 Task: Format the document text by changing fonts, sizes, colors, and applying text effects.
Action: Mouse moved to (394, 292)
Screenshot: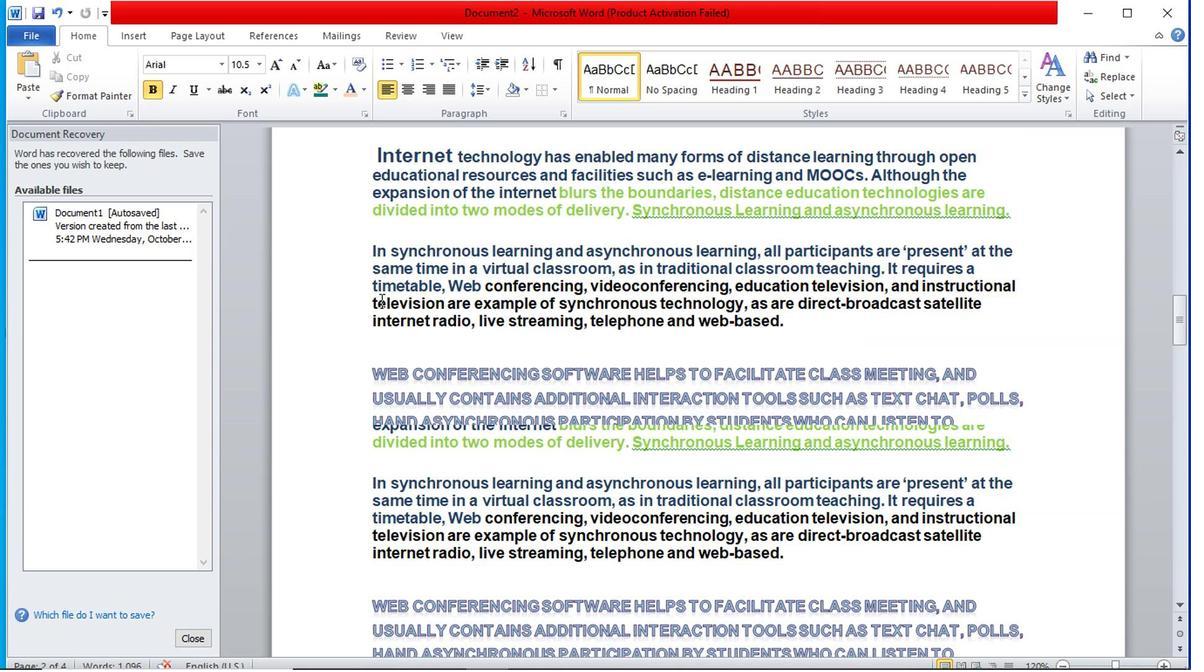 
Action: Mouse scrolled (394, 293) with delta (0, 0)
Screenshot: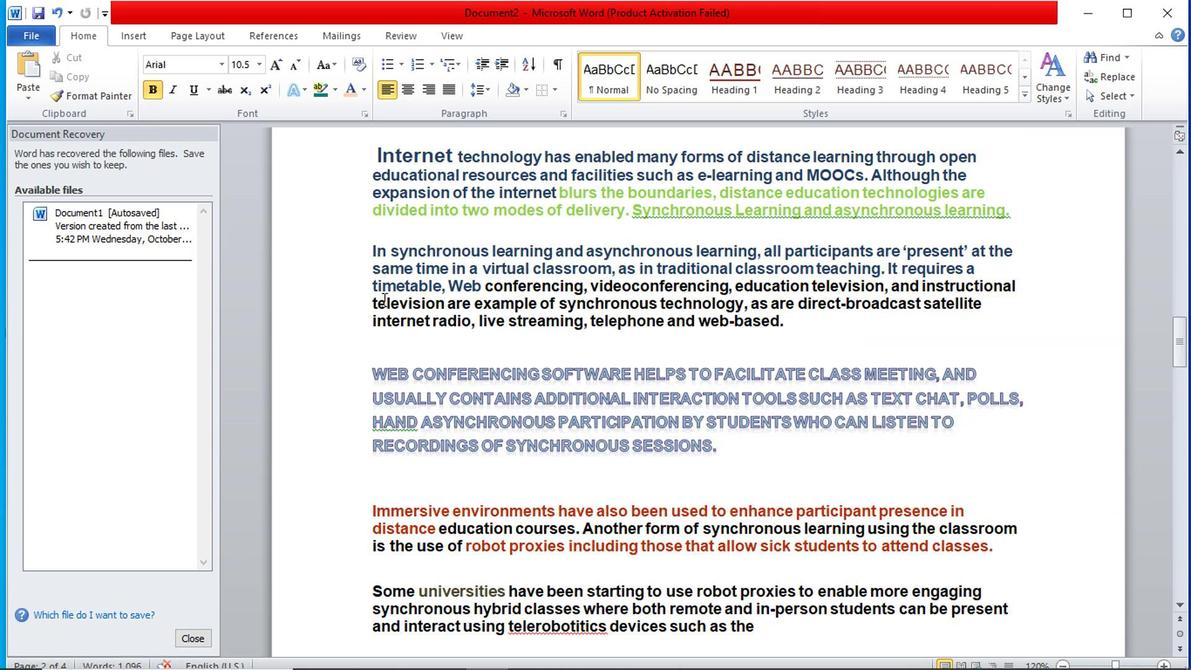 
Action: Mouse scrolled (394, 293) with delta (0, 0)
Screenshot: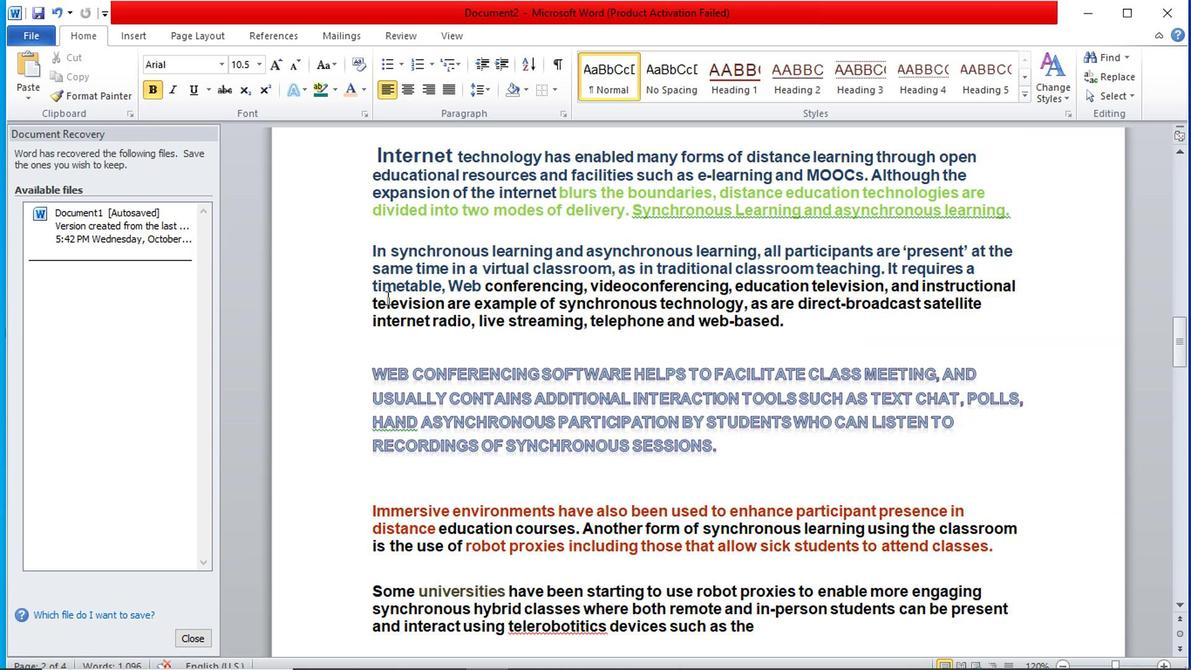 
Action: Mouse moved to (427, 275)
Screenshot: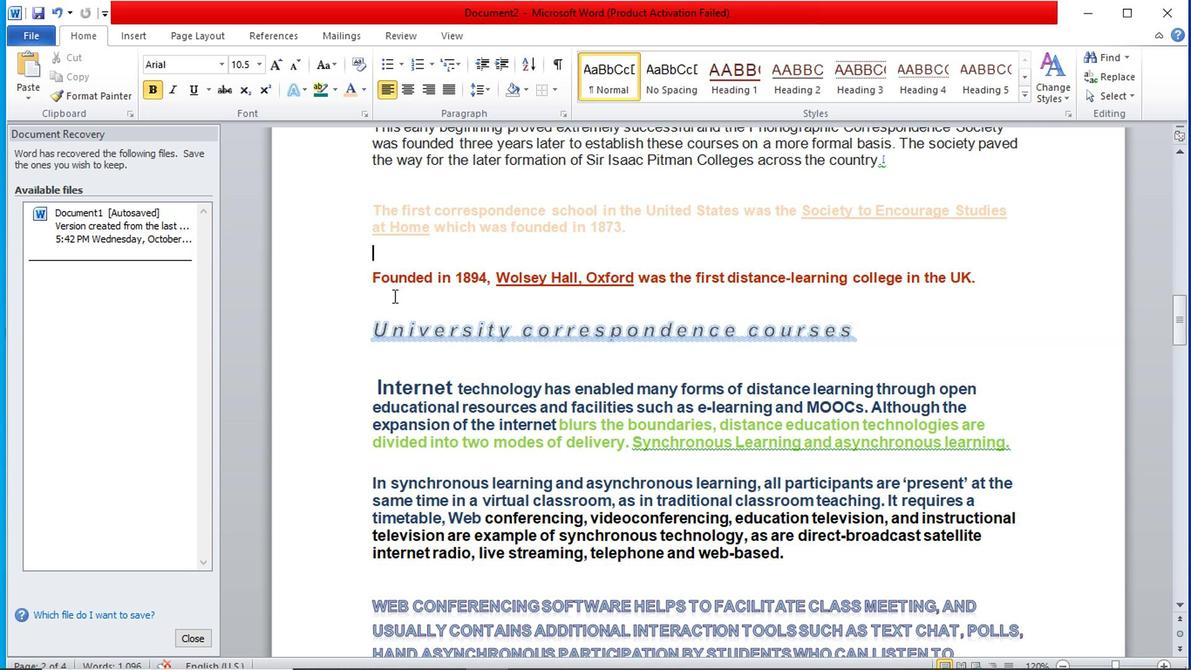 
Action: Mouse scrolled (427, 276) with delta (0, 0)
Screenshot: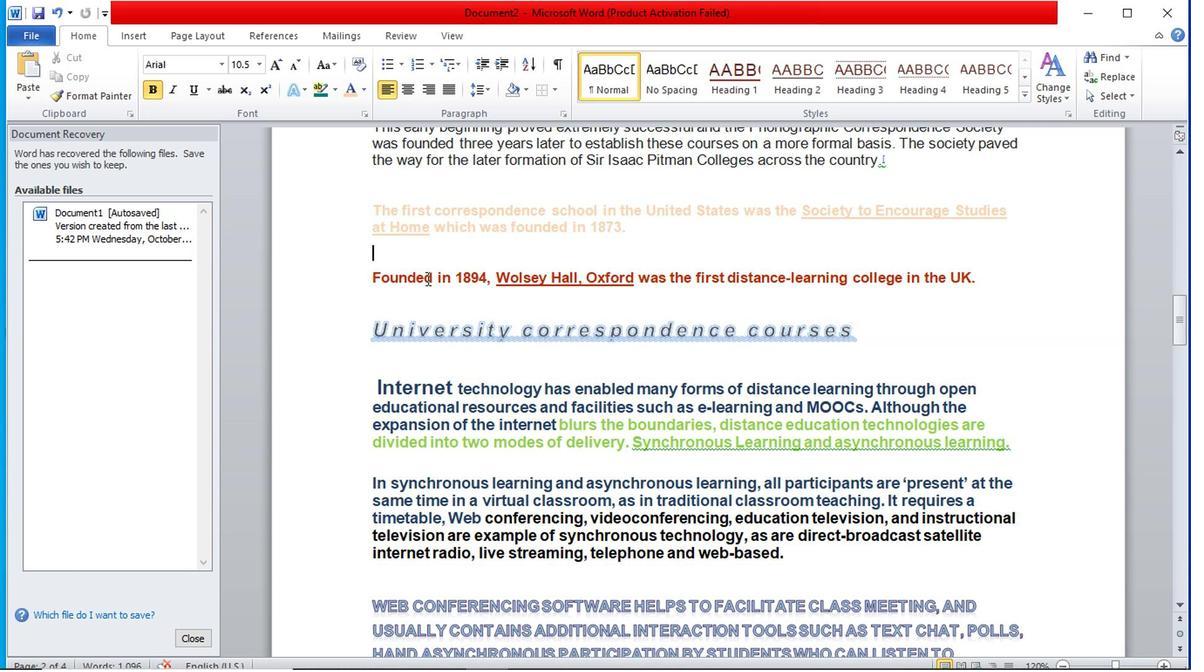 
Action: Mouse moved to (365, 317)
Screenshot: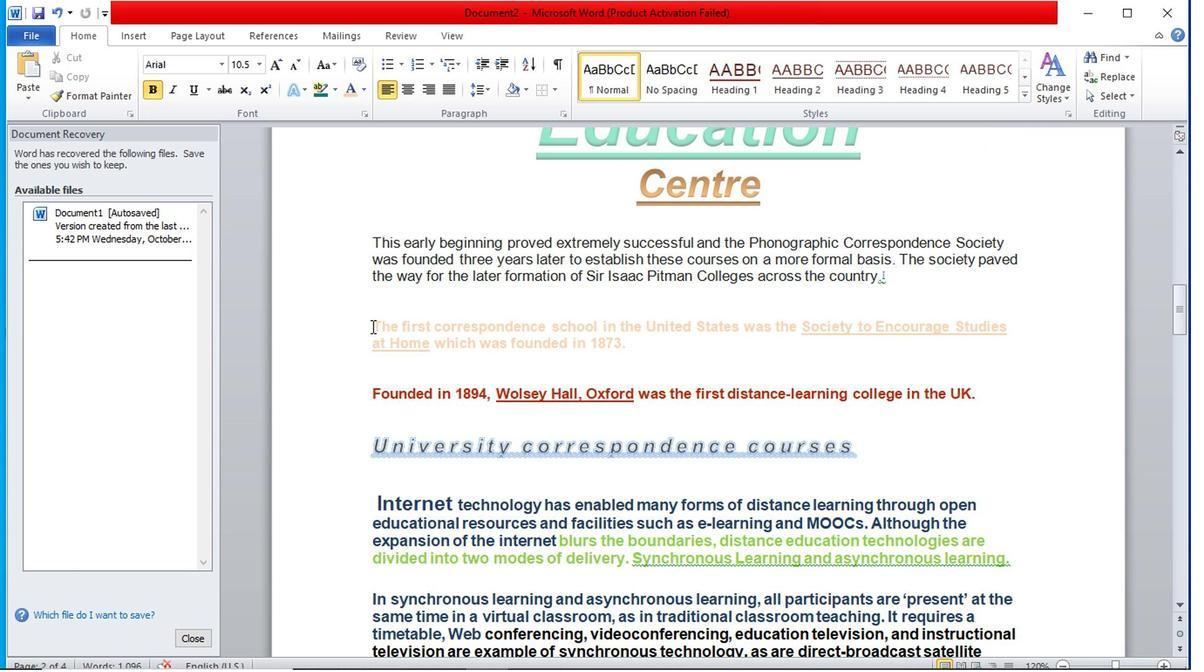 
Action: Mouse pressed left at (365, 317)
Screenshot: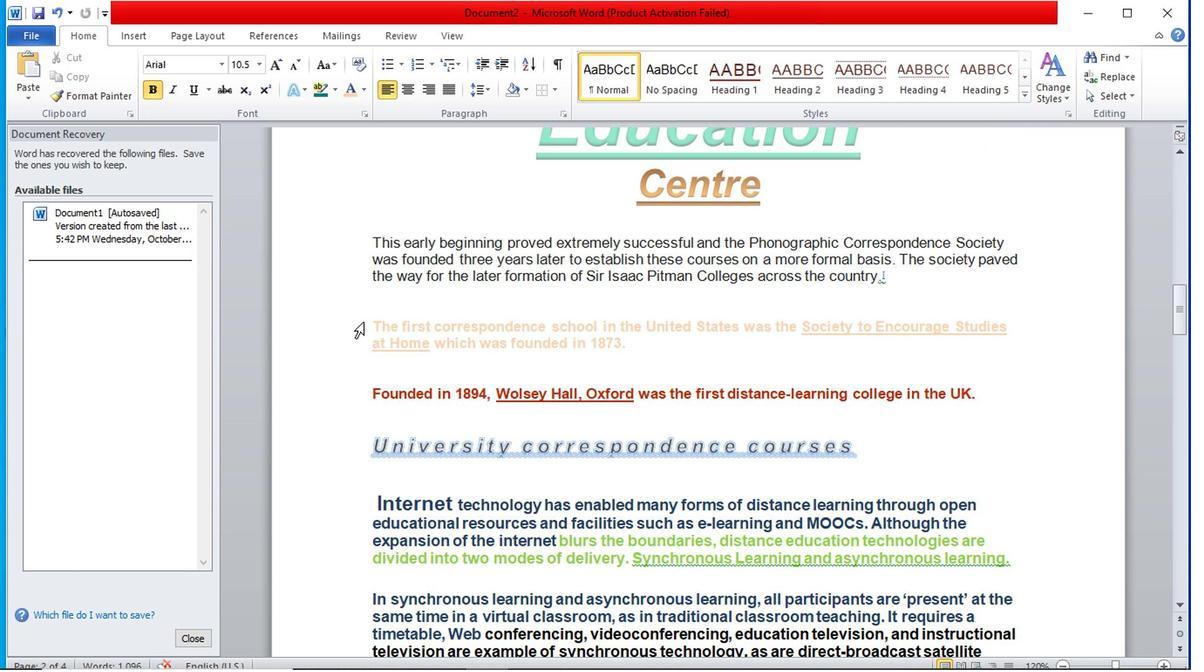 
Action: Mouse moved to (362, 96)
Screenshot: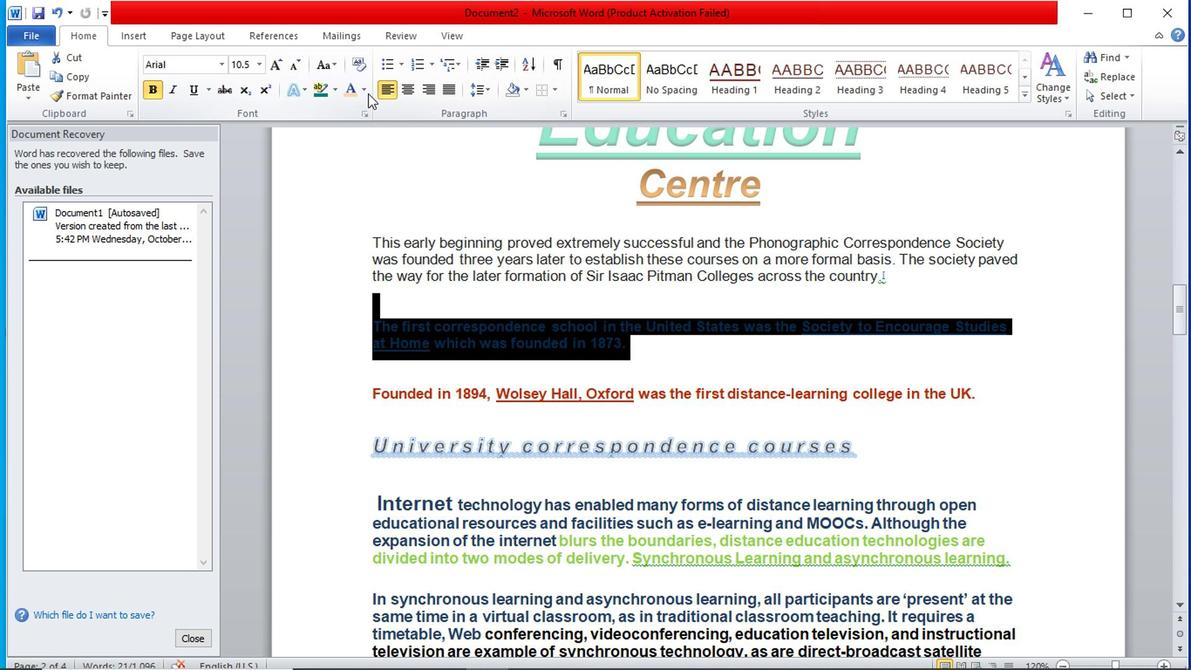 
Action: Mouse pressed left at (362, 96)
Screenshot: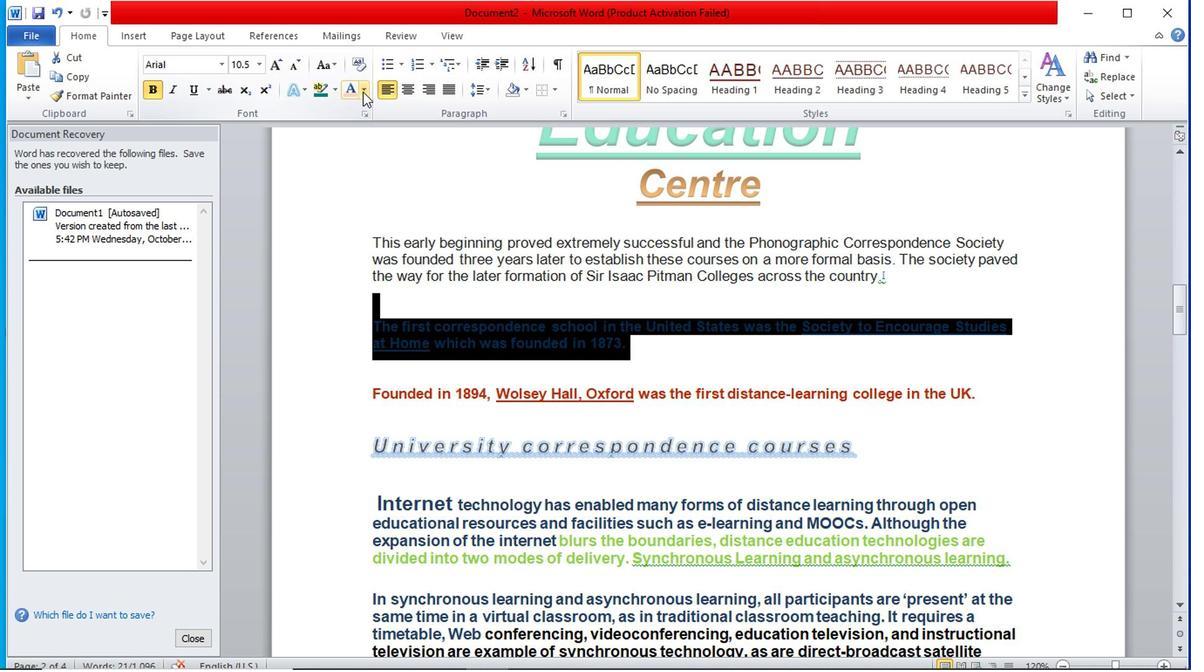 
Action: Mouse moved to (474, 238)
Screenshot: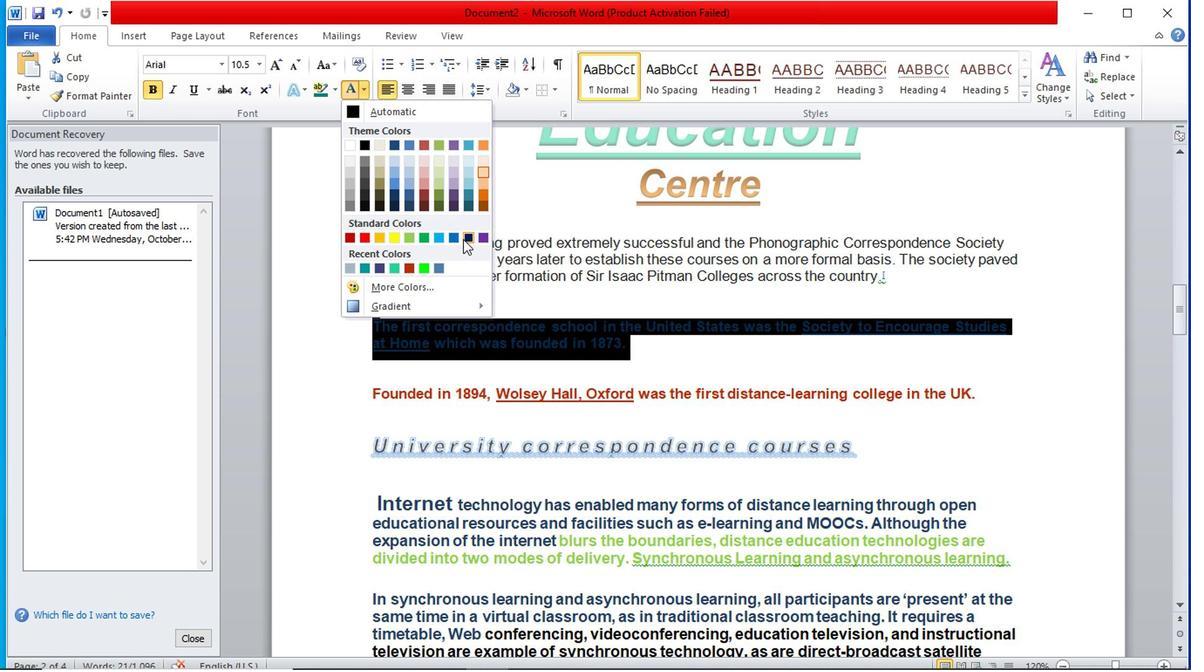 
Action: Mouse pressed left at (474, 238)
Screenshot: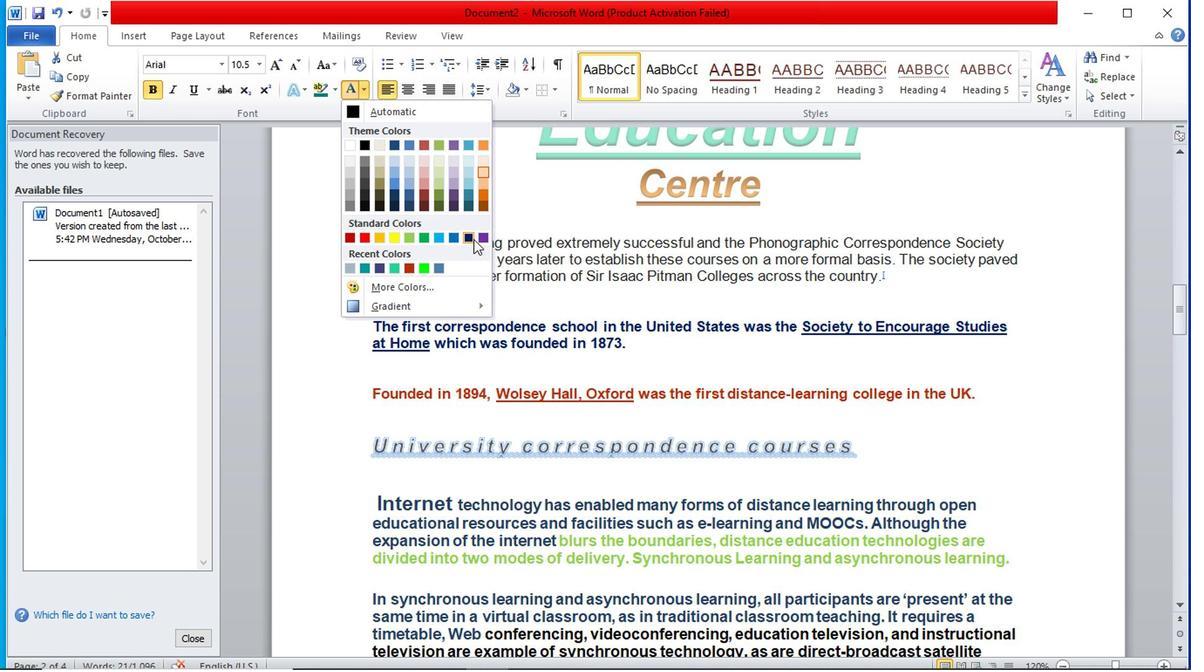 
Action: Mouse moved to (361, 340)
Screenshot: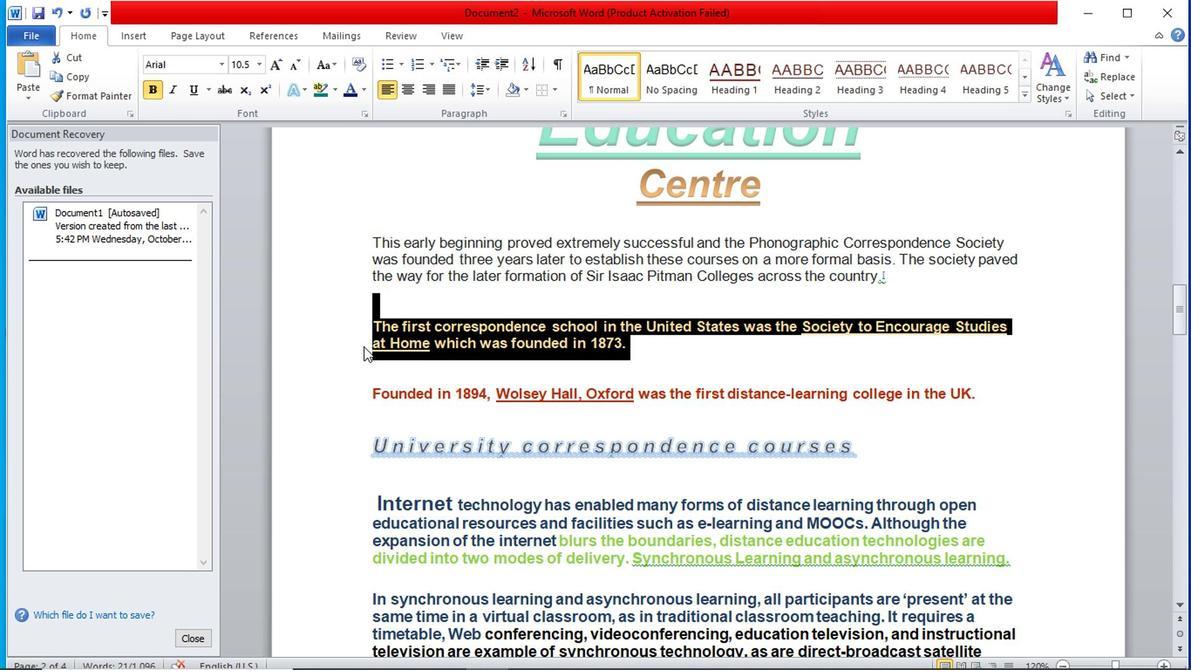 
Action: Mouse pressed left at (361, 340)
Screenshot: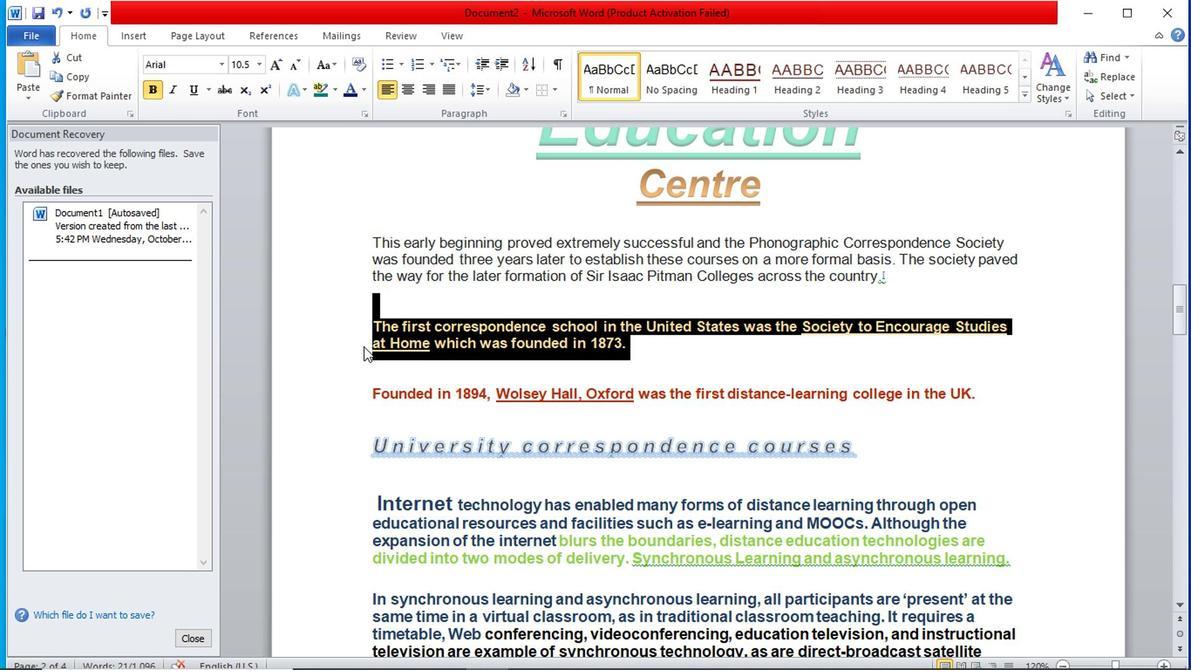 
Action: Mouse moved to (655, 357)
Screenshot: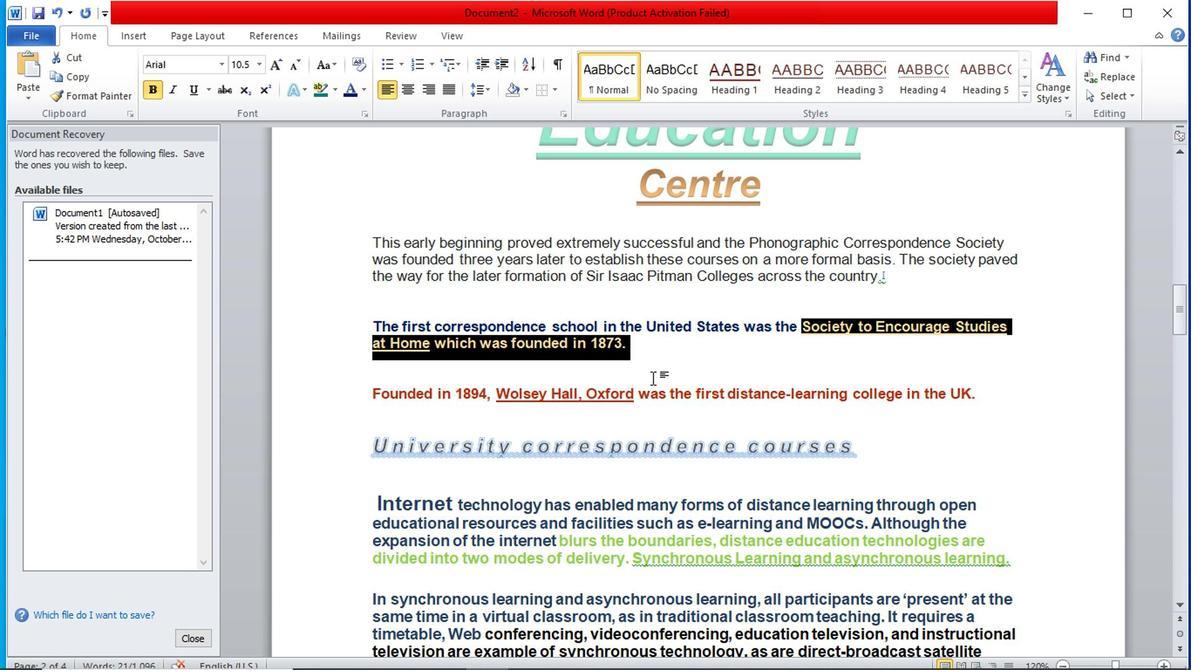 
Action: Mouse pressed left at (655, 357)
Screenshot: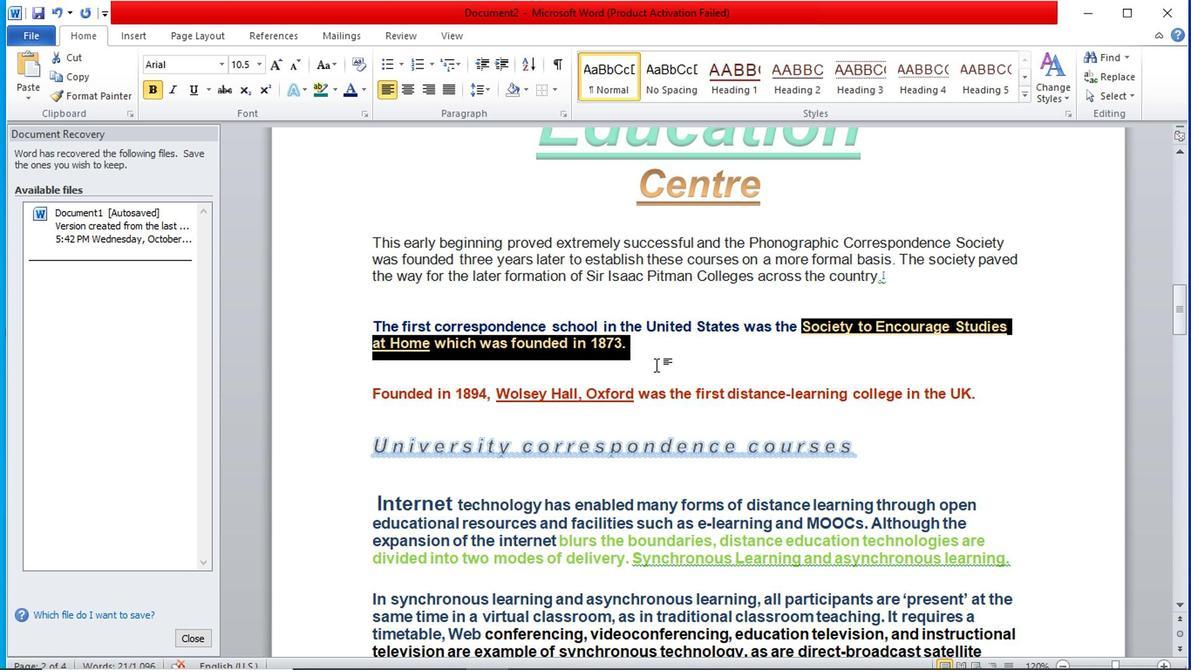 
Action: Mouse moved to (714, 361)
Screenshot: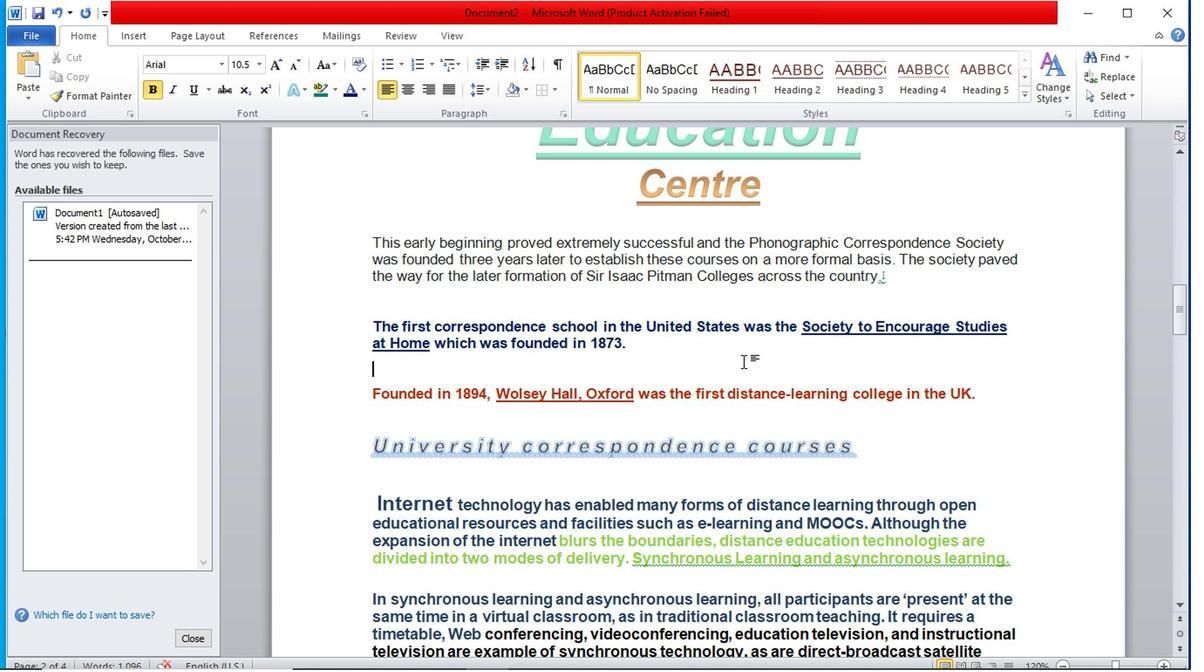 
Action: Mouse scrolled (714, 361) with delta (0, 0)
Screenshot: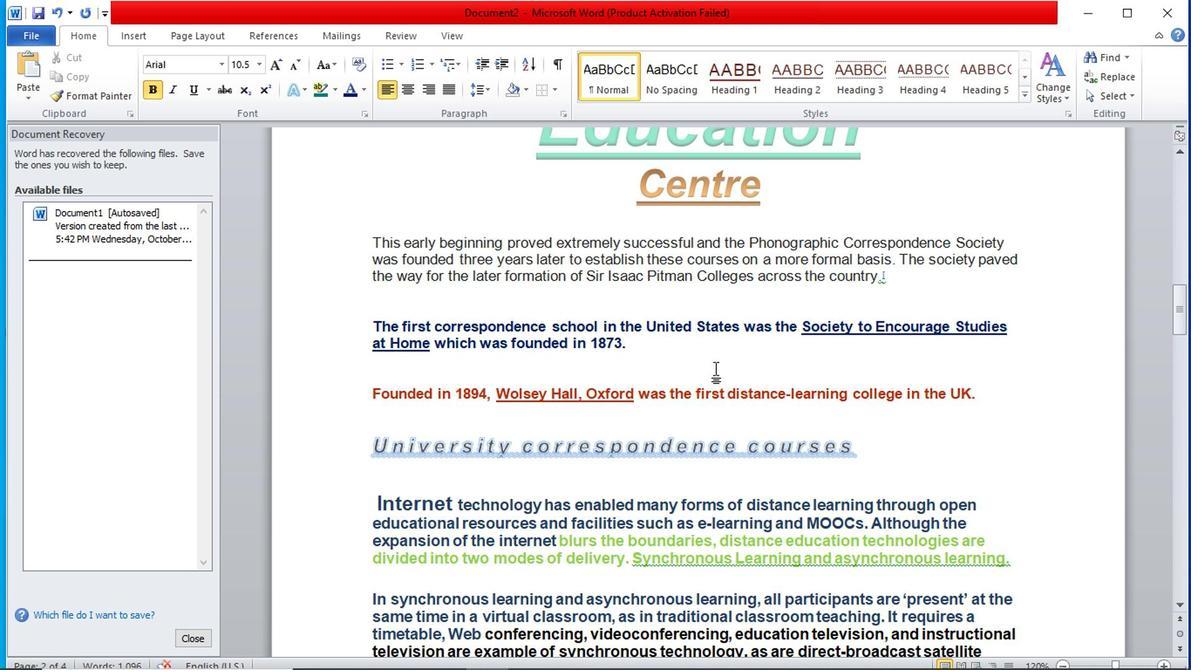
Action: Mouse scrolled (714, 362) with delta (0, 0)
Screenshot: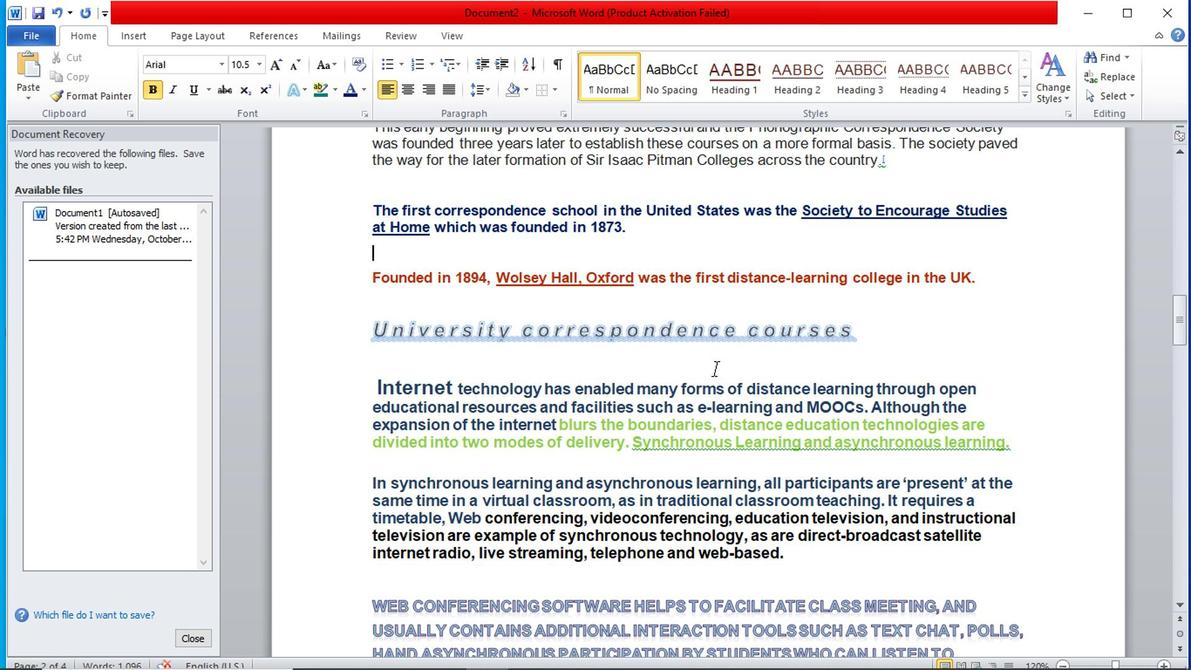 
Action: Mouse scrolled (714, 362) with delta (0, 0)
Screenshot: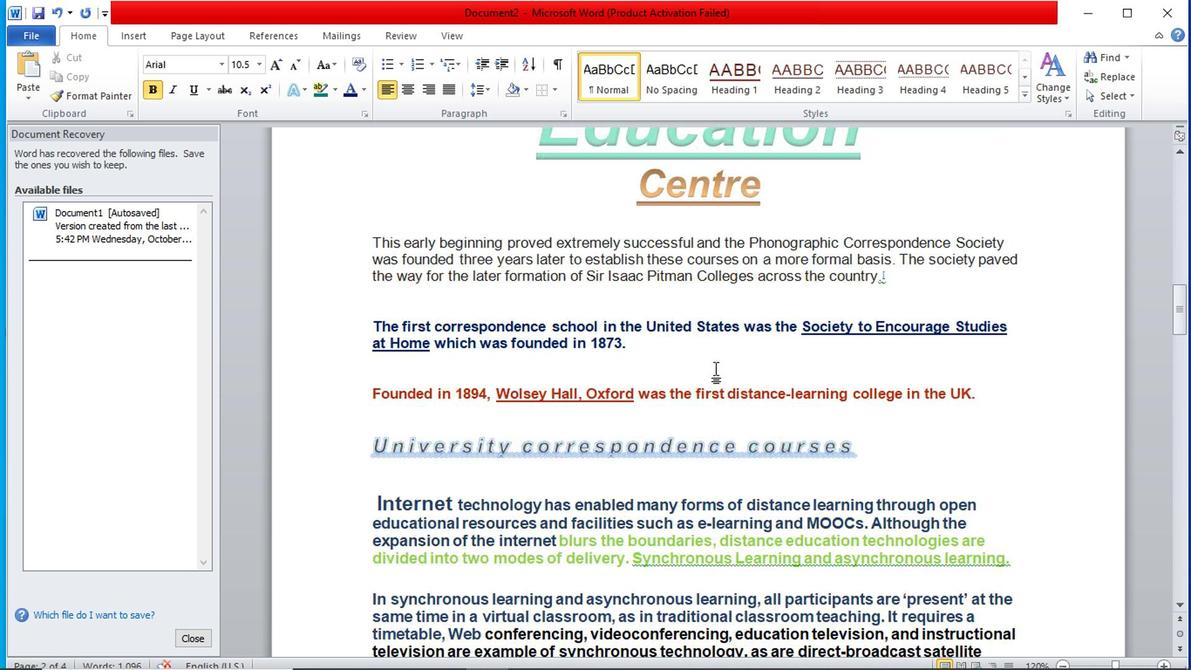 
Action: Mouse moved to (815, 246)
Screenshot: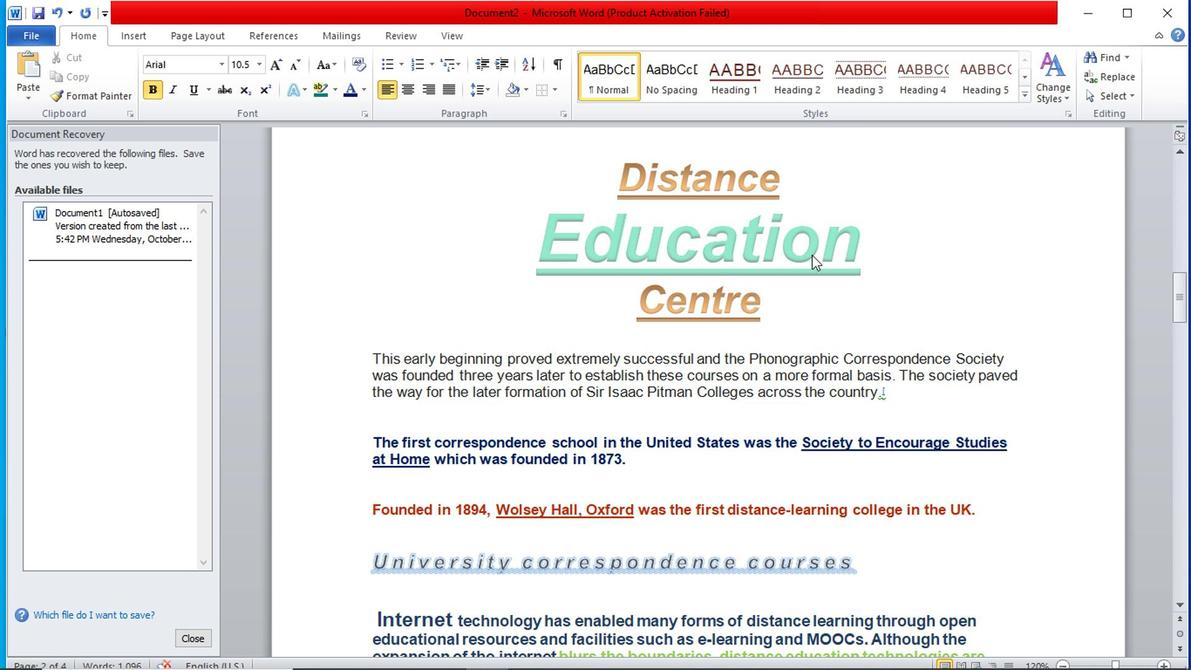 
Action: Mouse scrolled (815, 245) with delta (0, 0)
Screenshot: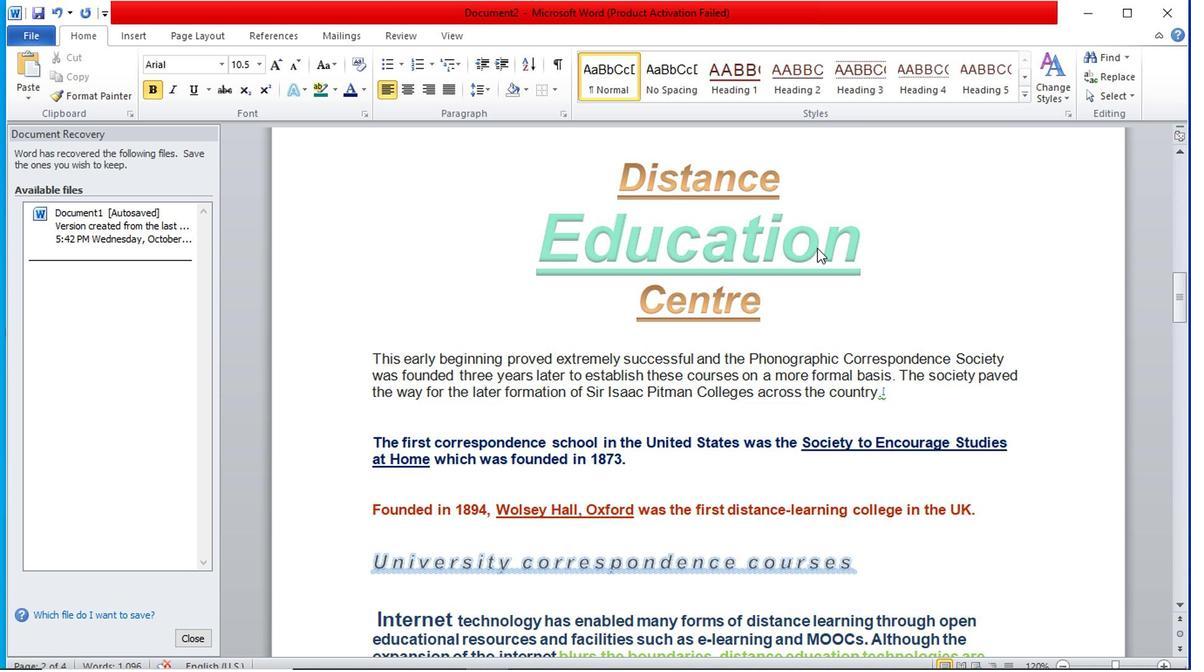
Action: Mouse scrolled (815, 245) with delta (0, 0)
Screenshot: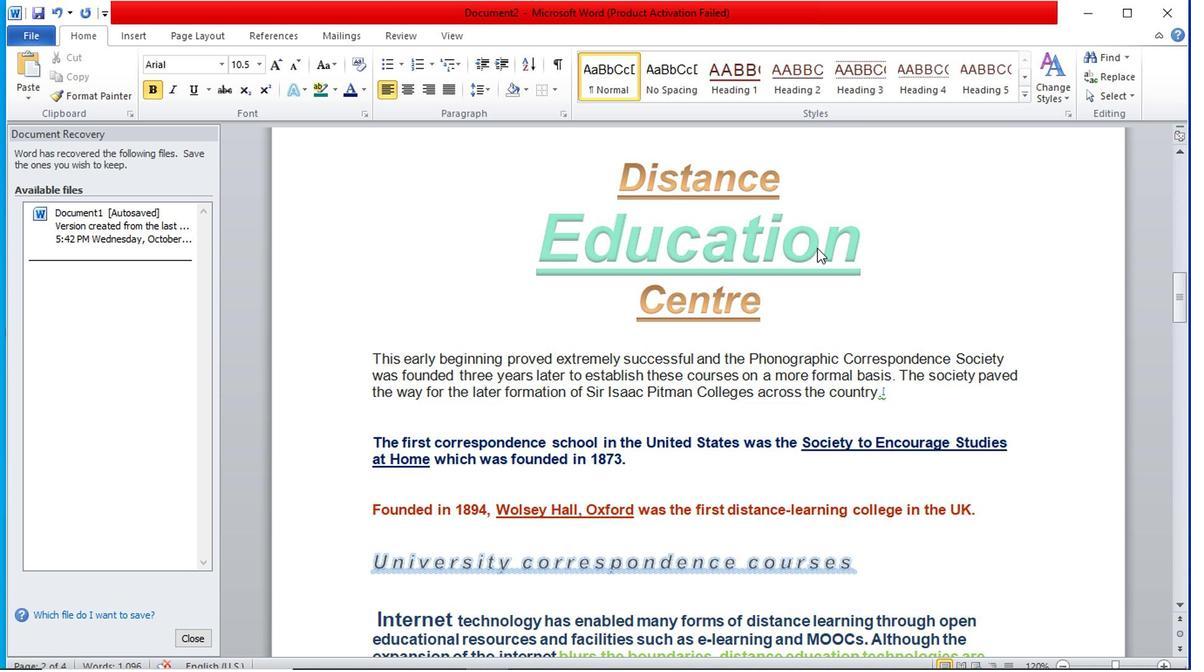 
Action: Mouse scrolled (815, 245) with delta (0, 0)
Screenshot: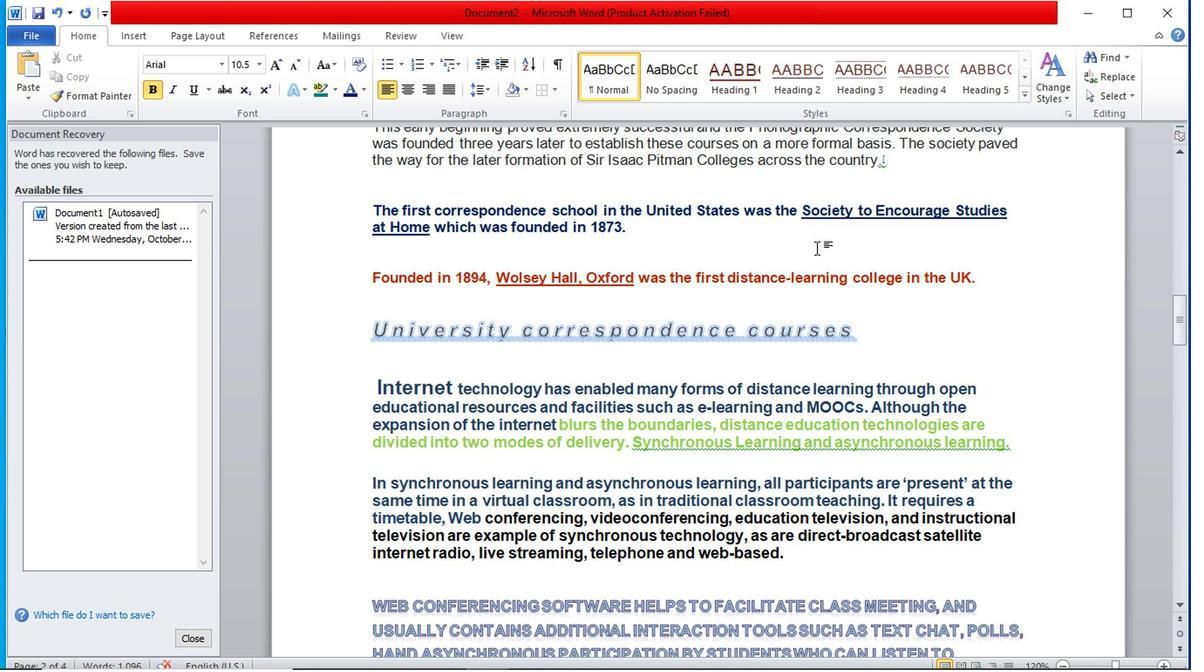 
Action: Mouse moved to (774, 242)
Screenshot: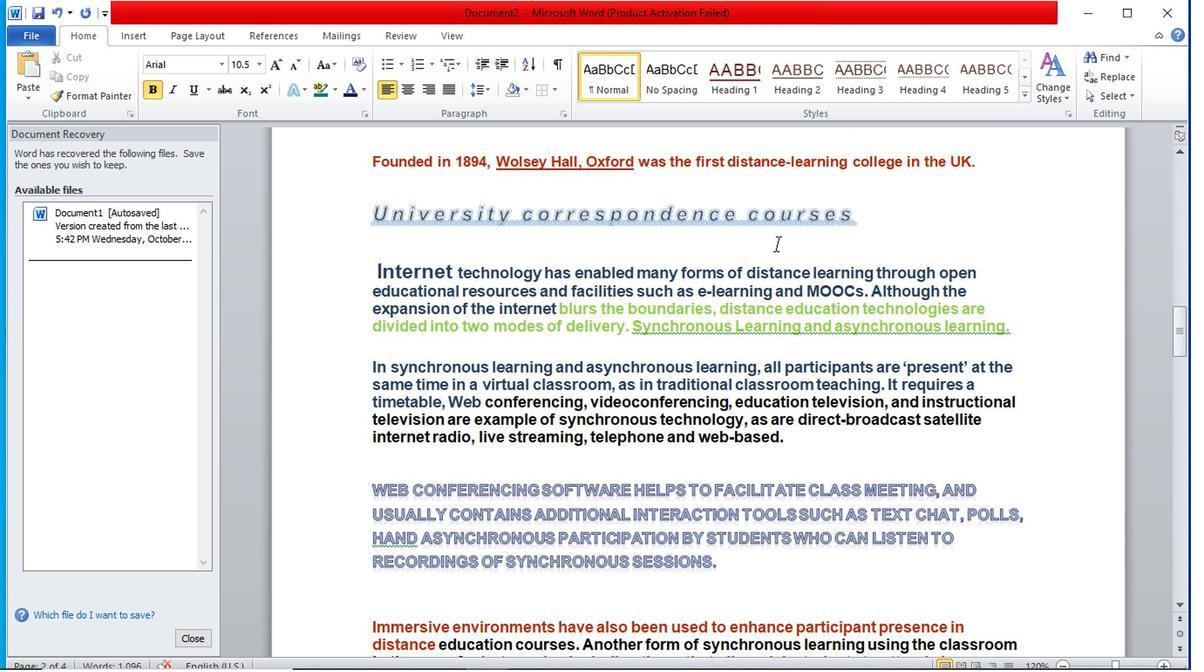 
Action: Mouse scrolled (774, 241) with delta (0, 0)
Screenshot: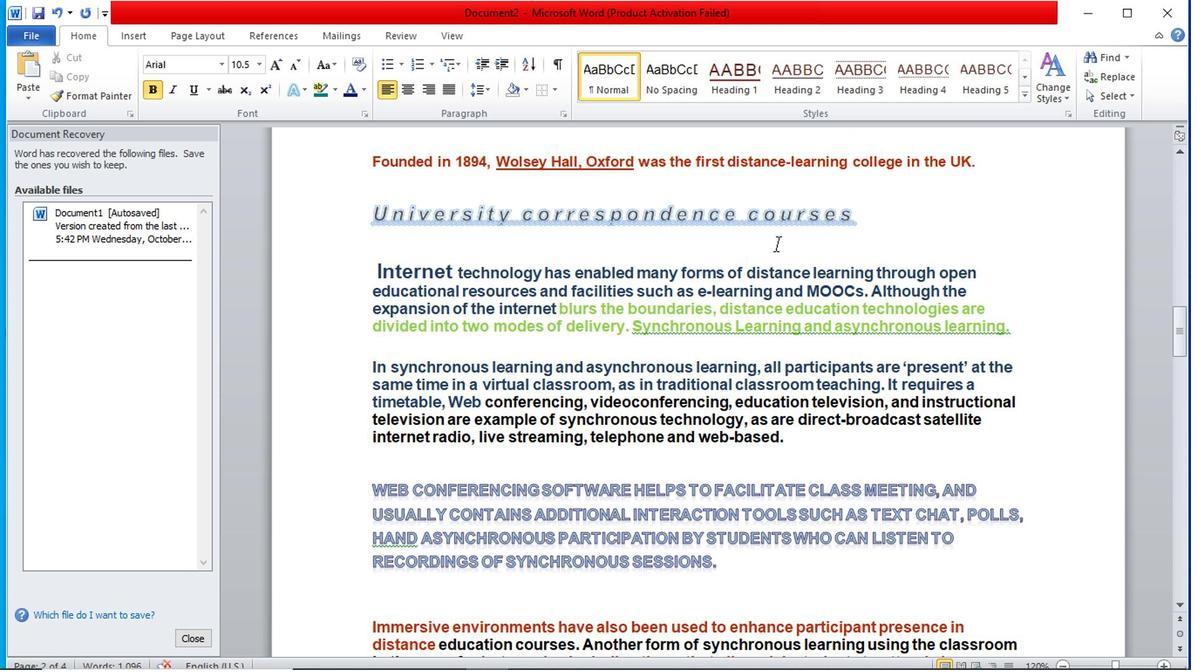 
Action: Mouse moved to (766, 254)
Screenshot: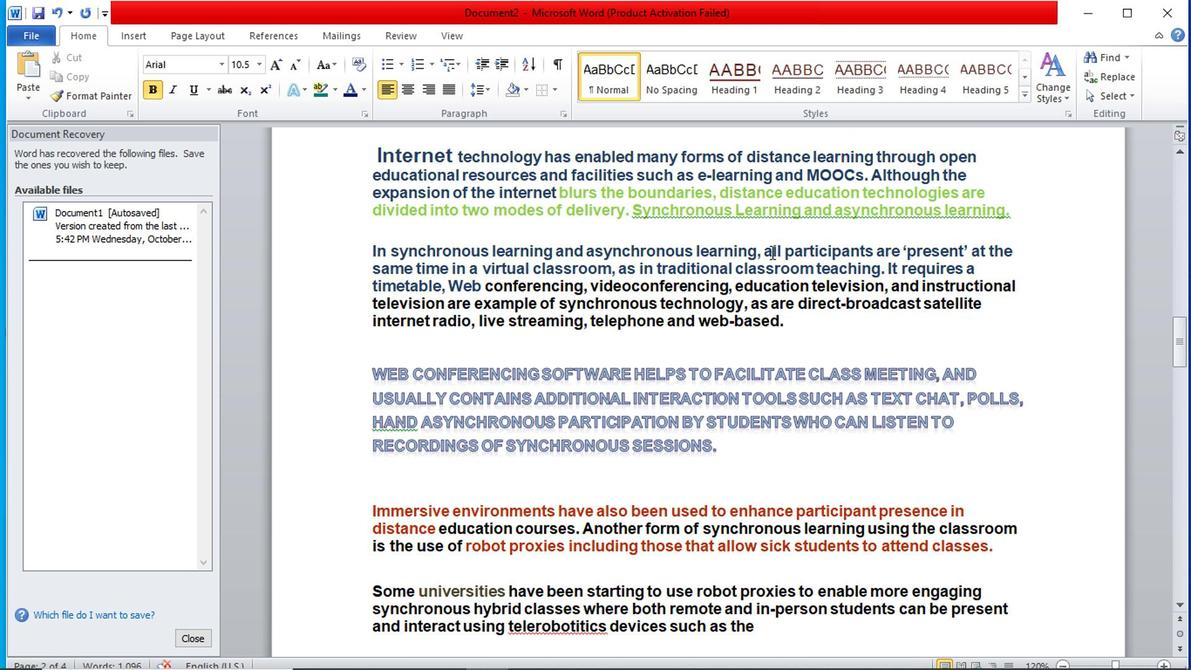 
Action: Mouse scrolled (766, 253) with delta (0, 0)
Screenshot: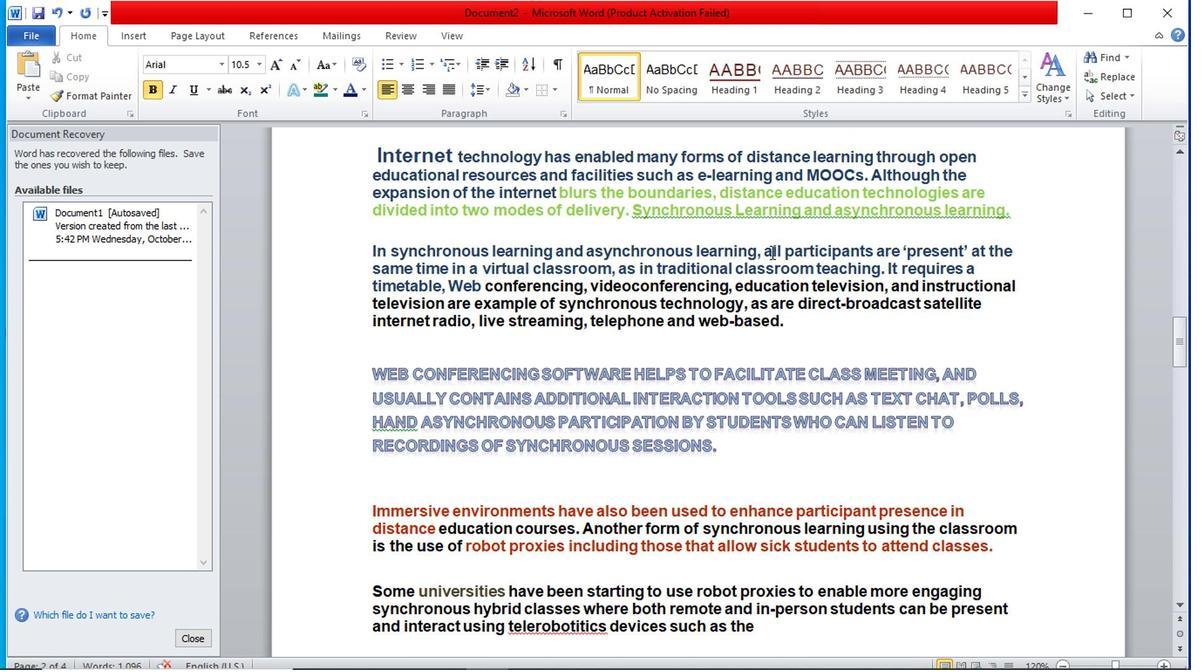 
Action: Mouse scrolled (766, 255) with delta (0, 1)
Screenshot: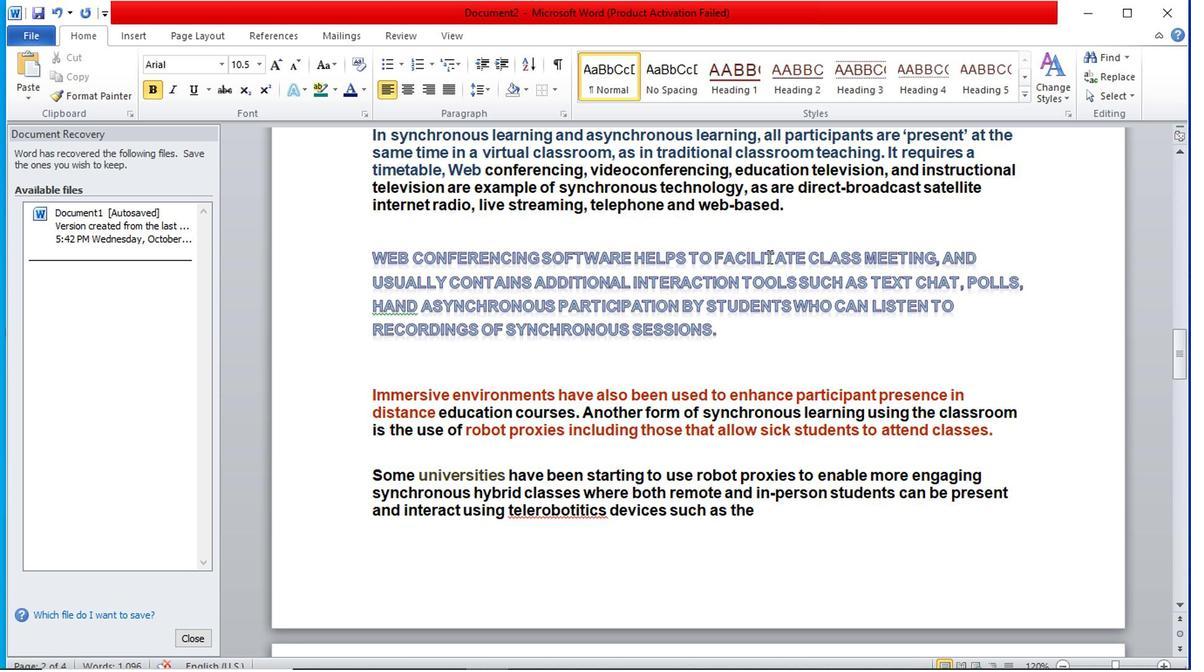 
Action: Mouse scrolled (766, 255) with delta (0, 1)
Screenshot: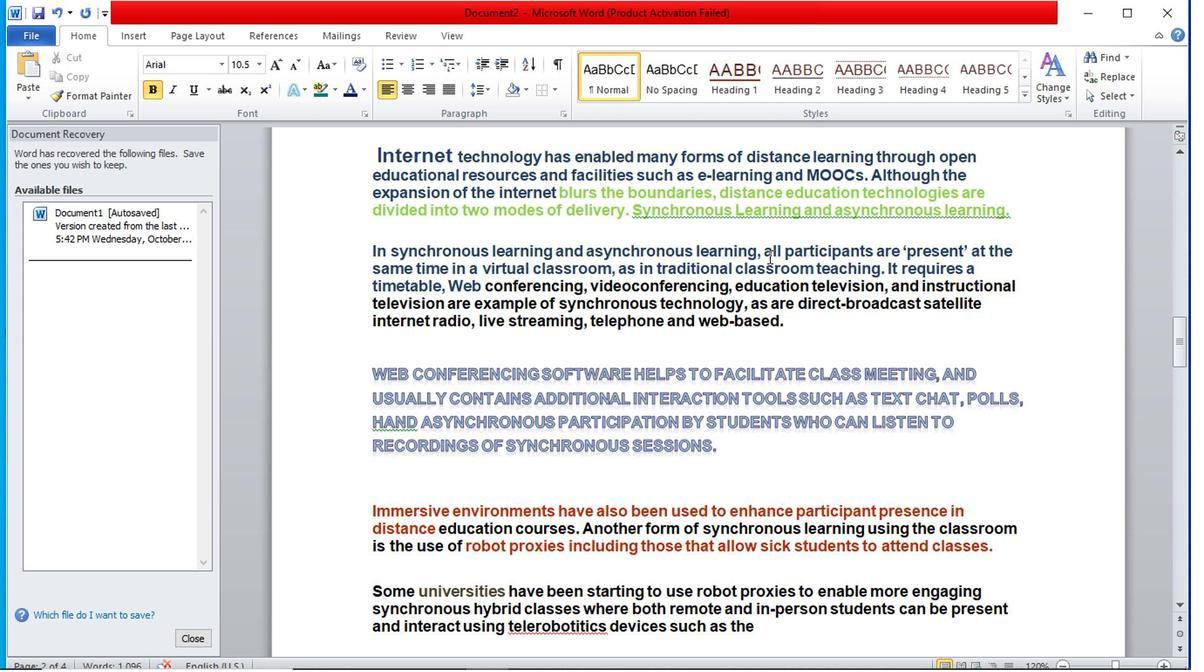 
Action: Mouse scrolled (766, 255) with delta (0, 1)
Screenshot: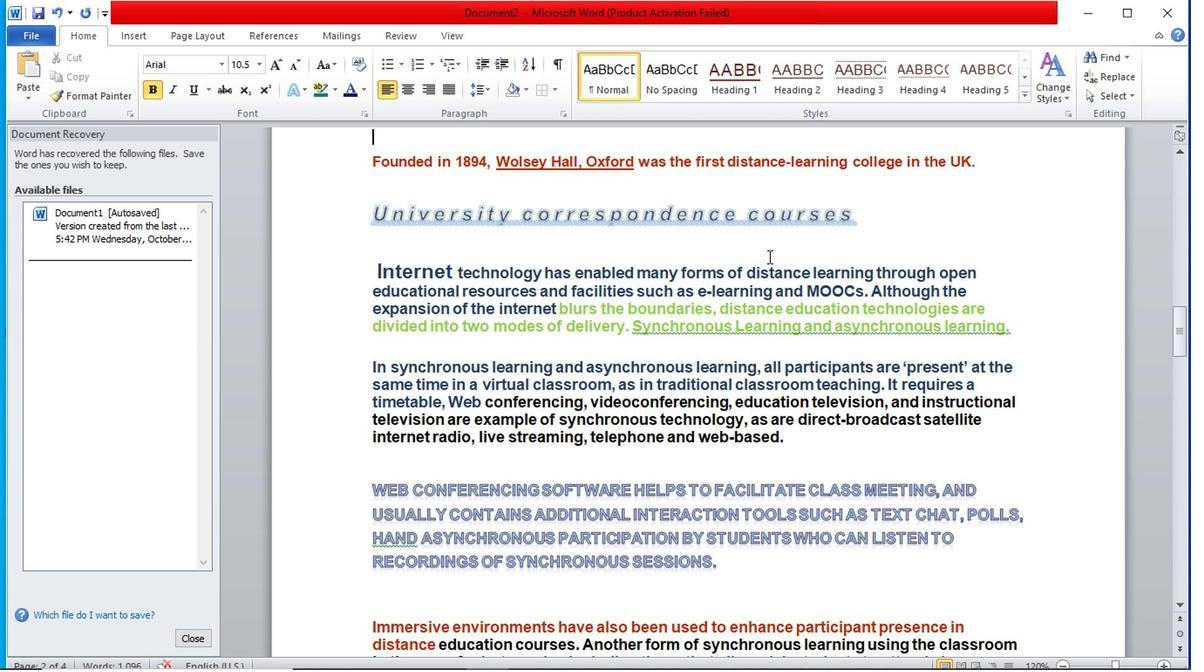 
Action: Mouse moved to (752, 271)
Screenshot: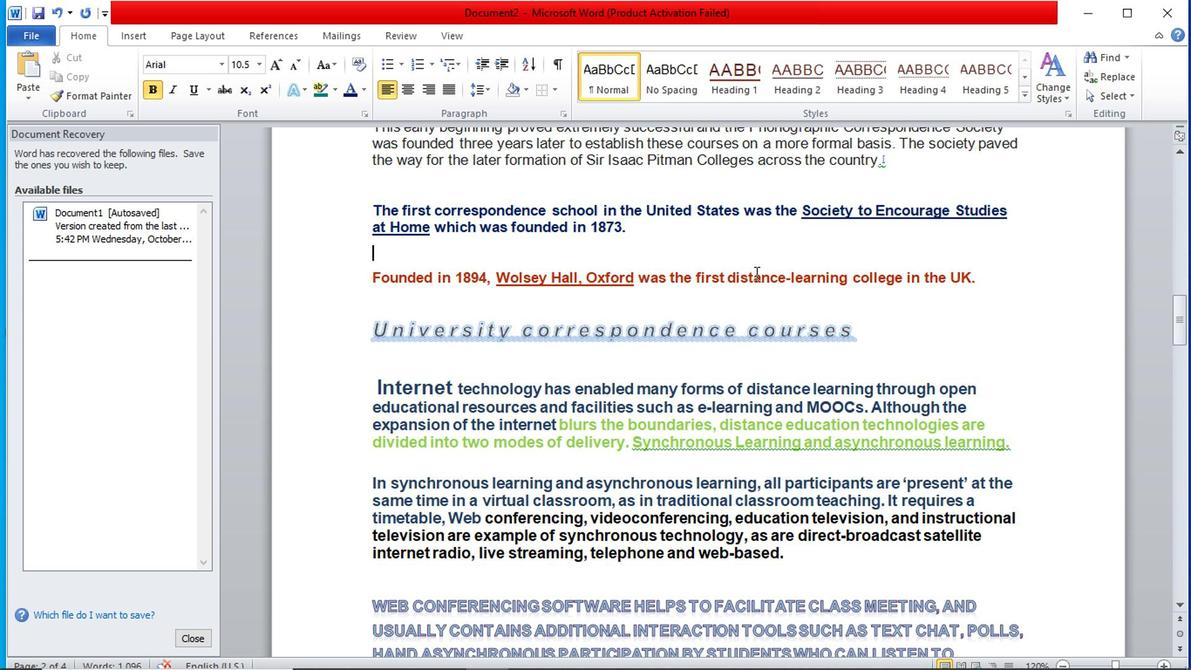 
Action: Mouse scrolled (752, 270) with delta (0, 0)
Screenshot: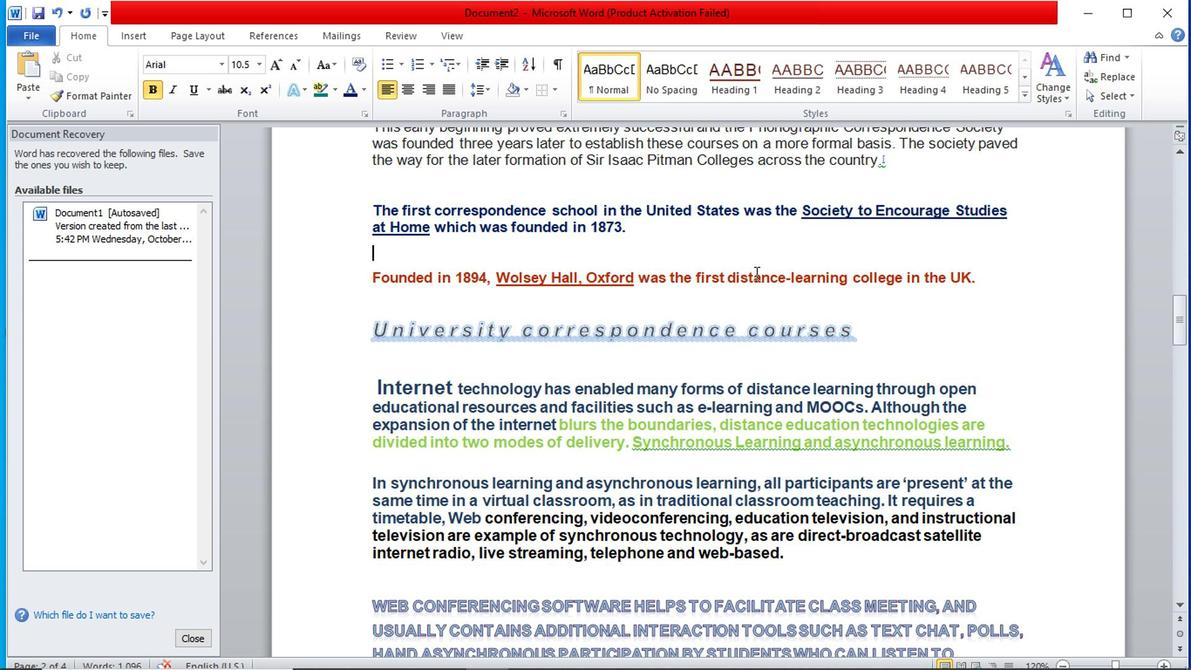 
Action: Mouse moved to (750, 272)
Screenshot: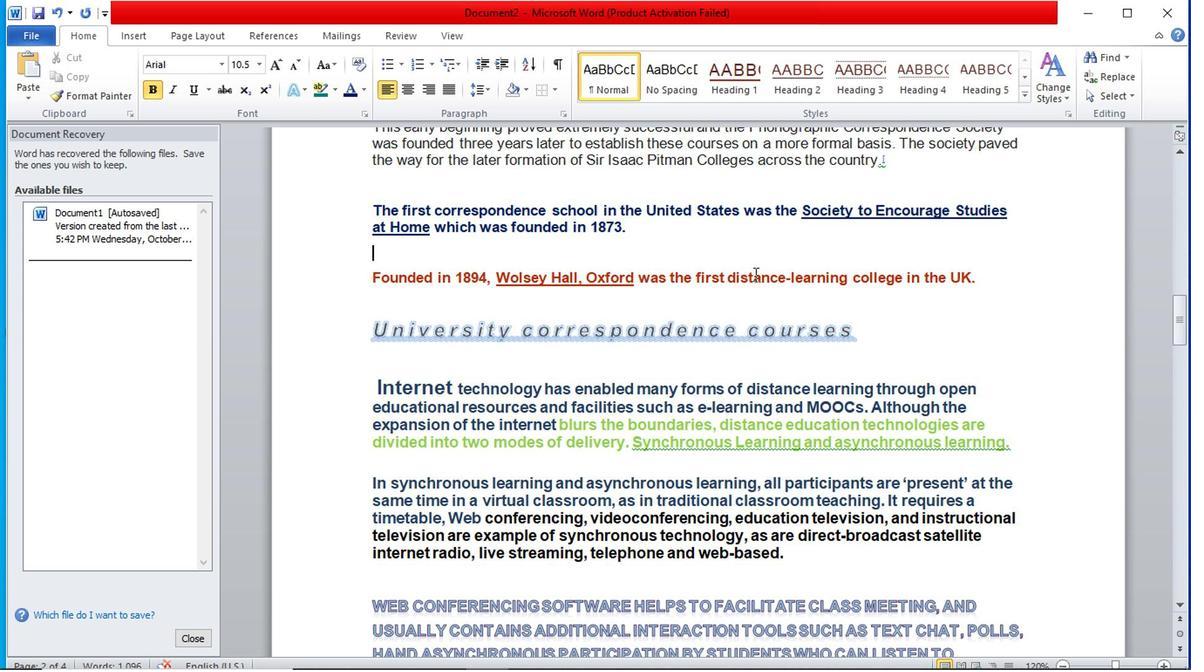 
Action: Mouse scrolled (750, 271) with delta (0, -1)
Screenshot: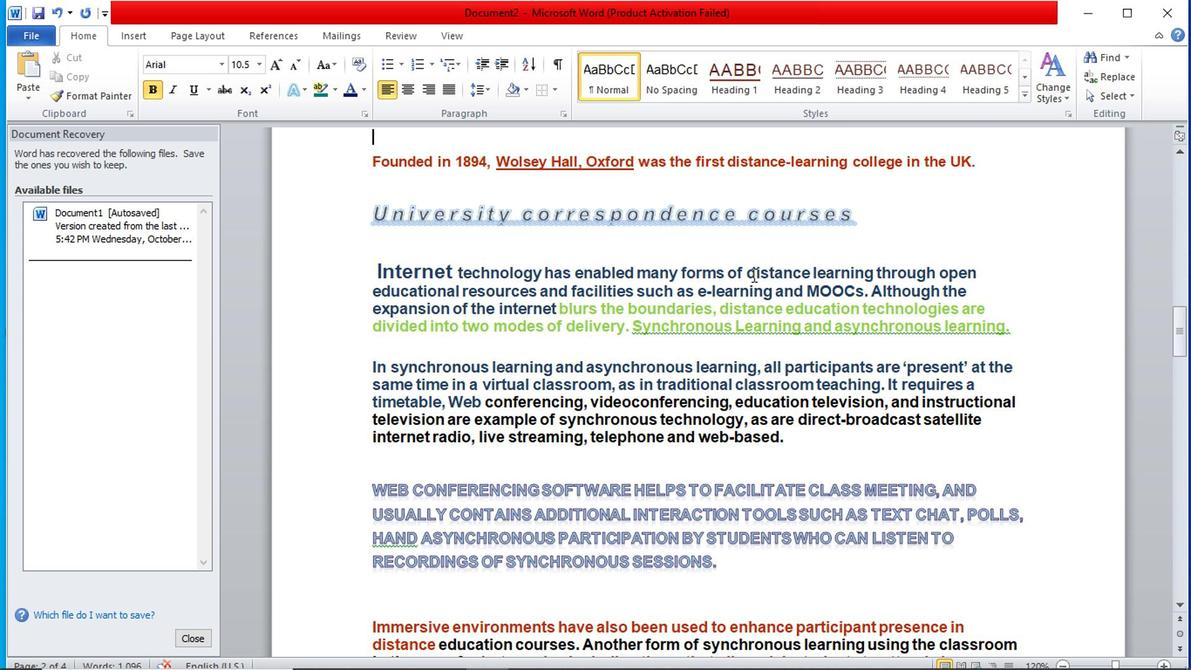 
Action: Mouse moved to (749, 279)
Screenshot: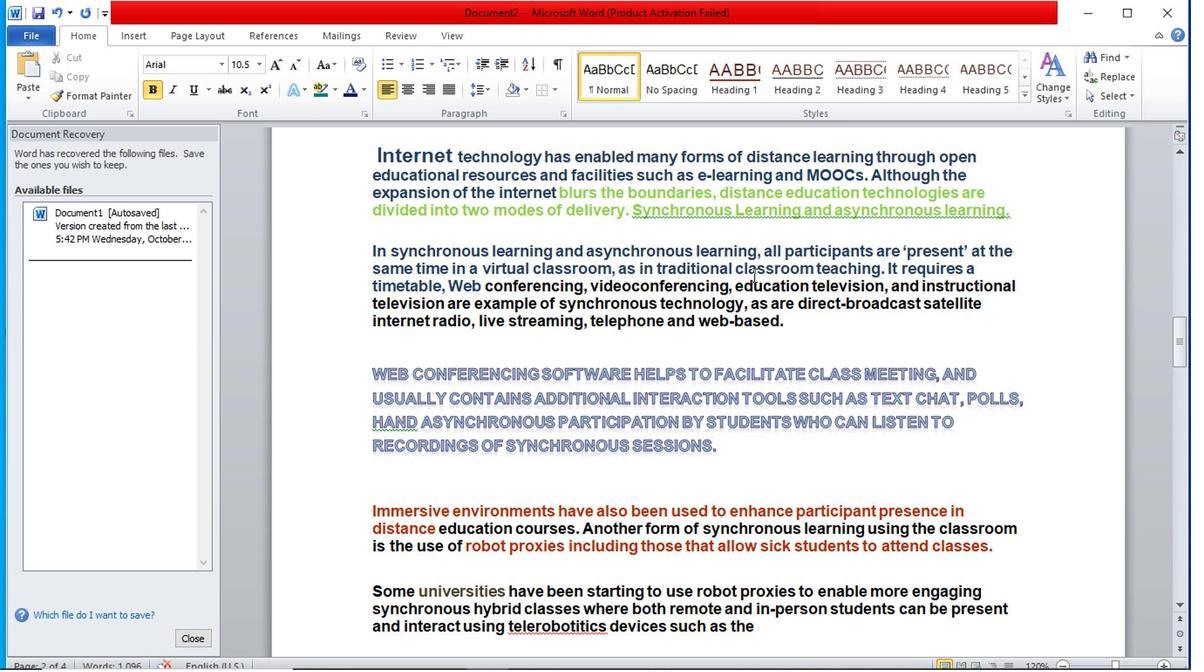 
Action: Mouse scrolled (749, 279) with delta (0, 0)
Screenshot: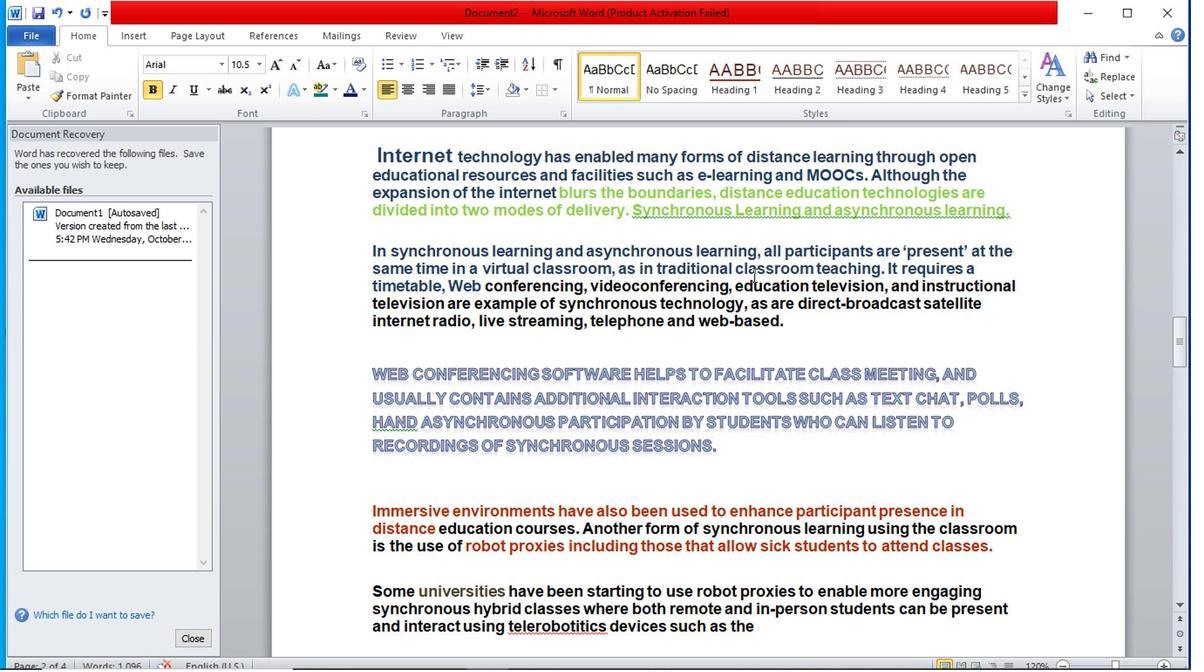 
Action: Mouse moved to (368, 253)
Screenshot: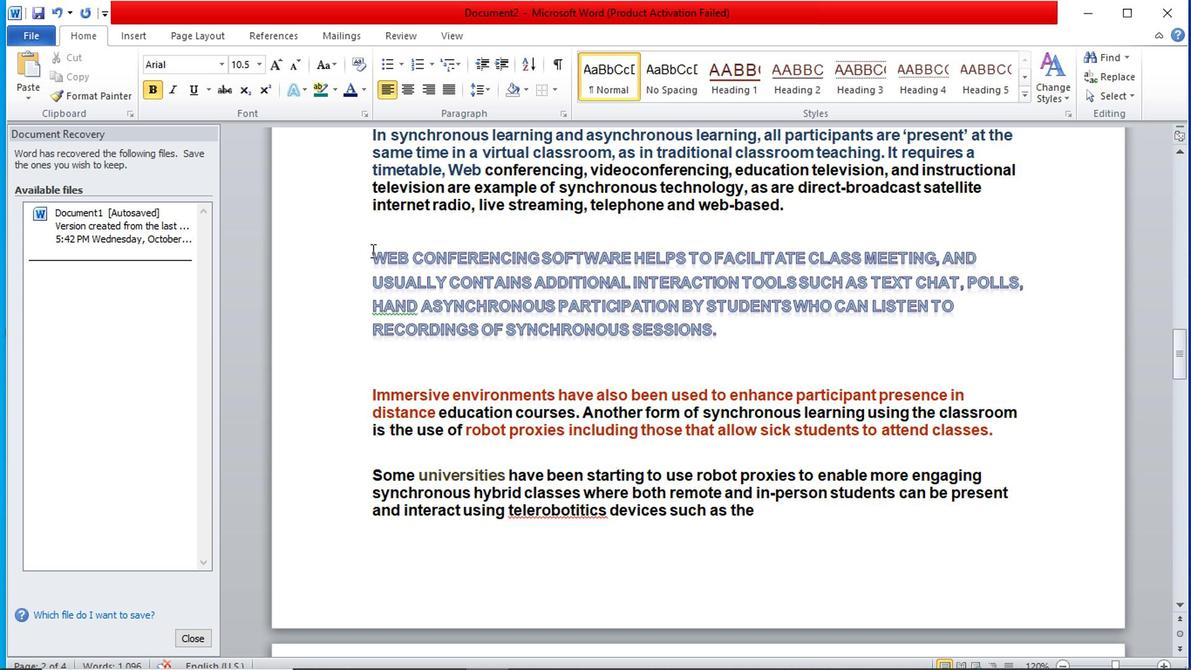 
Action: Mouse pressed left at (368, 253)
Screenshot: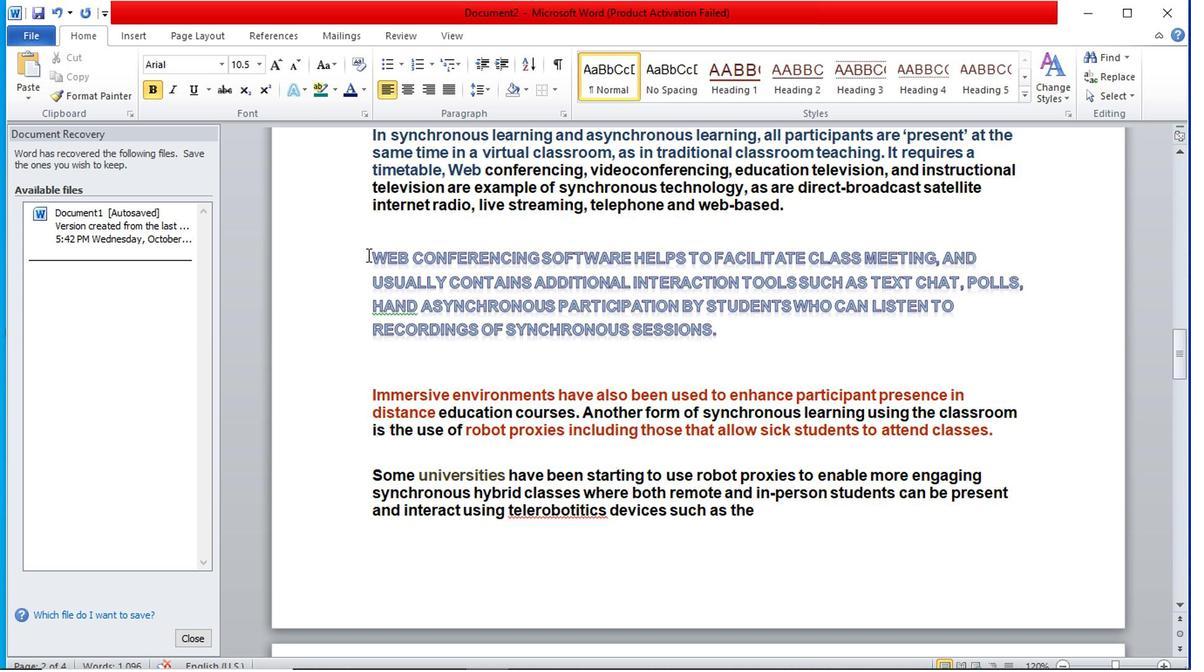 
Action: Mouse moved to (366, 93)
Screenshot: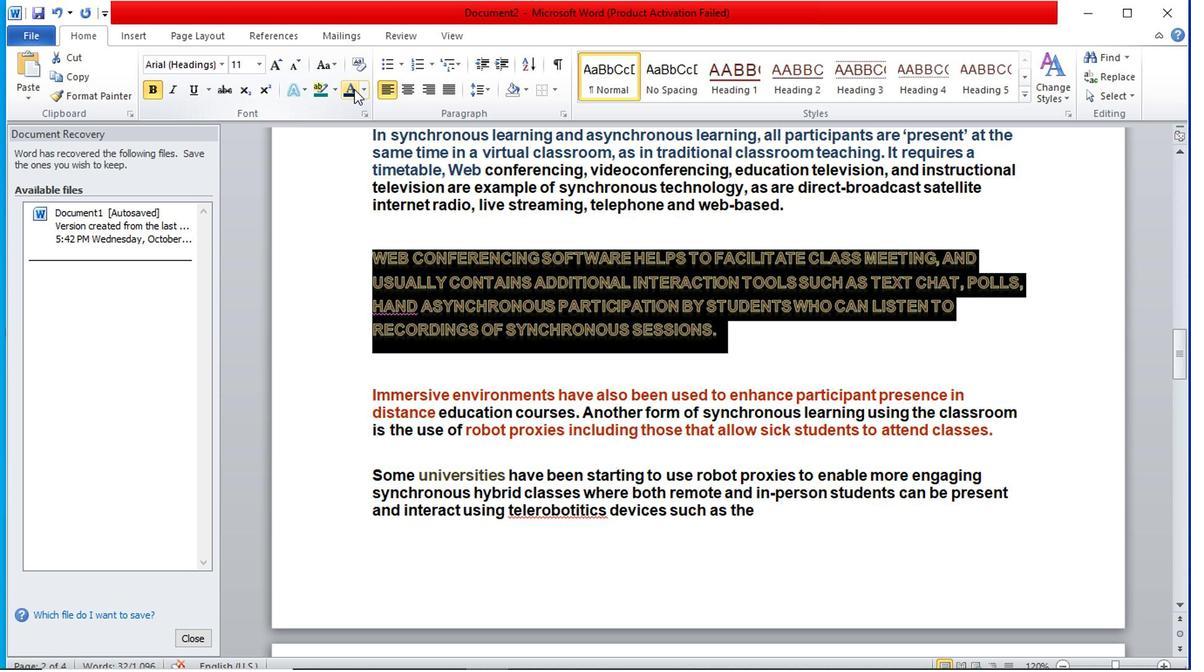 
Action: Mouse pressed left at (366, 93)
Screenshot: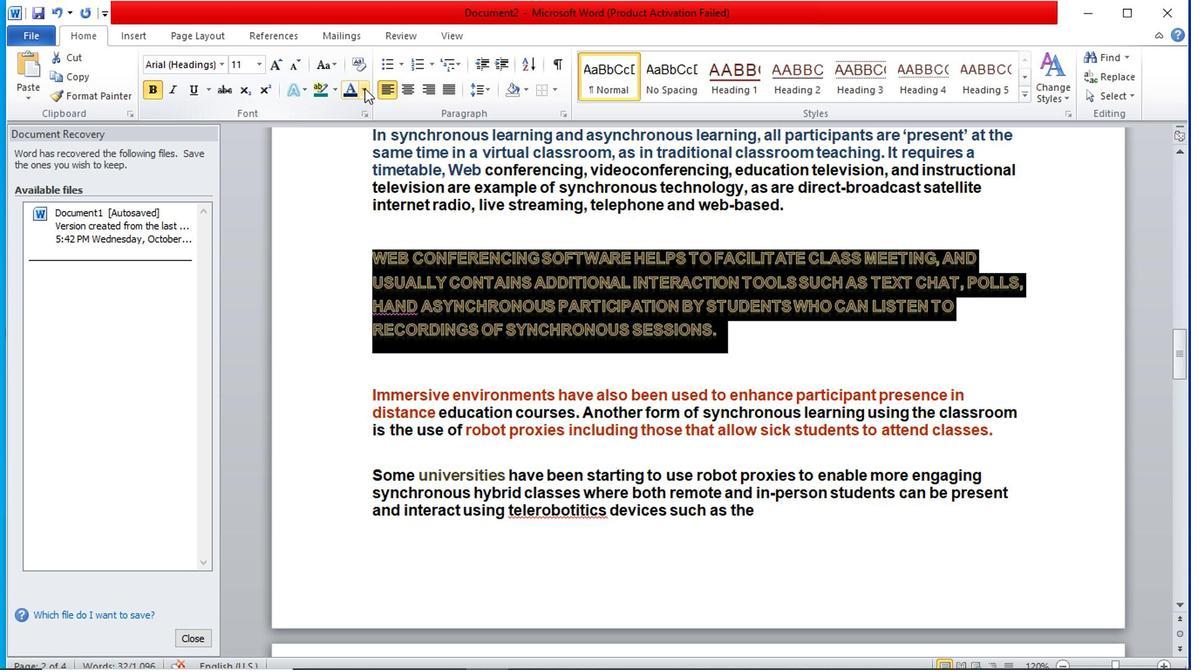 
Action: Mouse moved to (487, 197)
Screenshot: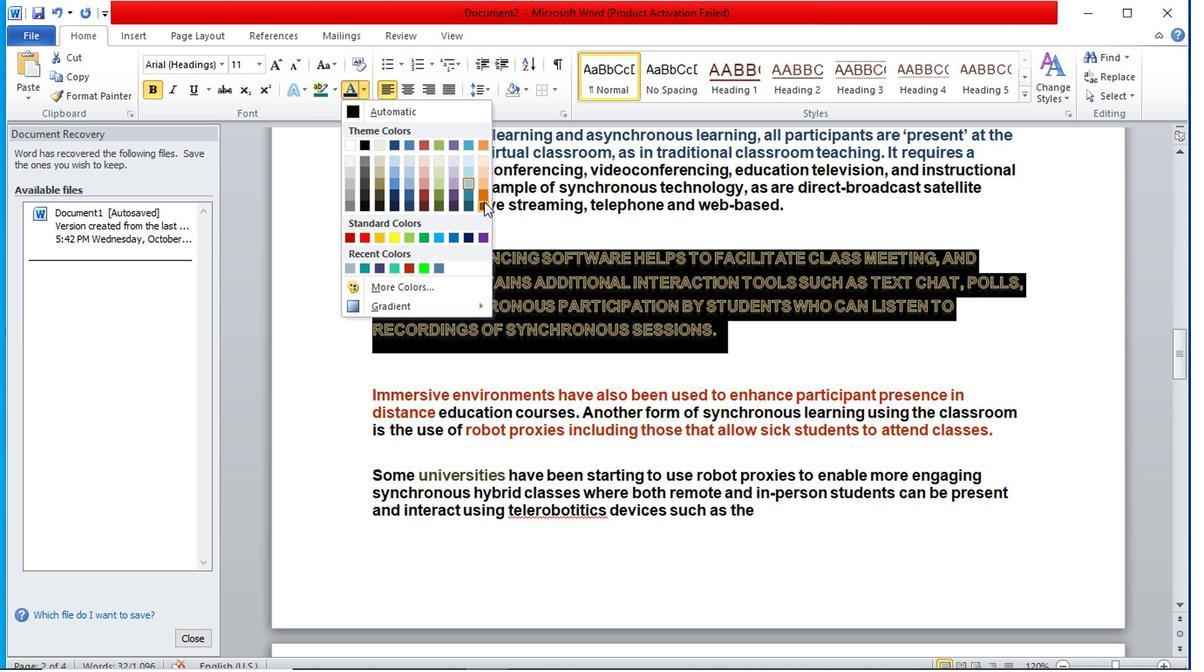 
Action: Mouse pressed left at (487, 197)
Screenshot: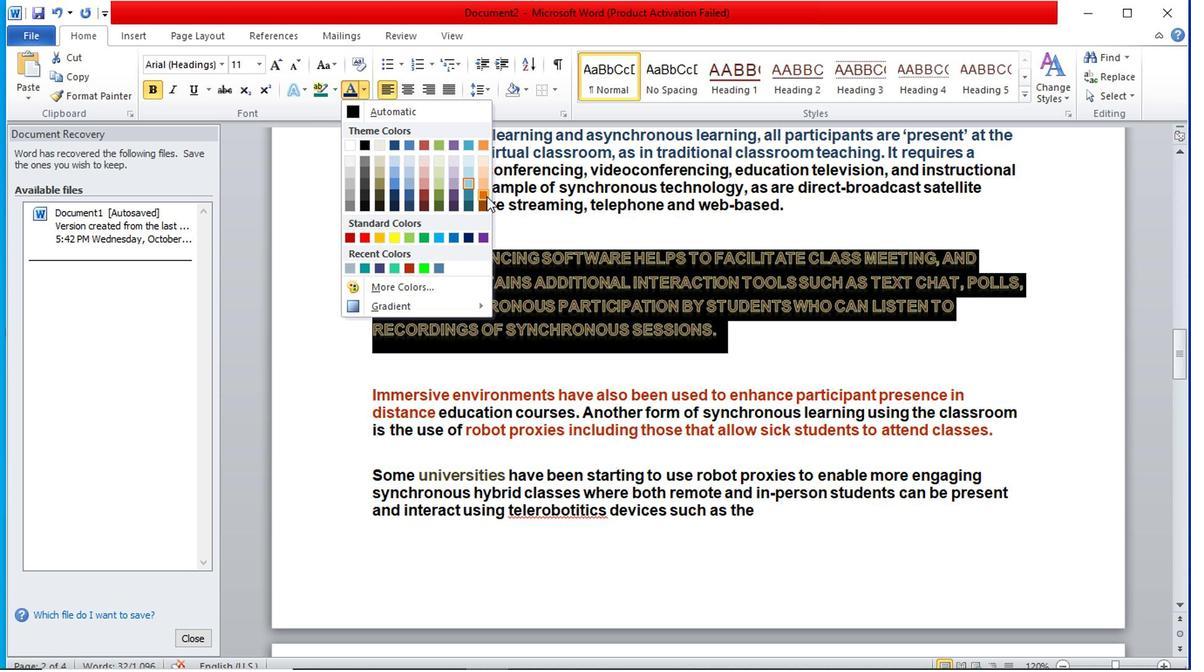 
Action: Mouse moved to (785, 364)
Screenshot: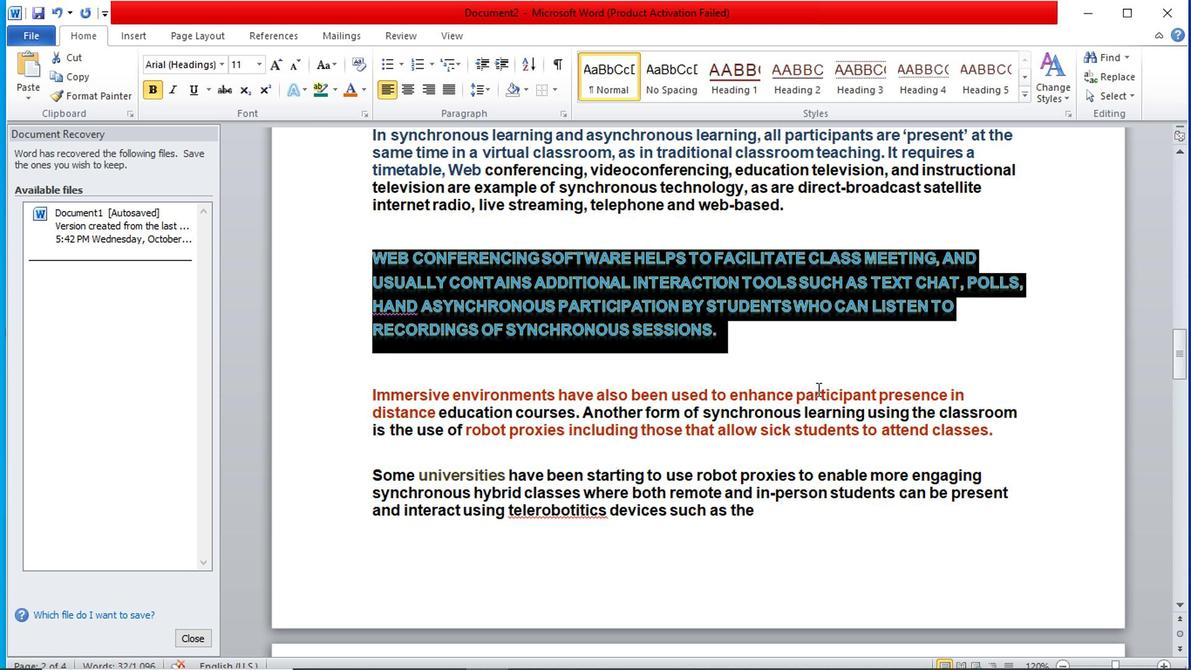 
Action: Mouse pressed left at (785, 364)
Screenshot: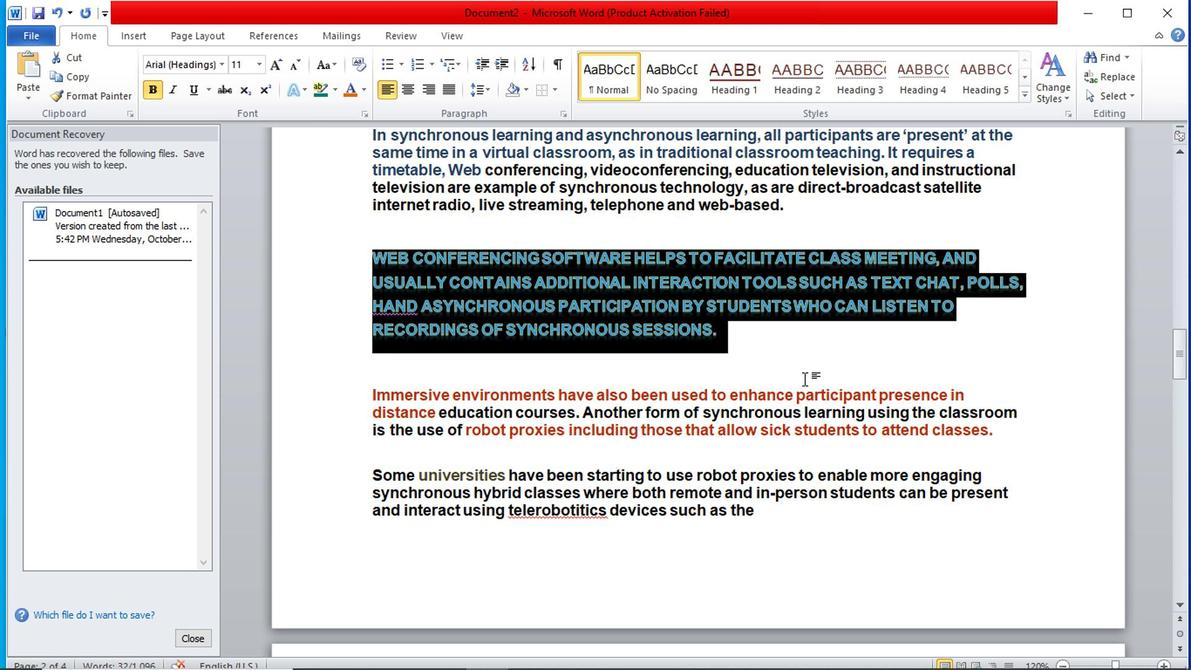 
Action: Mouse moved to (664, 343)
Screenshot: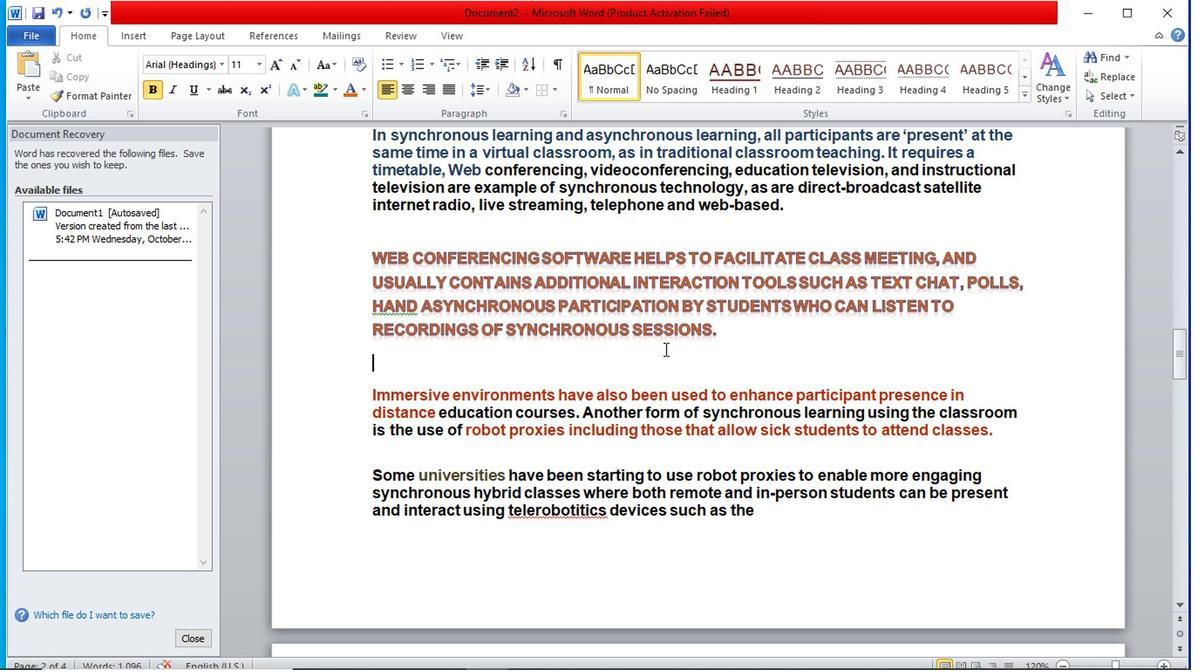 
Action: Mouse scrolled (664, 342) with delta (0, 0)
Screenshot: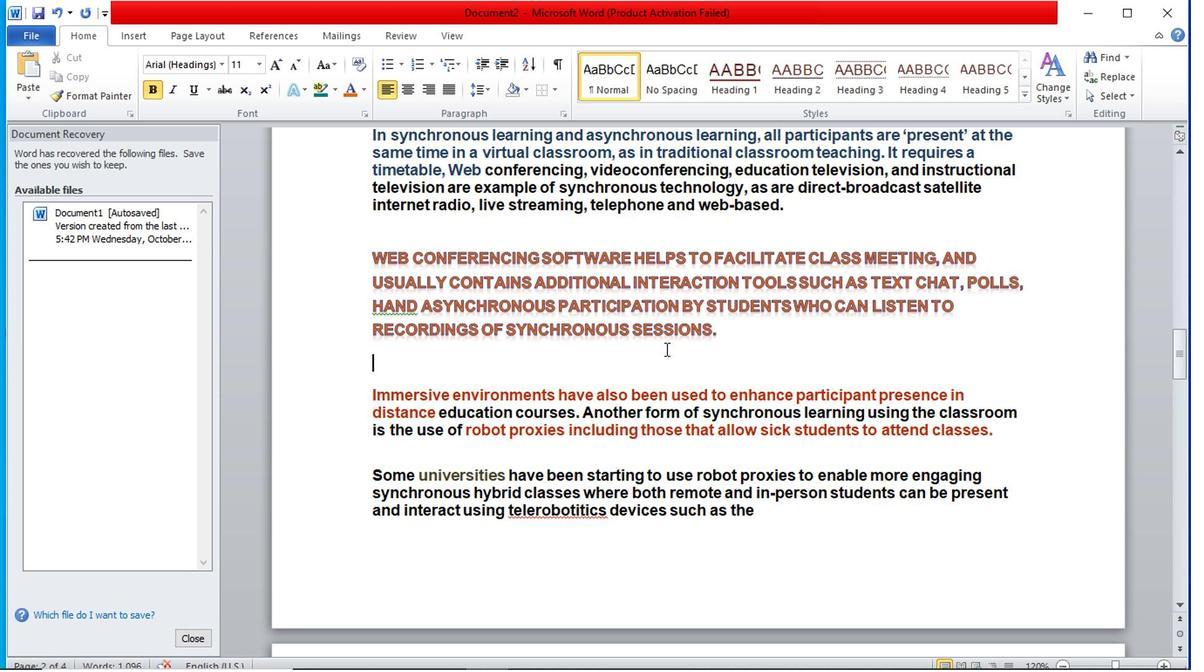 
Action: Mouse scrolled (664, 342) with delta (0, 0)
Screenshot: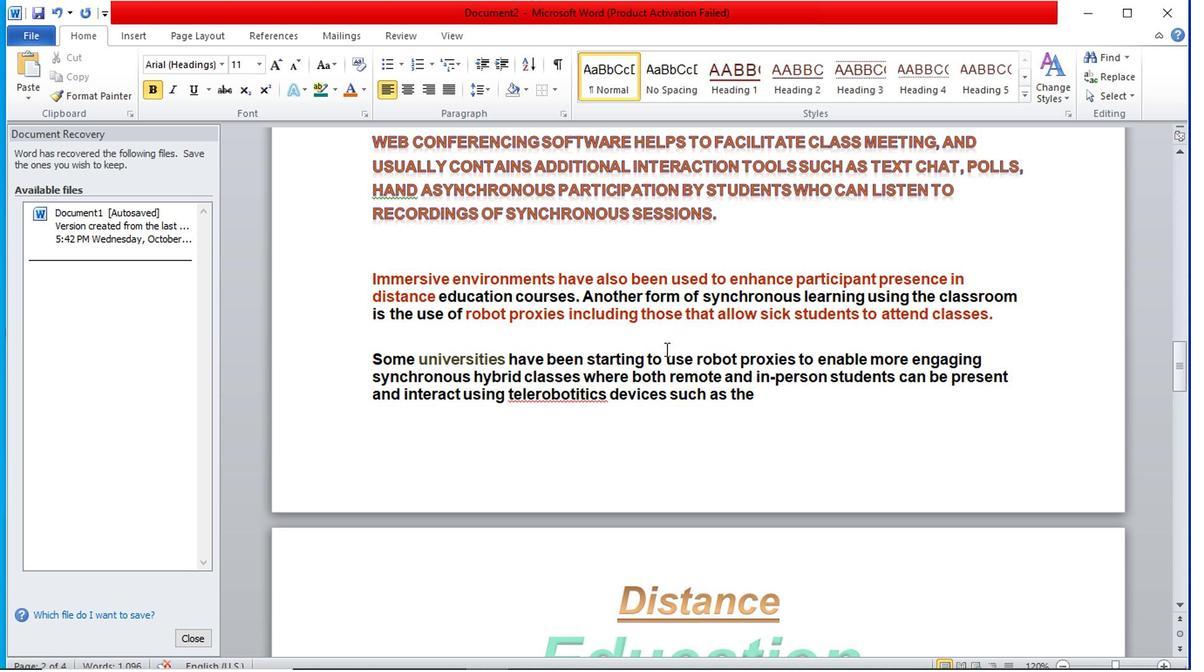 
Action: Mouse scrolled (664, 342) with delta (0, 0)
Screenshot: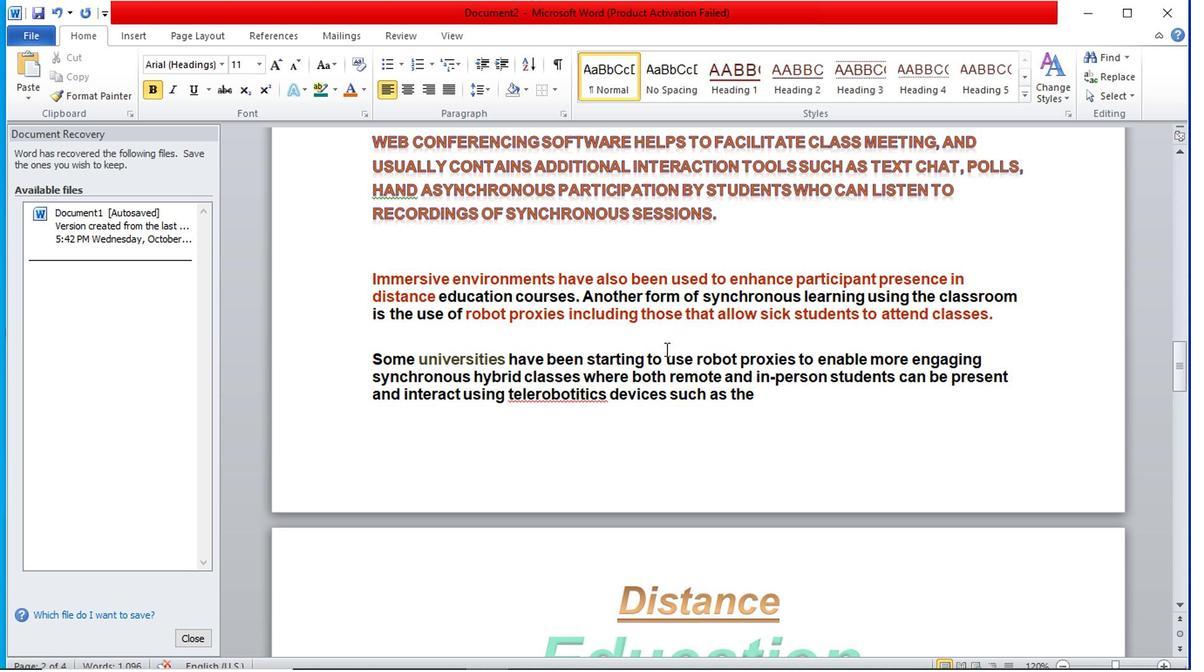 
Action: Mouse scrolled (664, 342) with delta (0, 0)
Screenshot: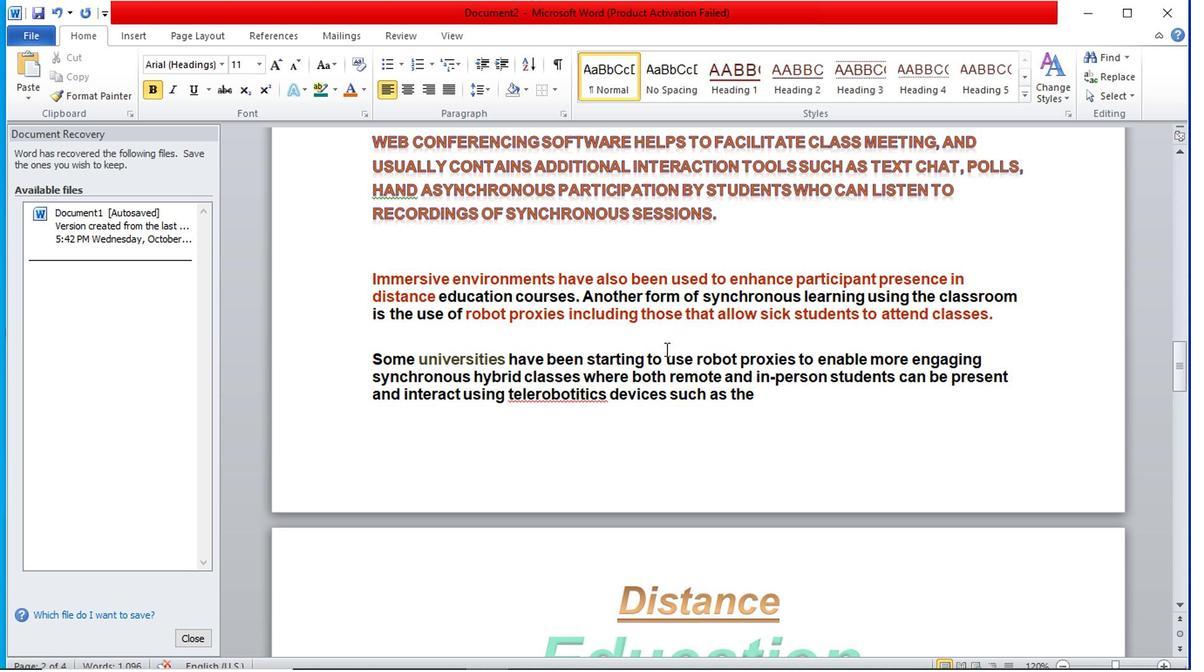 
Action: Mouse scrolled (664, 342) with delta (0, 0)
Screenshot: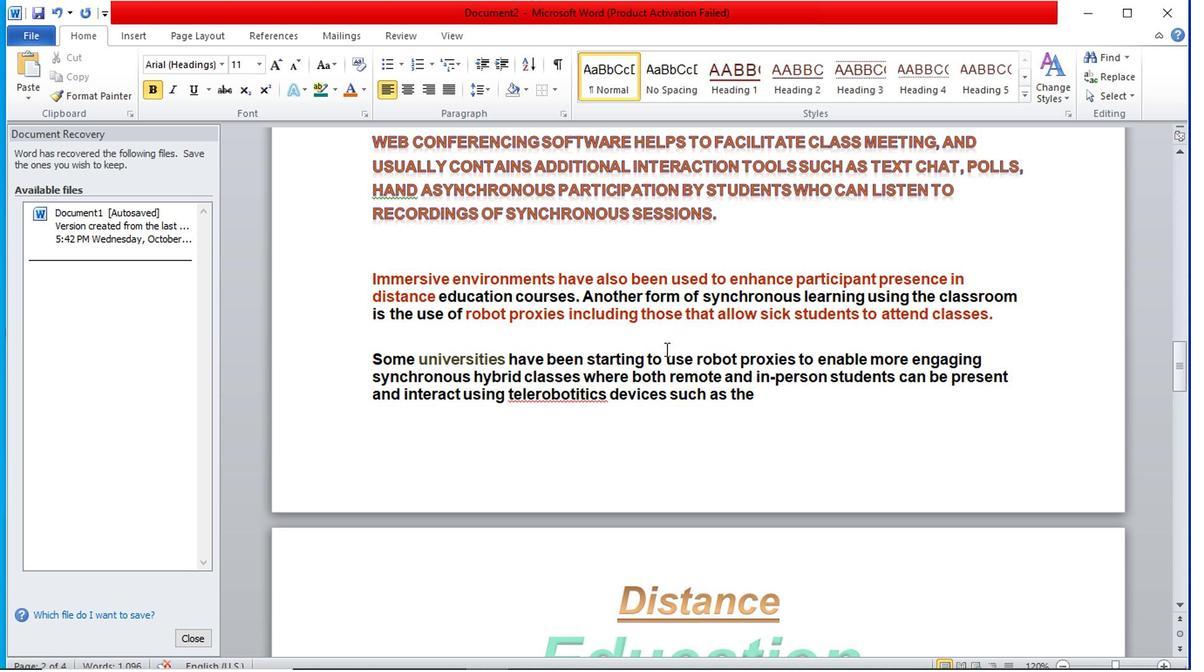 
Action: Mouse scrolled (664, 342) with delta (0, 0)
Screenshot: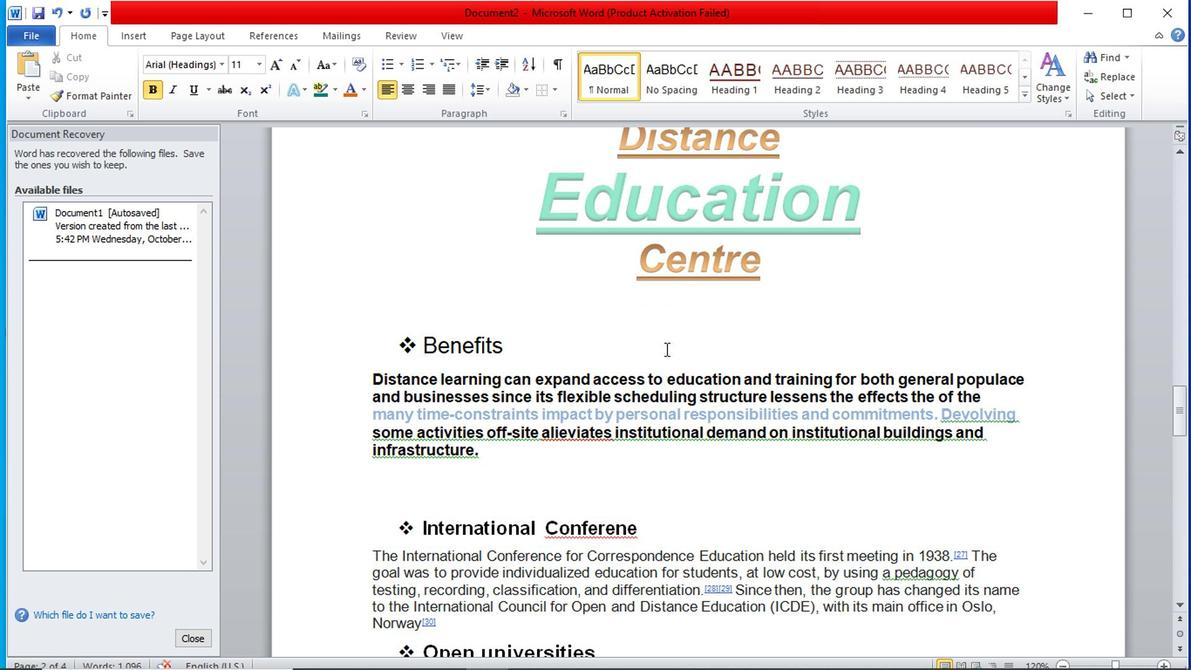 
Action: Mouse scrolled (664, 342) with delta (0, 0)
Screenshot: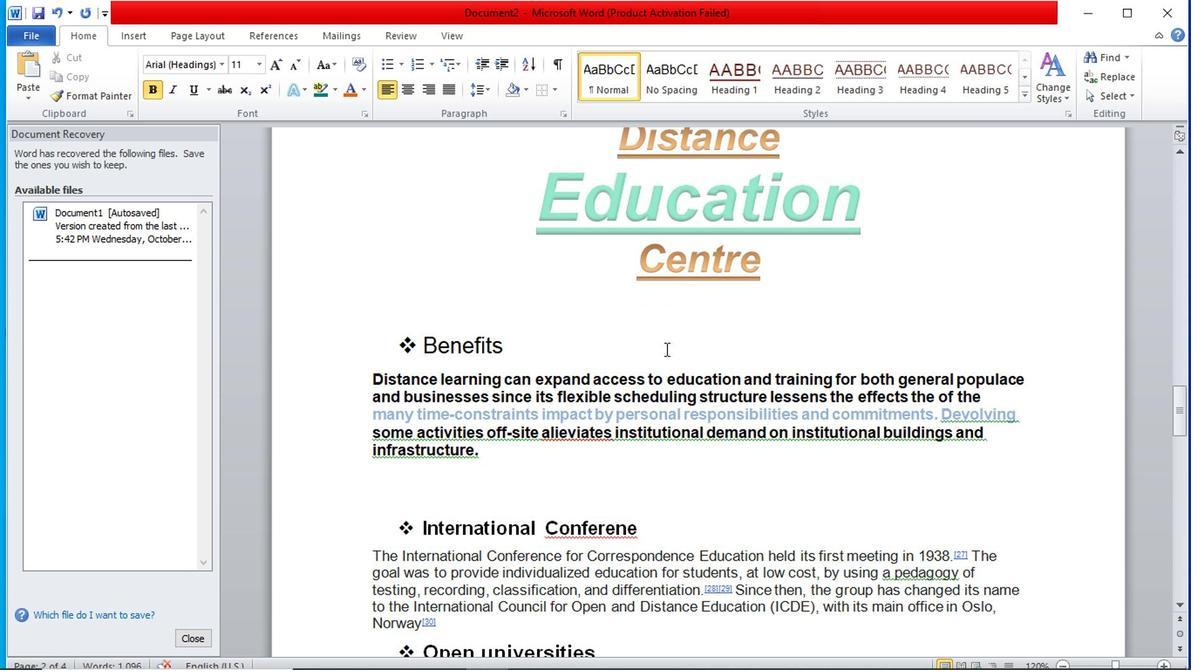 
Action: Mouse moved to (664, 344)
Screenshot: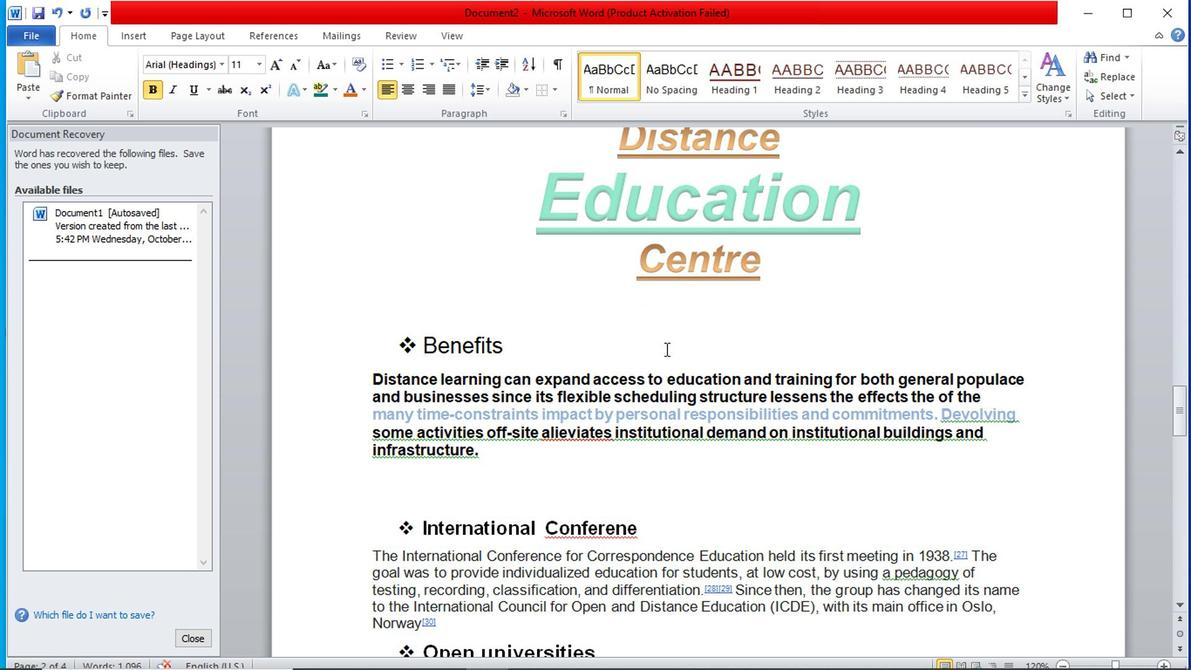 
Action: Mouse scrolled (664, 343) with delta (0, -1)
Screenshot: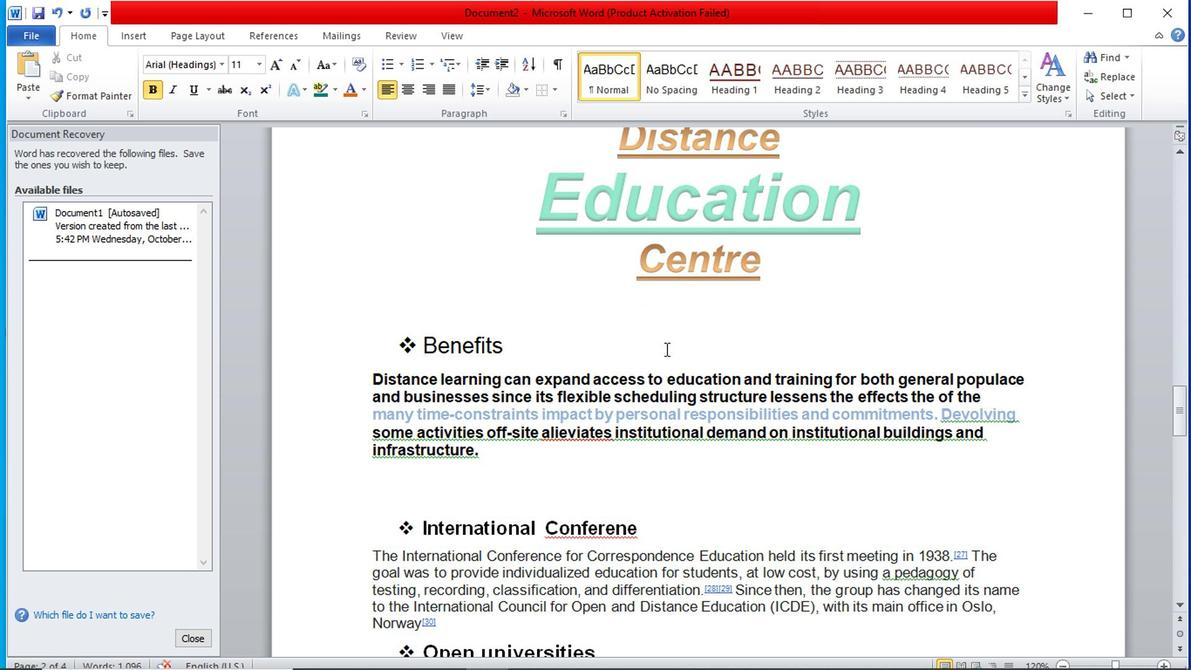 
Action: Mouse moved to (423, 181)
Screenshot: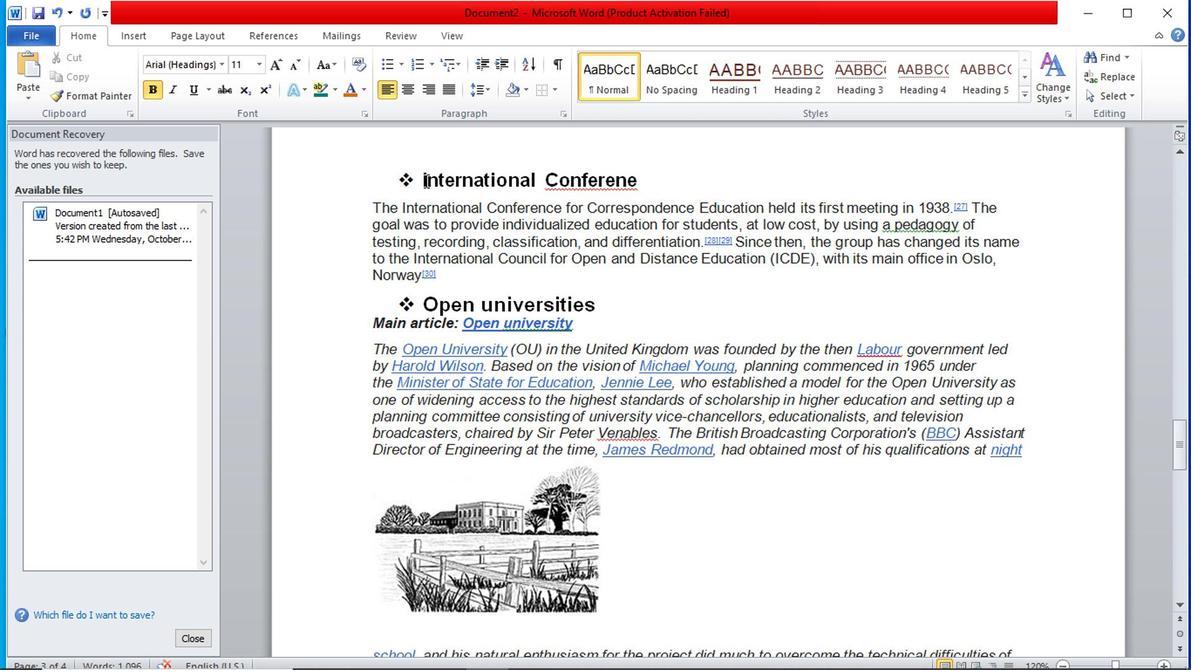
Action: Mouse pressed left at (423, 181)
Screenshot: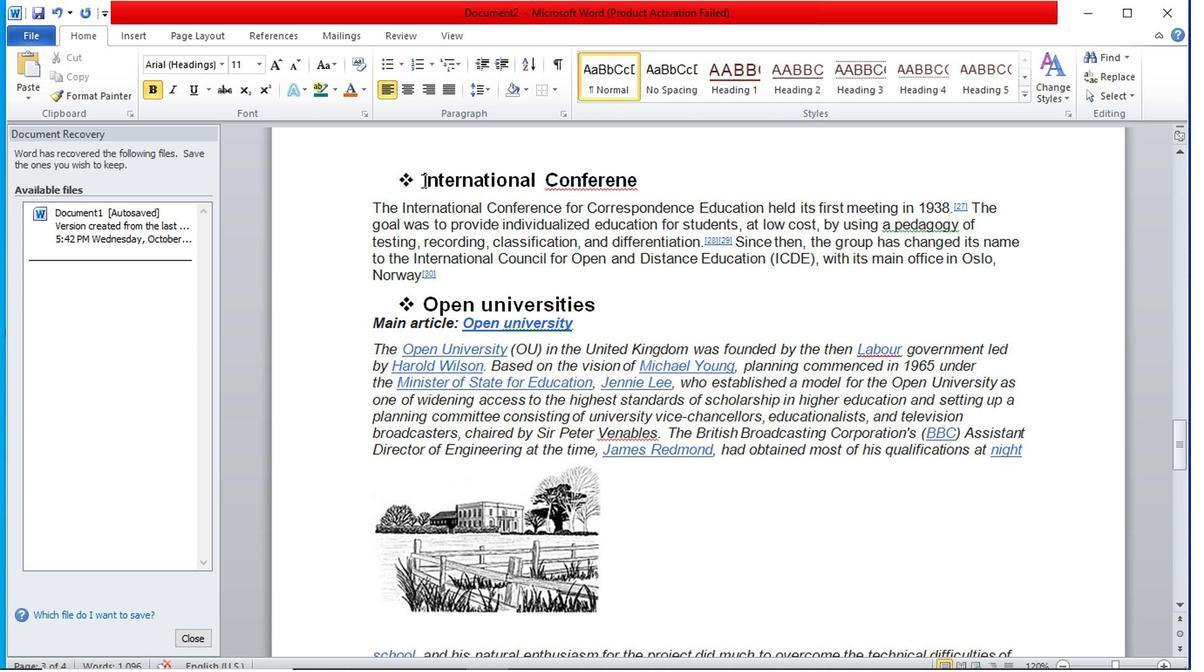 
Action: Mouse moved to (333, 97)
Screenshot: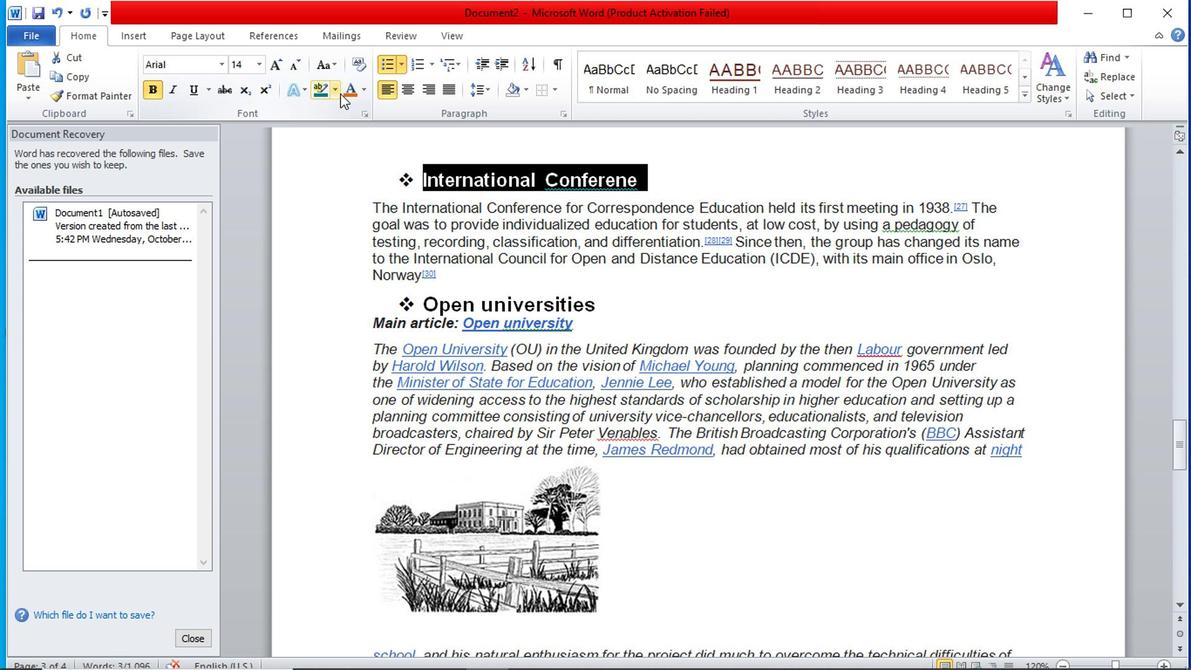 
Action: Mouse pressed left at (333, 97)
Screenshot: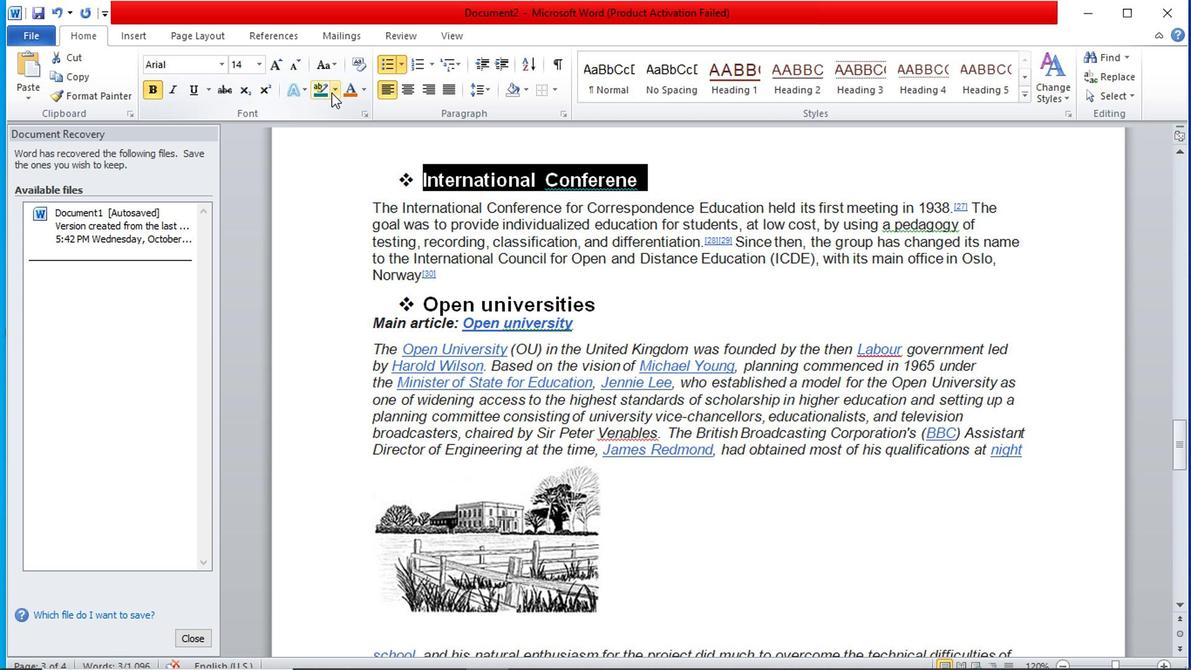 
Action: Mouse moved to (407, 166)
Screenshot: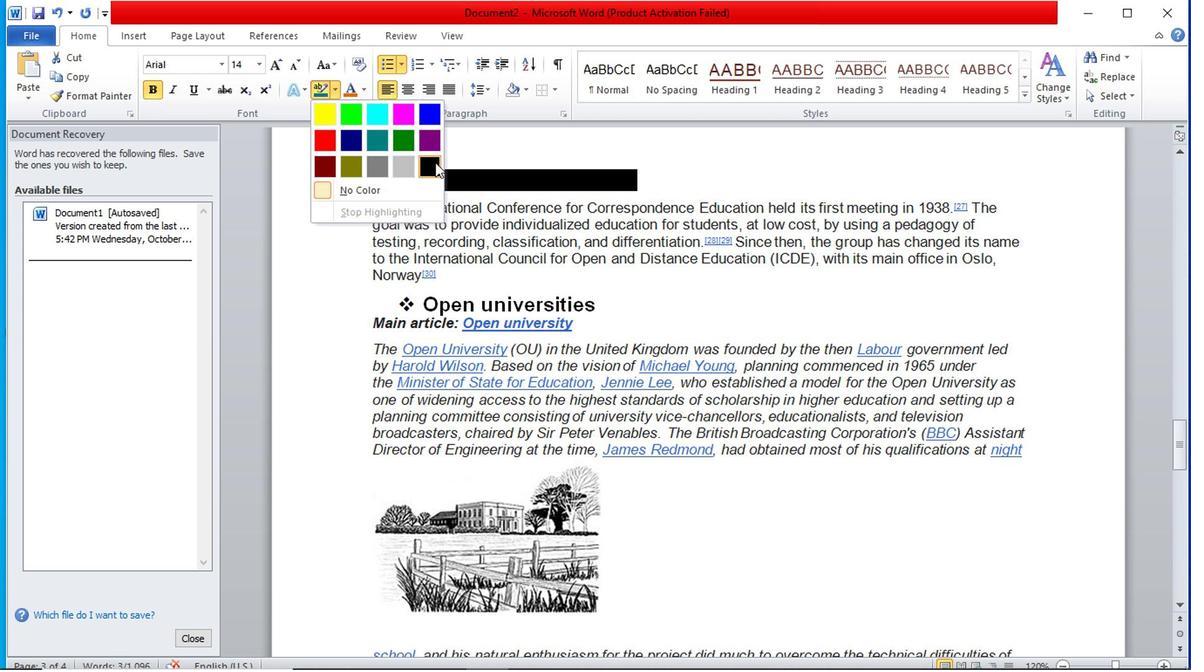 
Action: Mouse pressed left at (407, 166)
Screenshot: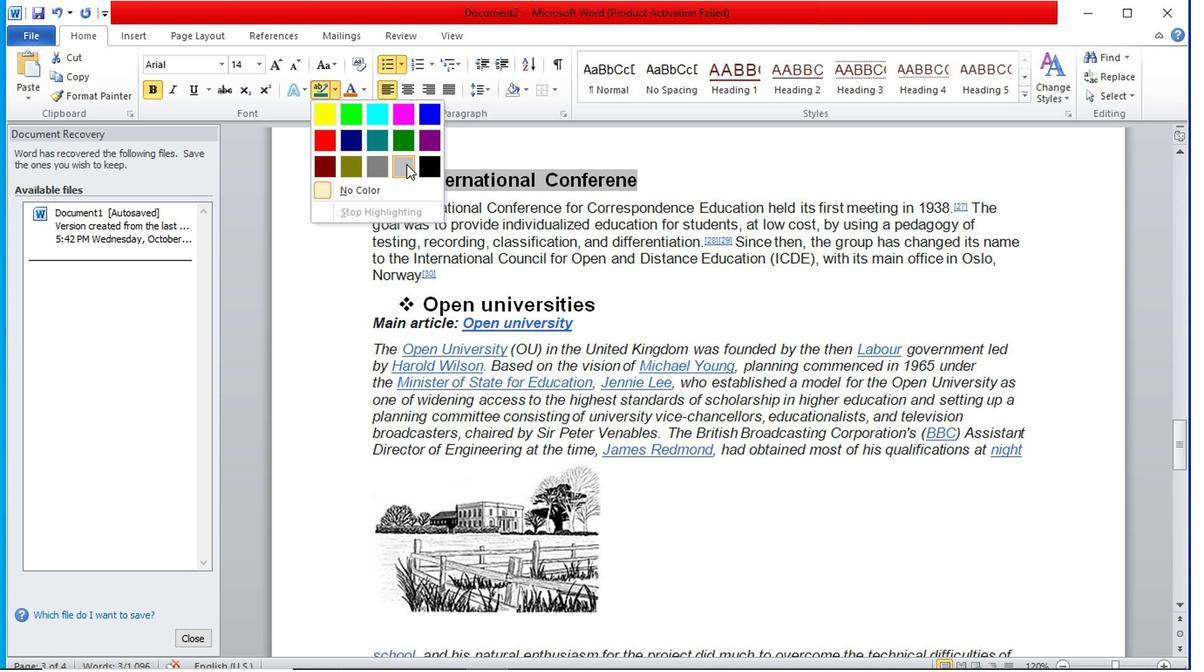 
Action: Mouse moved to (633, 301)
Screenshot: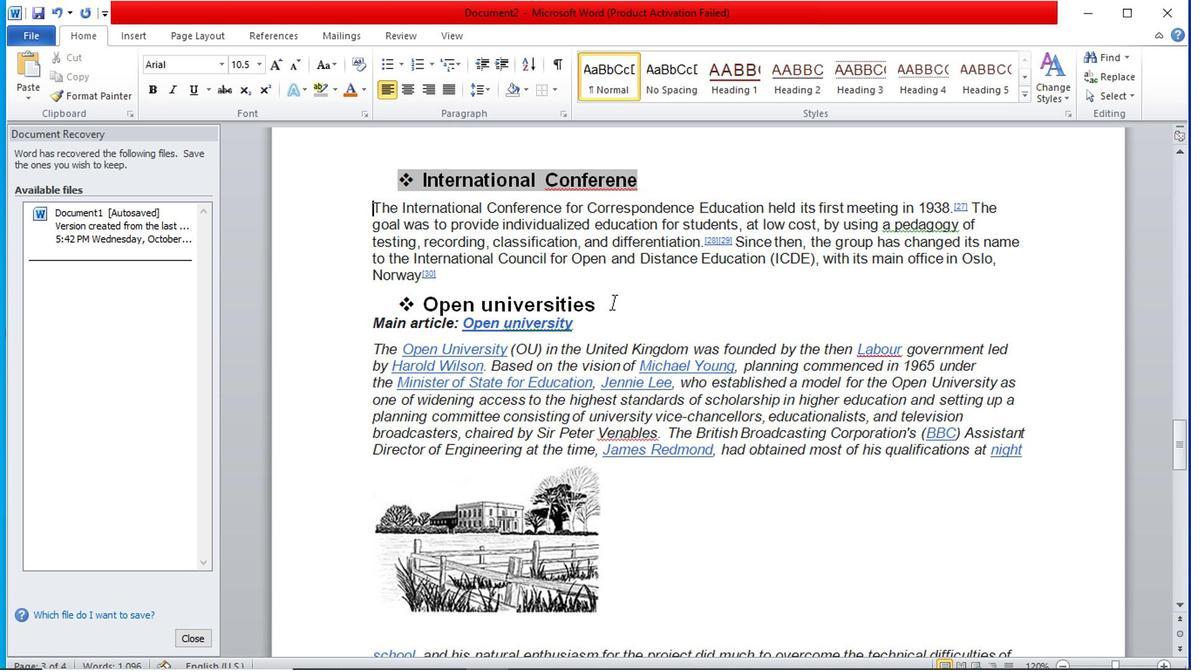 
Action: Mouse pressed left at (633, 301)
Screenshot: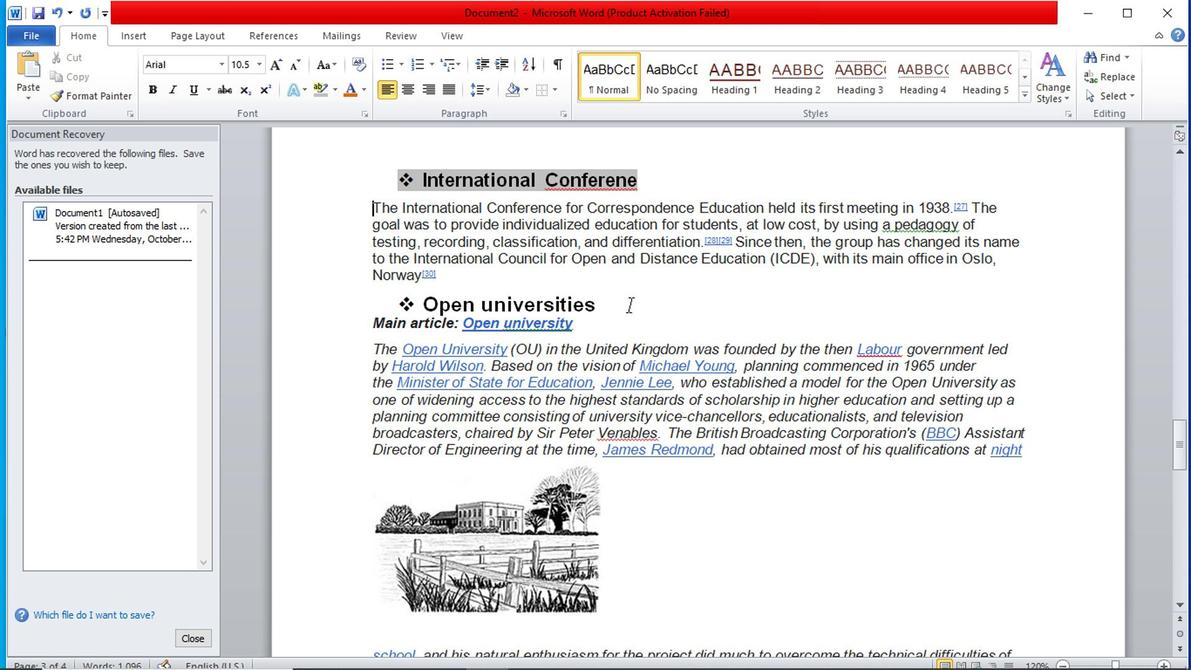 
Action: Mouse moved to (419, 299)
Screenshot: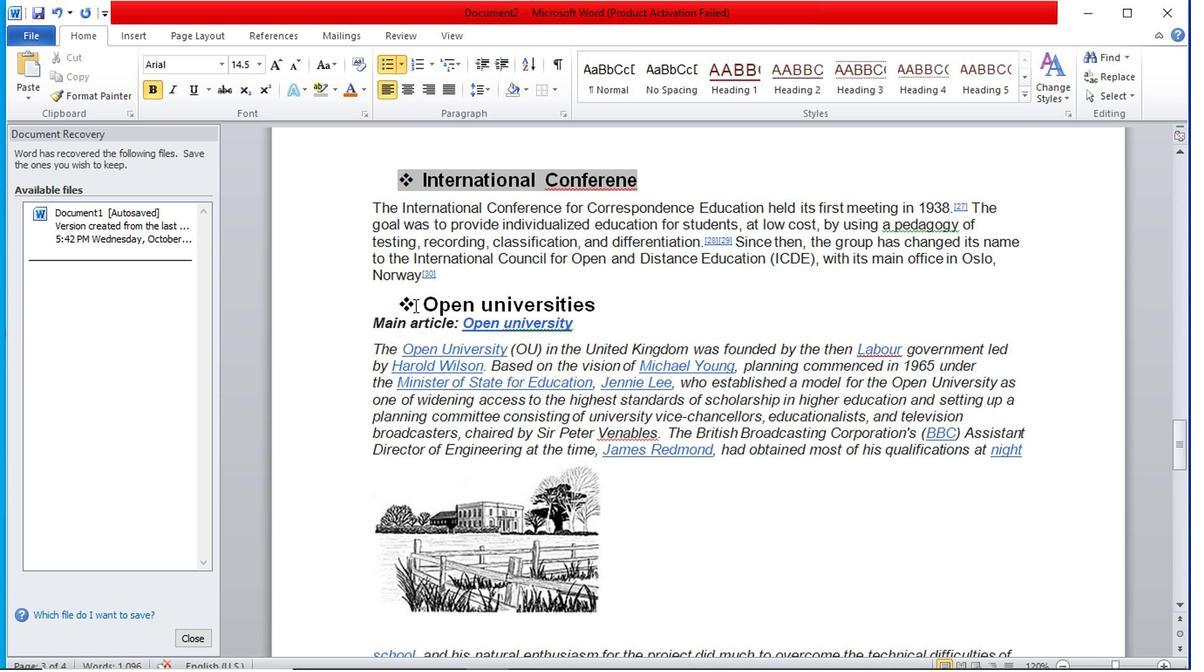 
Action: Mouse pressed left at (419, 299)
Screenshot: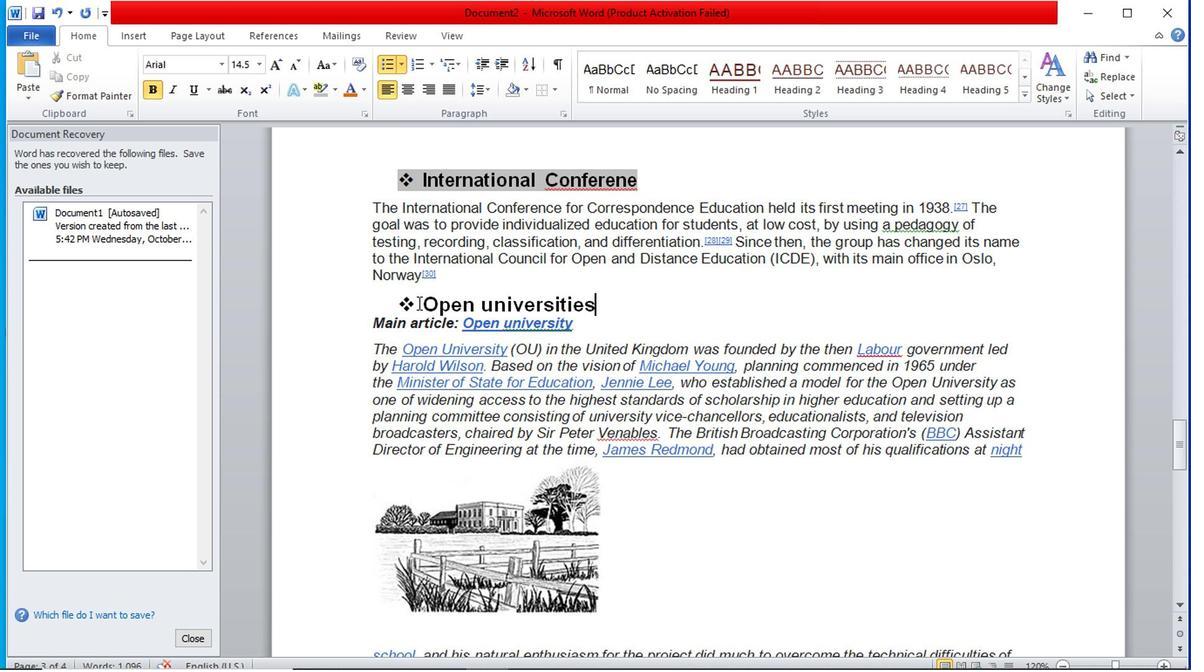
Action: Mouse moved to (624, 296)
Screenshot: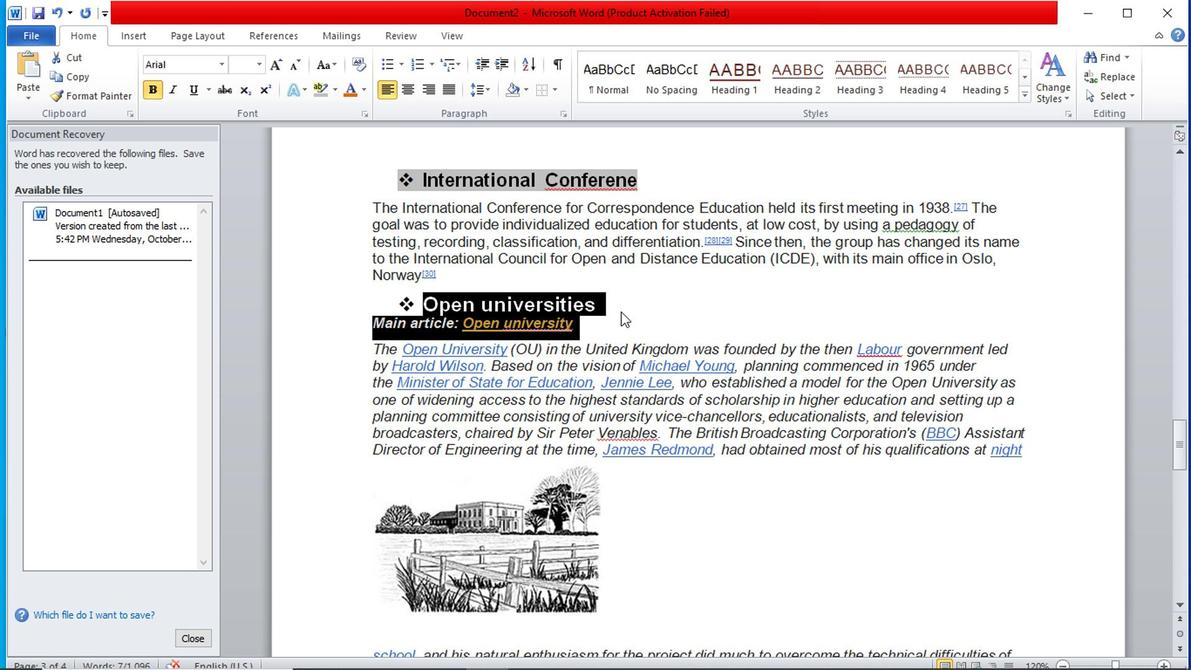 
Action: Mouse pressed left at (624, 296)
Screenshot: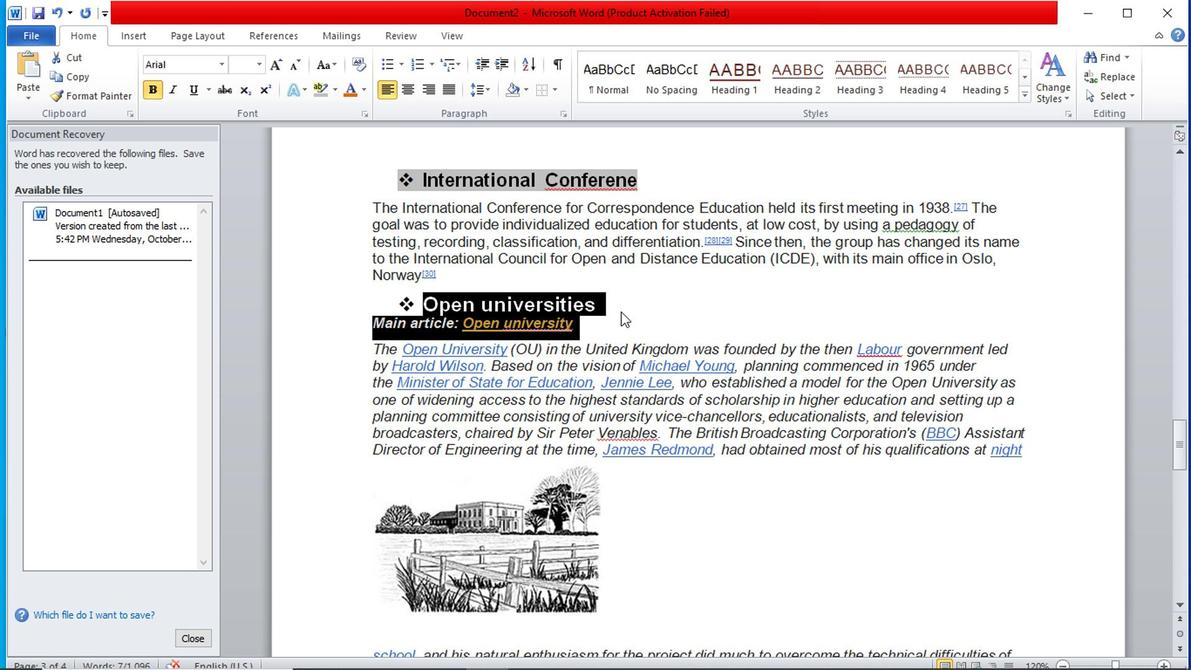 
Action: Mouse moved to (417, 294)
Screenshot: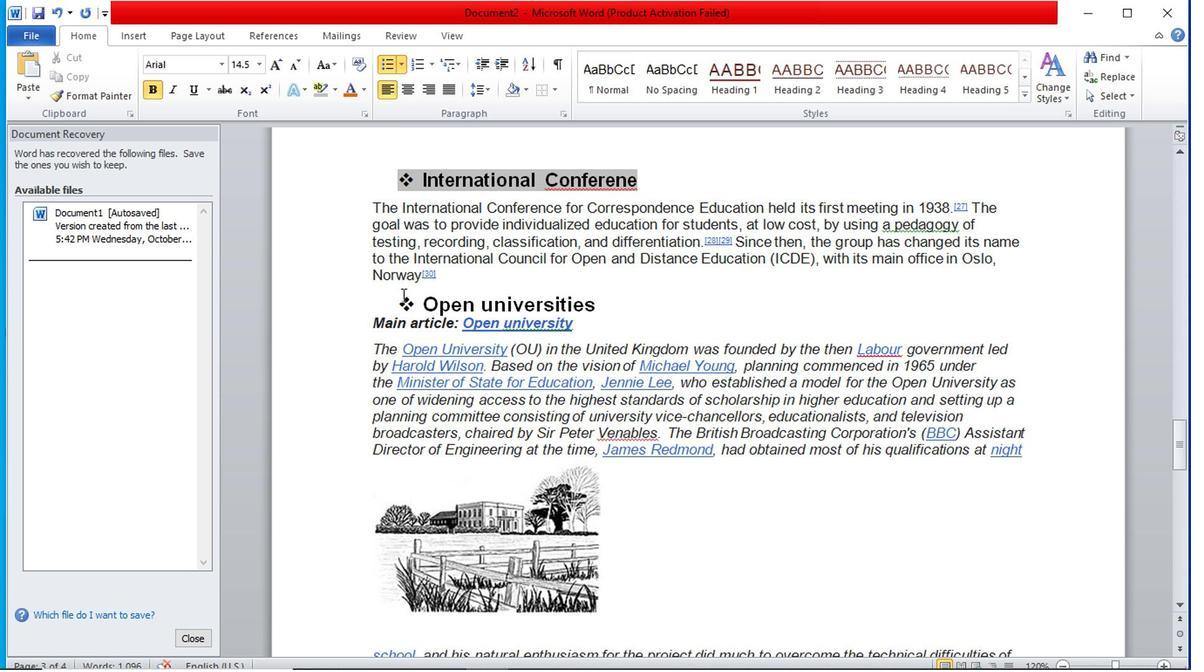 
Action: Mouse pressed left at (417, 294)
Screenshot: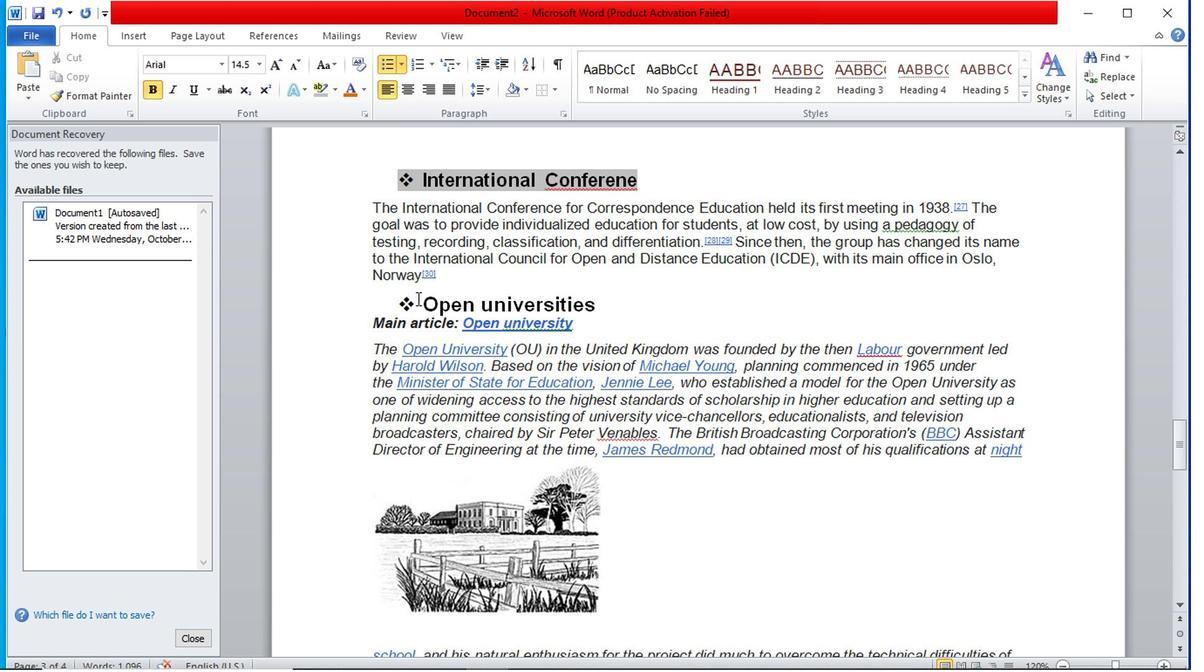 
Action: Mouse moved to (363, 88)
Screenshot: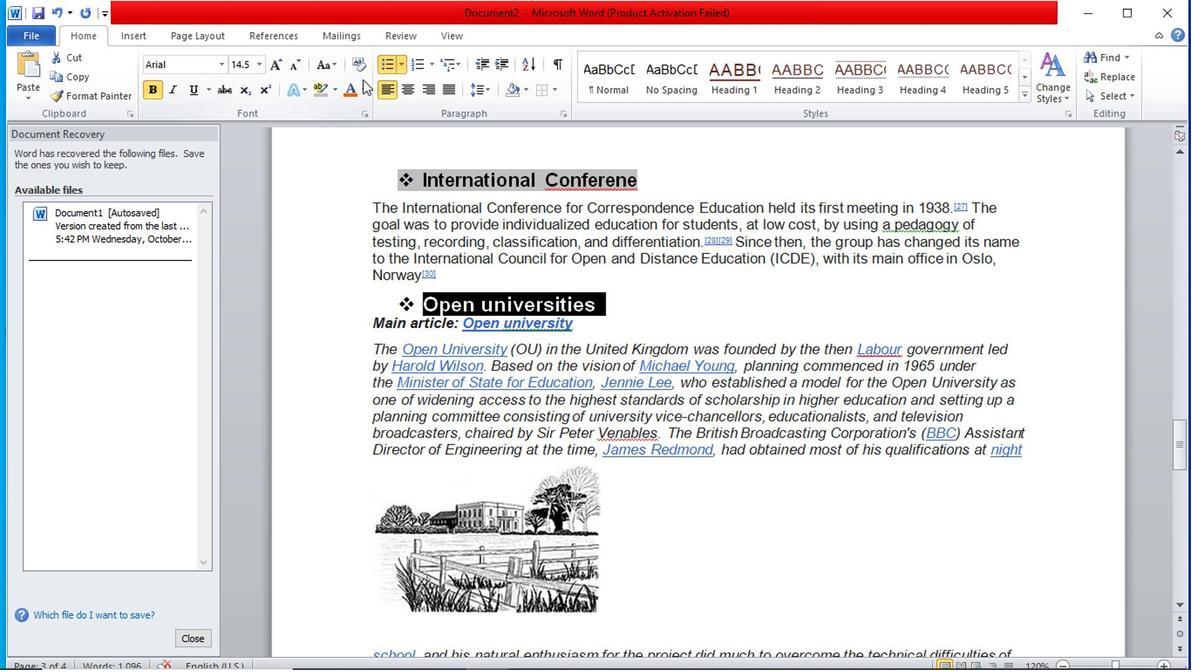 
Action: Mouse pressed left at (363, 88)
Screenshot: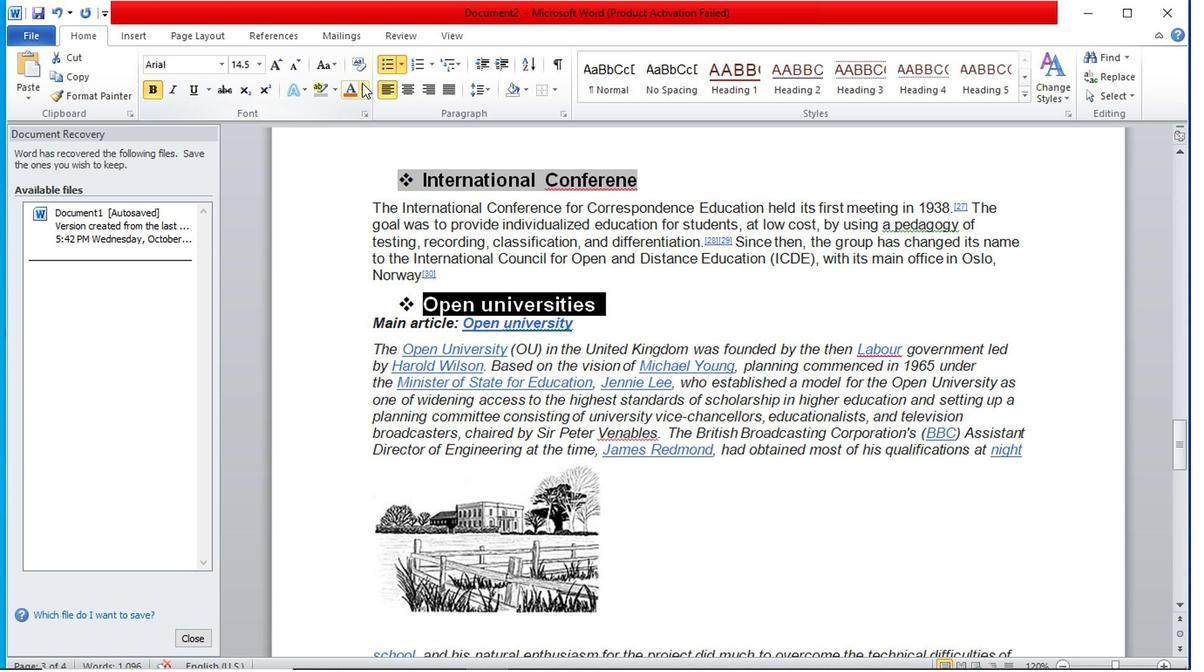 
Action: Mouse moved to (329, 92)
Screenshot: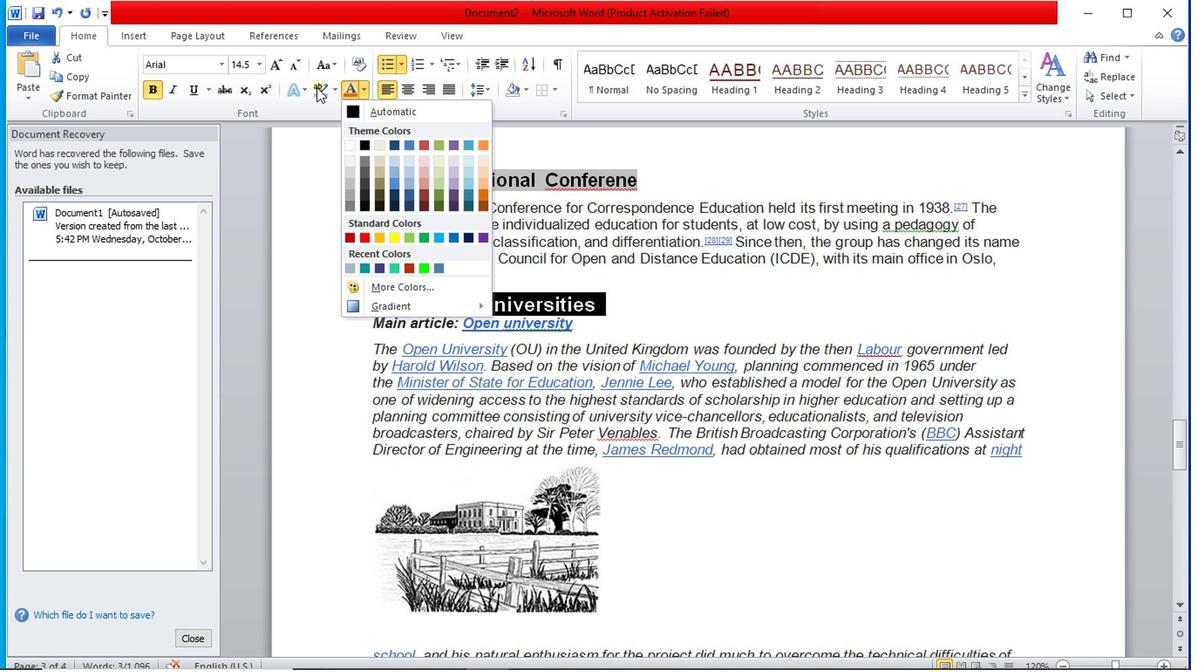 
Action: Mouse pressed left at (329, 92)
Screenshot: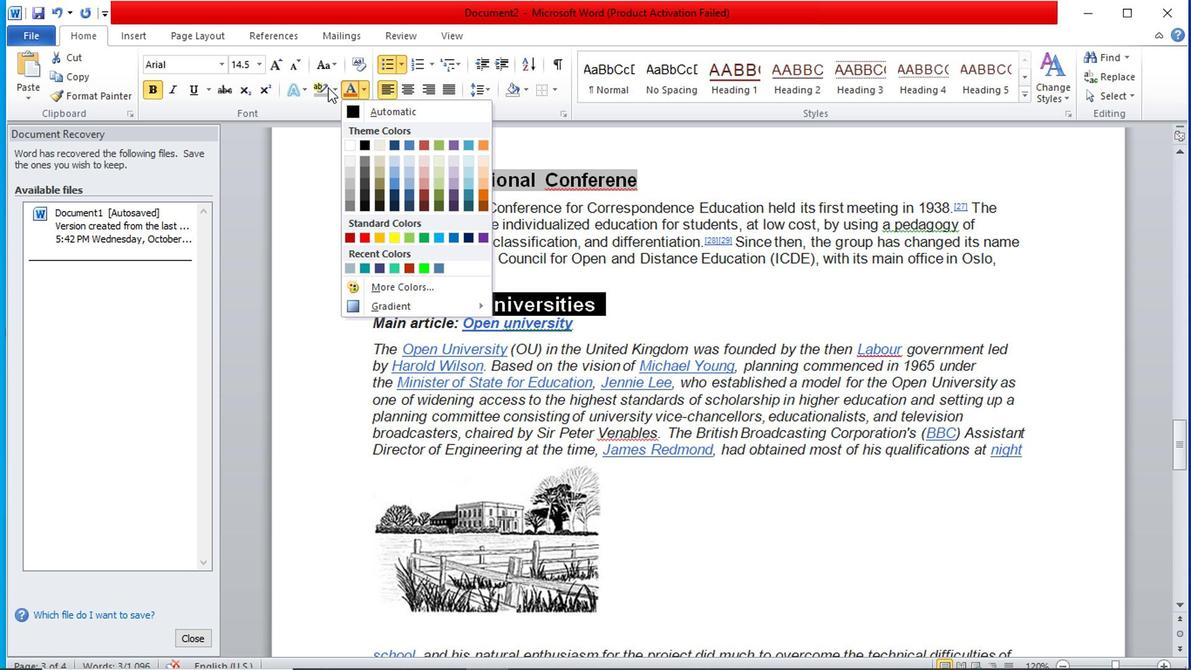 
Action: Mouse moved to (338, 97)
Screenshot: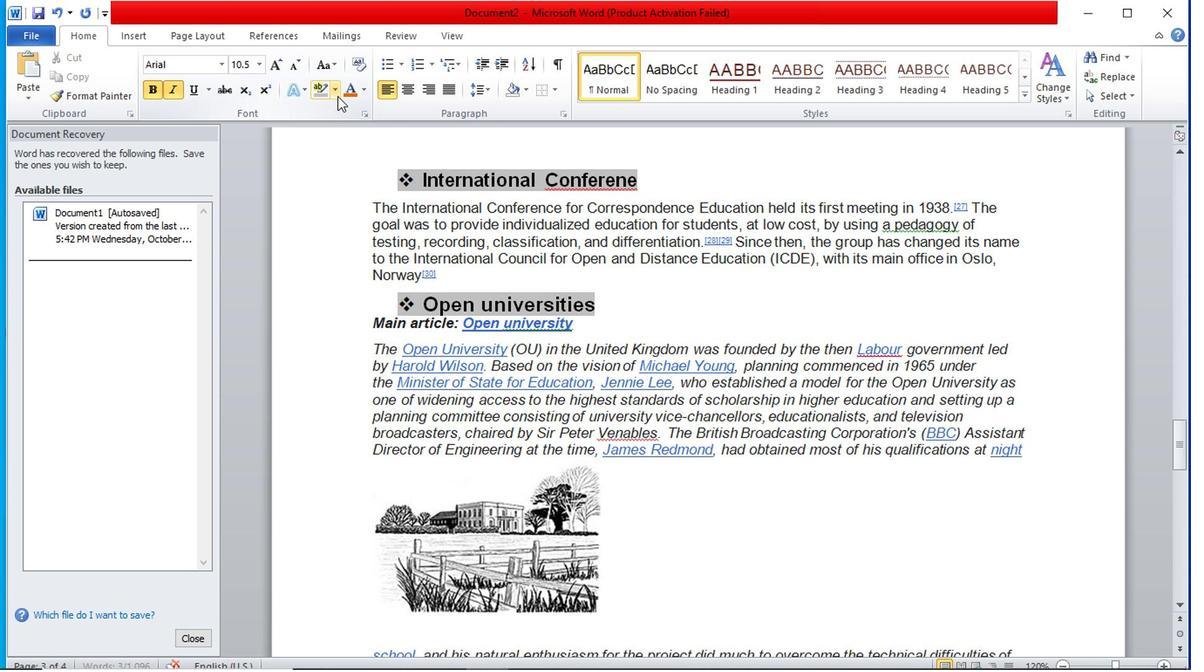 
Action: Mouse pressed left at (338, 97)
Screenshot: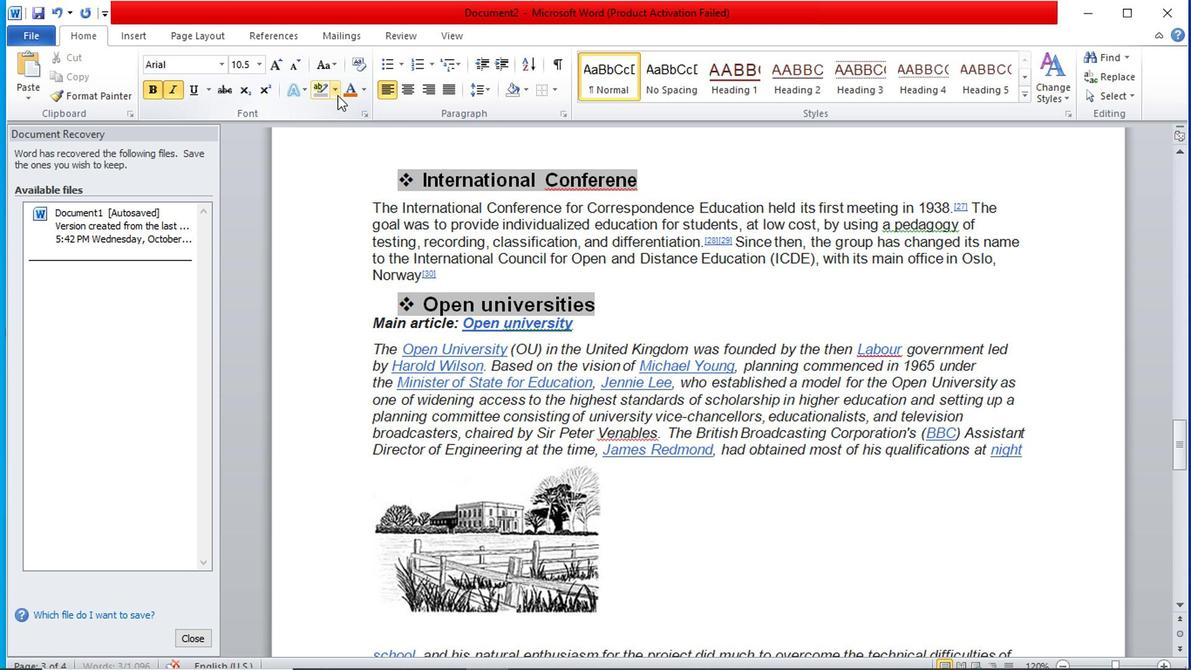 
Action: Mouse moved to (401, 162)
Screenshot: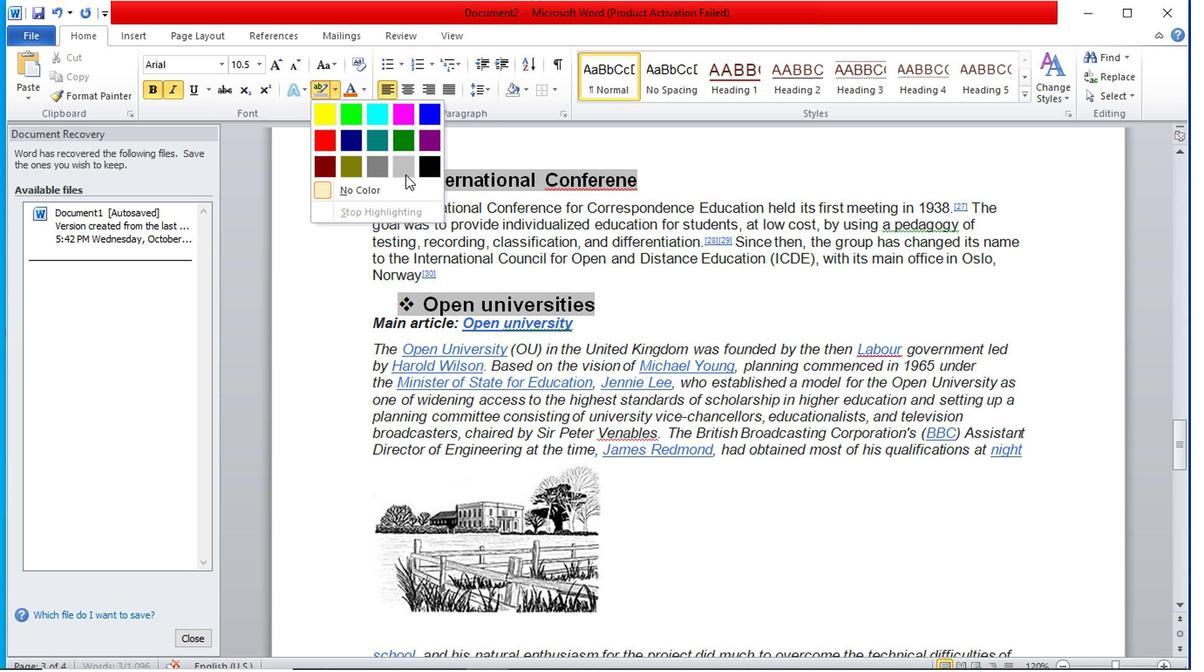 
Action: Mouse pressed left at (401, 162)
Screenshot: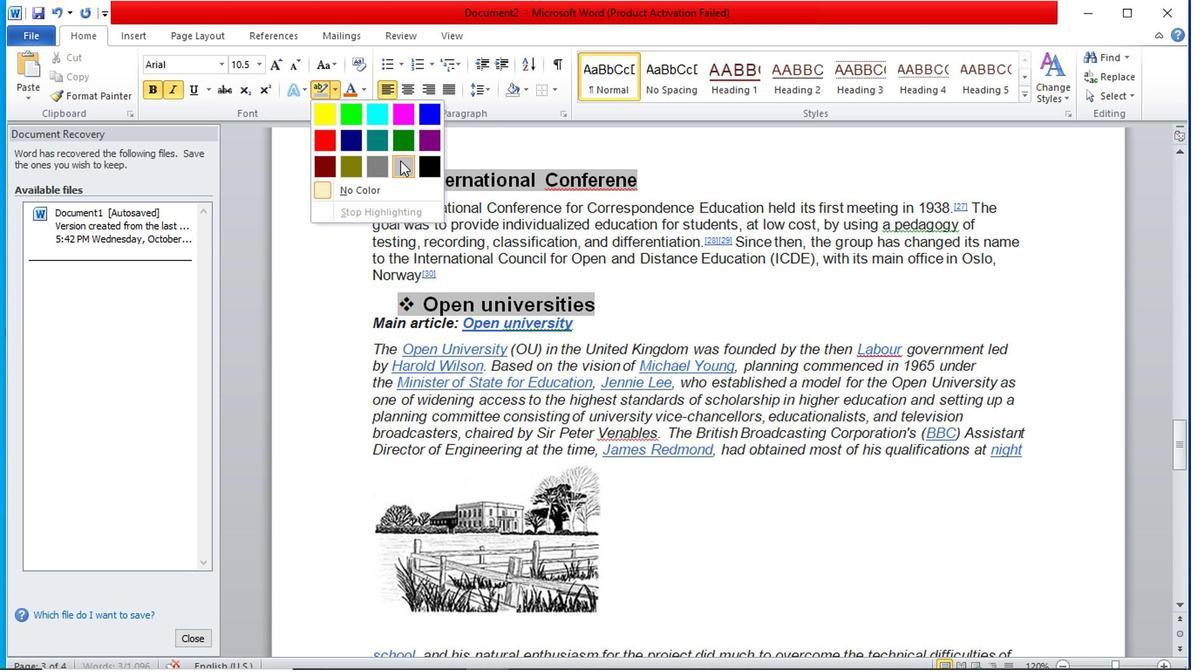 
Action: Mouse moved to (637, 299)
Screenshot: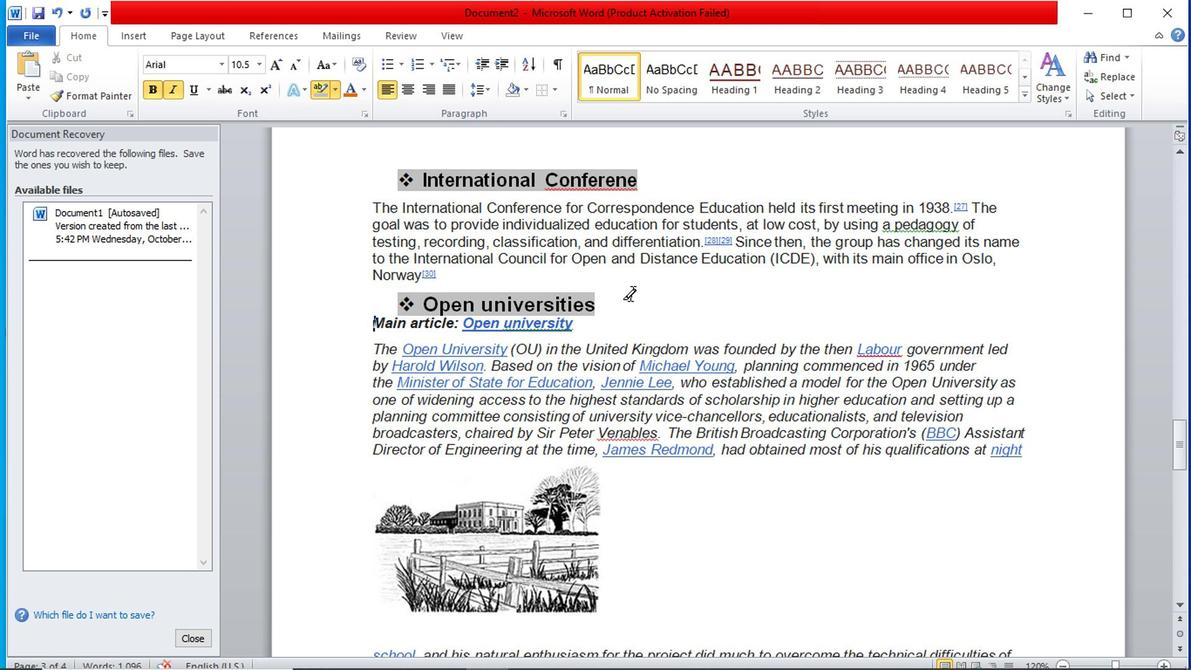 
Action: Mouse pressed left at (637, 299)
Screenshot: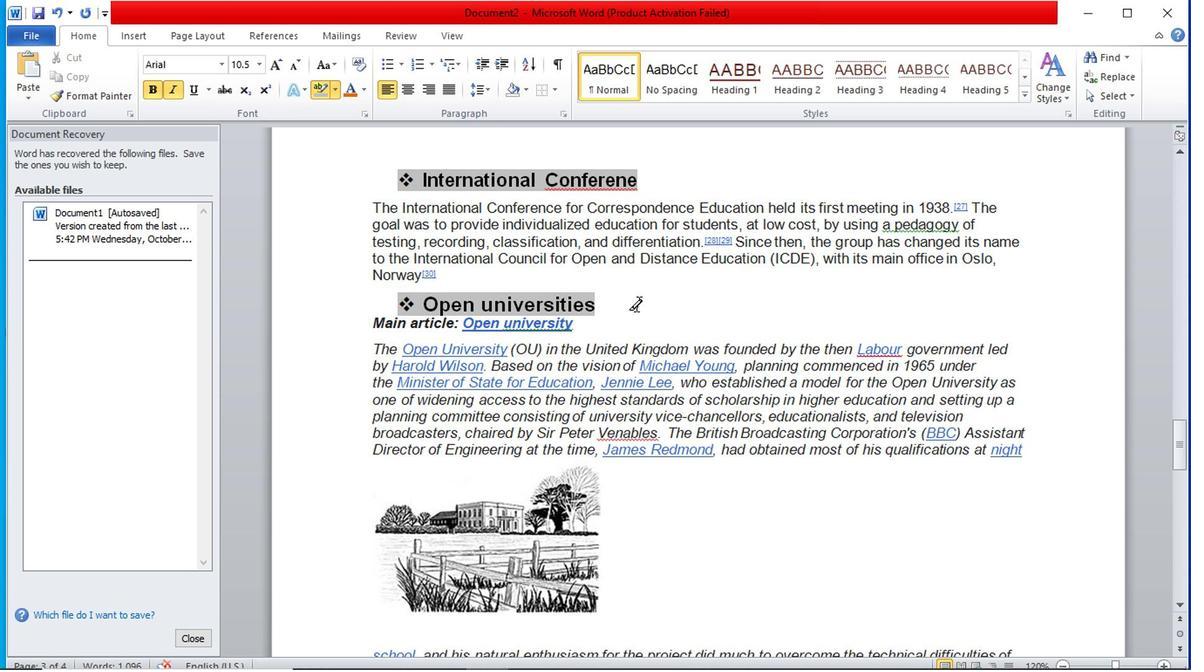 
Action: Mouse moved to (487, 292)
Screenshot: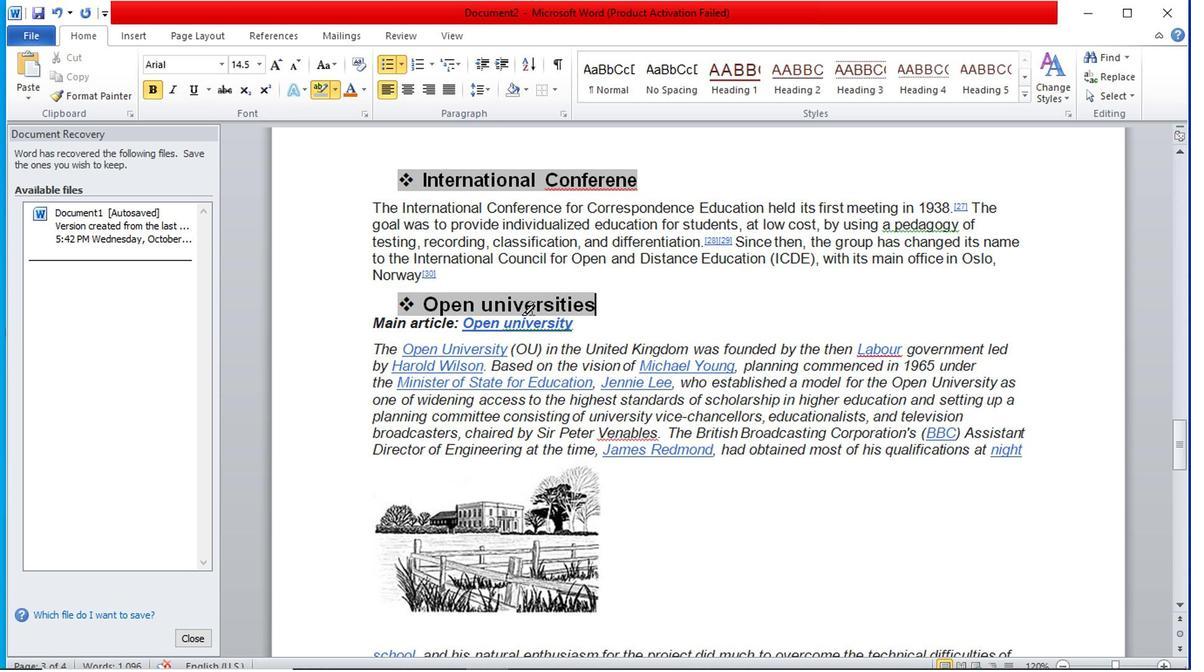
Action: Mouse scrolled (487, 291) with delta (0, 0)
Screenshot: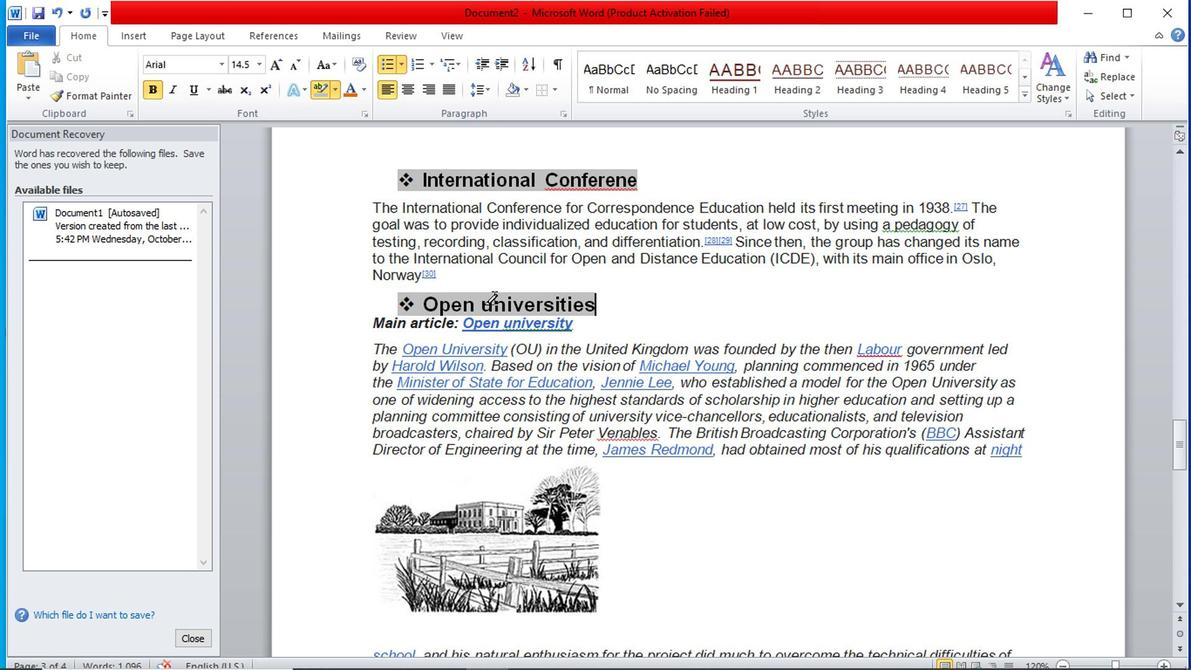 
Action: Mouse scrolled (487, 291) with delta (0, 0)
Screenshot: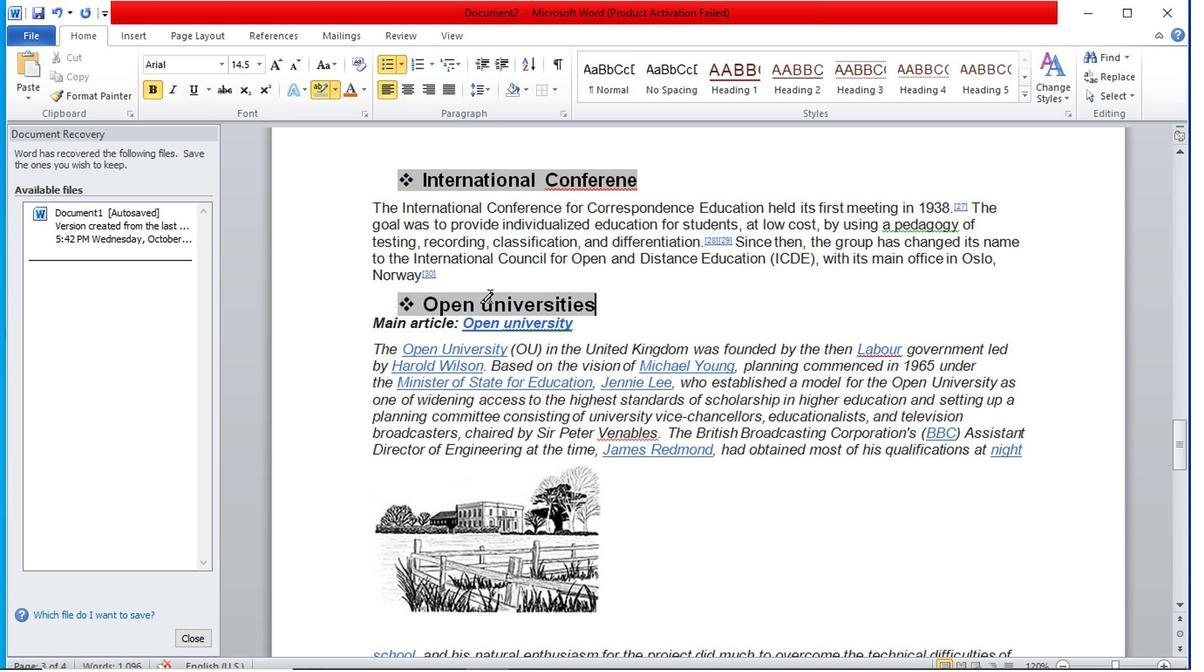 
Action: Mouse scrolled (487, 291) with delta (0, 0)
Screenshot: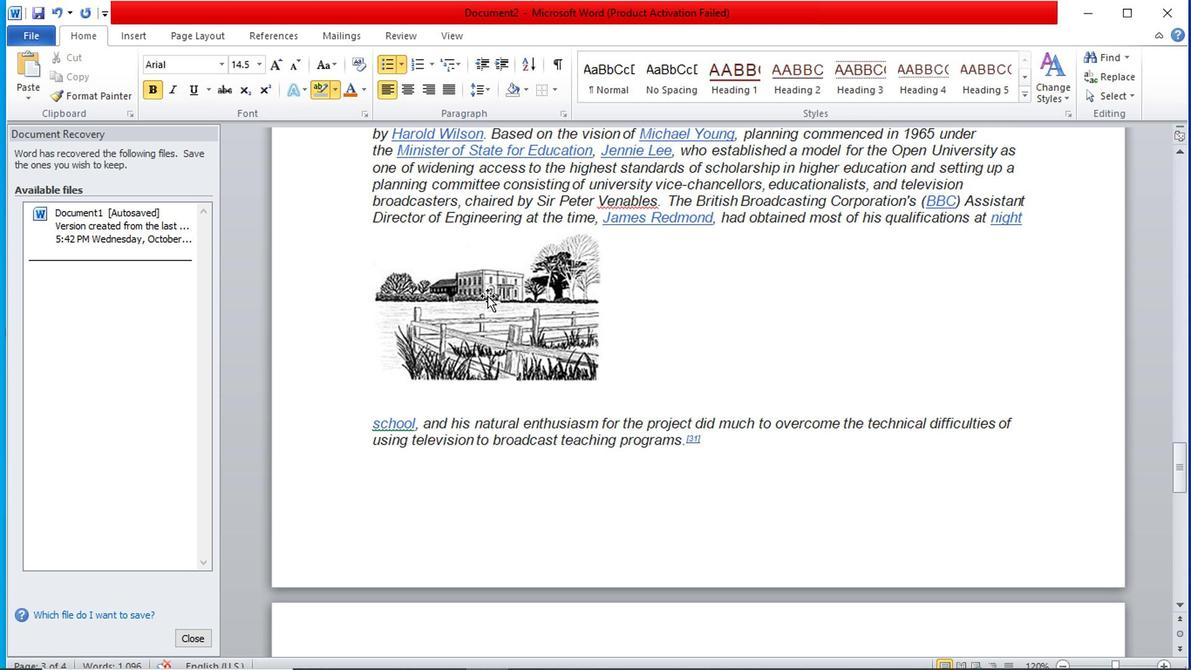 
Action: Mouse scrolled (487, 291) with delta (0, 0)
Screenshot: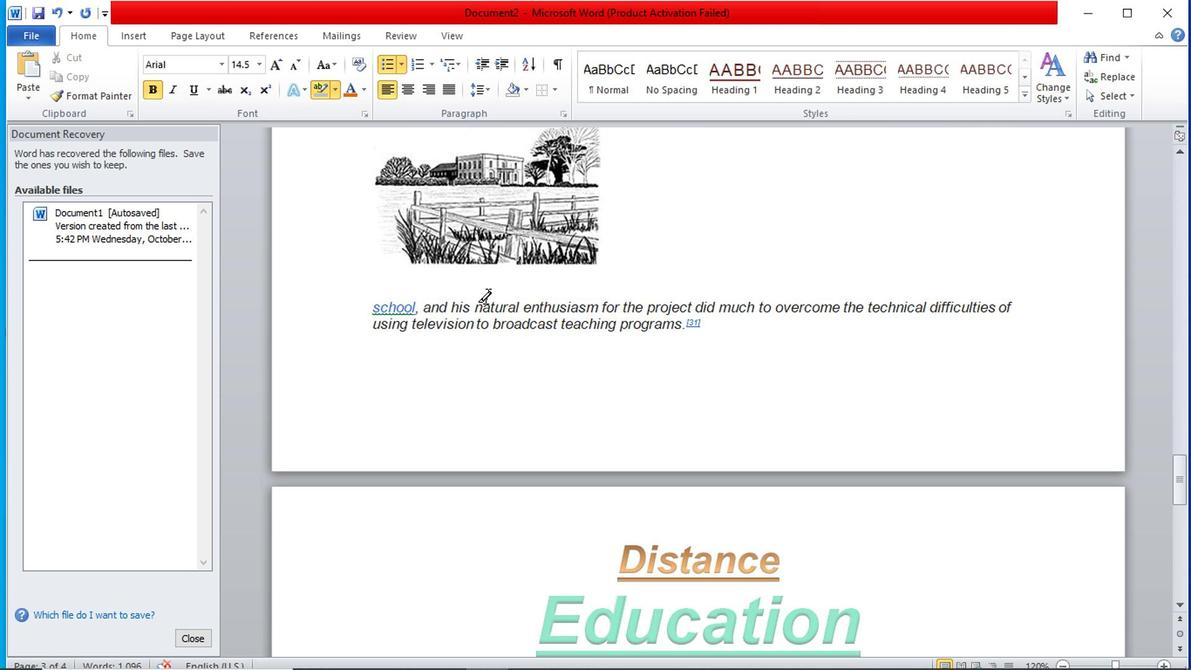 
Action: Mouse scrolled (487, 291) with delta (0, 0)
Screenshot: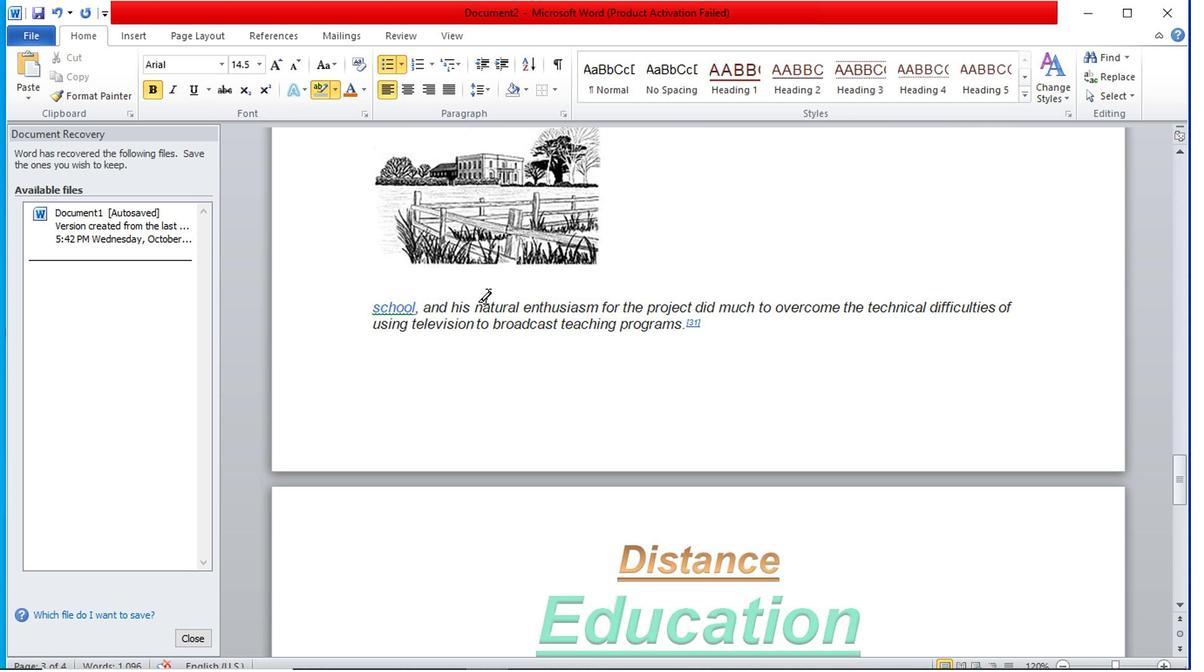 
Action: Mouse scrolled (487, 291) with delta (0, 0)
Screenshot: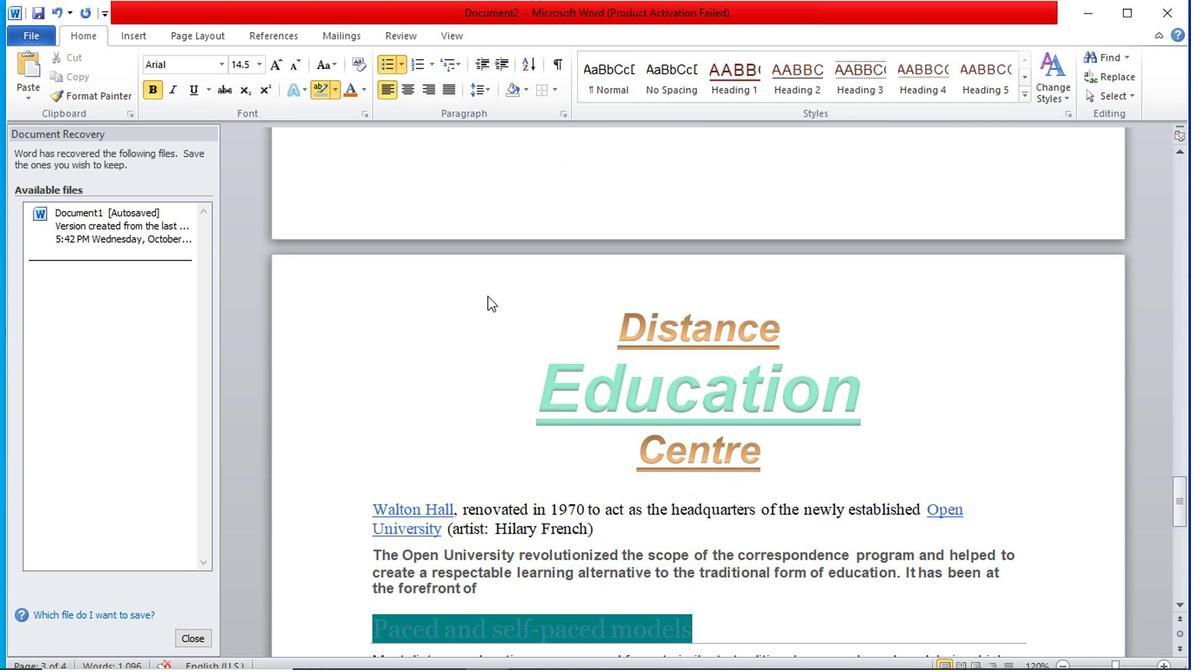 
Action: Mouse scrolled (487, 291) with delta (0, 0)
Screenshot: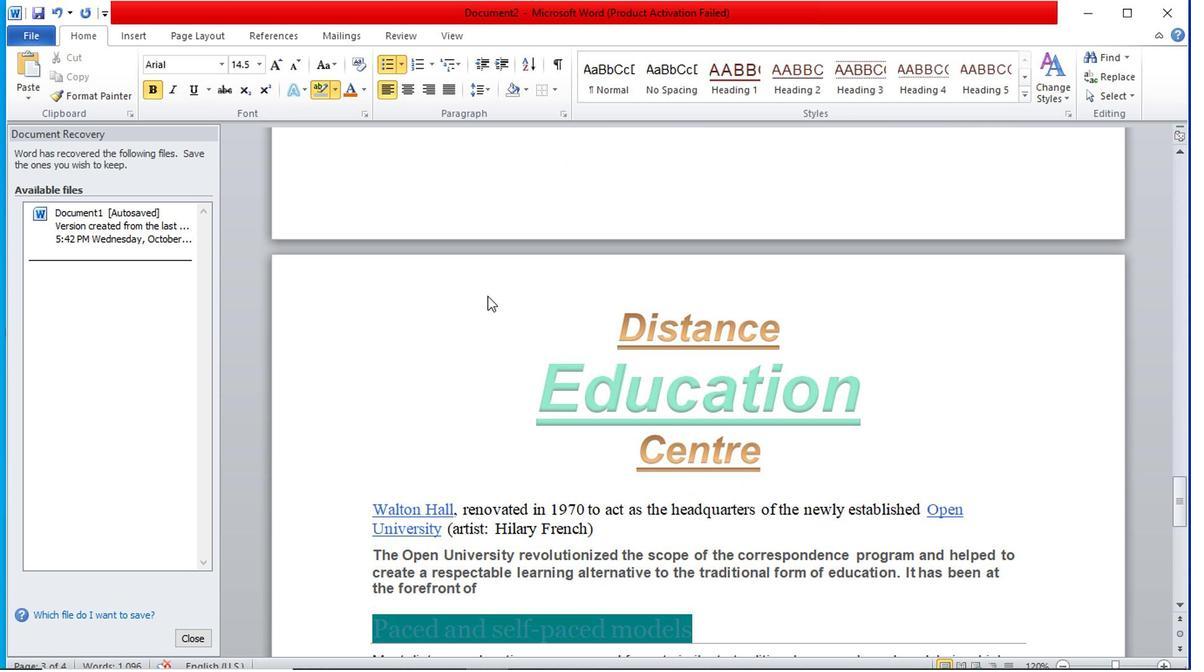 
Action: Mouse moved to (455, 302)
Screenshot: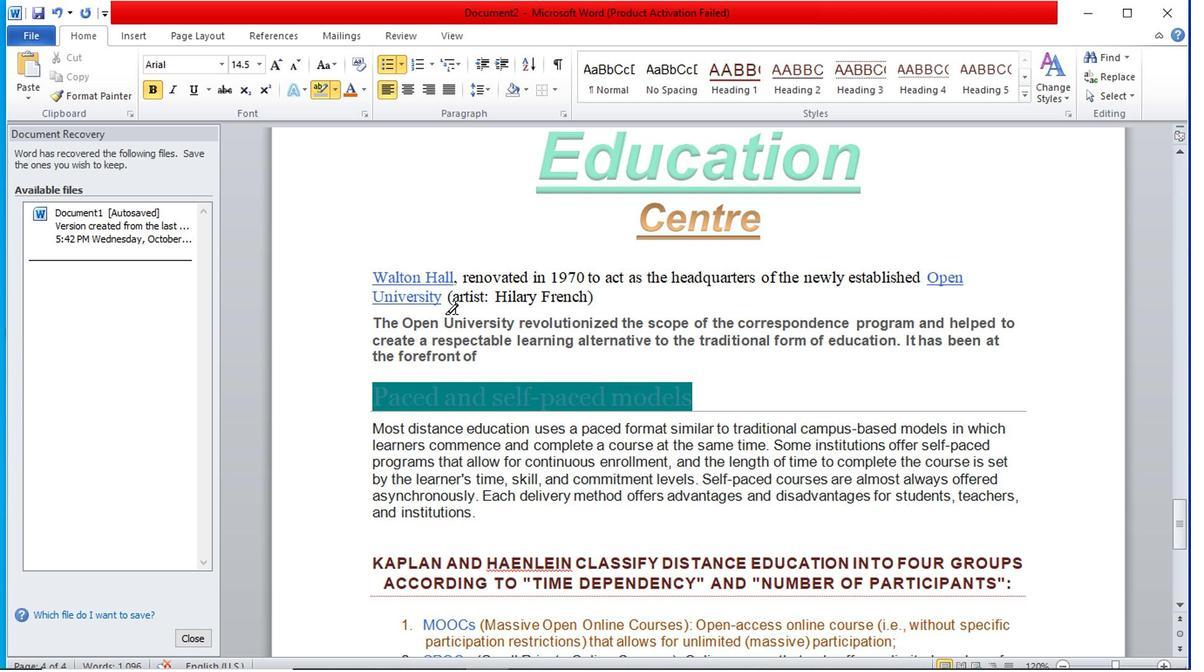
Action: Mouse scrolled (455, 301) with delta (0, 0)
Screenshot: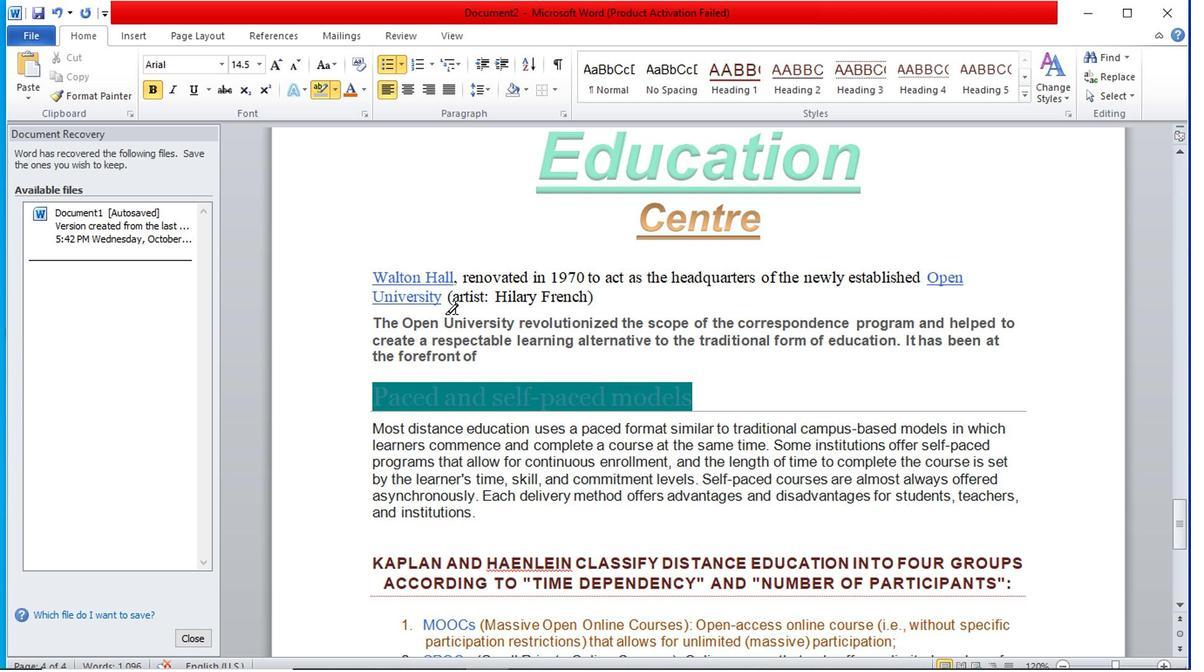 
Action: Mouse moved to (455, 302)
Screenshot: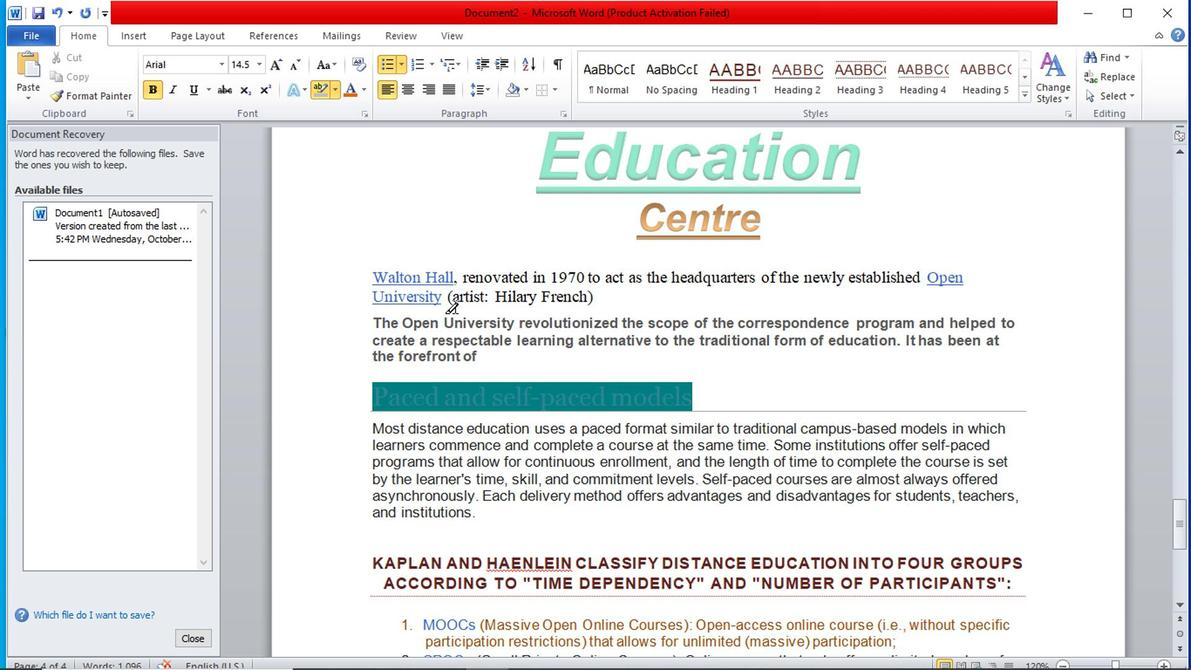 
Action: Mouse scrolled (455, 301) with delta (0, 0)
Screenshot: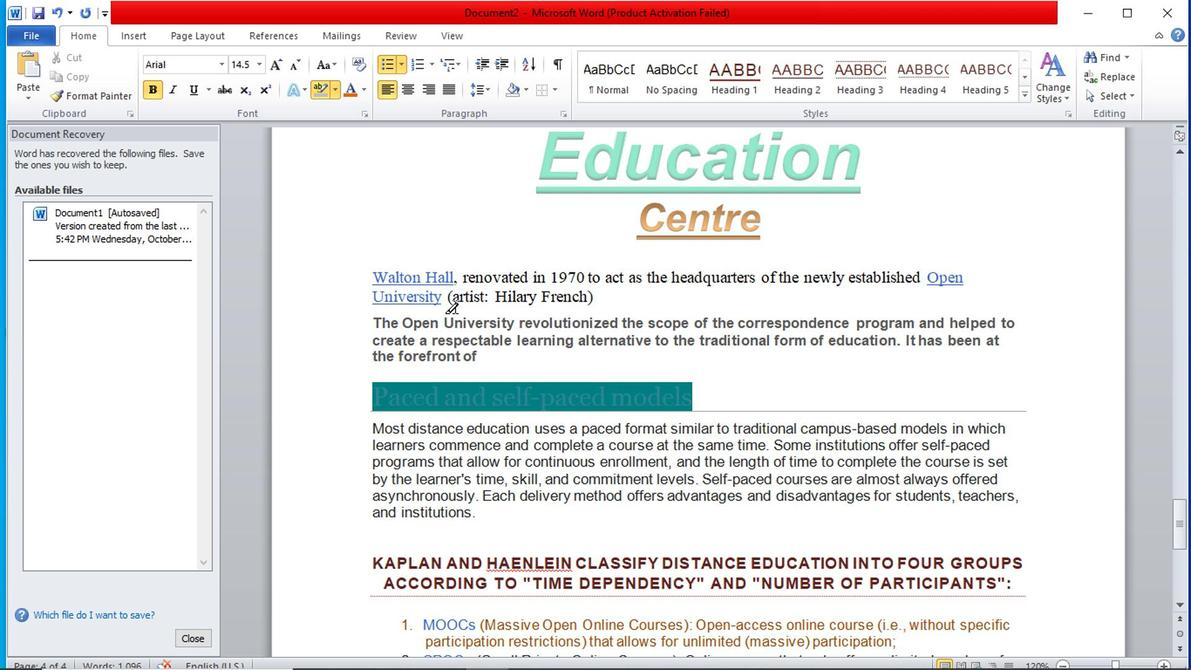 
Action: Mouse moved to (712, 166)
Screenshot: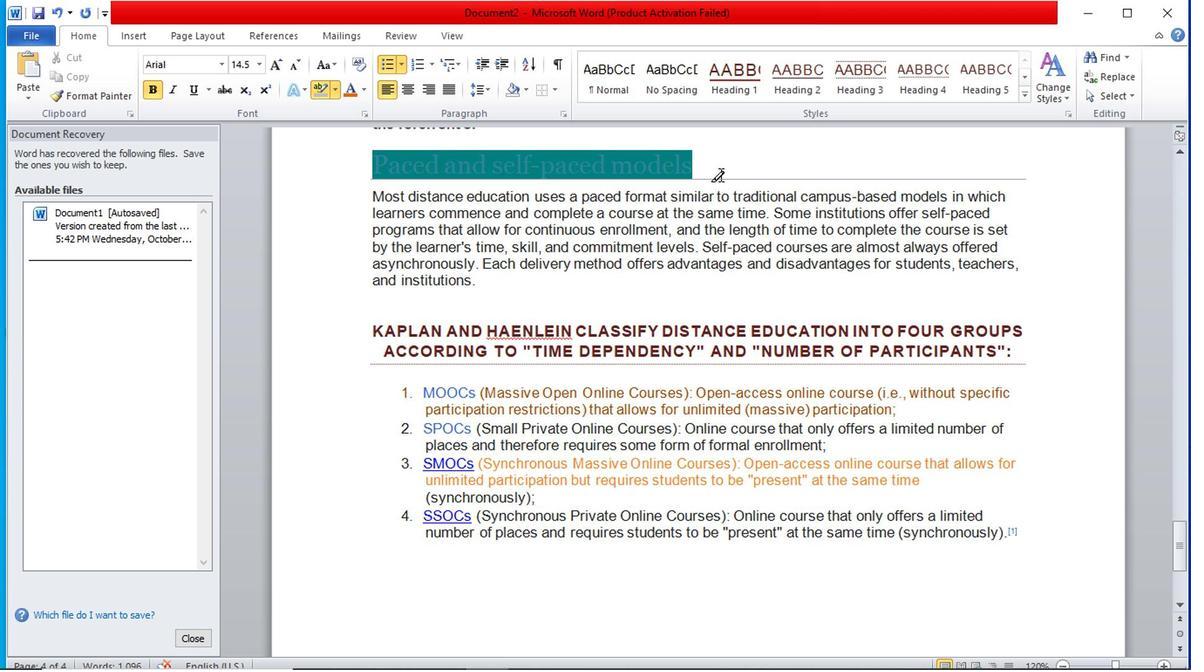 
Action: Mouse pressed left at (712, 166)
Screenshot: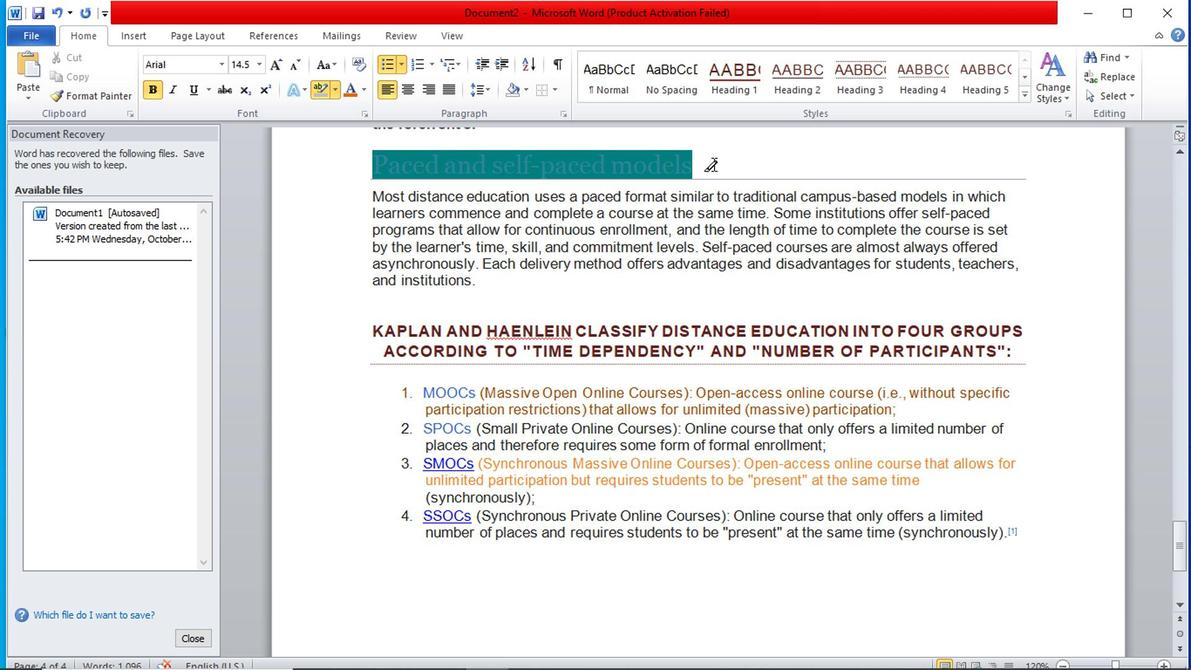 
Action: Mouse moved to (338, 98)
Screenshot: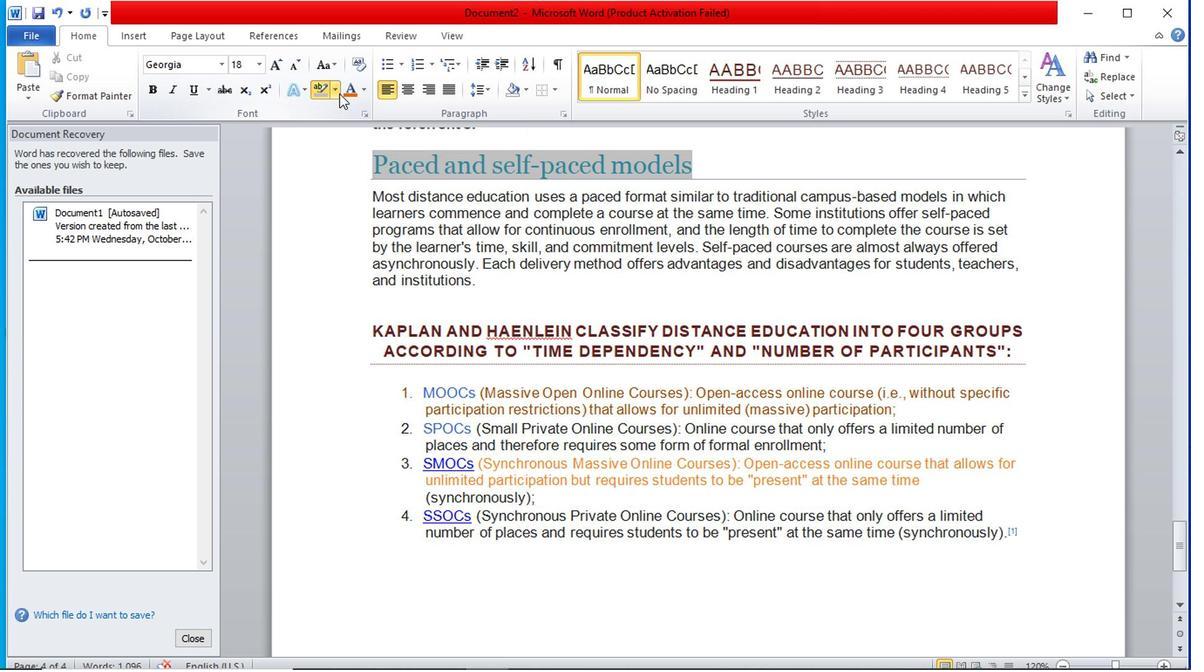 
Action: Mouse pressed left at (338, 98)
Screenshot: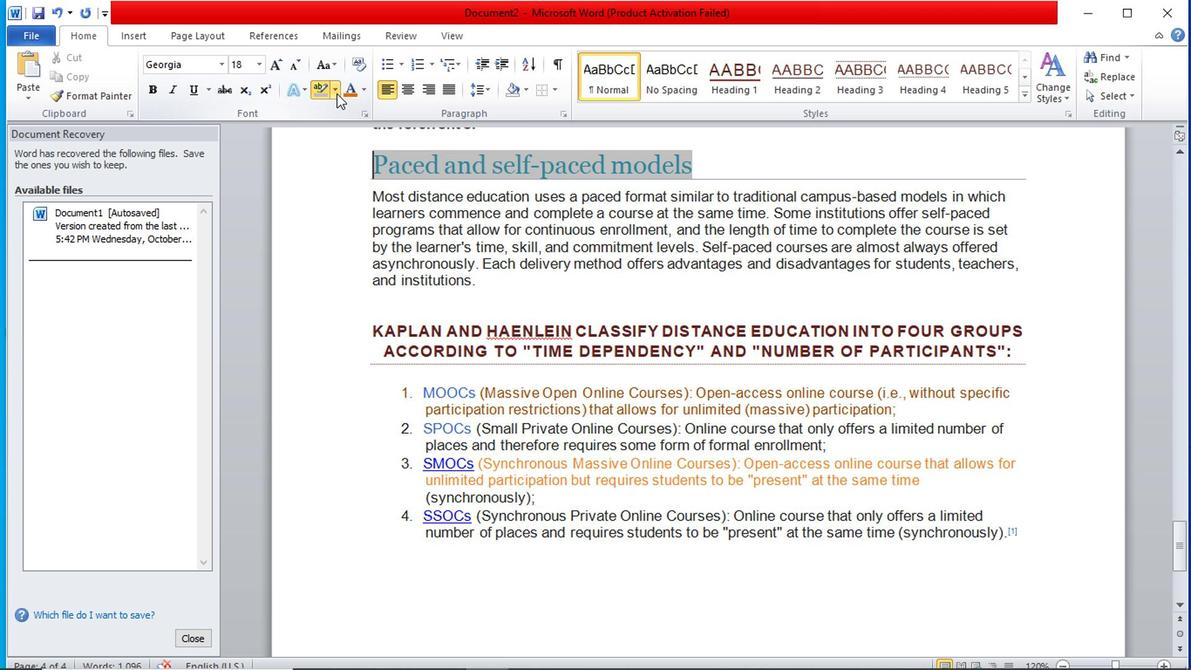 
Action: Mouse moved to (404, 171)
Screenshot: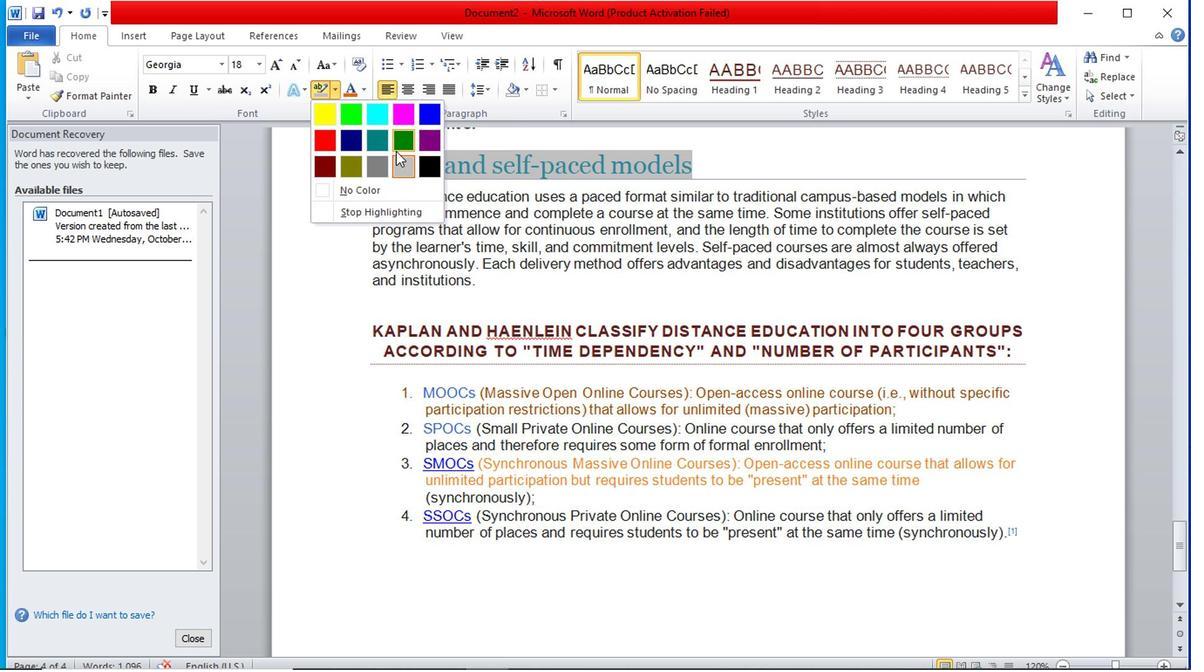 
Action: Mouse pressed left at (404, 171)
Screenshot: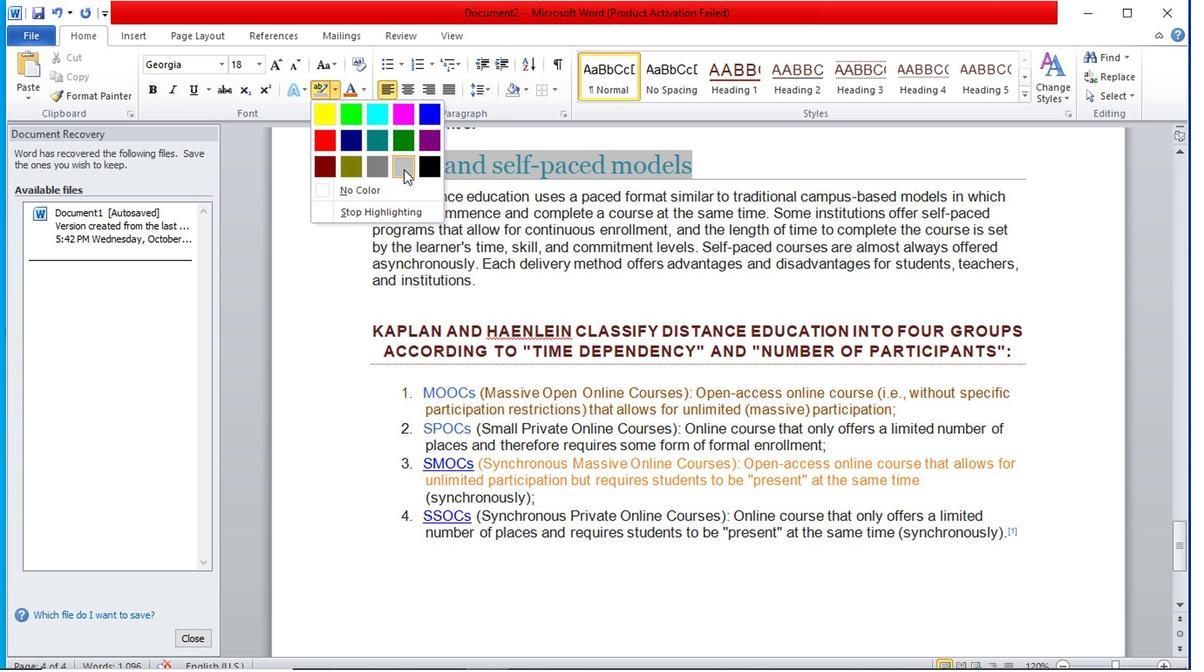 
Action: Mouse moved to (734, 168)
Screenshot: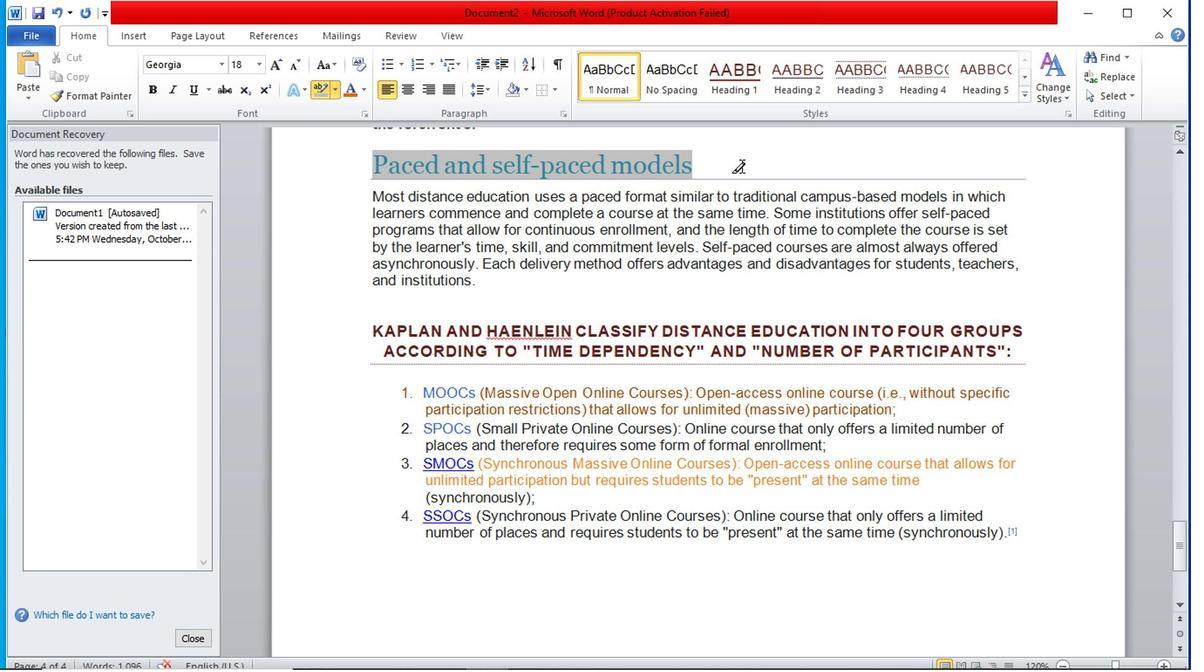 
Action: Mouse pressed left at (734, 168)
Screenshot: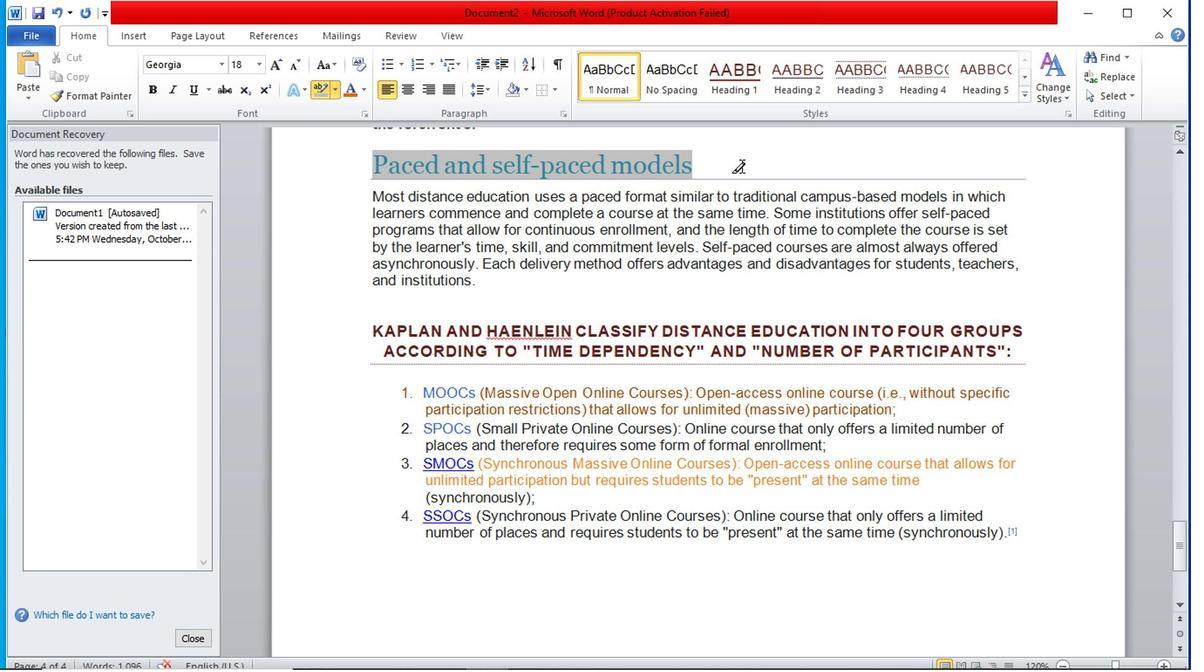 
Action: Mouse moved to (699, 173)
Screenshot: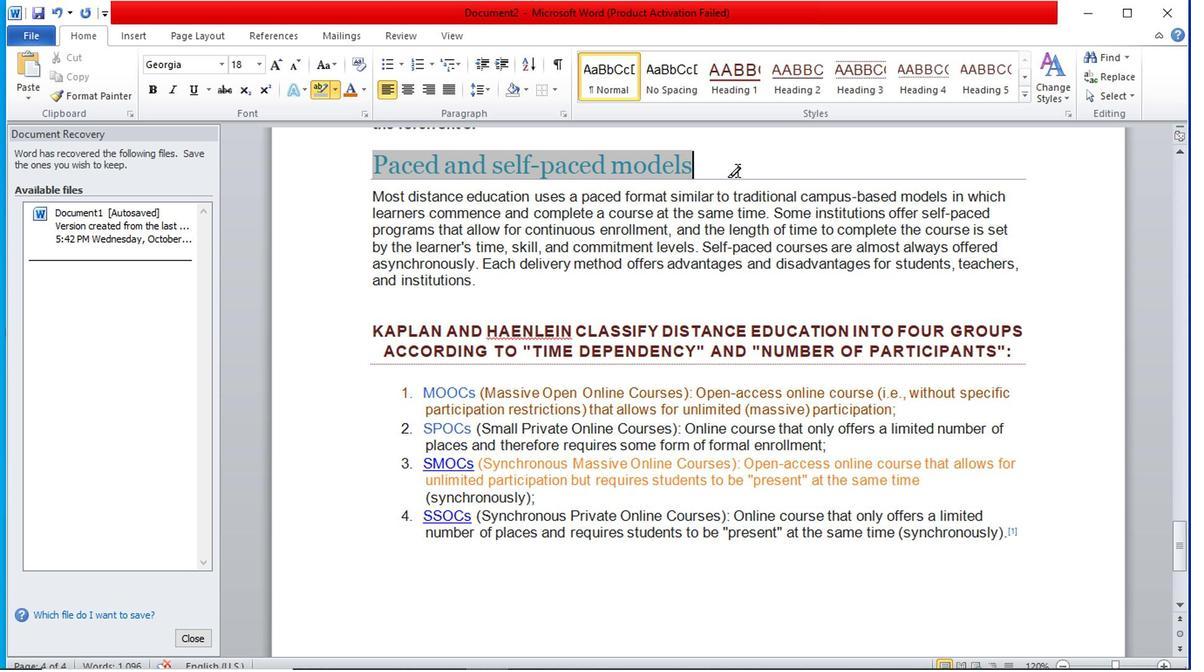
Action: Mouse pressed left at (699, 173)
Screenshot: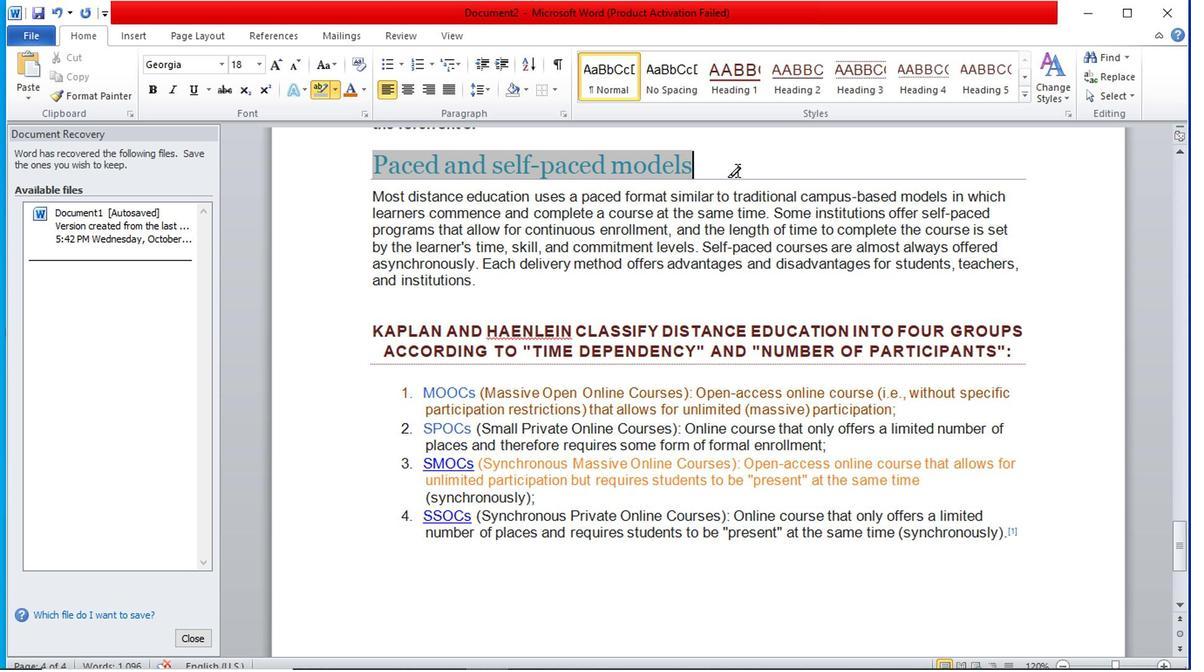 
Action: Mouse moved to (712, 167)
Screenshot: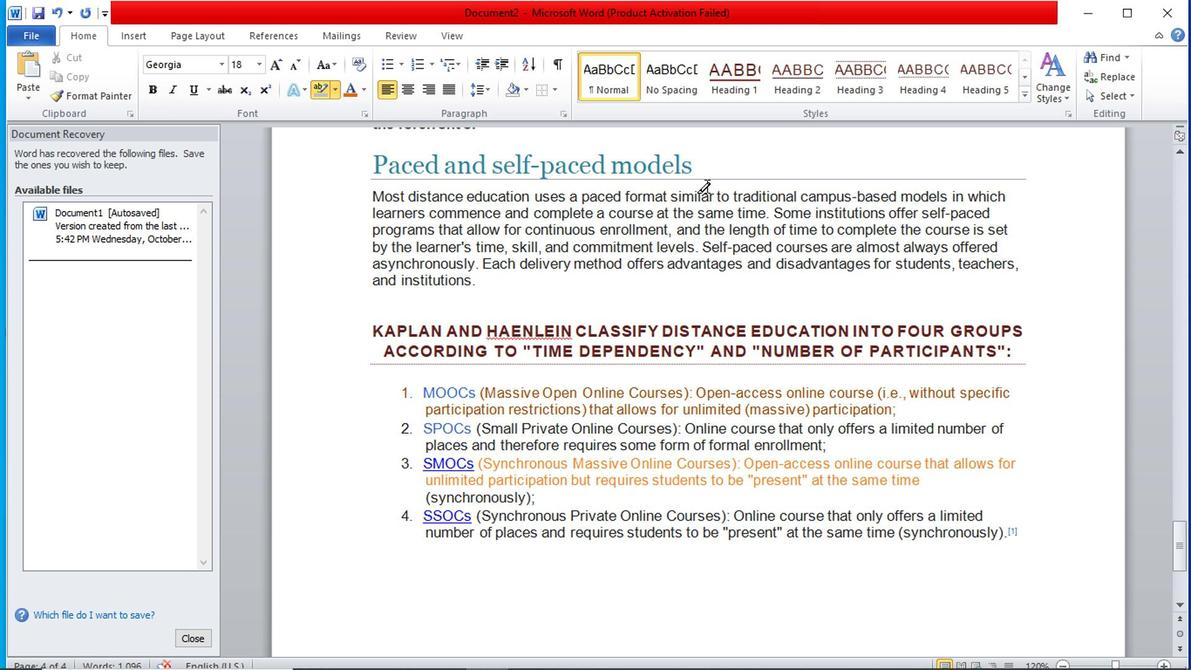 
Action: Mouse pressed left at (712, 167)
Screenshot: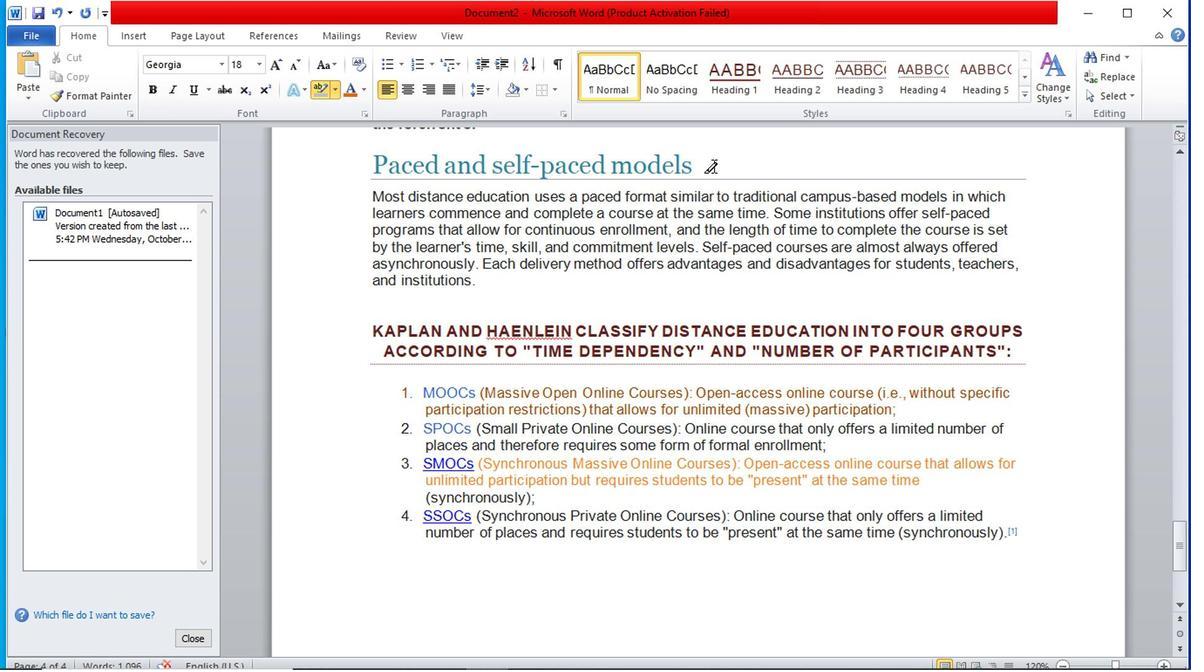 
Action: Mouse moved to (375, 165)
Screenshot: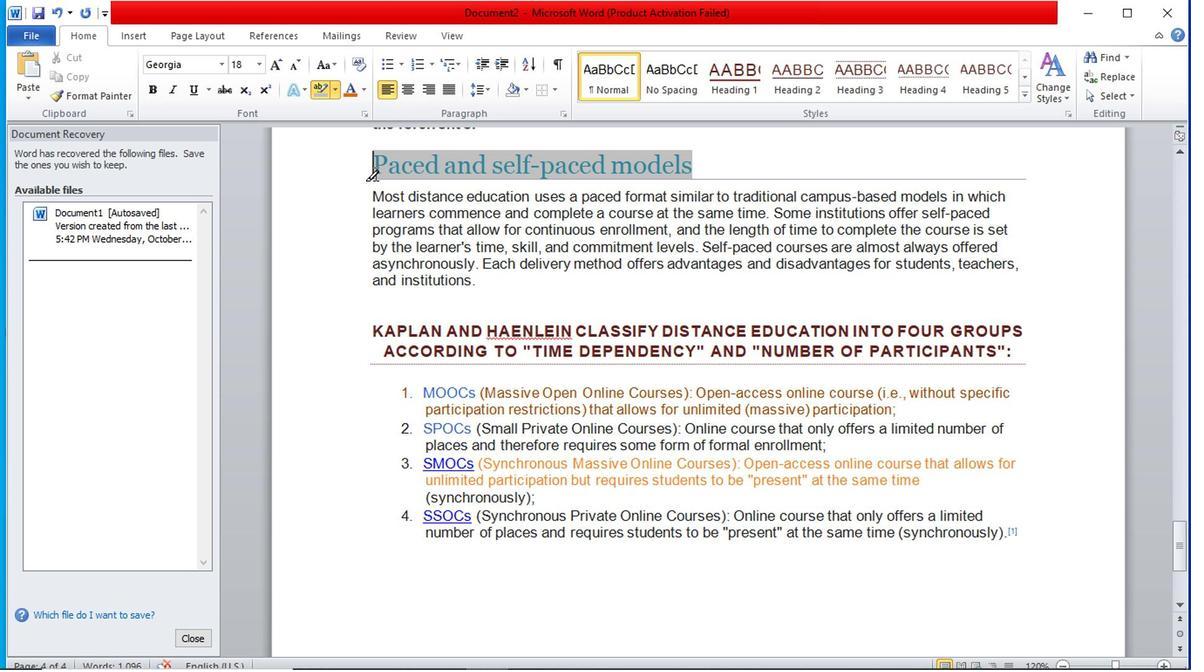 
Action: Mouse pressed left at (375, 165)
Screenshot: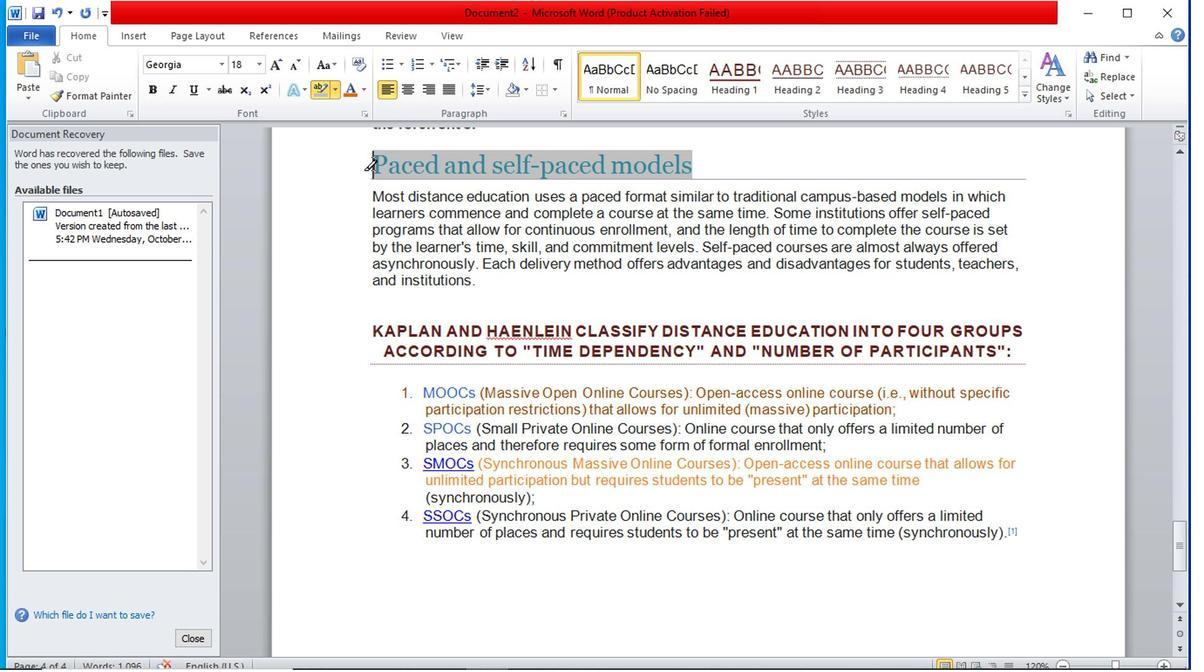 
Action: Mouse moved to (358, 167)
Screenshot: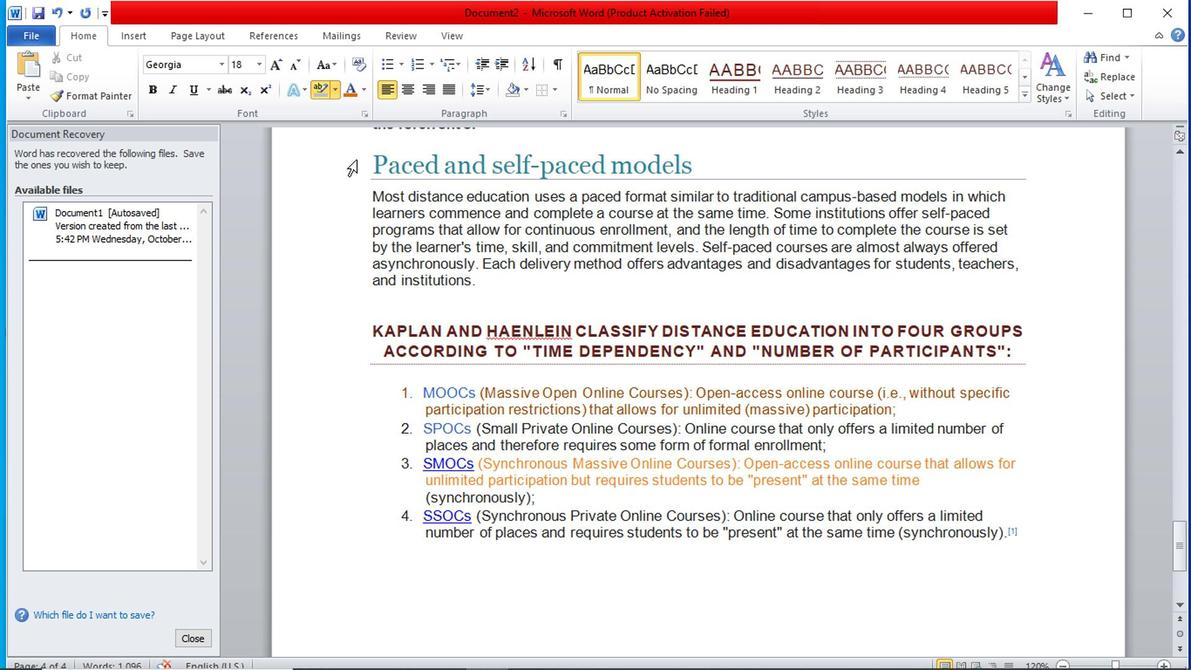 
Action: Mouse pressed left at (358, 167)
Screenshot: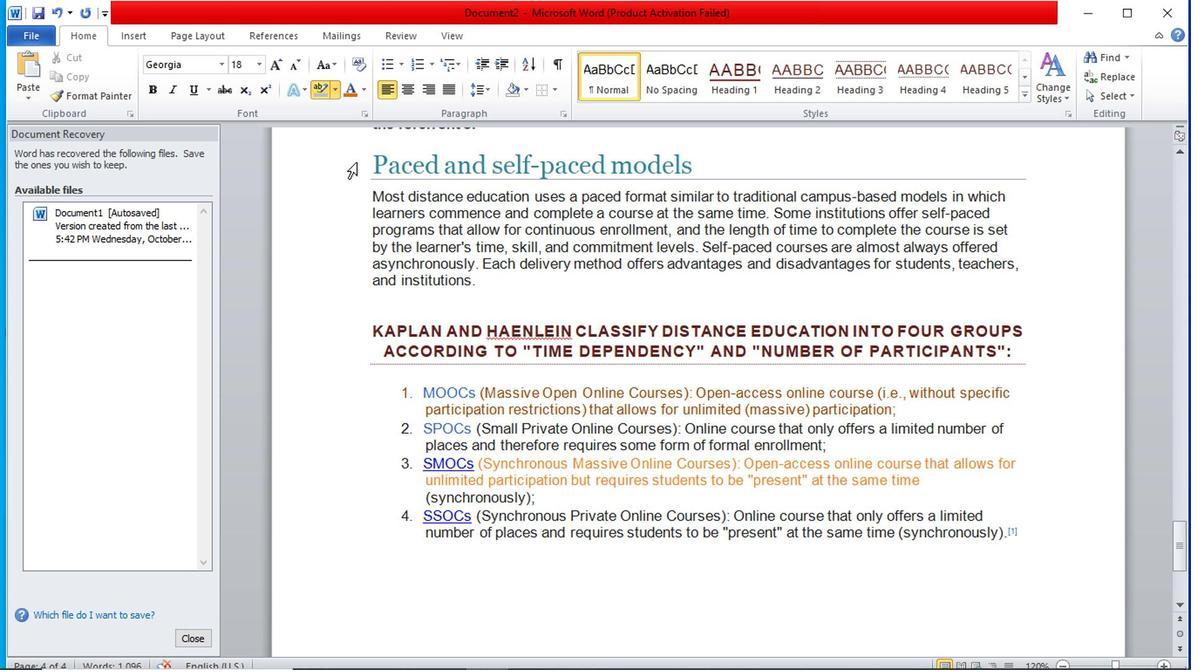 
Action: Mouse moved to (368, 155)
Screenshot: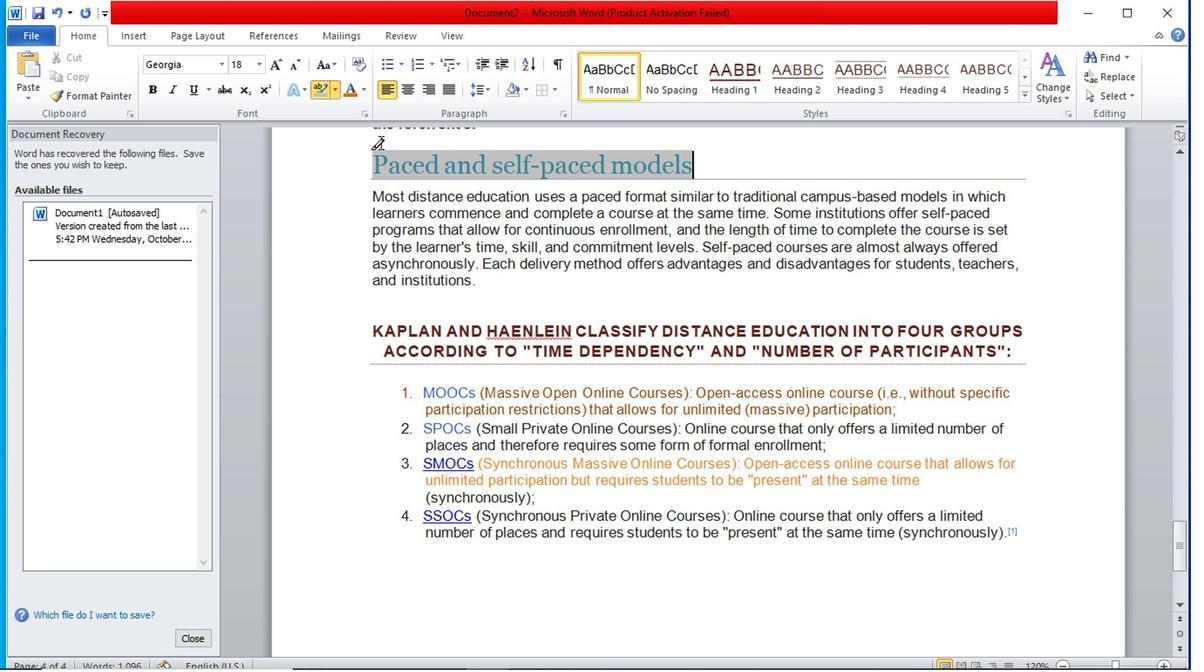 
Action: Mouse pressed left at (368, 155)
Screenshot: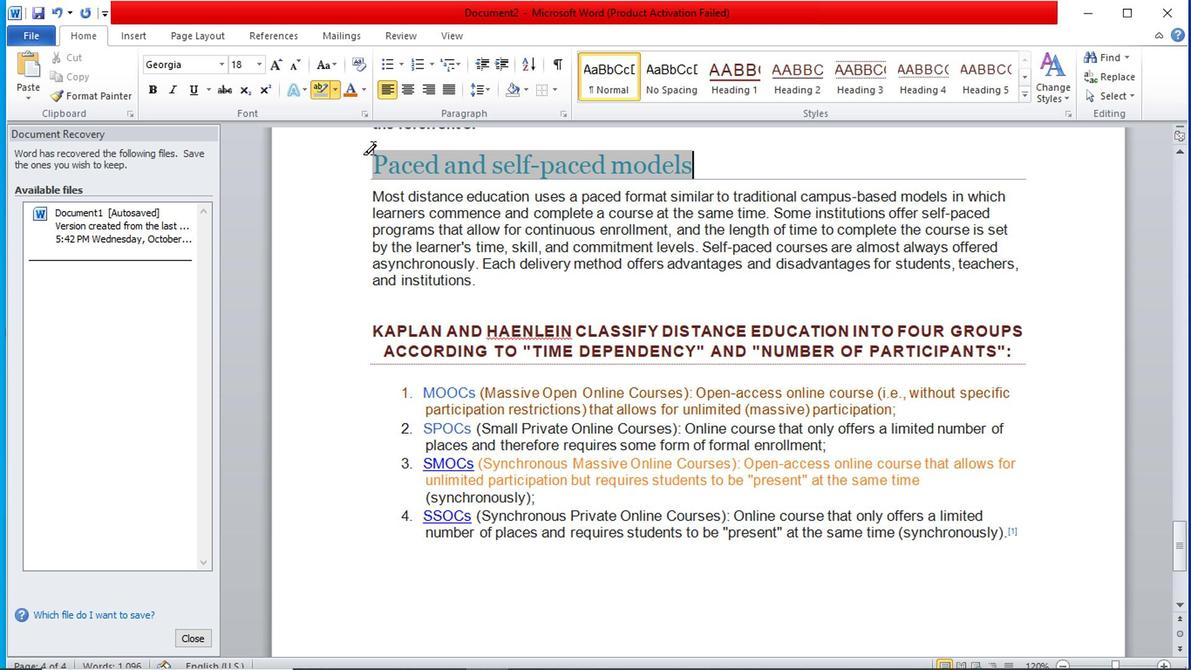 
Action: Mouse moved to (383, 160)
Screenshot: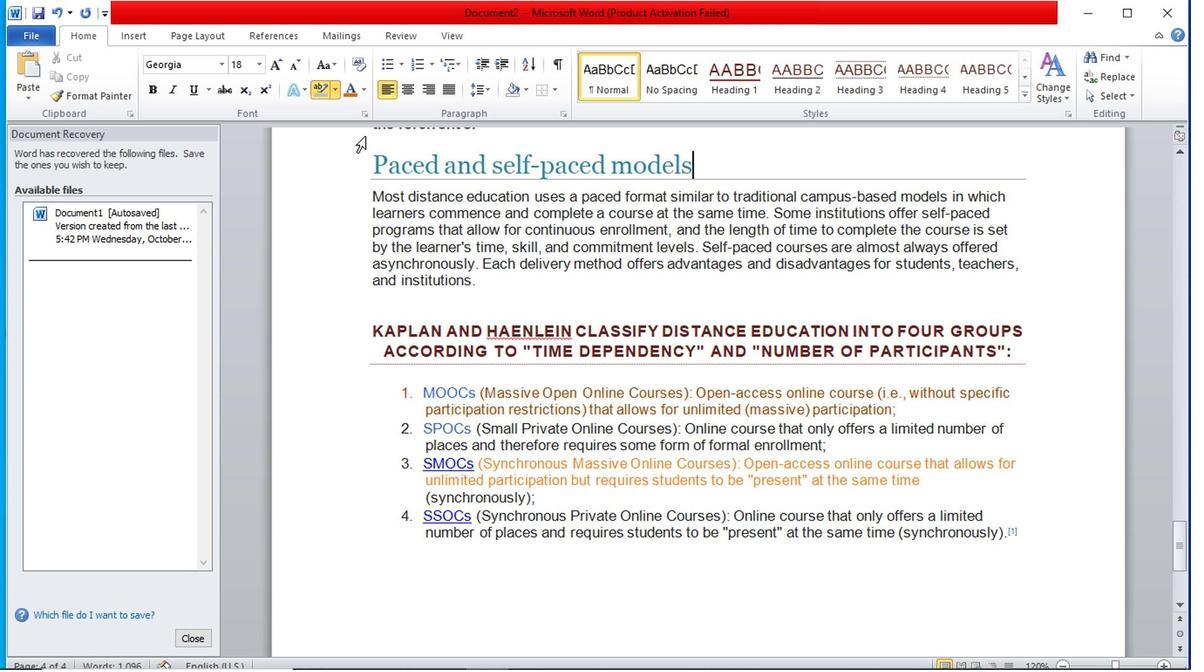 
Action: Mouse pressed left at (383, 160)
Screenshot: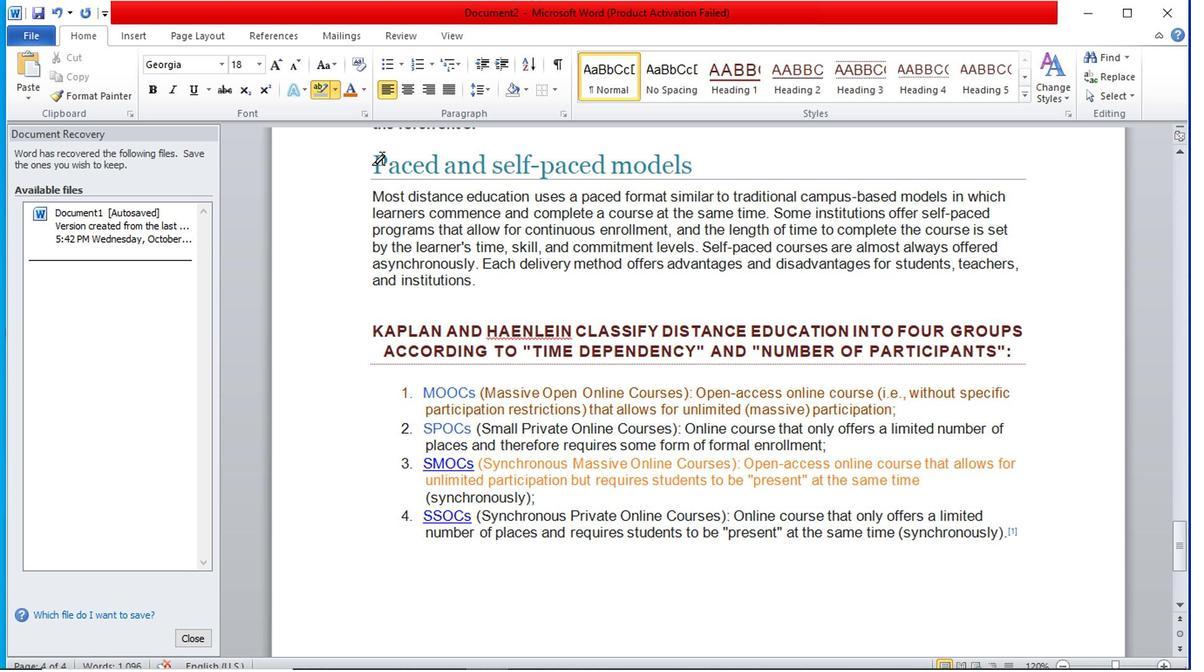 
Action: Mouse moved to (376, 167)
Screenshot: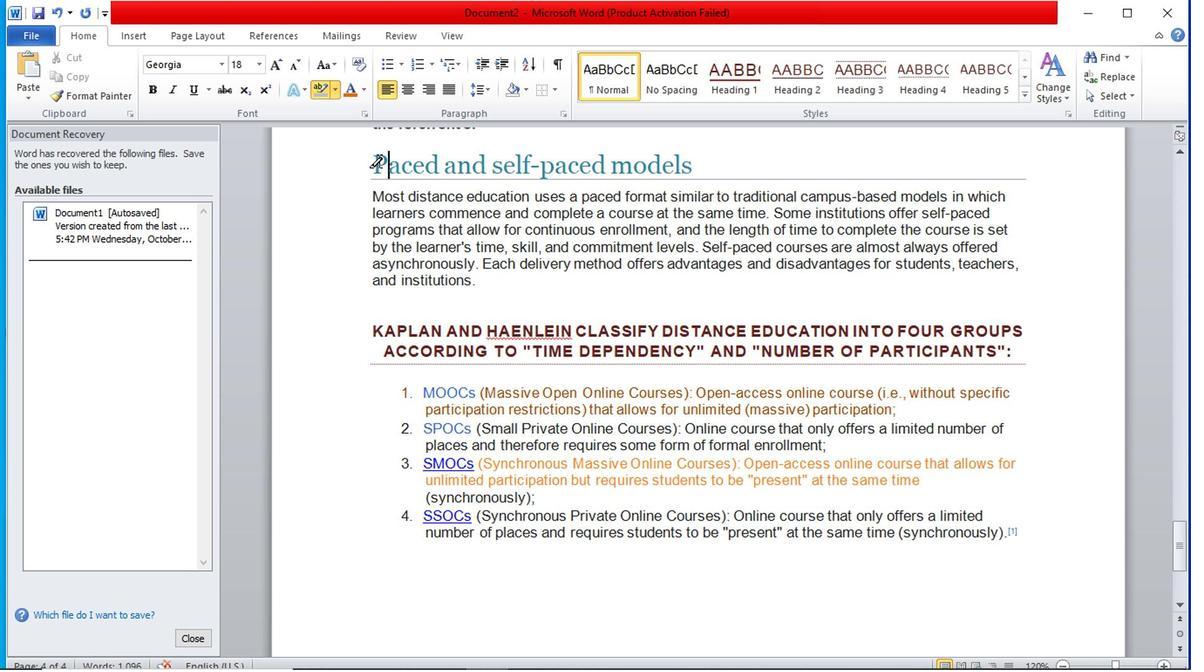 
Action: Mouse pressed left at (376, 167)
Screenshot: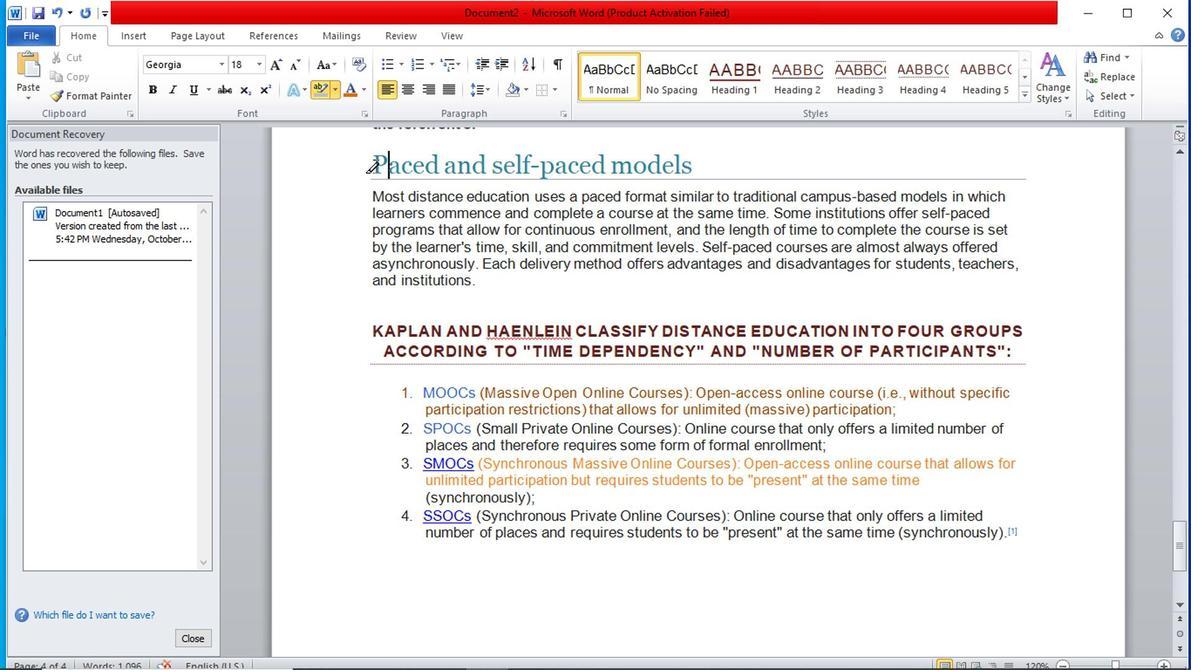 
Action: Mouse moved to (361, 92)
Screenshot: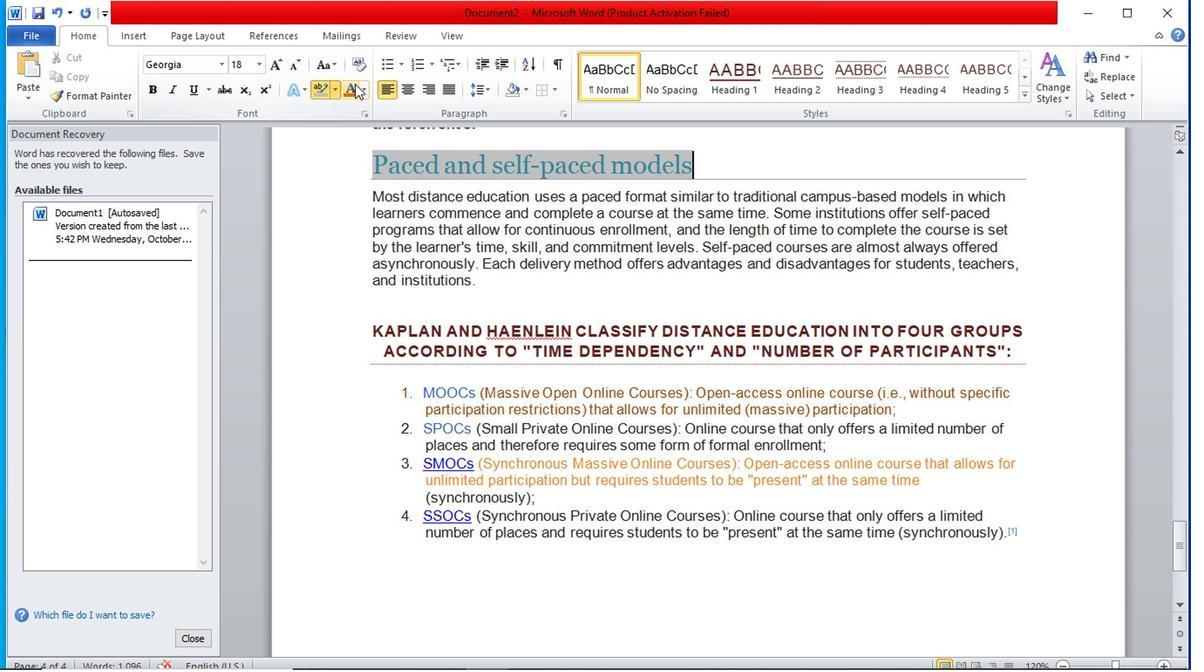 
Action: Mouse pressed left at (361, 92)
Screenshot: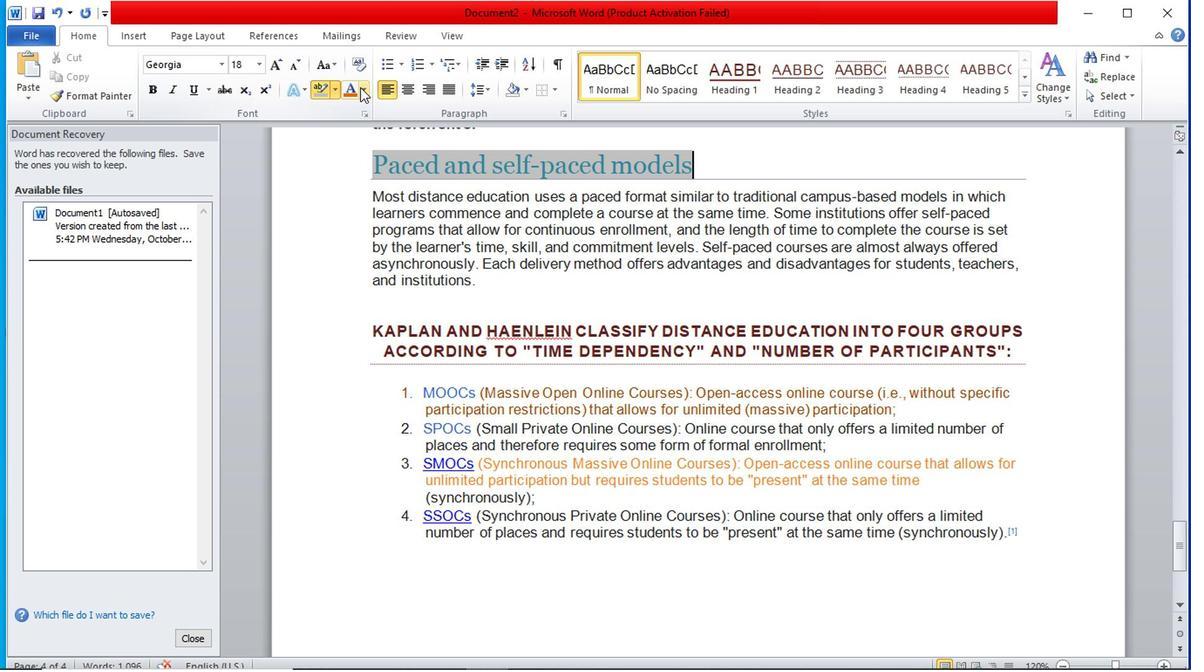 
Action: Mouse moved to (355, 113)
Screenshot: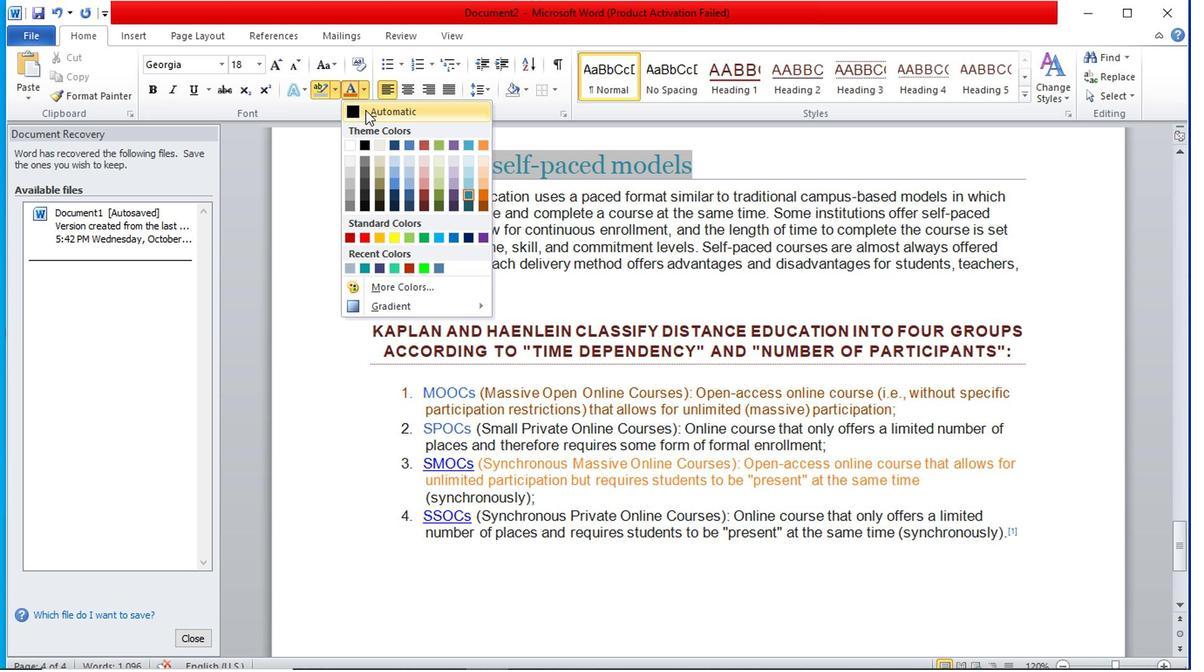 
Action: Mouse pressed left at (355, 113)
Screenshot: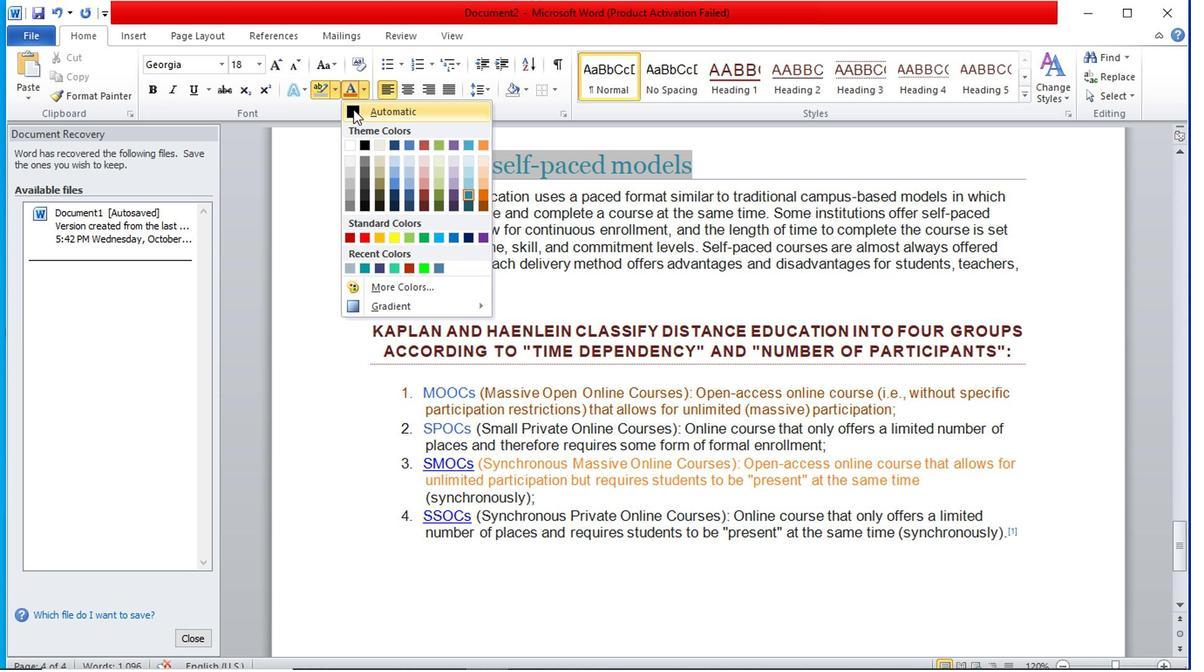 
Action: Mouse moved to (725, 175)
Screenshot: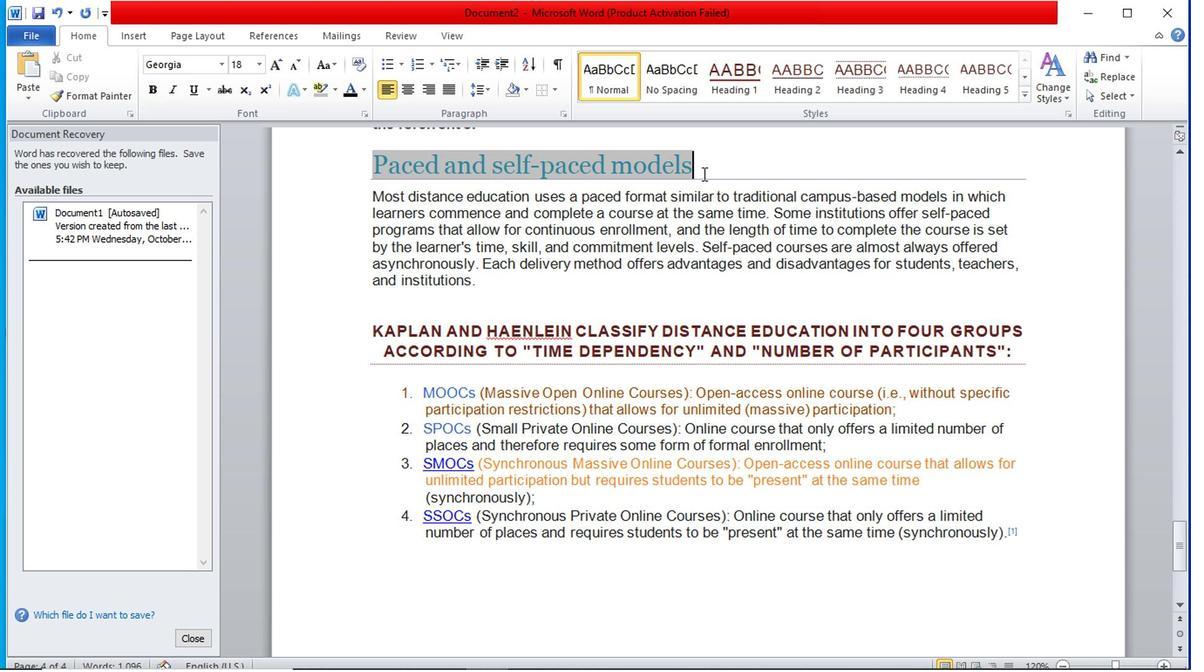 
Action: Mouse pressed left at (725, 175)
Screenshot: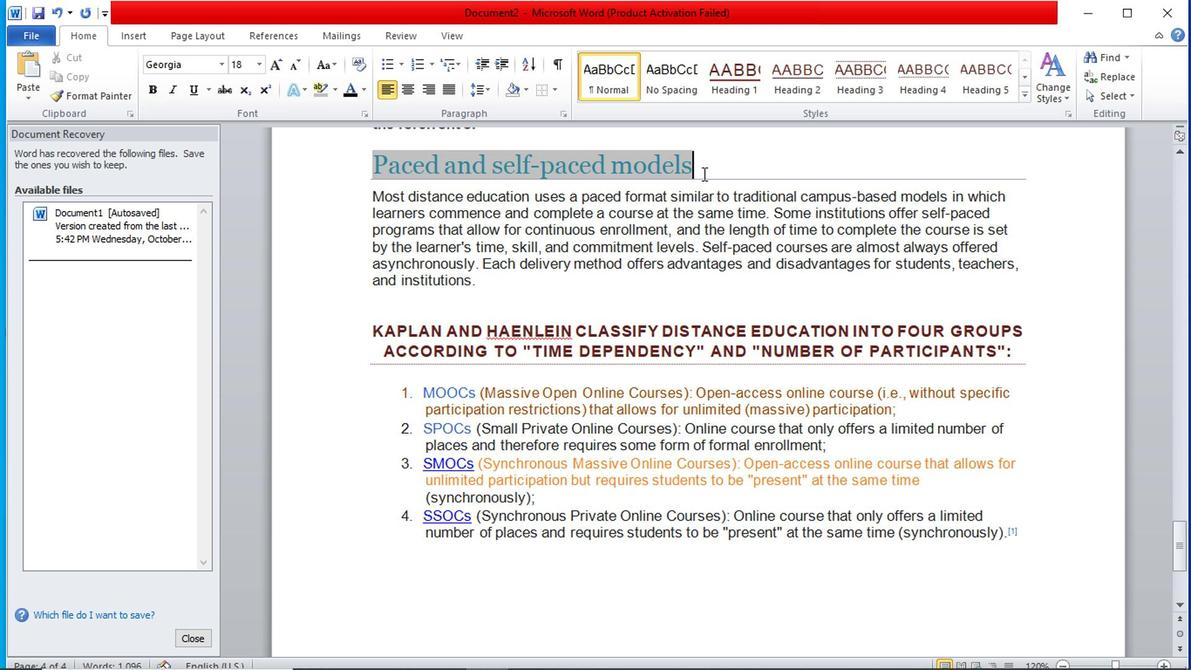 
Action: Mouse moved to (726, 175)
Screenshot: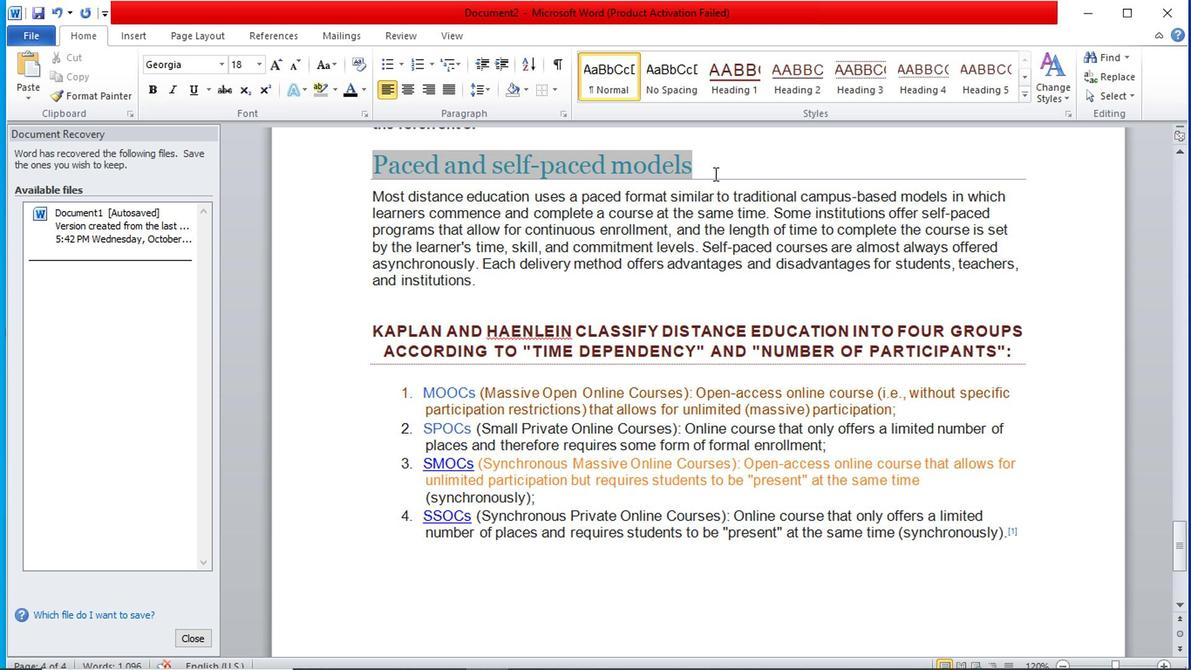 
Action: Mouse pressed left at (726, 175)
Screenshot: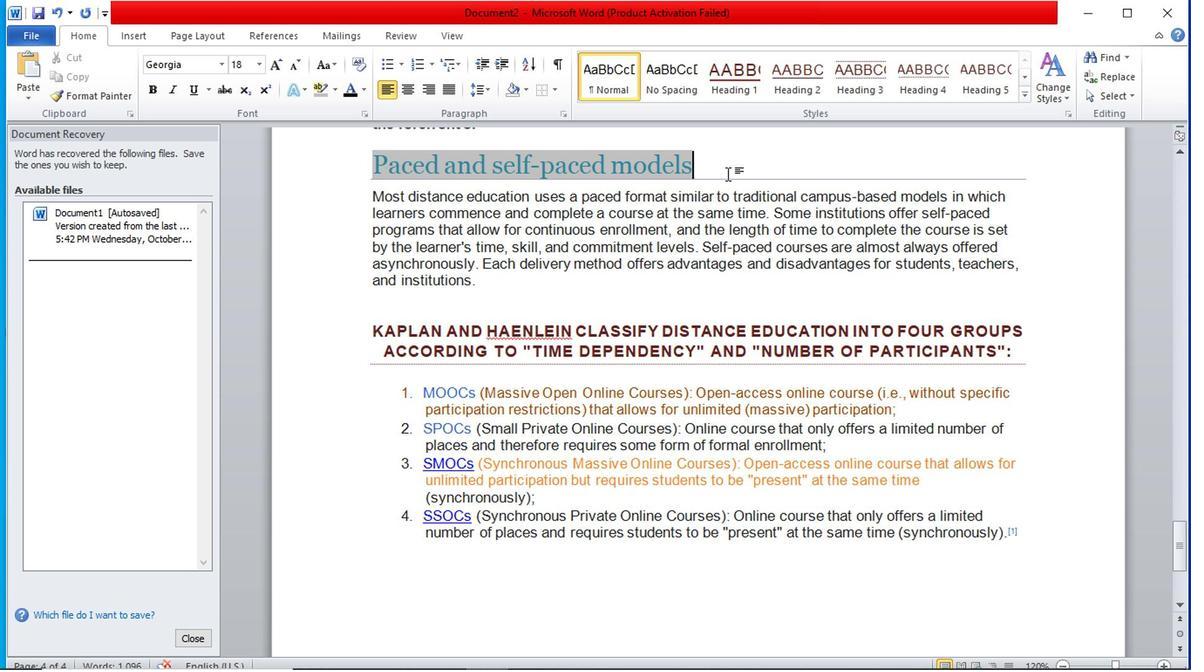 
Action: Mouse pressed left at (726, 175)
Screenshot: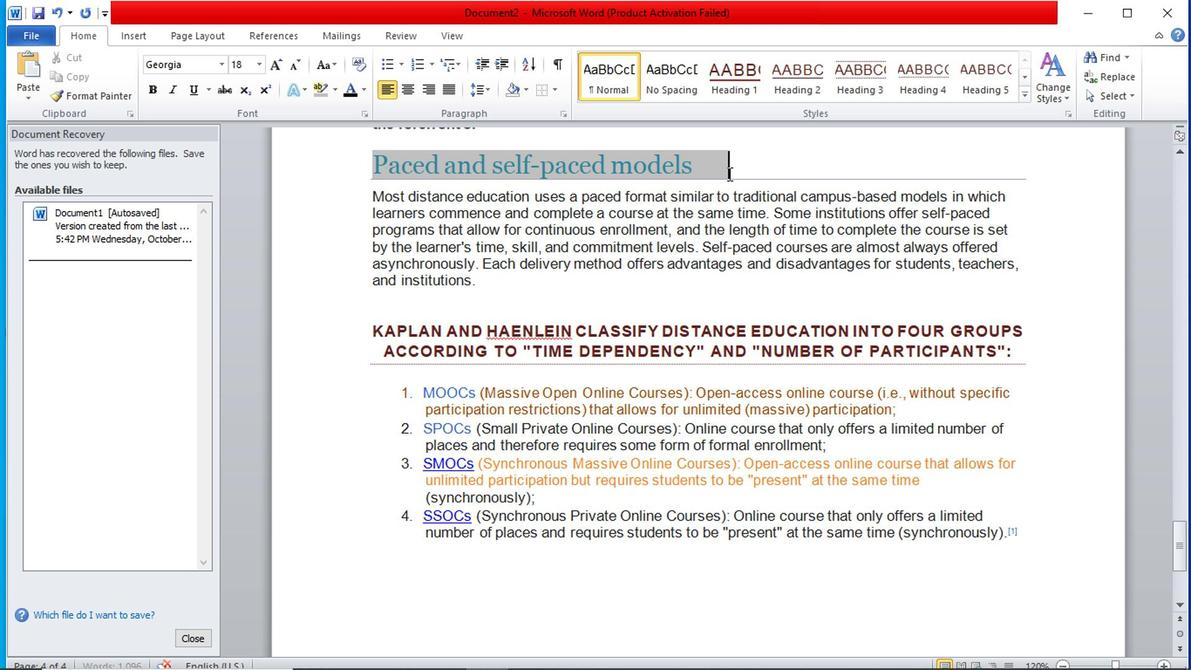 
Action: Mouse pressed left at (726, 175)
Screenshot: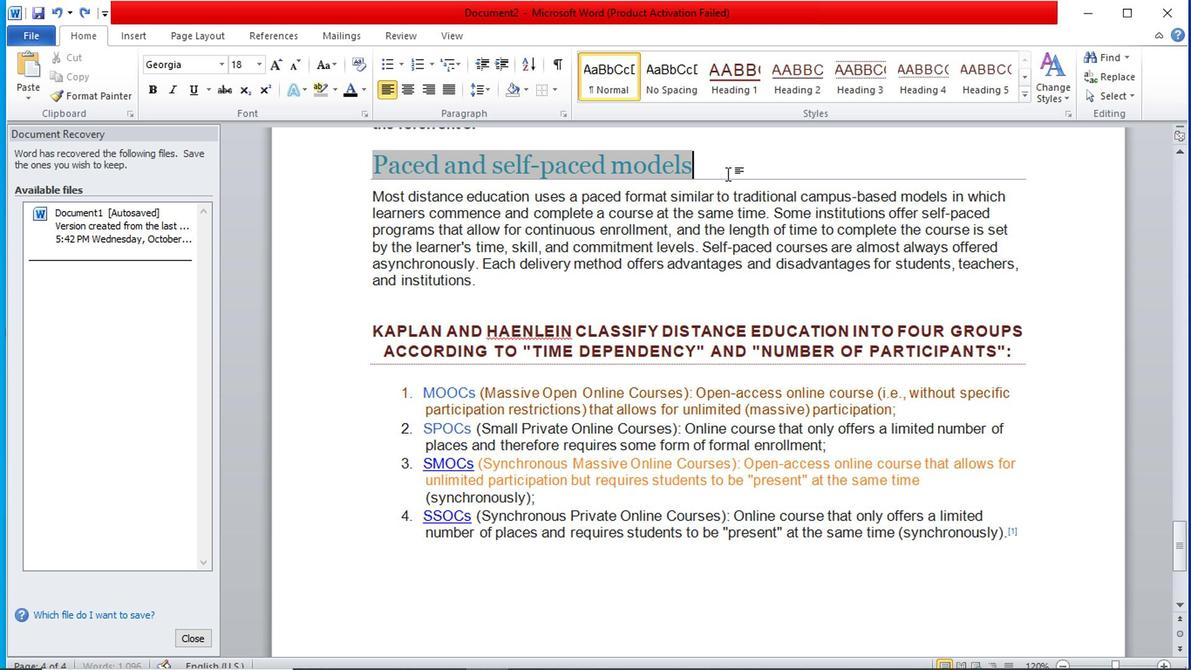 
Action: Mouse moved to (461, 180)
Screenshot: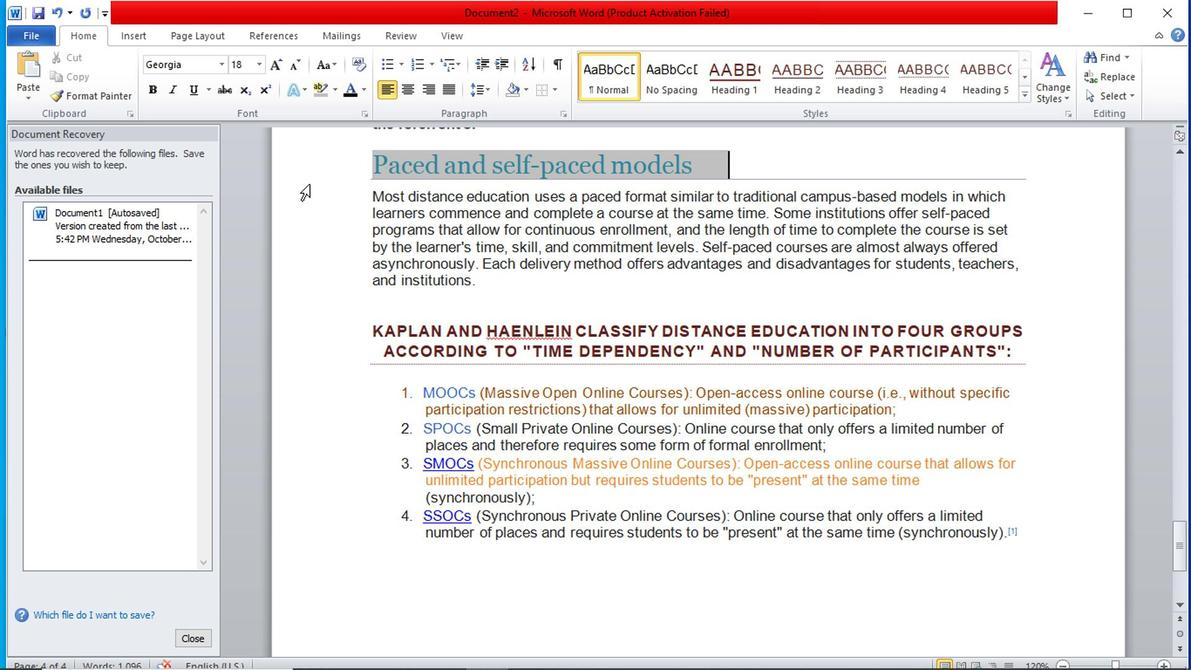 
Action: Mouse pressed left at (461, 180)
Screenshot: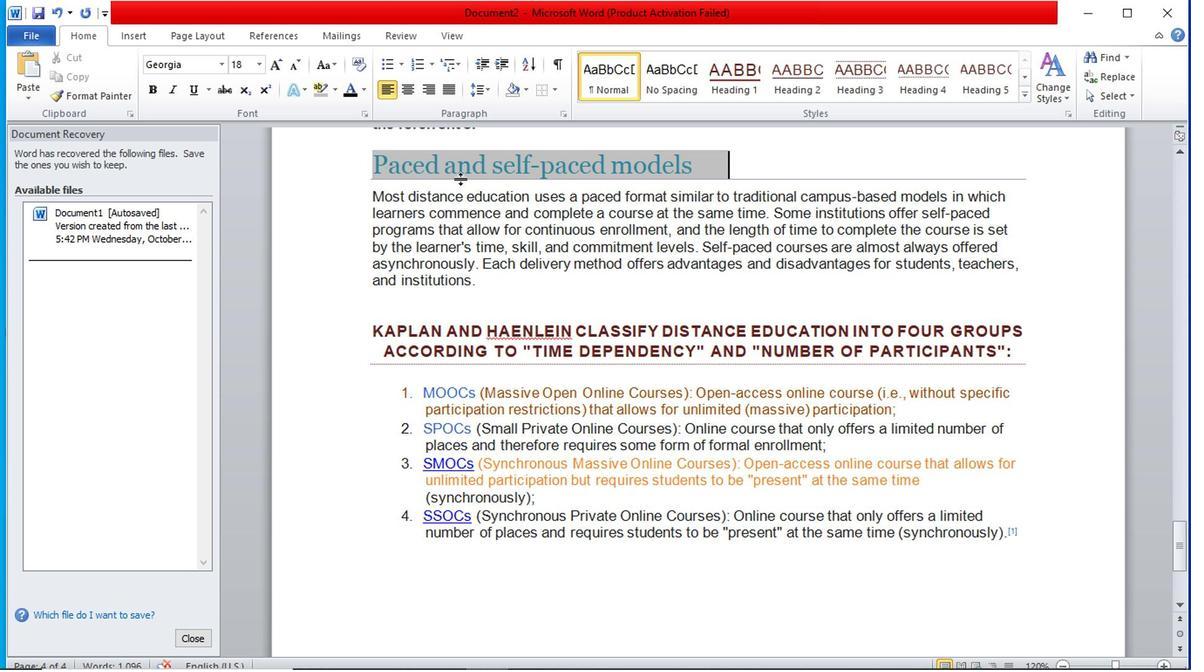 
Action: Mouse moved to (379, 170)
Screenshot: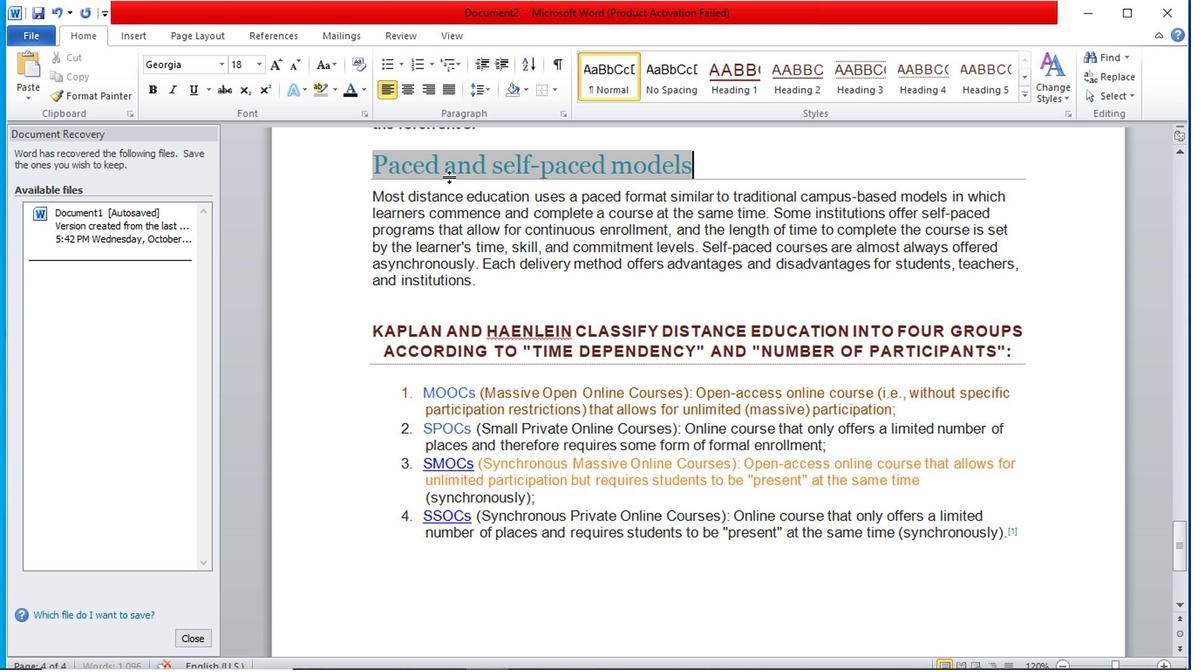 
Action: Mouse pressed left at (379, 170)
Screenshot: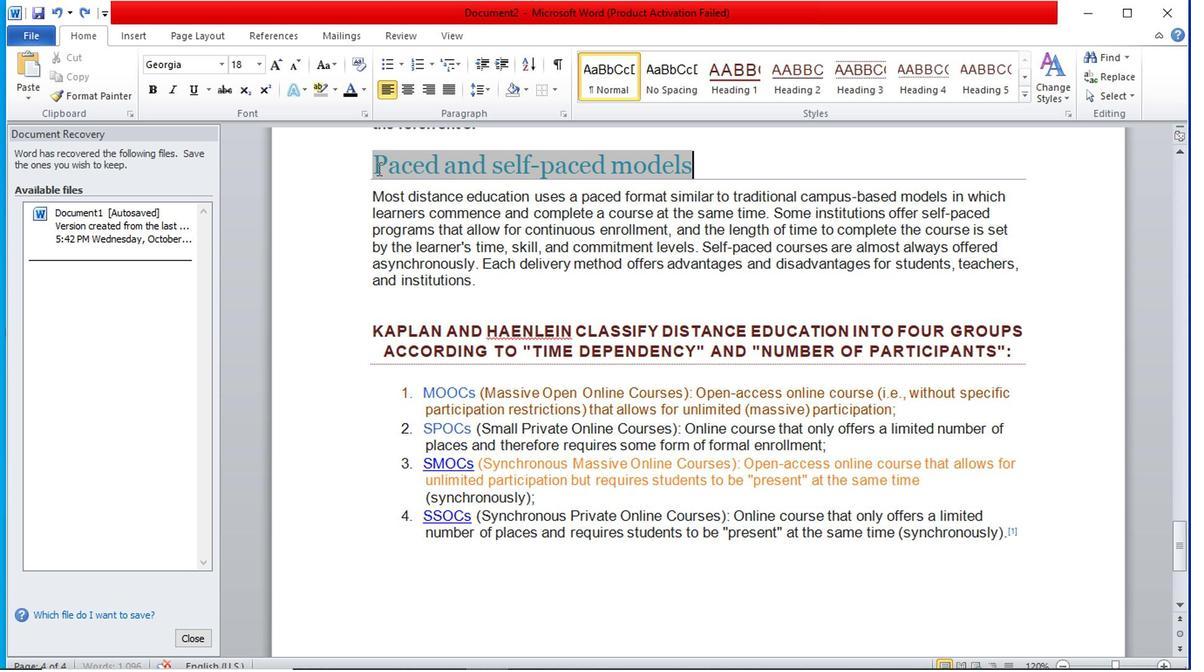 
Action: Mouse moved to (376, 170)
Screenshot: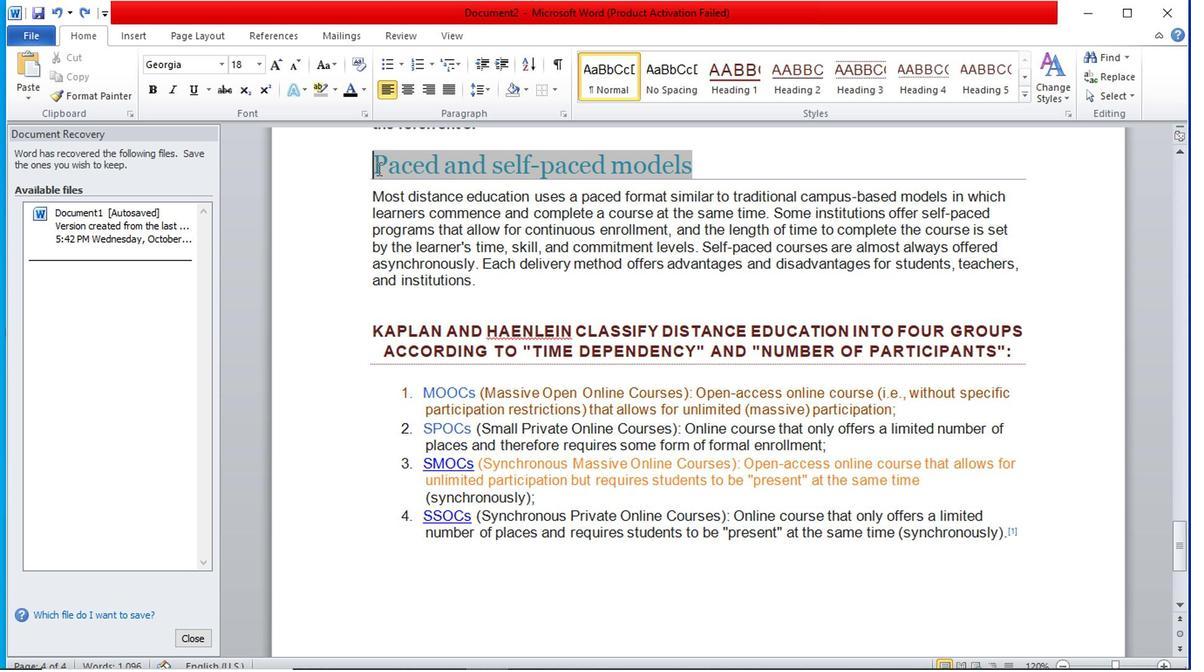 
Action: Mouse pressed left at (376, 170)
Screenshot: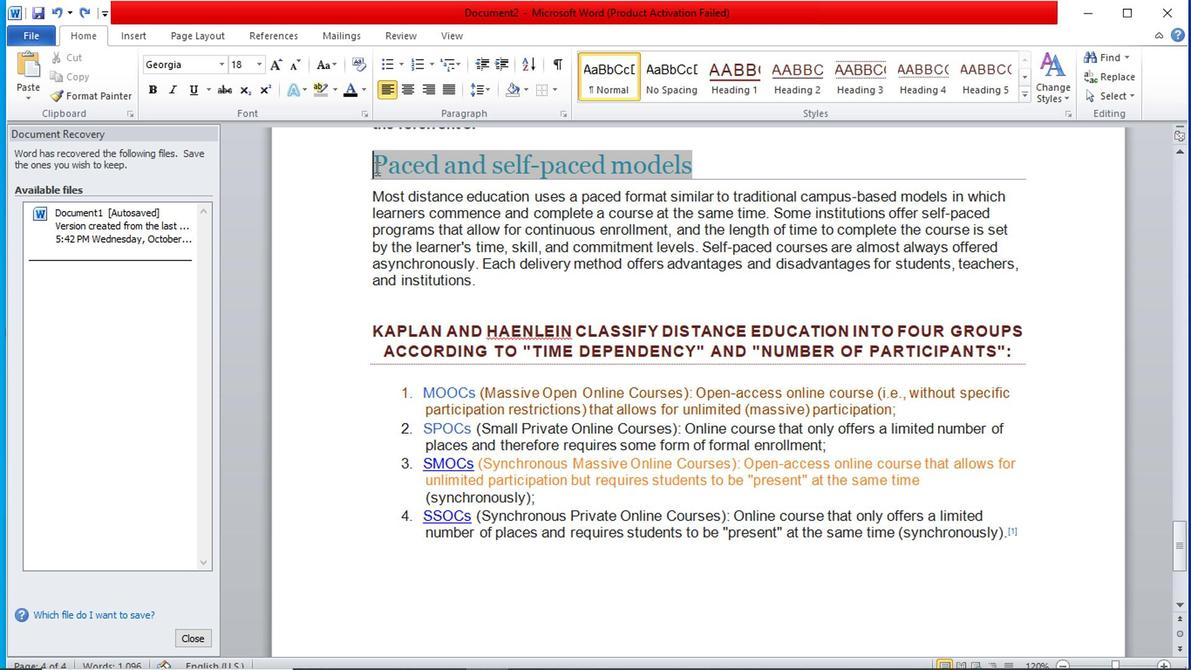 
Action: Mouse moved to (535, 249)
Screenshot: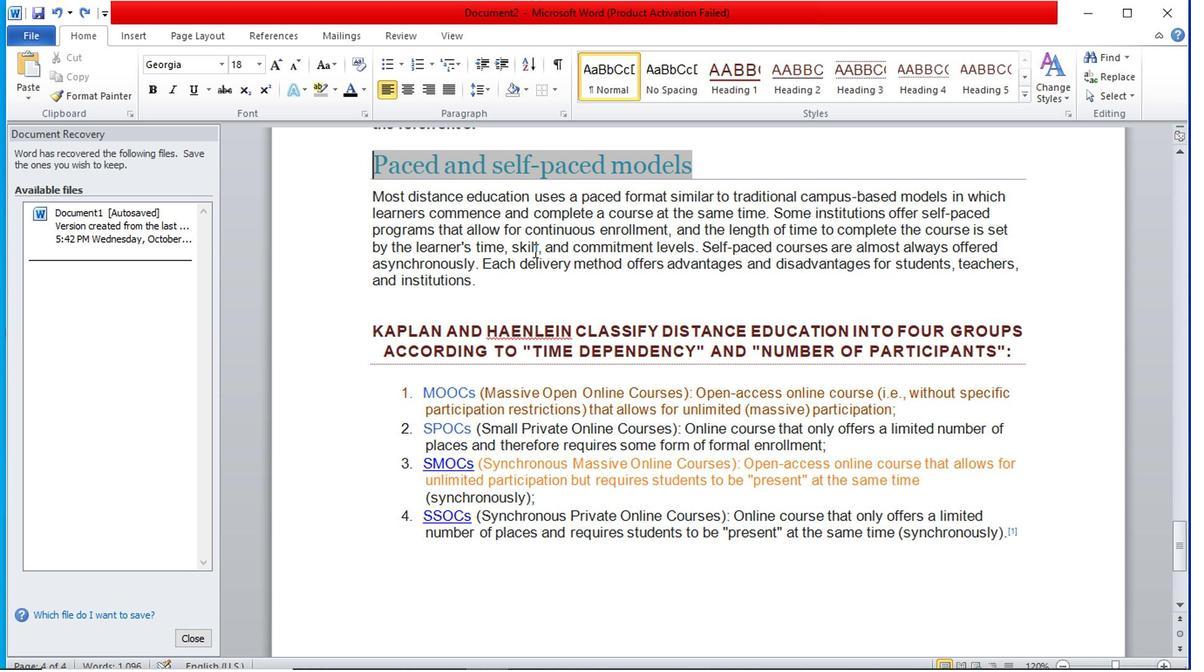 
Action: Mouse scrolled (535, 250) with delta (0, 1)
Screenshot: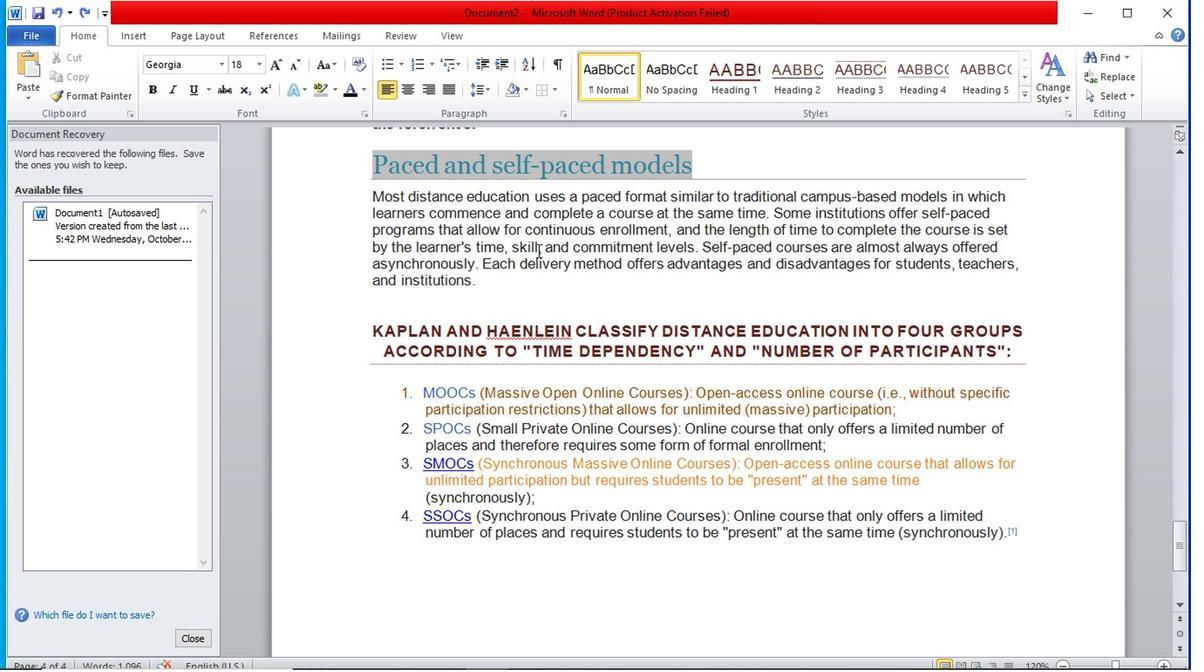 
Action: Mouse scrolled (535, 250) with delta (0, 1)
Screenshot: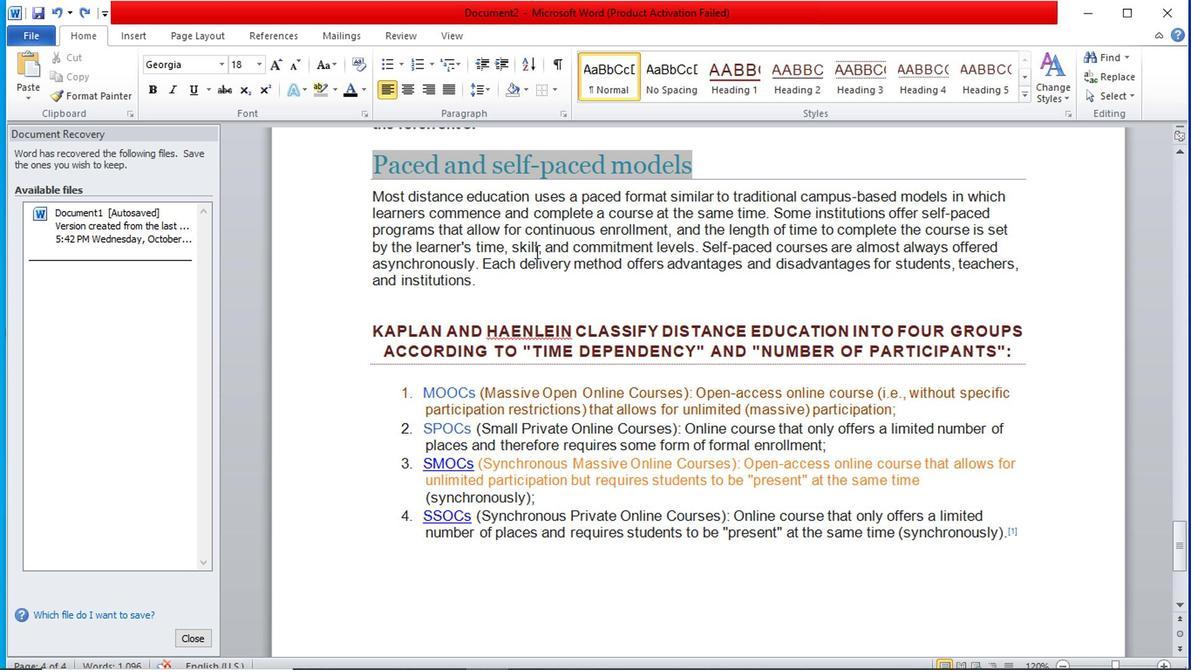 
Action: Mouse scrolled (535, 250) with delta (0, 1)
Screenshot: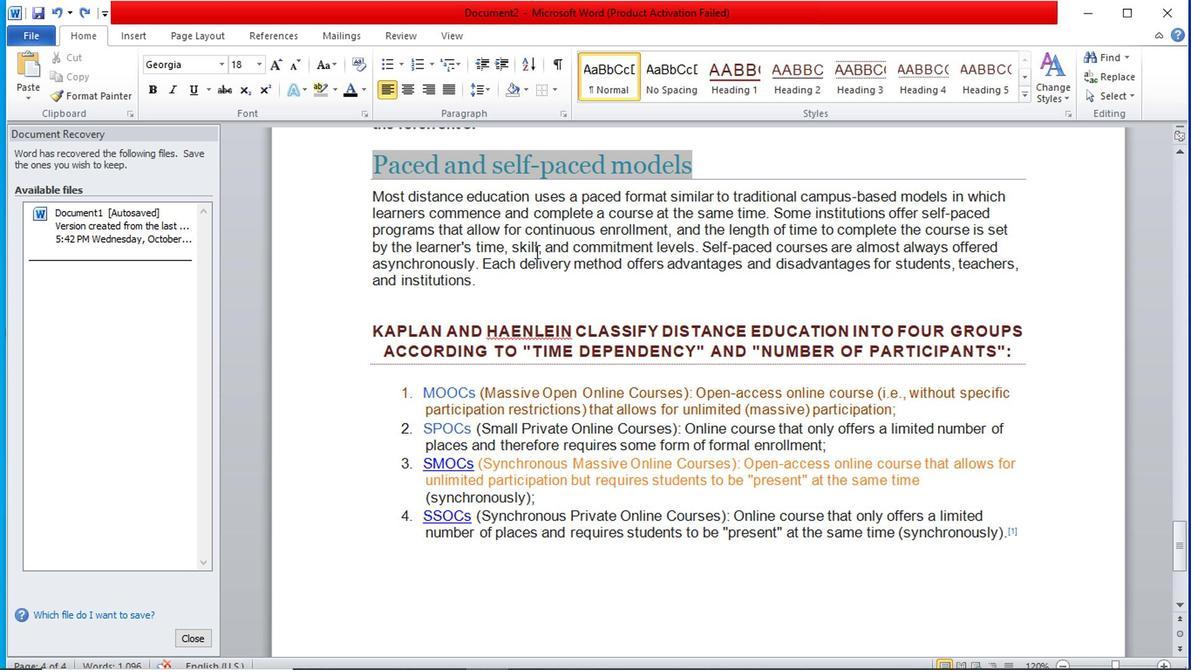 
Action: Mouse moved to (479, 252)
Screenshot: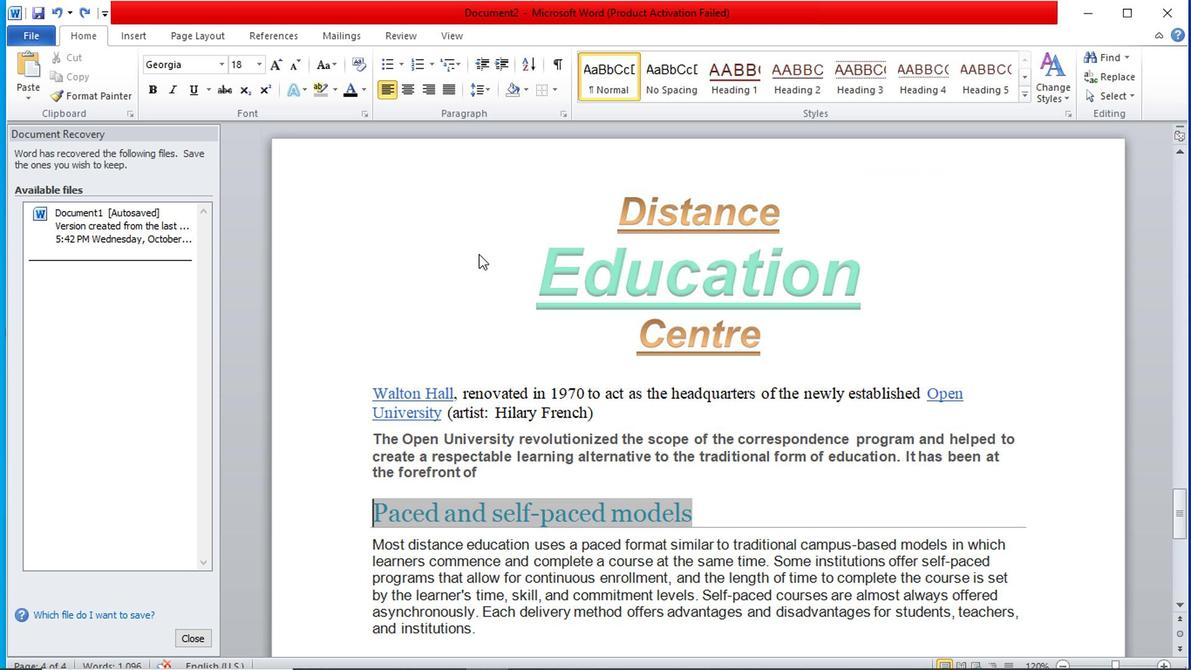 
Action: Mouse scrolled (479, 251) with delta (0, 0)
Screenshot: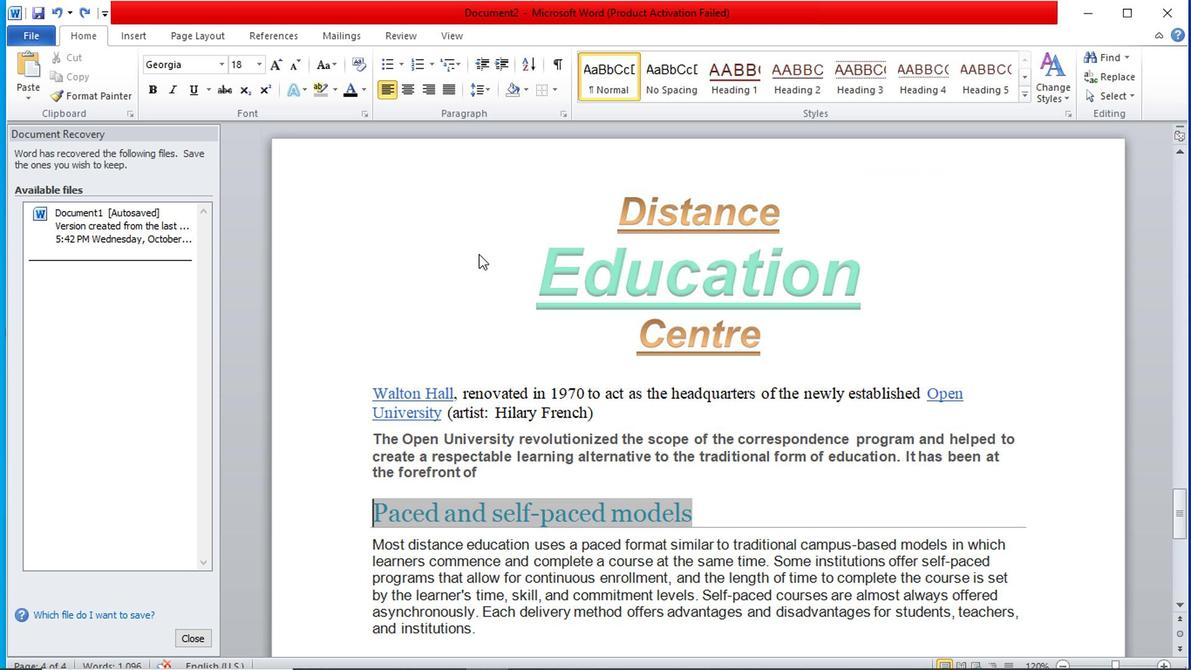 
Action: Mouse scrolled (479, 251) with delta (0, 0)
Screenshot: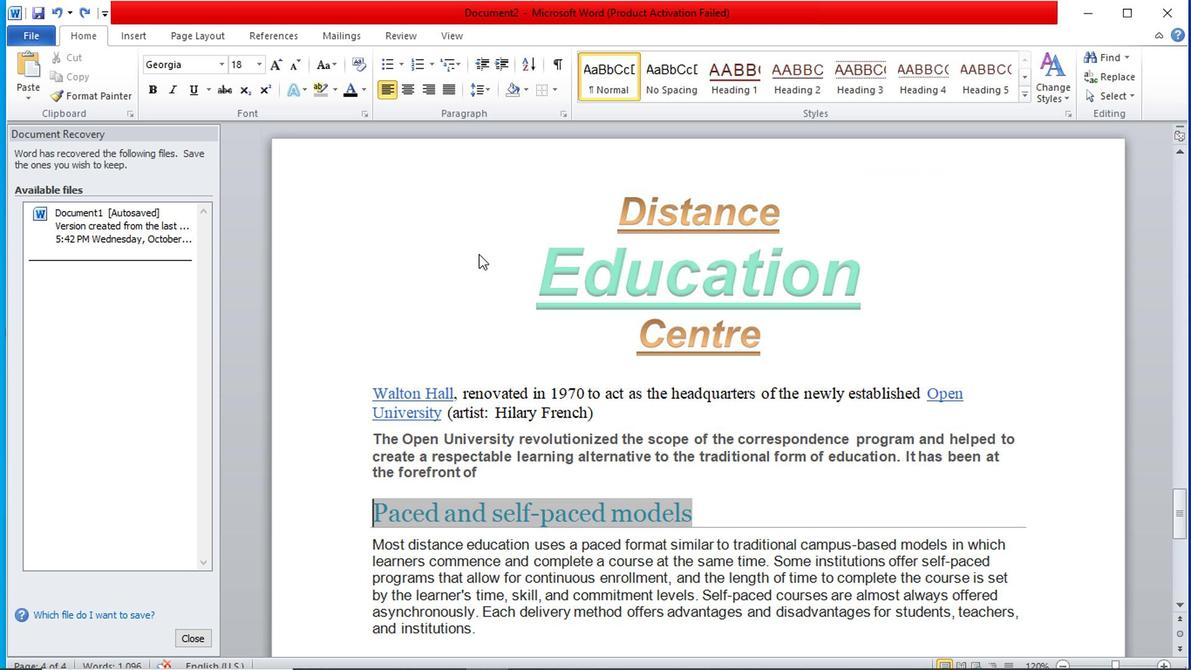 
Action: Mouse scrolled (479, 251) with delta (0, 0)
Screenshot: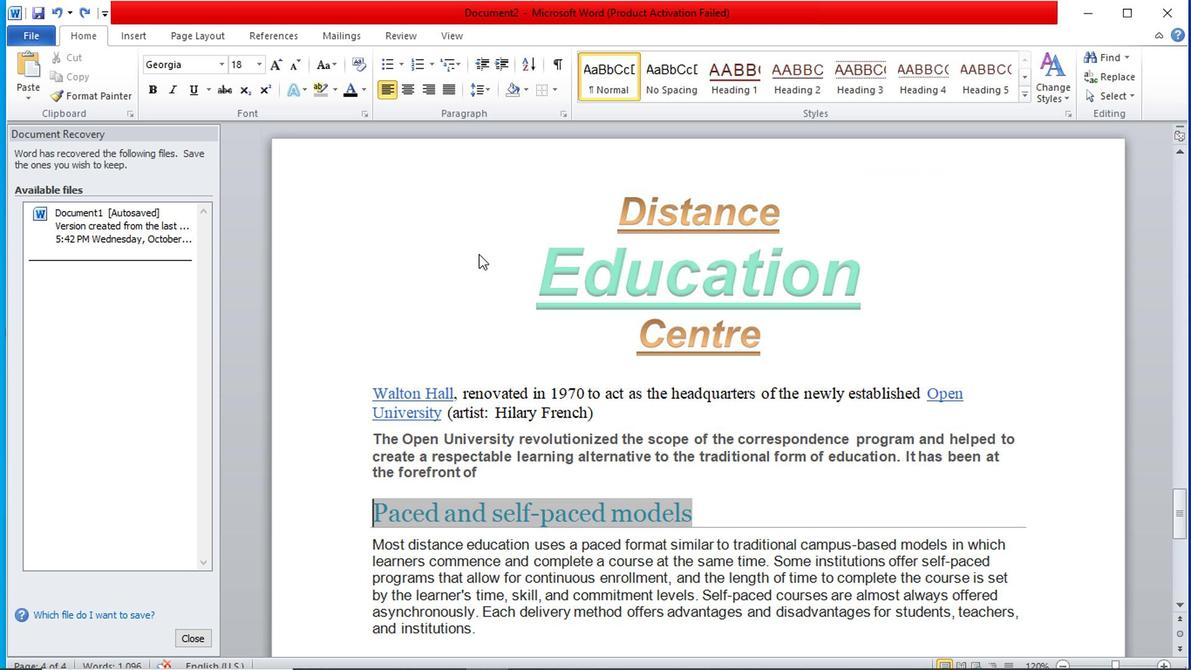 
Action: Mouse scrolled (479, 251) with delta (0, 0)
Screenshot: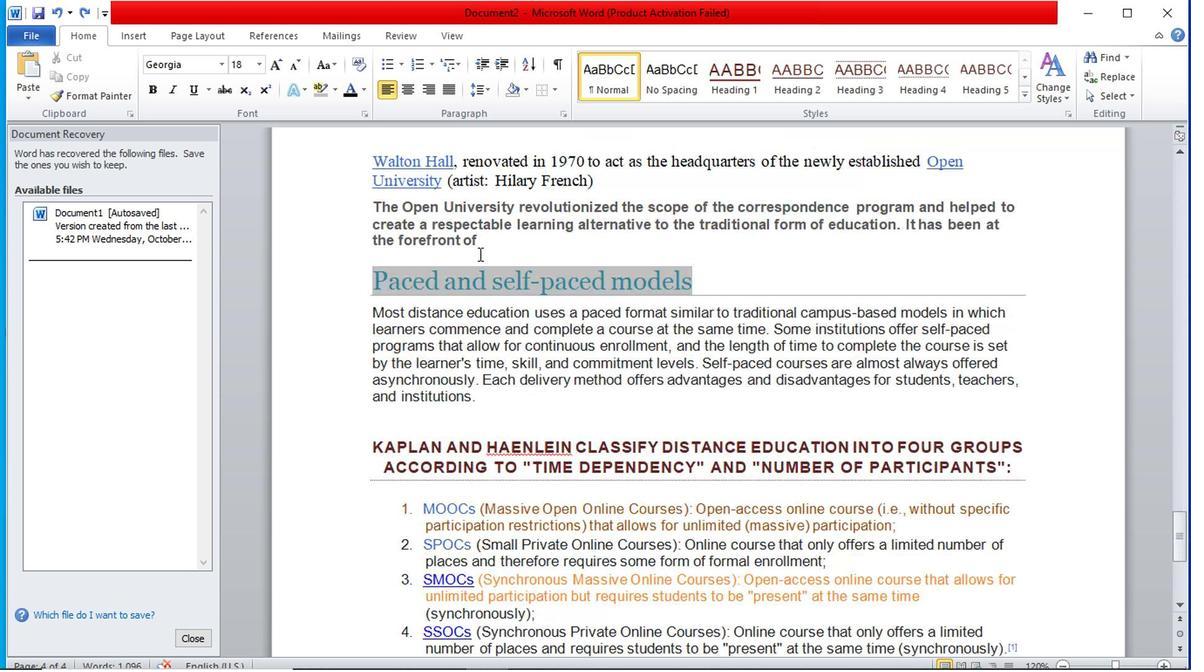 
Action: Mouse scrolled (479, 251) with delta (0, 0)
Screenshot: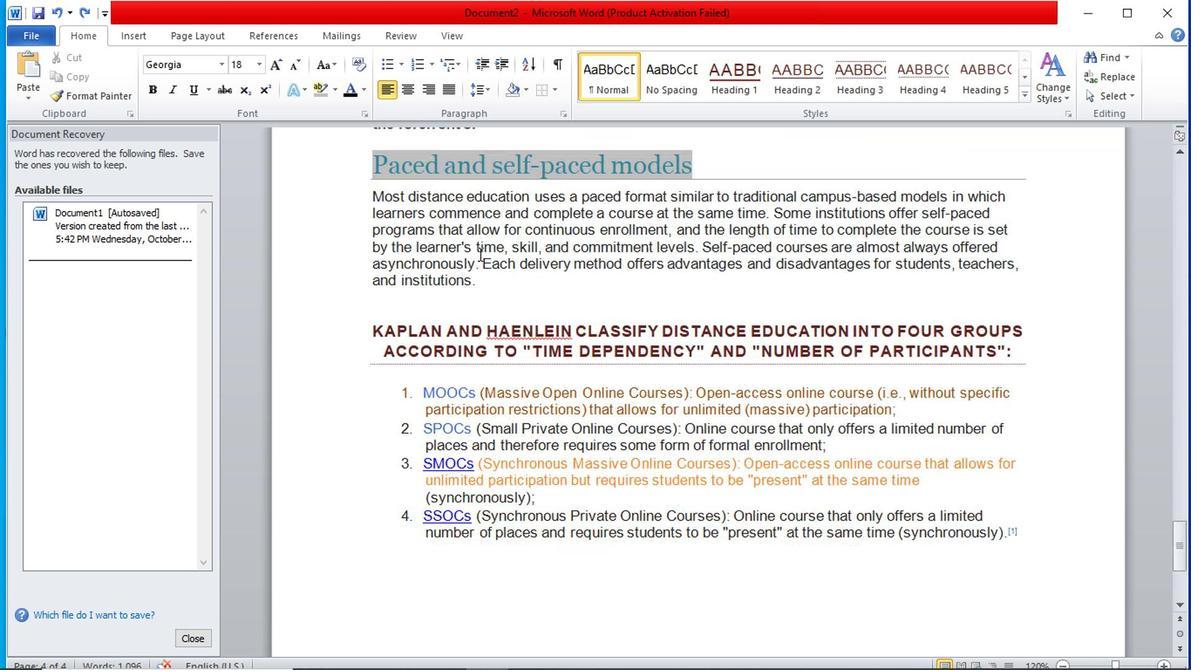 
Action: Mouse scrolled (479, 253) with delta (0, 1)
Screenshot: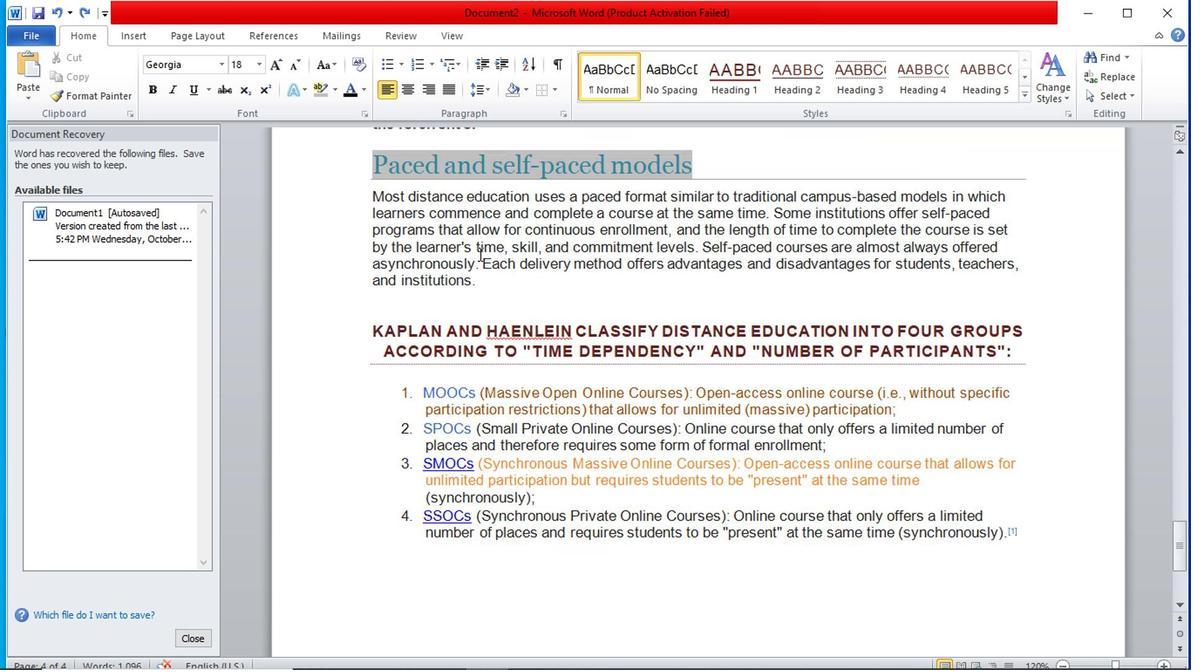 
Action: Mouse scrolled (479, 253) with delta (0, 1)
Screenshot: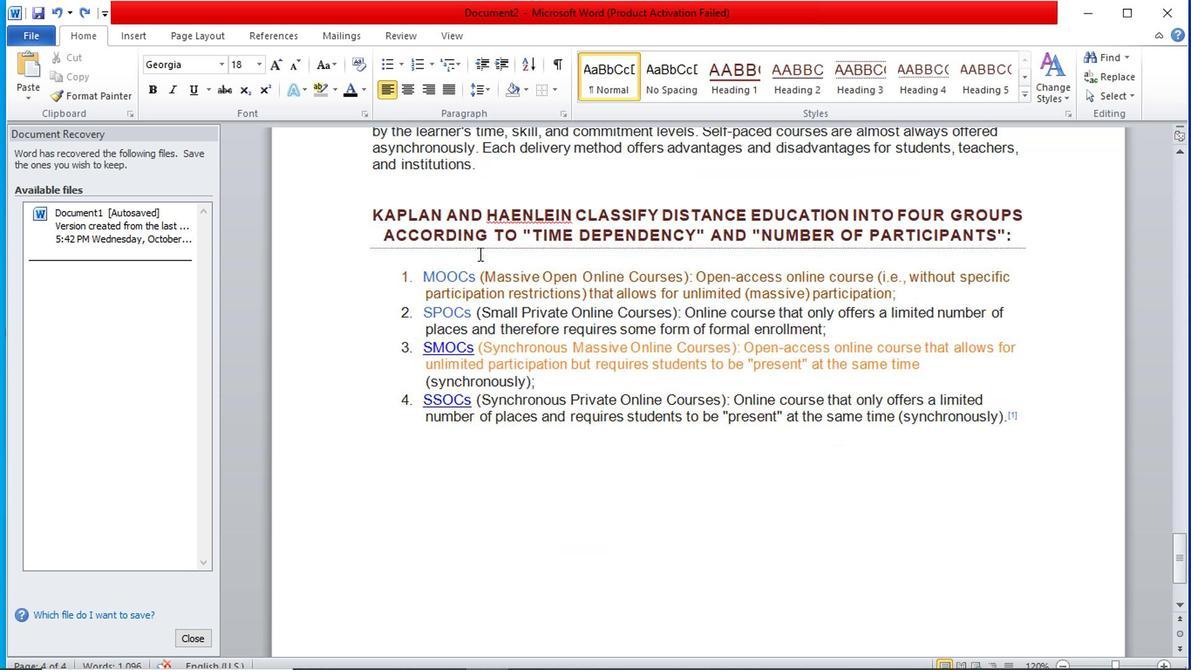 
Action: Mouse scrolled (479, 253) with delta (0, 1)
Screenshot: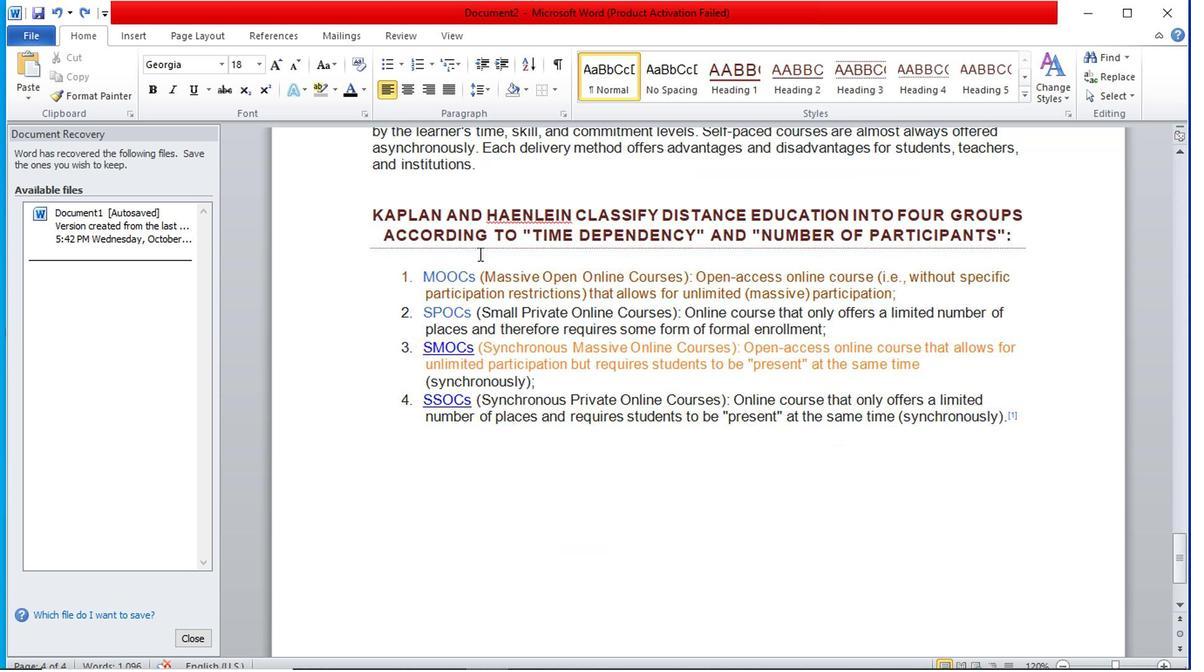 
Action: Mouse scrolled (479, 253) with delta (0, 1)
Screenshot: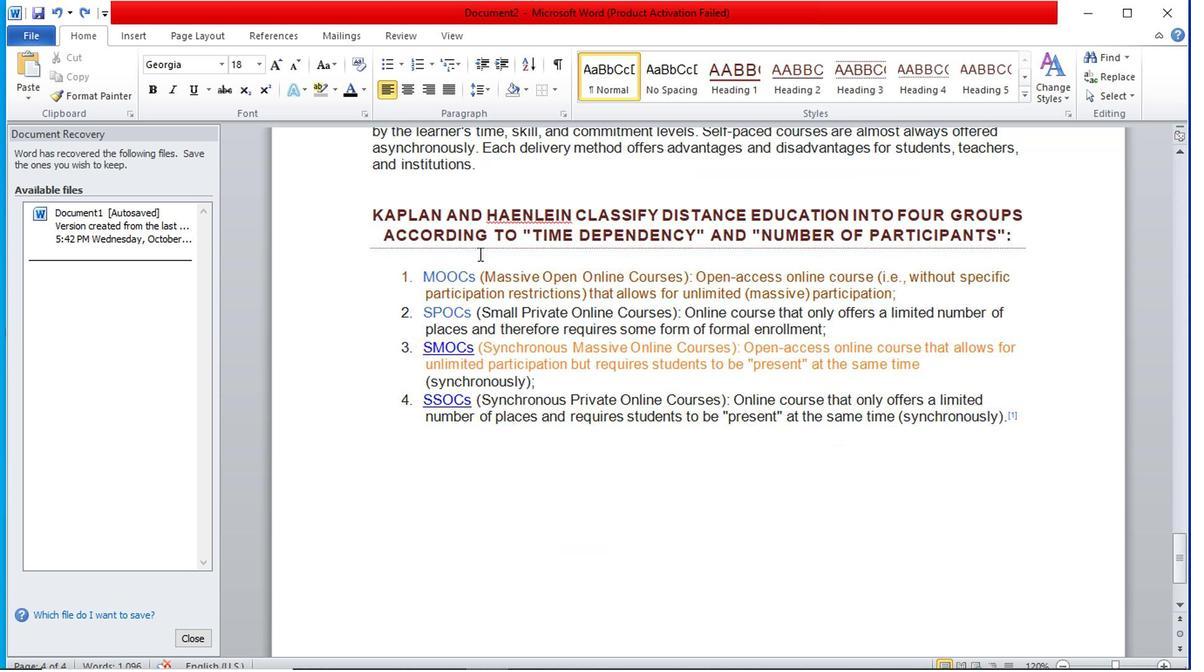 
Action: Mouse scrolled (479, 253) with delta (0, 1)
Screenshot: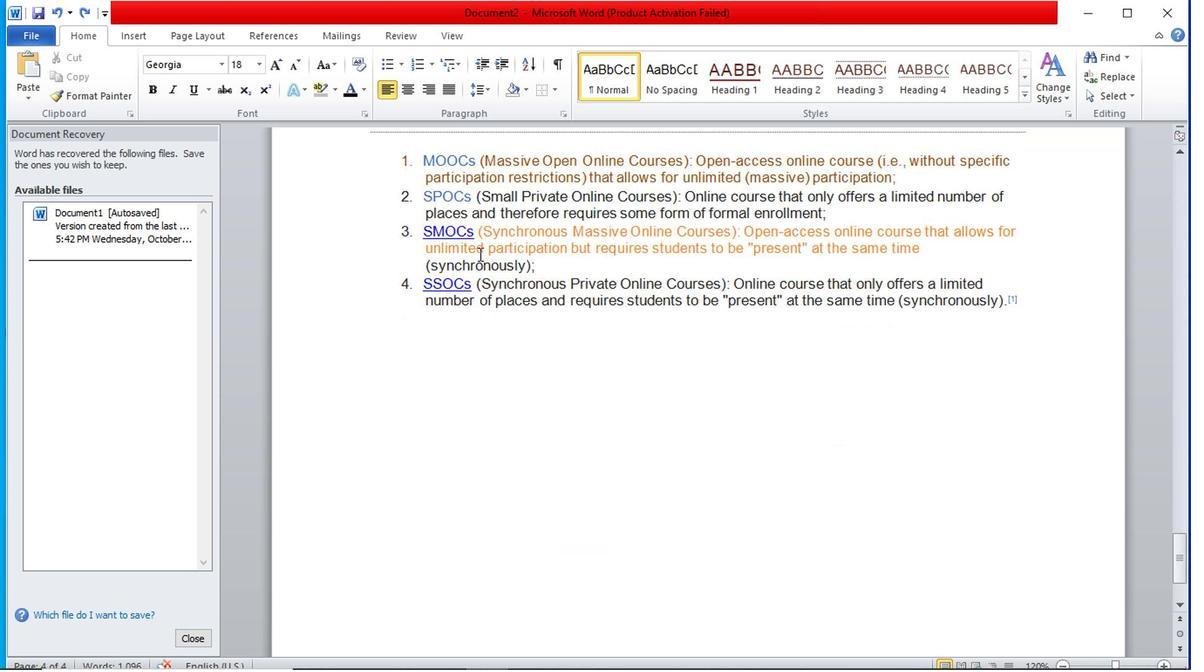 
Action: Mouse scrolled (479, 253) with delta (0, 1)
Screenshot: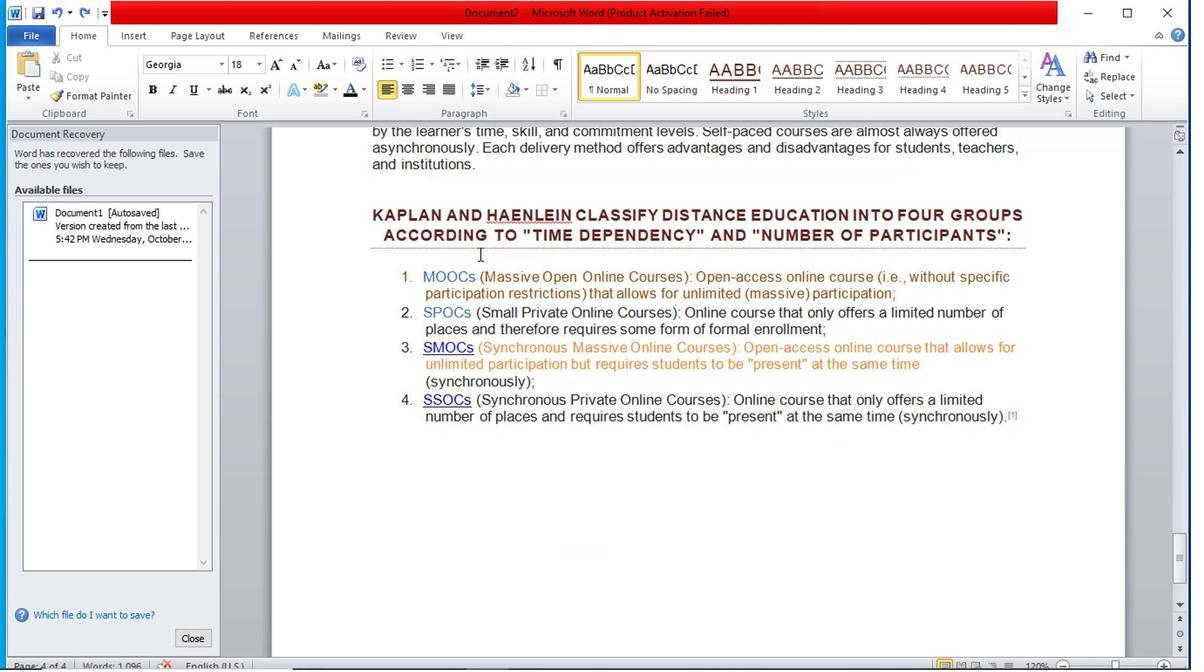 
Action: Mouse scrolled (479, 253) with delta (0, 1)
Screenshot: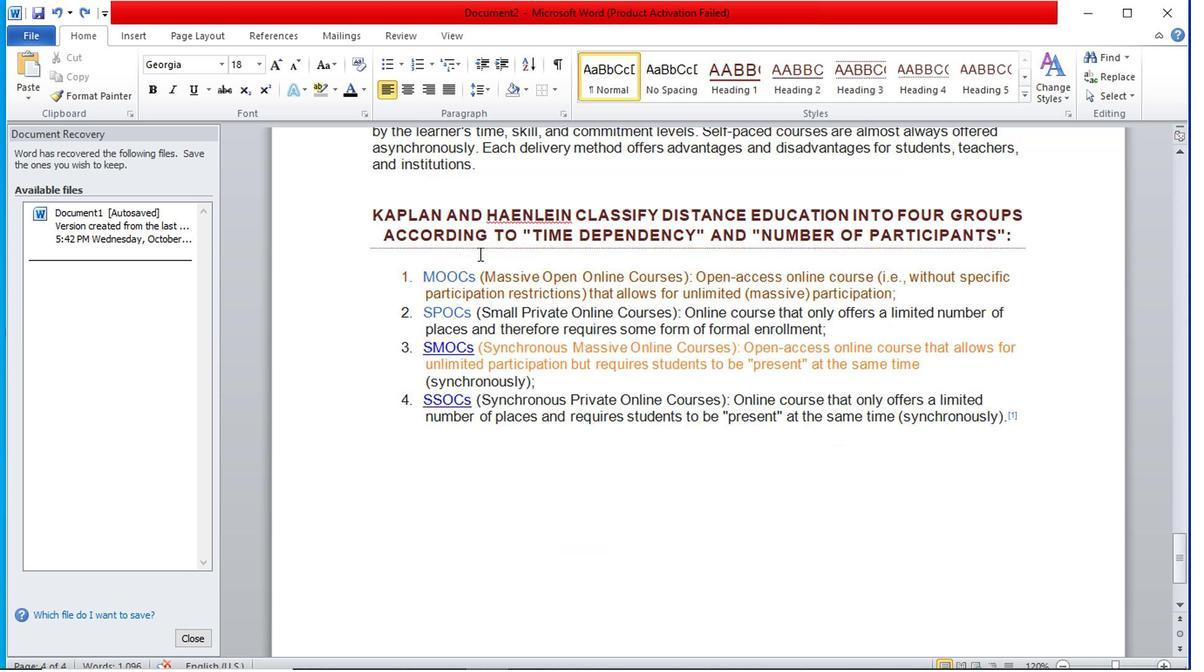 
Action: Mouse moved to (483, 246)
Screenshot: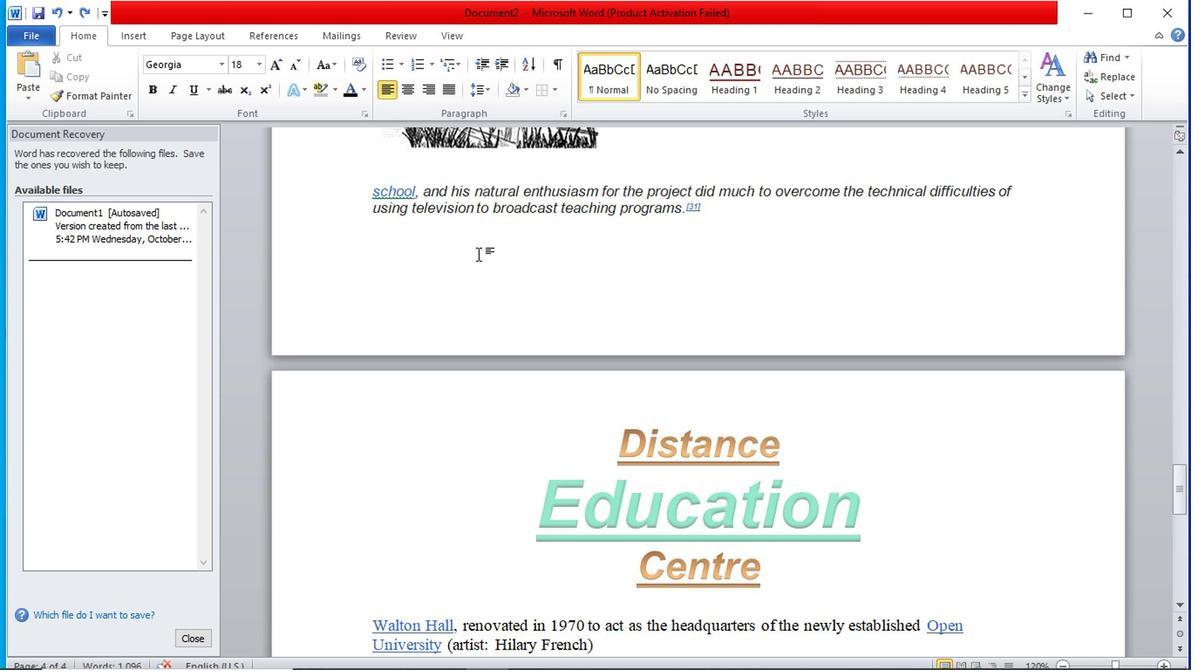
Action: Mouse scrolled (483, 247) with delta (0, 0)
Screenshot: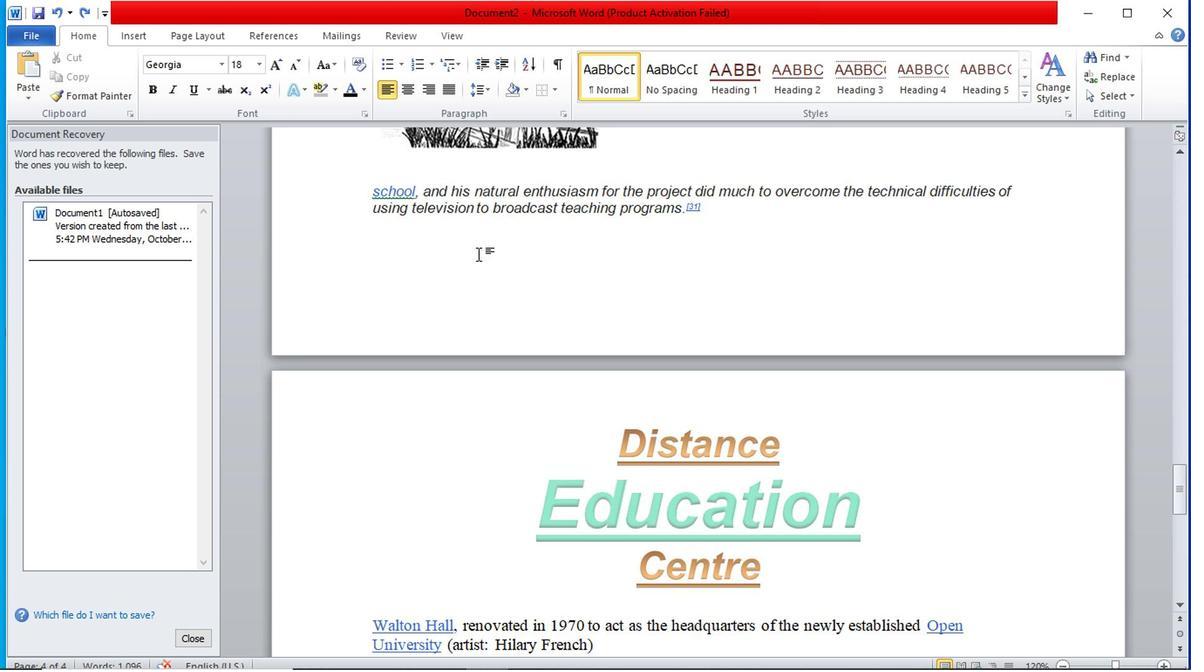 
Action: Mouse scrolled (483, 247) with delta (0, 0)
Screenshot: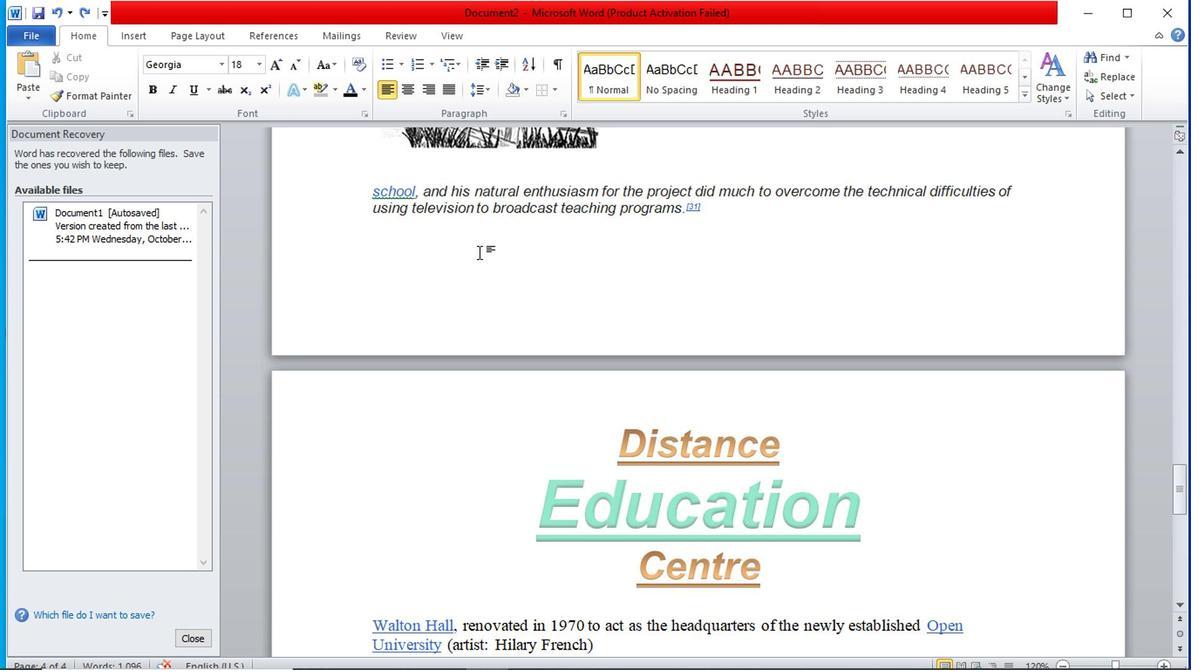
Action: Mouse scrolled (483, 247) with delta (0, 0)
Screenshot: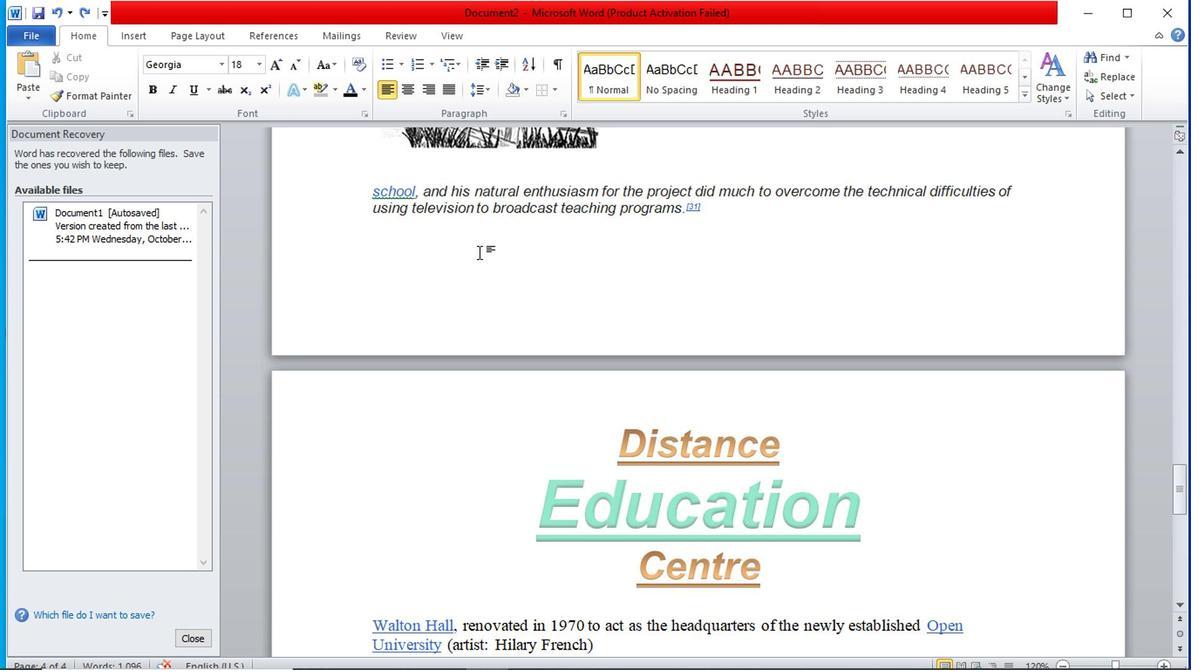 
Action: Mouse scrolled (483, 247) with delta (0, 0)
Screenshot: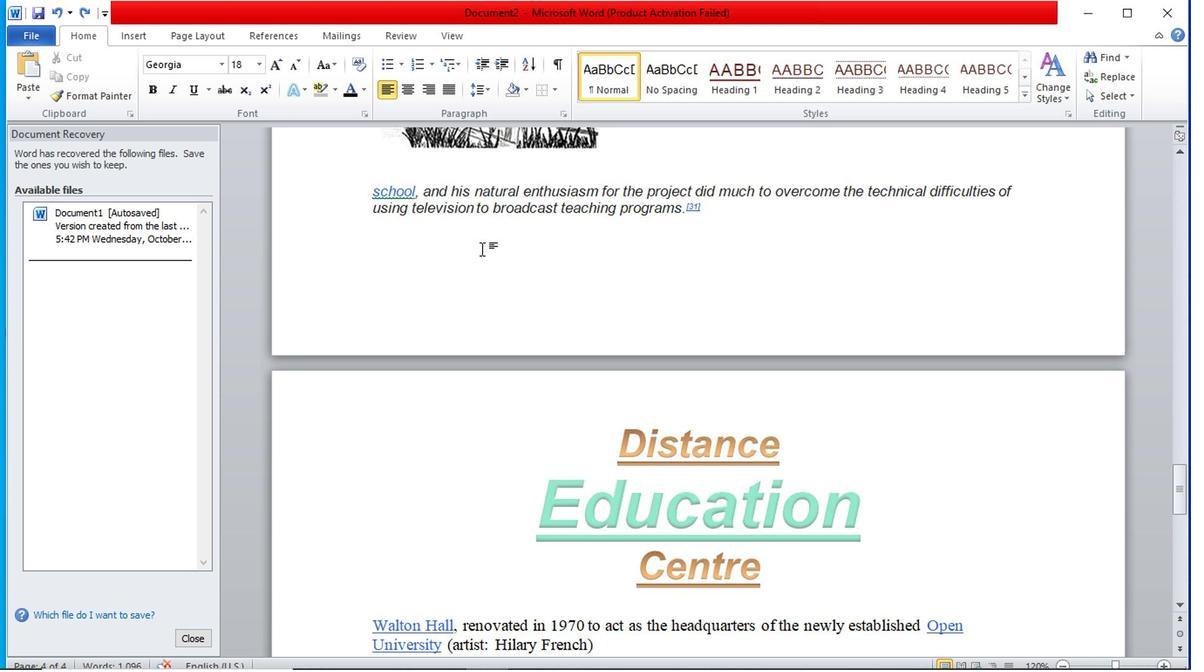 
Action: Mouse scrolled (483, 247) with delta (0, 0)
Screenshot: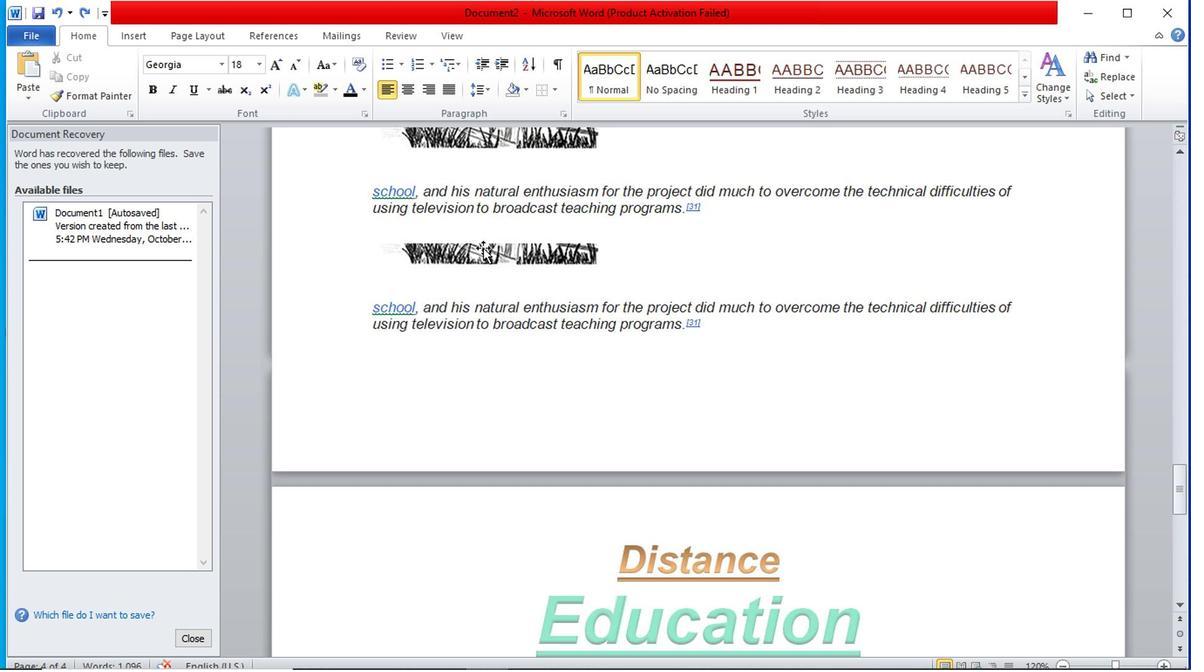 
Action: Mouse scrolled (483, 245) with delta (0, 0)
Screenshot: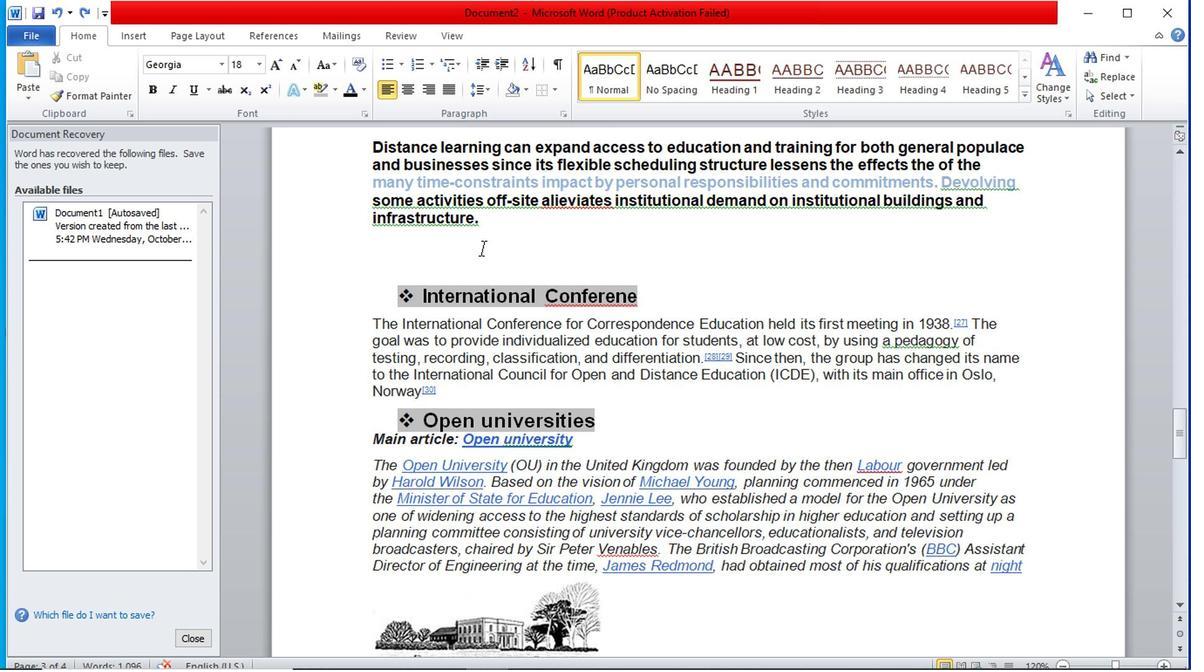 
Action: Mouse scrolled (483, 245) with delta (0, 0)
Screenshot: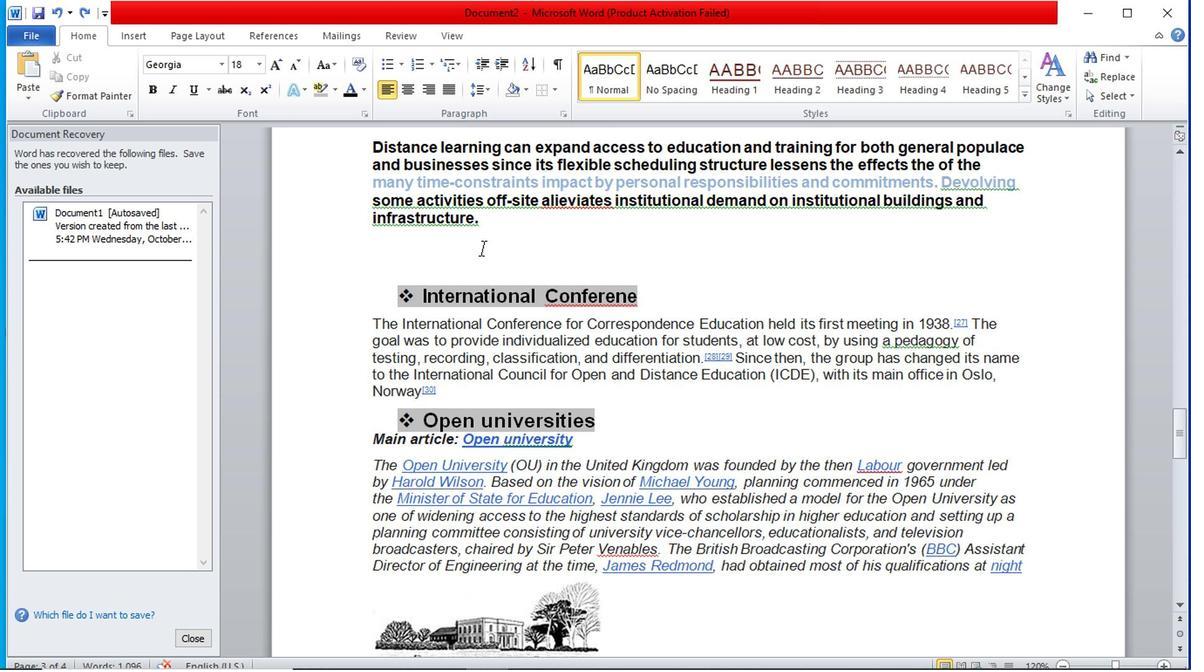 
Action: Mouse scrolled (483, 245) with delta (0, 0)
Screenshot: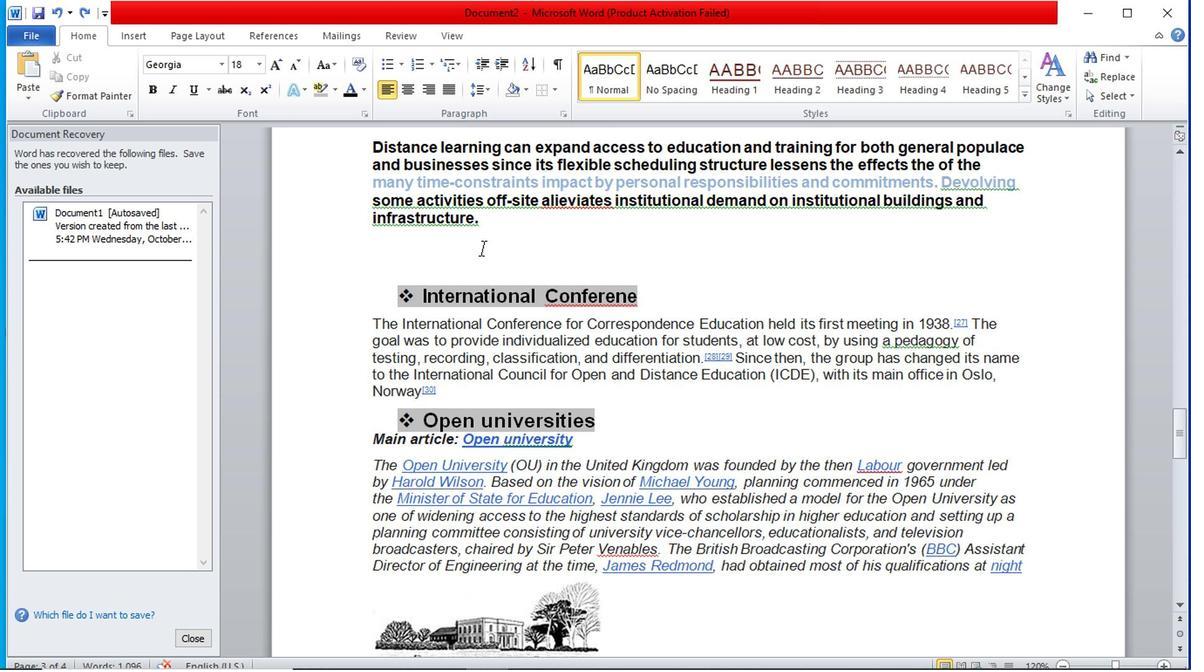 
Action: Mouse scrolled (483, 245) with delta (0, 0)
Screenshot: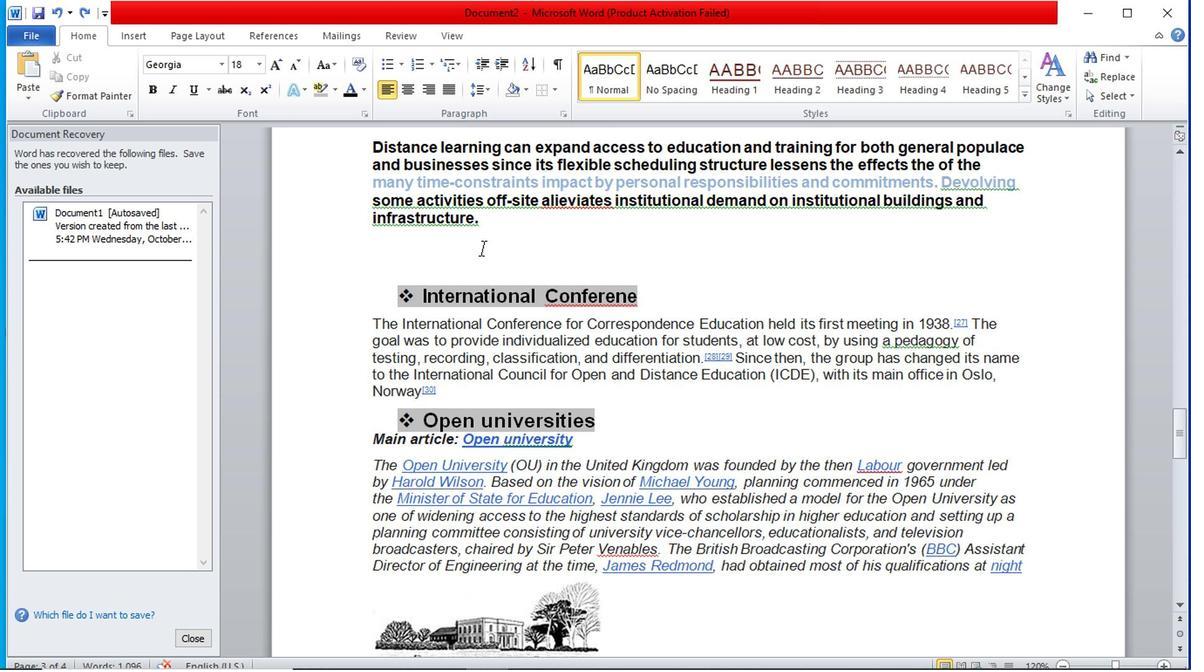 
Action: Mouse scrolled (483, 245) with delta (0, 0)
Screenshot: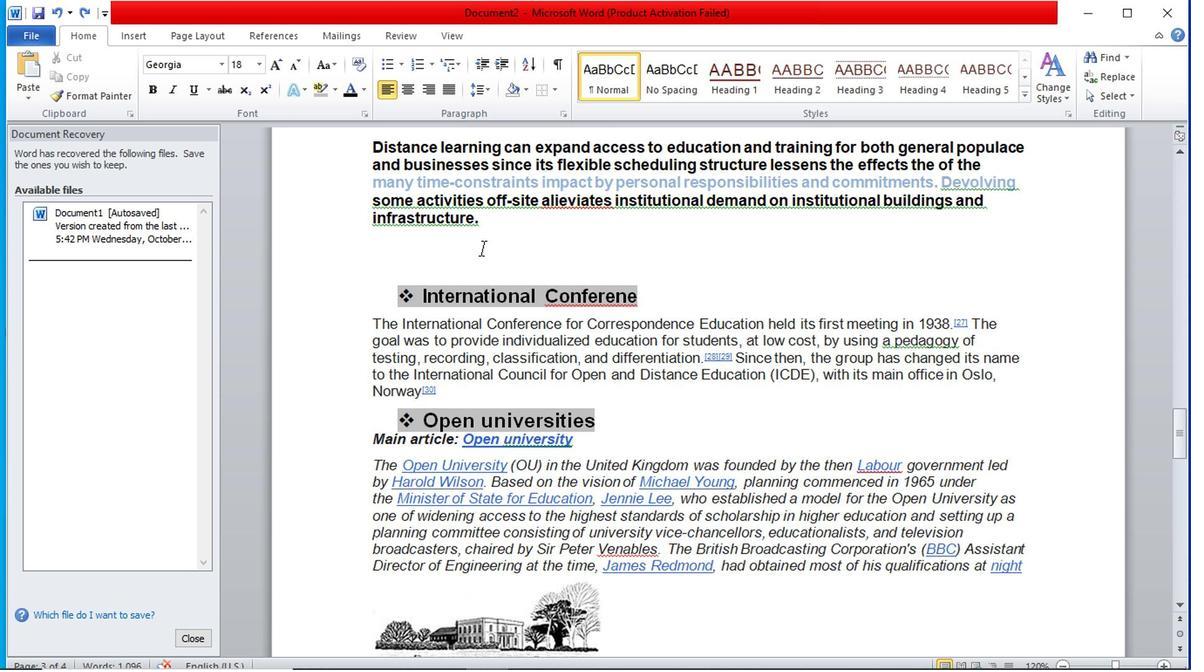 
Action: Mouse scrolled (483, 245) with delta (0, 0)
Screenshot: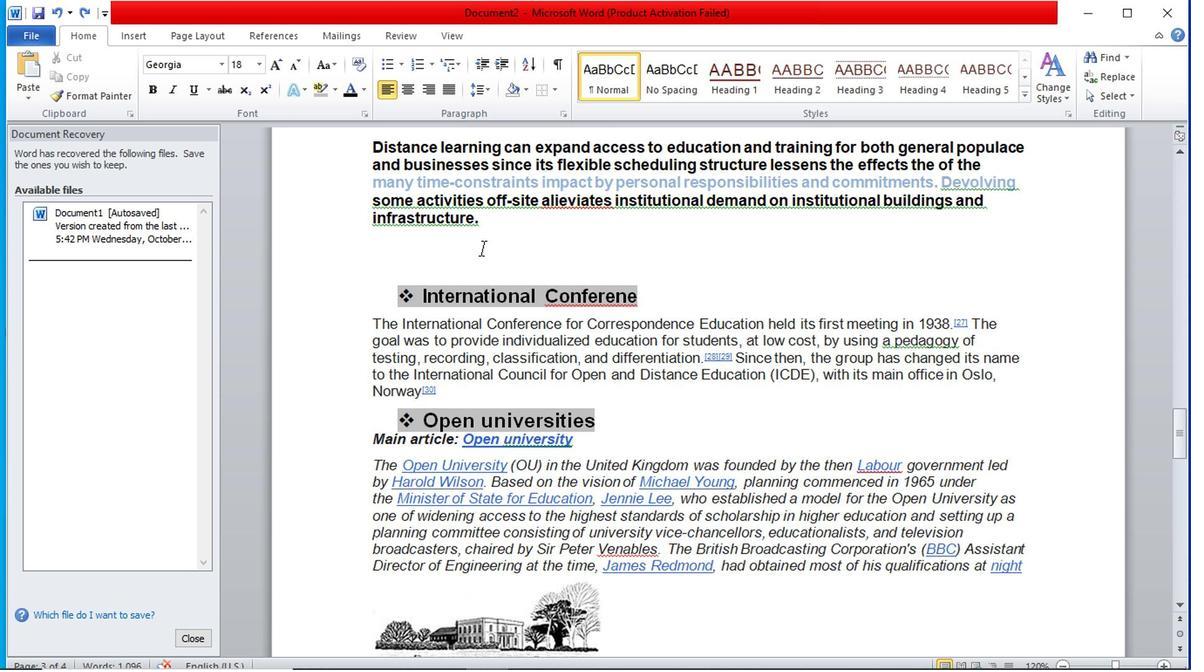 
Action: Mouse moved to (491, 236)
Screenshot: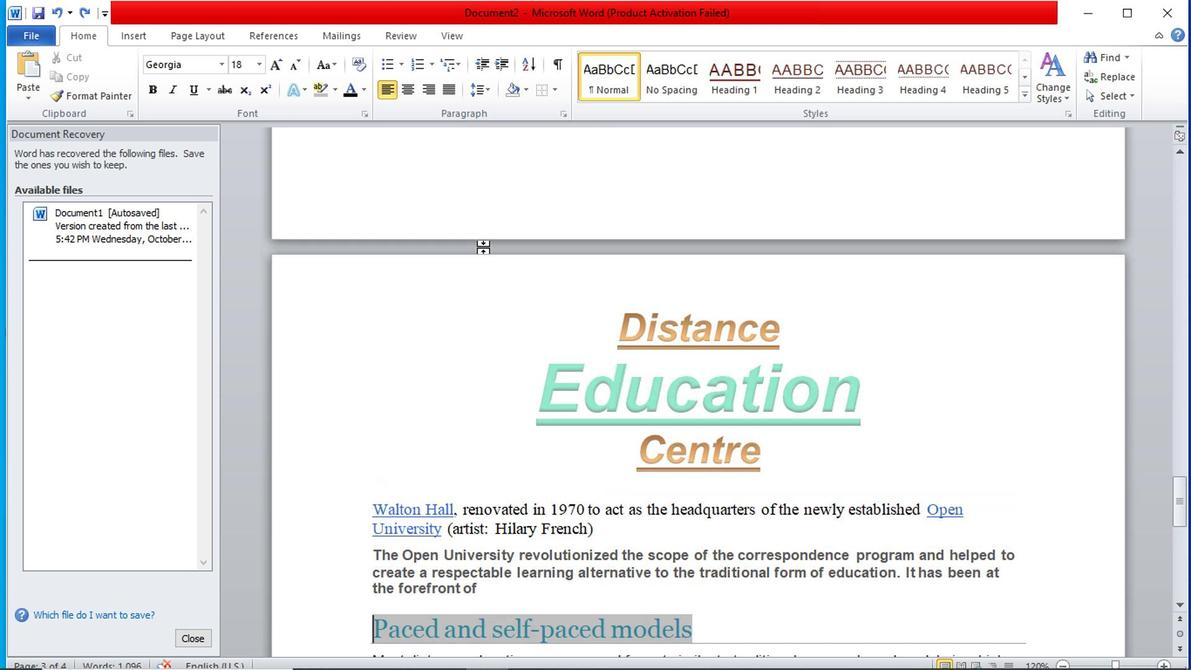 
Action: Mouse scrolled (491, 235) with delta (0, 0)
Screenshot: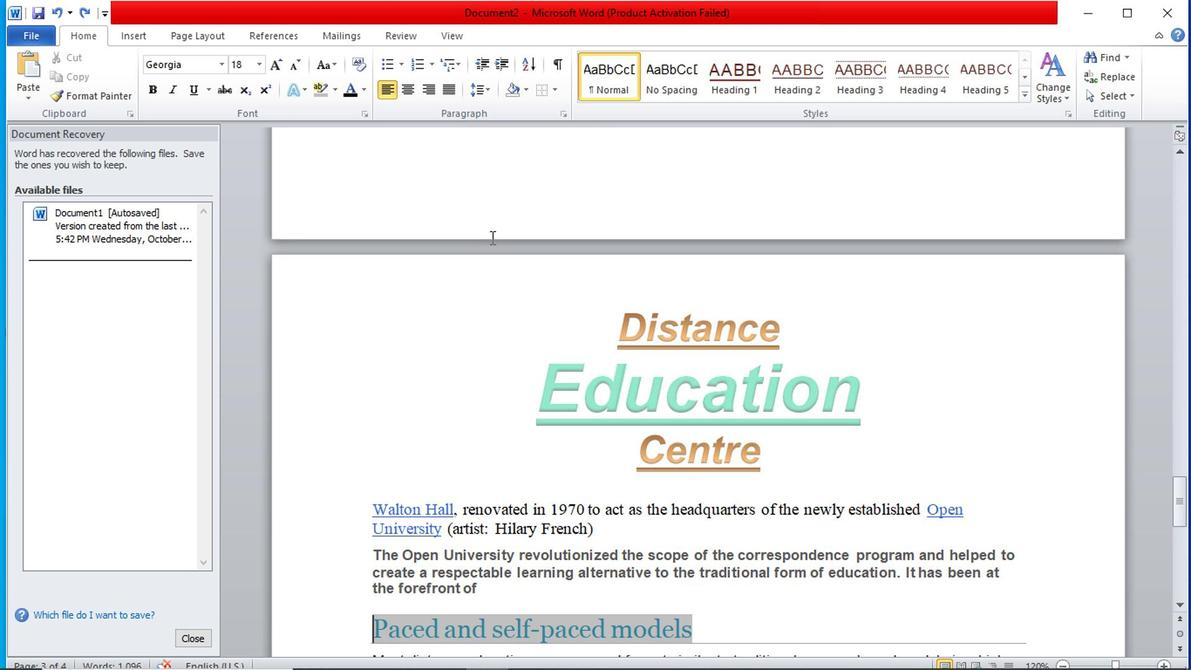 
Action: Mouse moved to (494, 235)
Screenshot: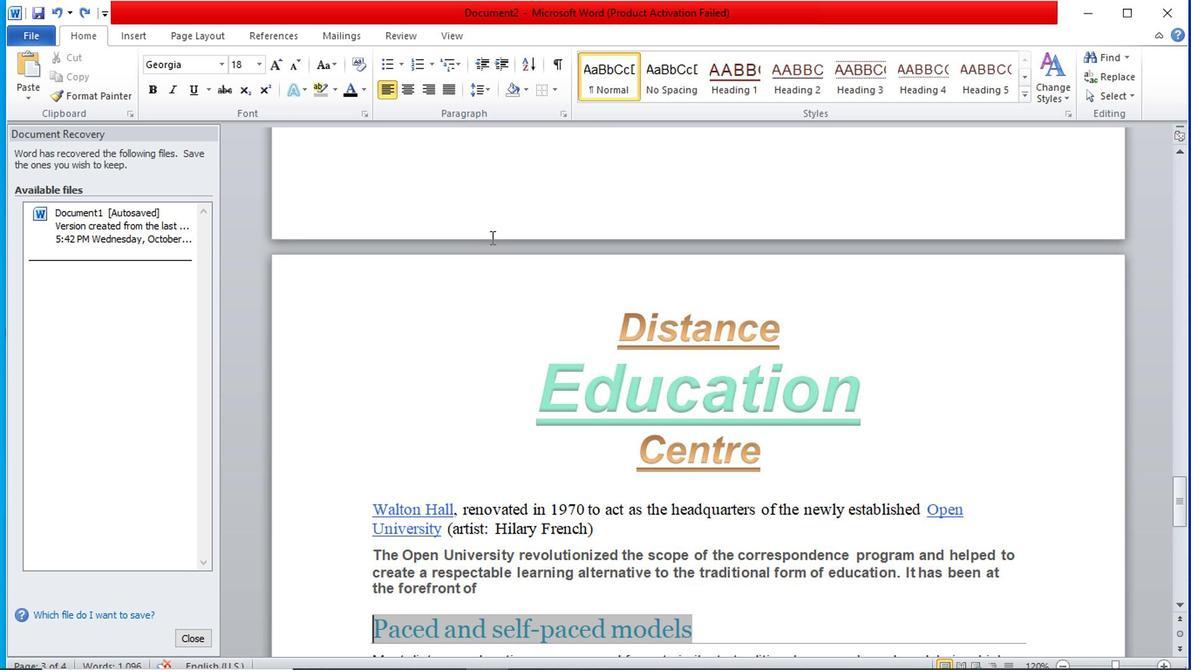 
Action: Mouse scrolled (494, 234) with delta (0, -1)
Screenshot: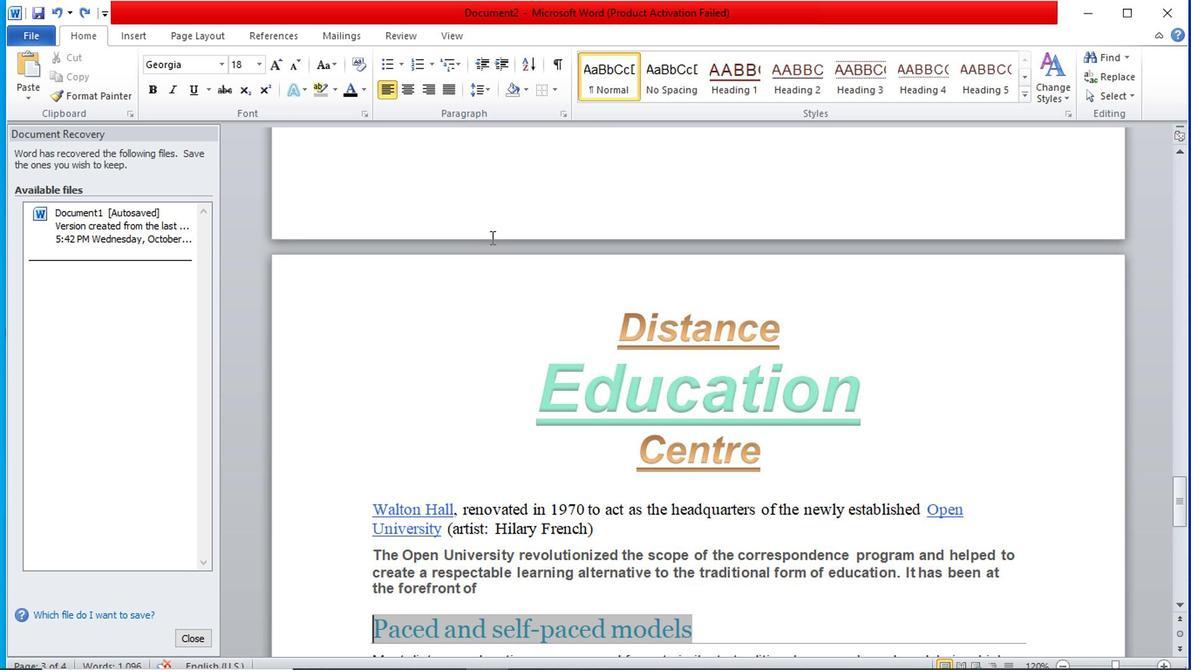
Action: Mouse moved to (497, 235)
Screenshot: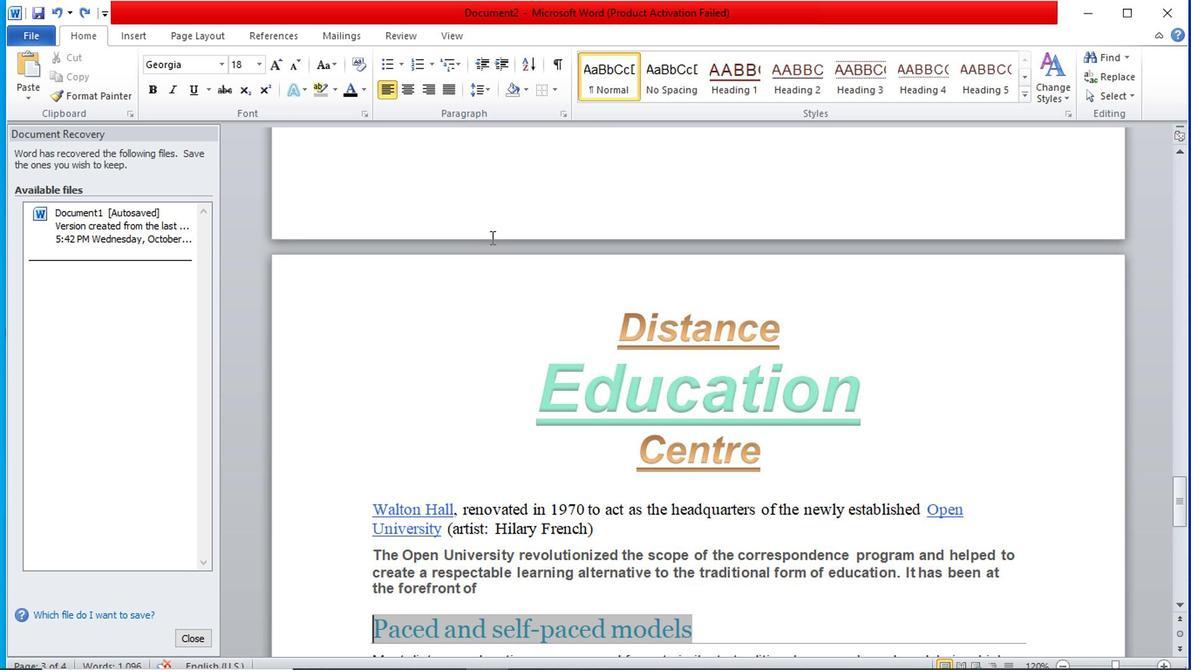
Action: Mouse scrolled (497, 234) with delta (0, -1)
Screenshot: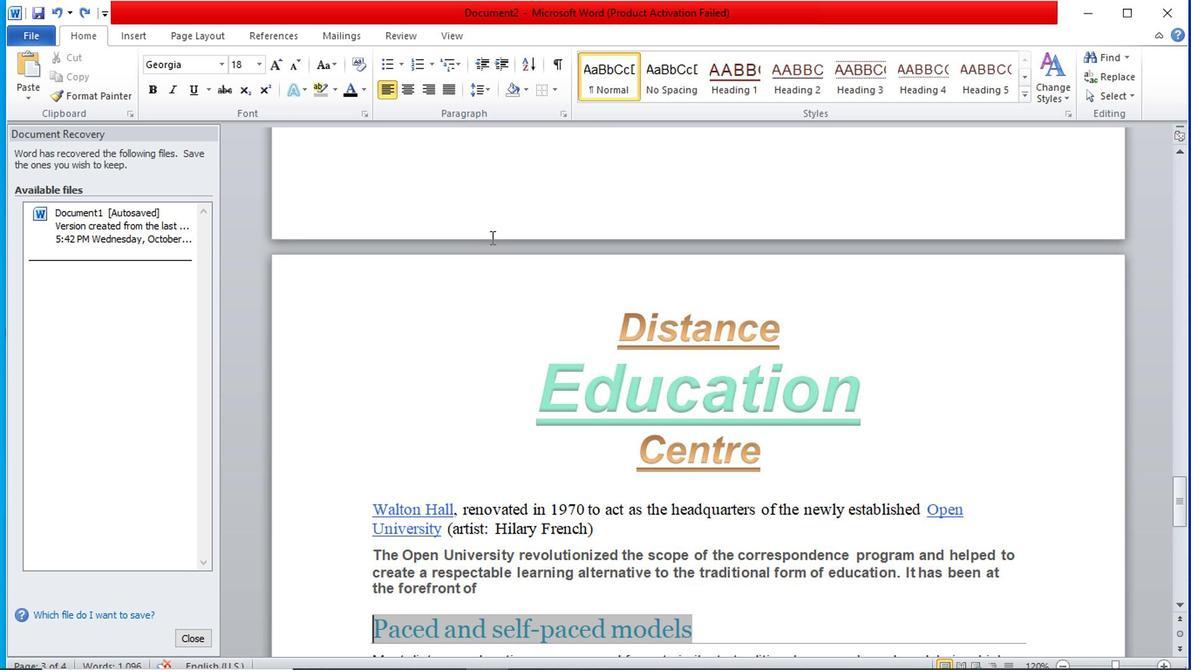 
Action: Mouse moved to (504, 230)
Screenshot: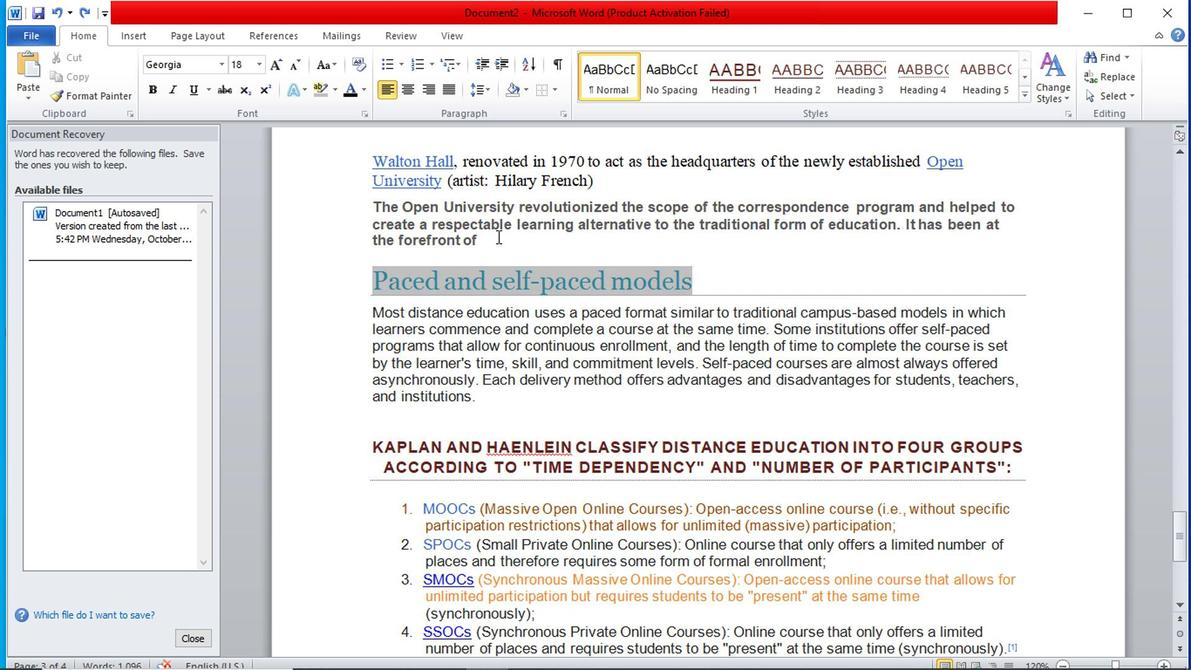 
Action: Mouse scrolled (504, 229) with delta (0, 0)
Screenshot: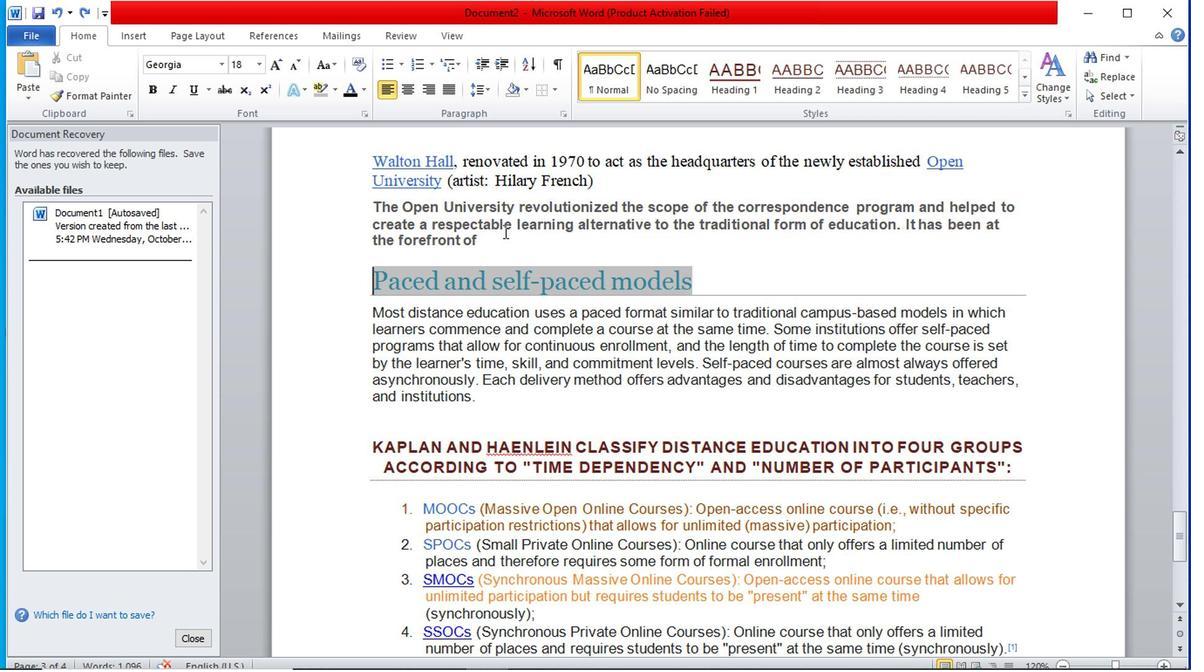 
Action: Mouse scrolled (504, 229) with delta (0, 0)
Screenshot: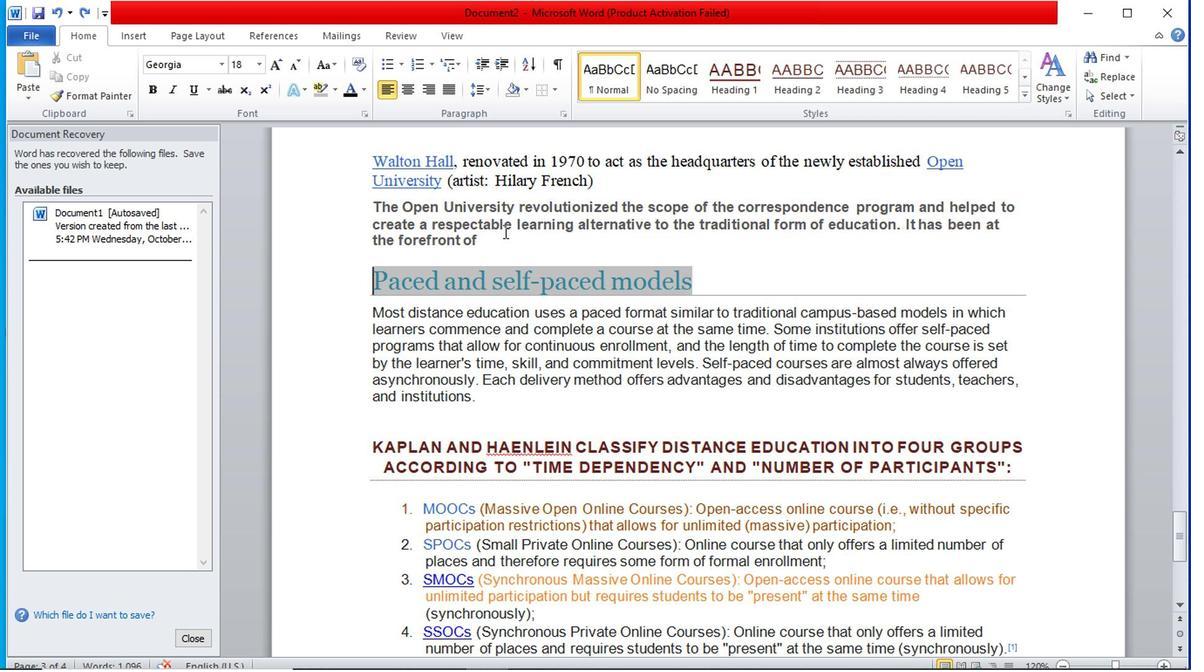 
Action: Mouse moved to (455, 229)
Screenshot: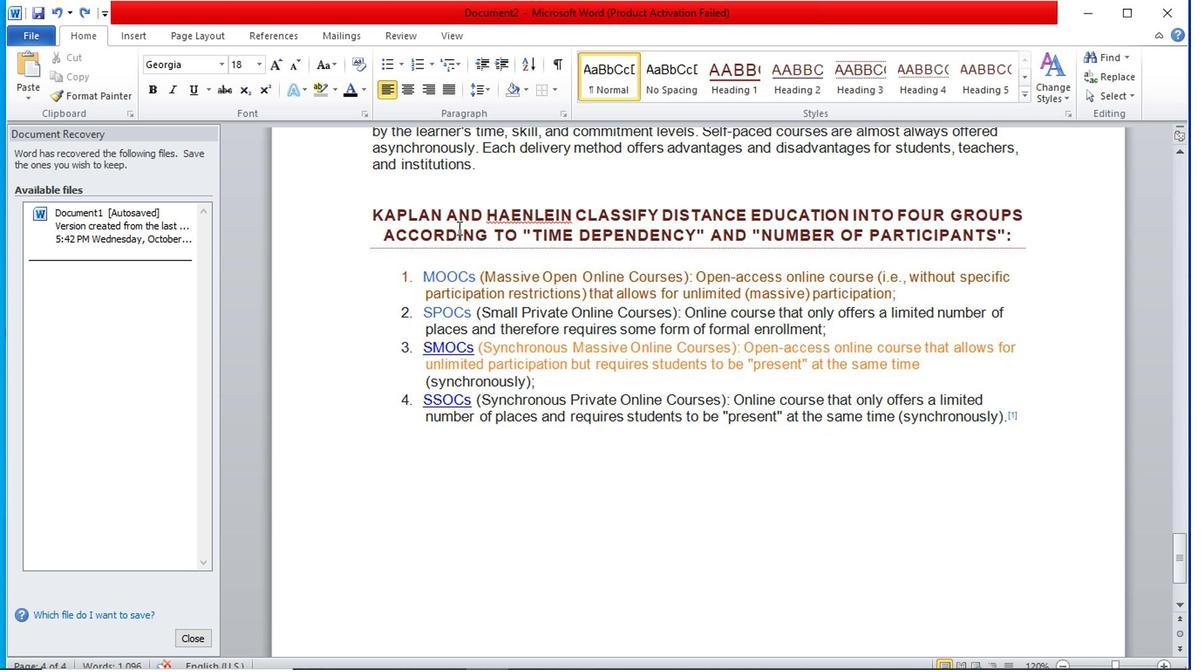 
Action: Mouse scrolled (455, 229) with delta (0, 0)
Screenshot: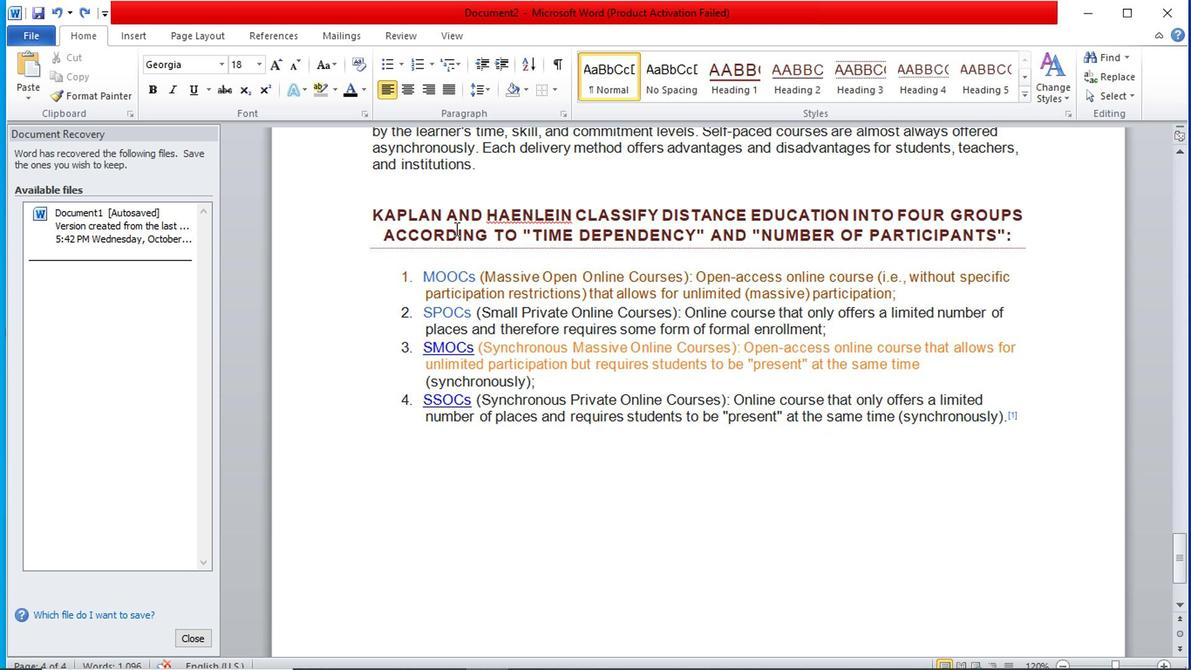 
Action: Mouse scrolled (455, 229) with delta (0, 0)
Screenshot: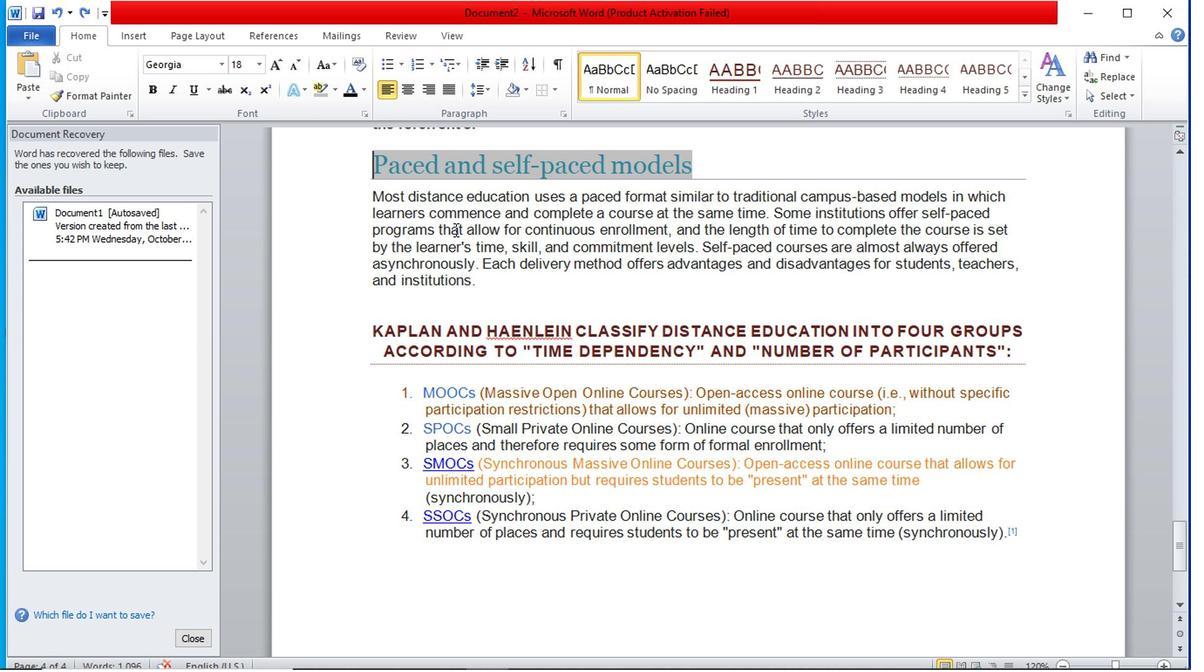 
Action: Mouse moved to (360, 265)
Screenshot: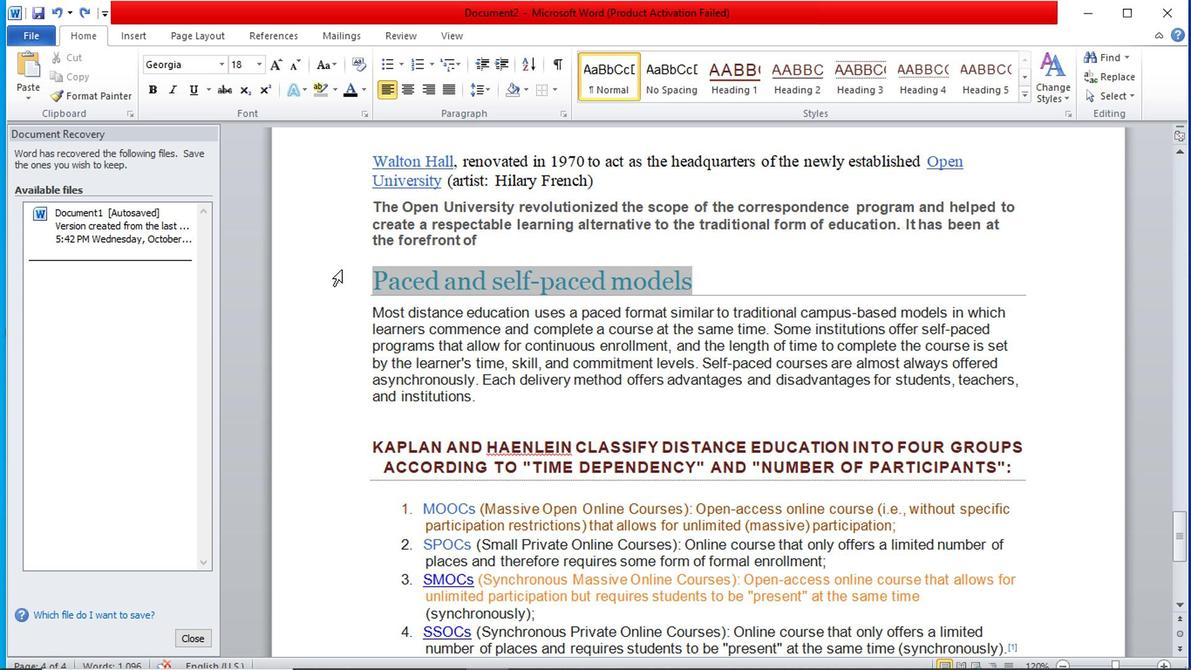 
Action: Mouse pressed left at (360, 265)
Screenshot: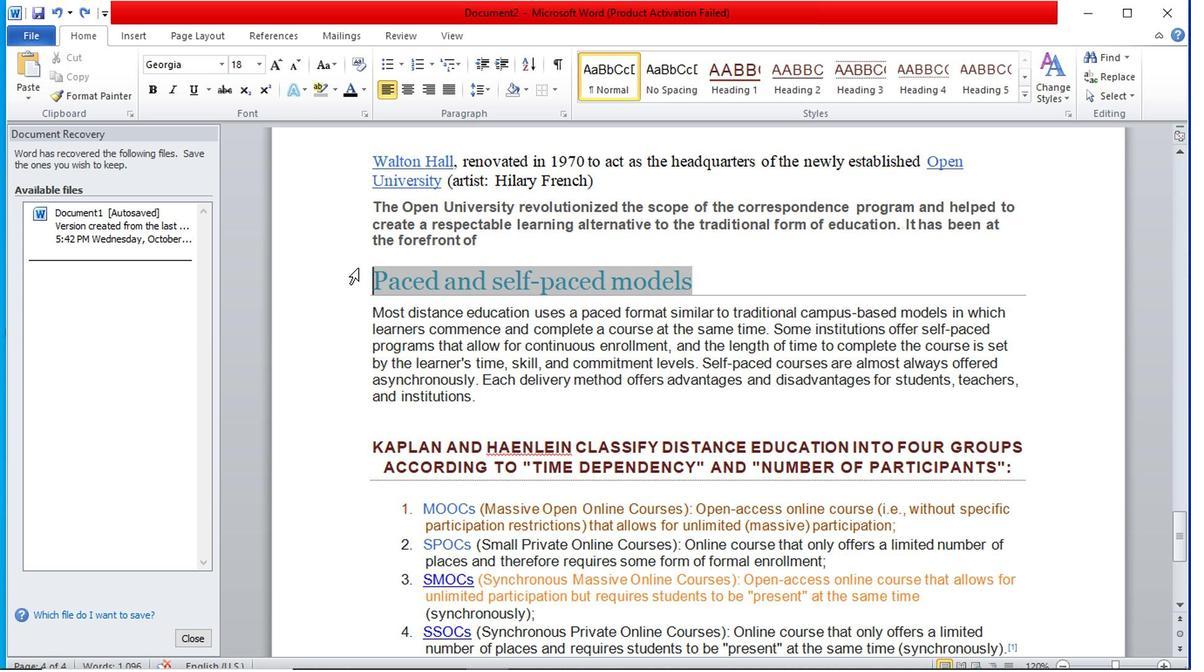 
Action: Mouse moved to (367, 98)
Screenshot: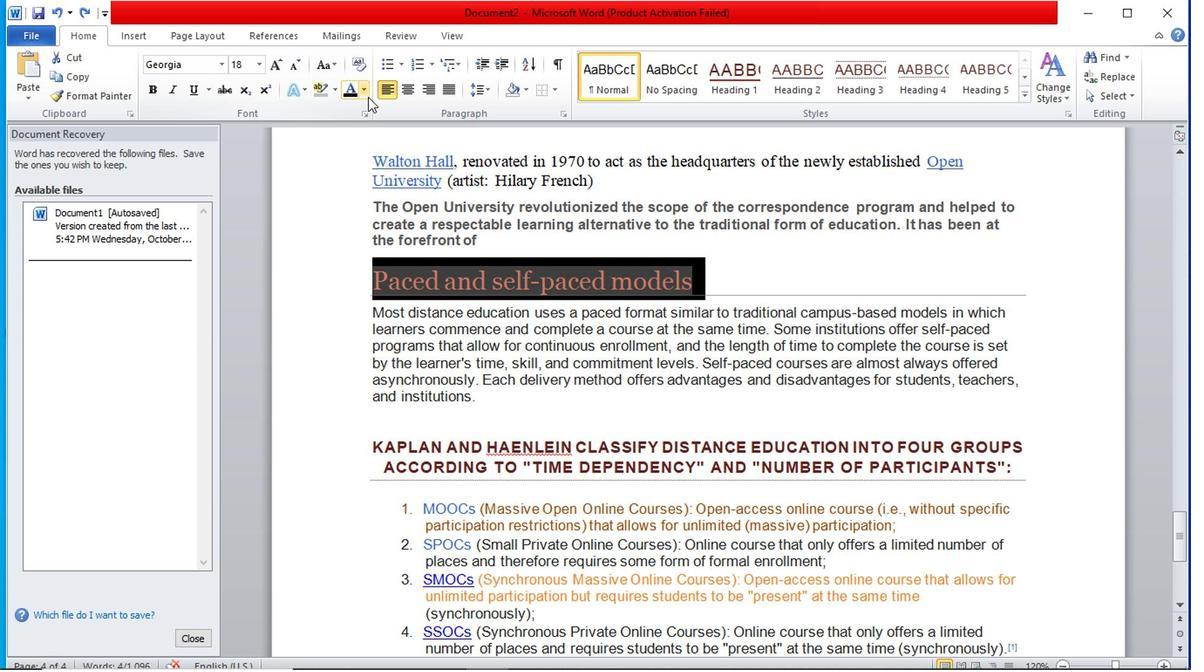 
Action: Mouse pressed left at (367, 98)
Screenshot: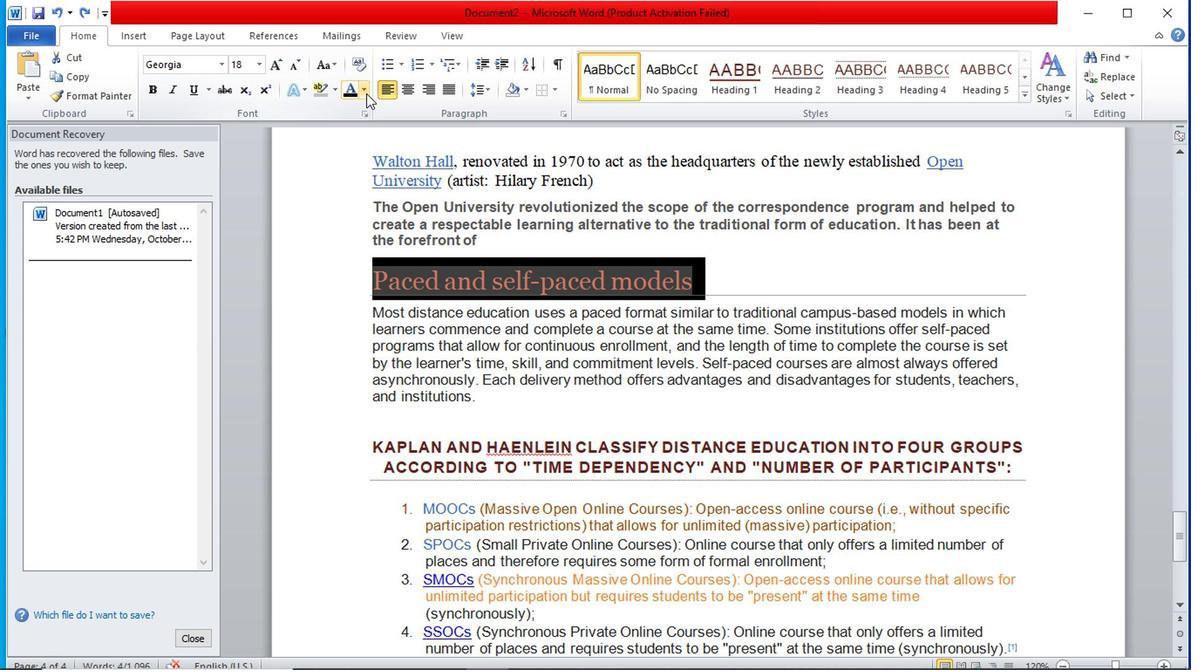 
Action: Mouse moved to (360, 121)
Screenshot: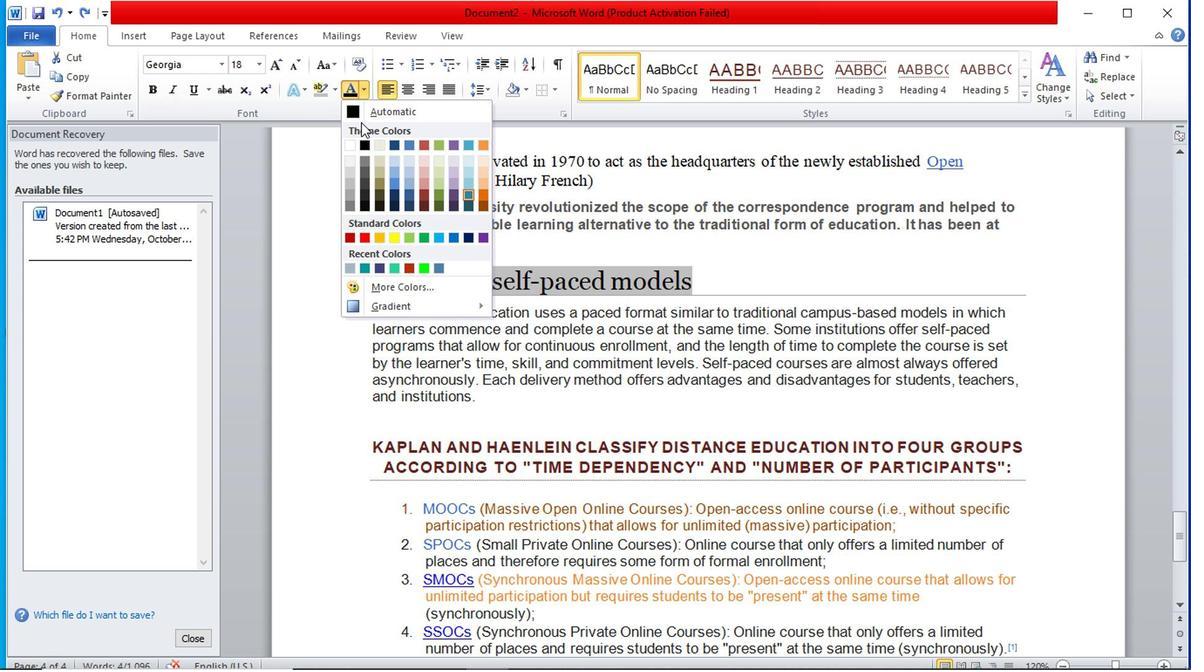 
Action: Mouse pressed left at (360, 121)
Screenshot: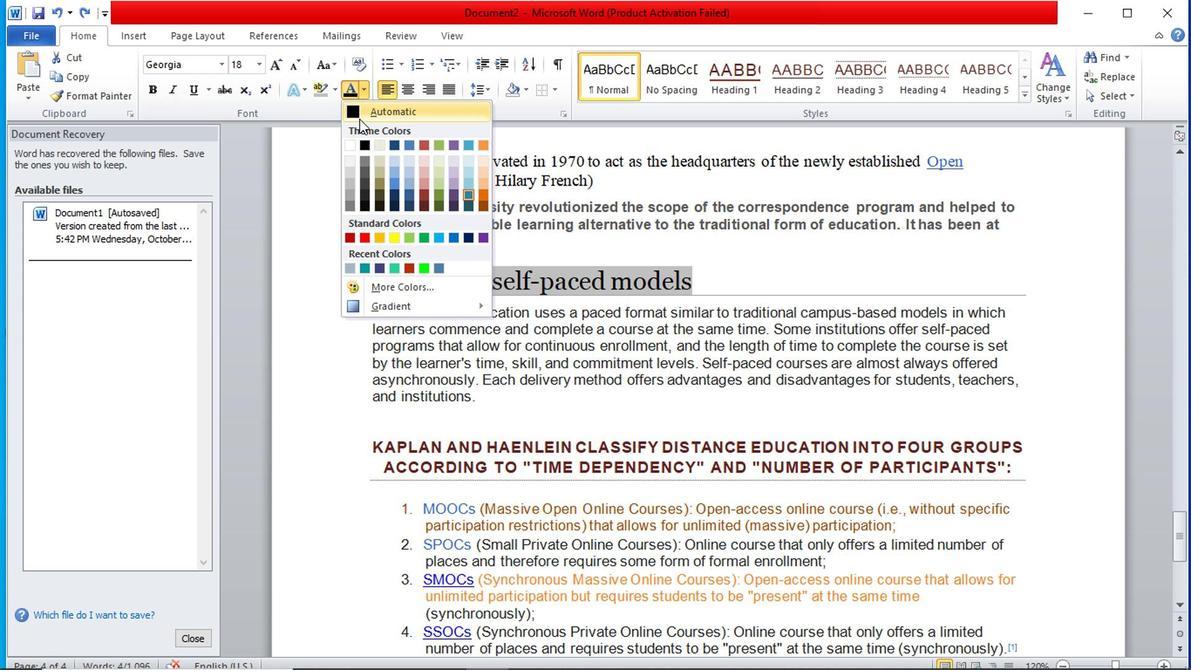 
Action: Mouse moved to (367, 91)
Screenshot: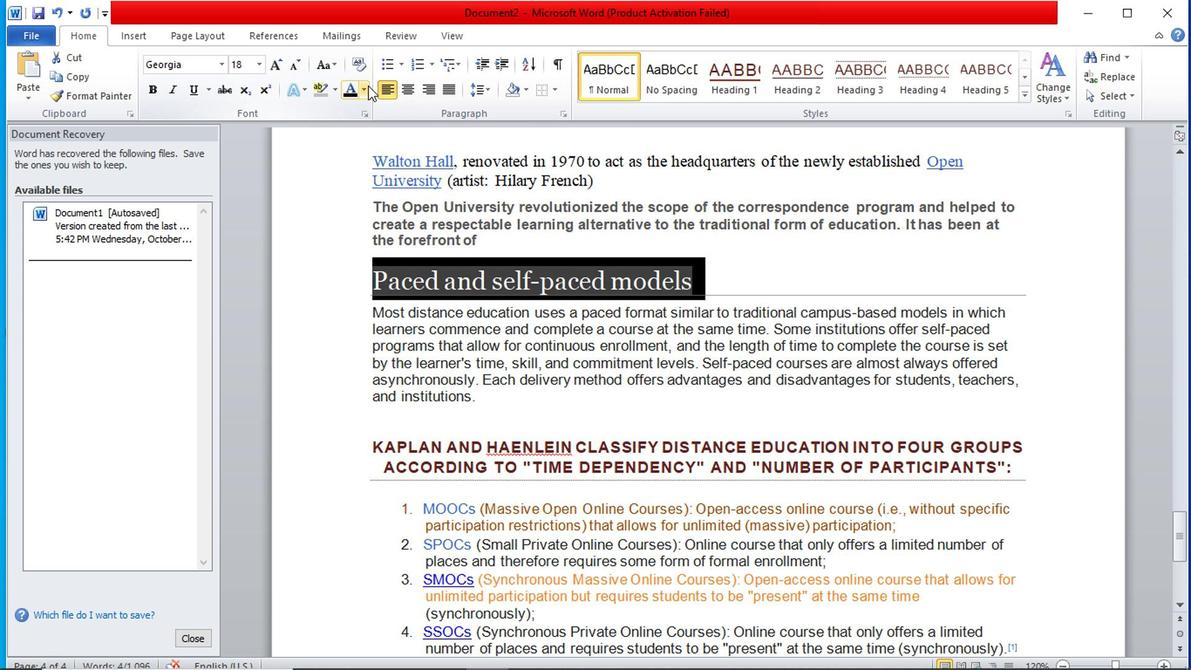 
Action: Mouse pressed left at (367, 91)
Screenshot: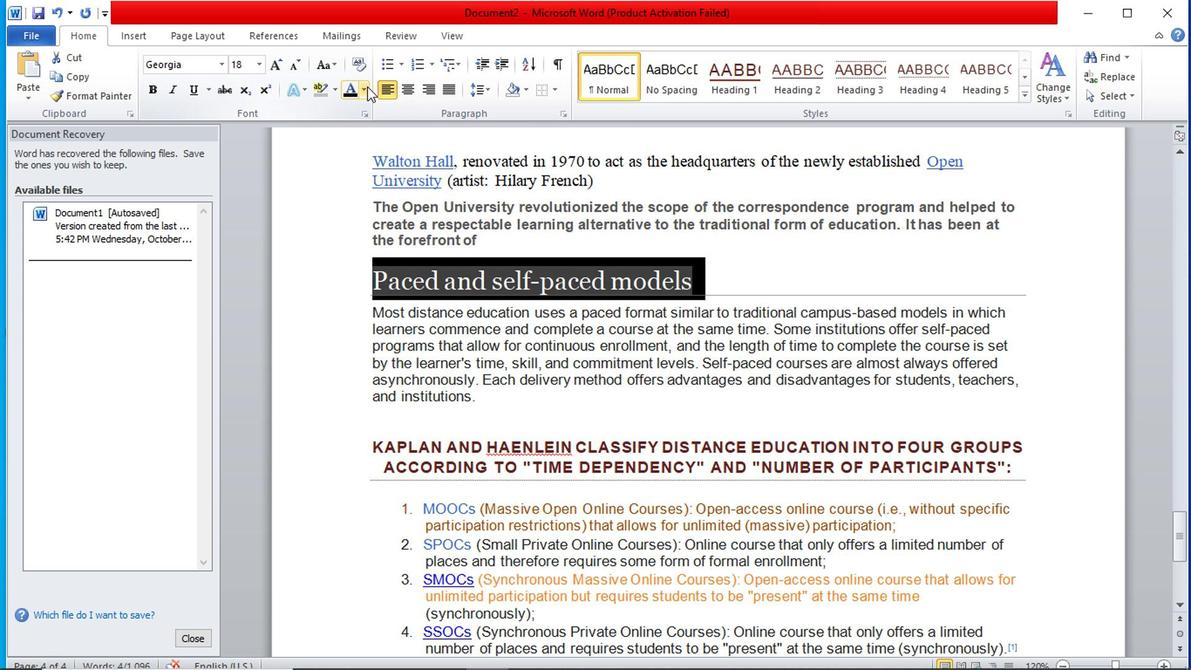 
Action: Mouse moved to (347, 115)
Screenshot: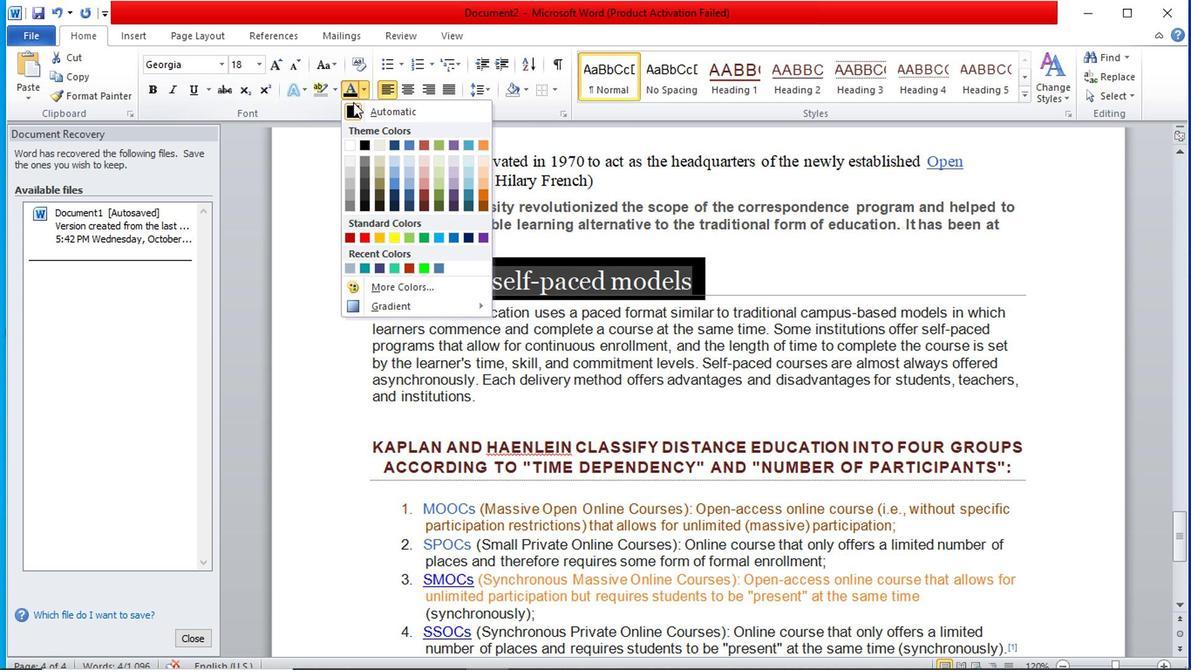 
Action: Mouse pressed left at (347, 115)
Screenshot: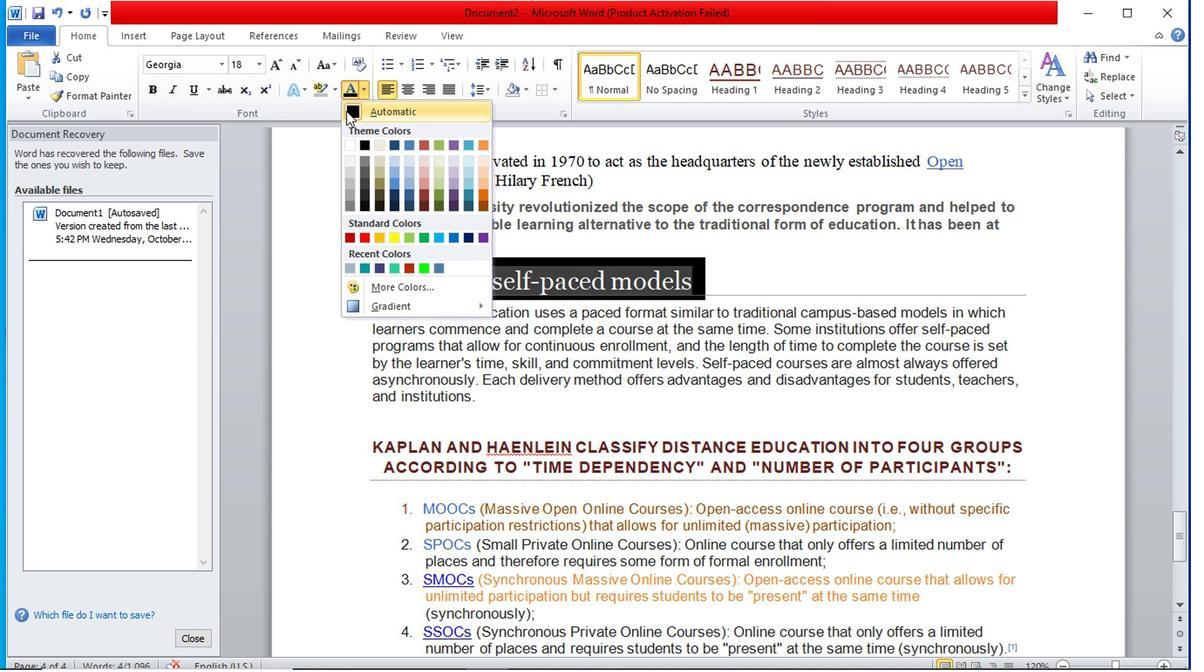 
Action: Mouse moved to (728, 283)
Screenshot: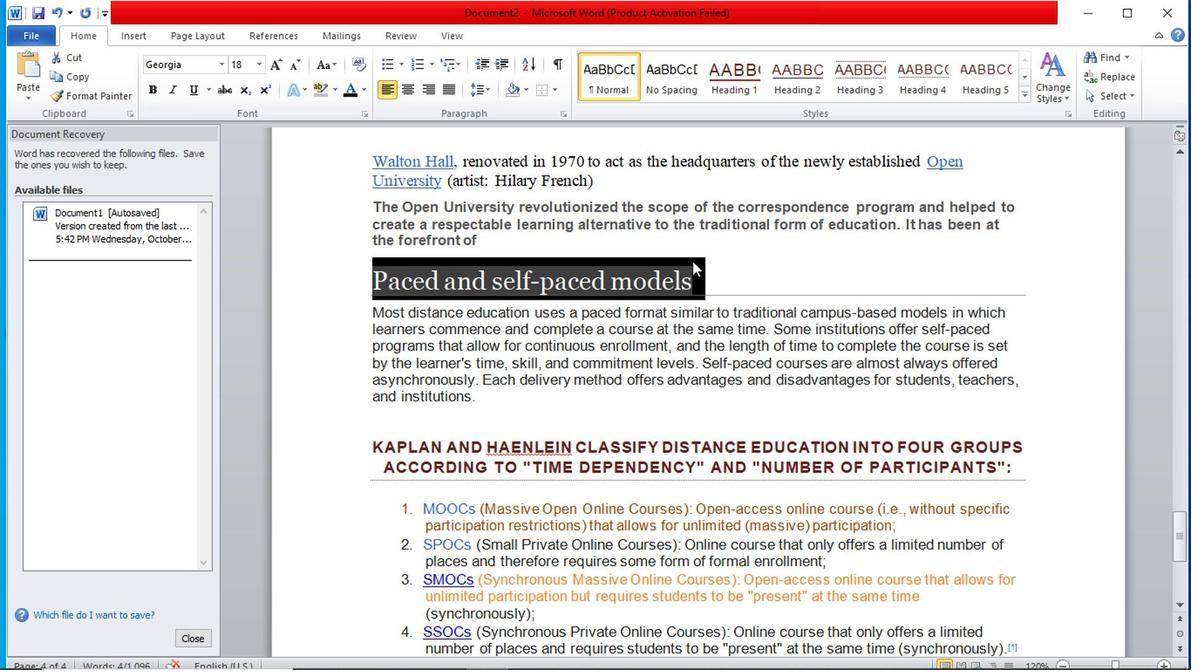 
Action: Mouse pressed left at (728, 283)
Screenshot: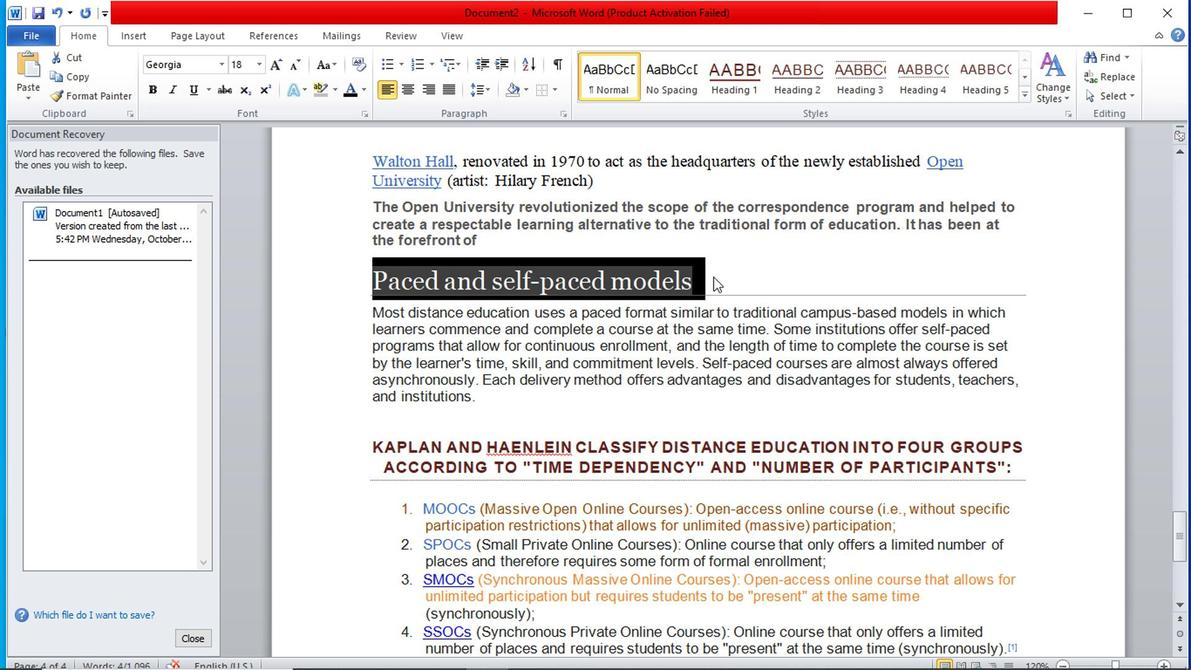 
Action: Mouse moved to (628, 324)
Screenshot: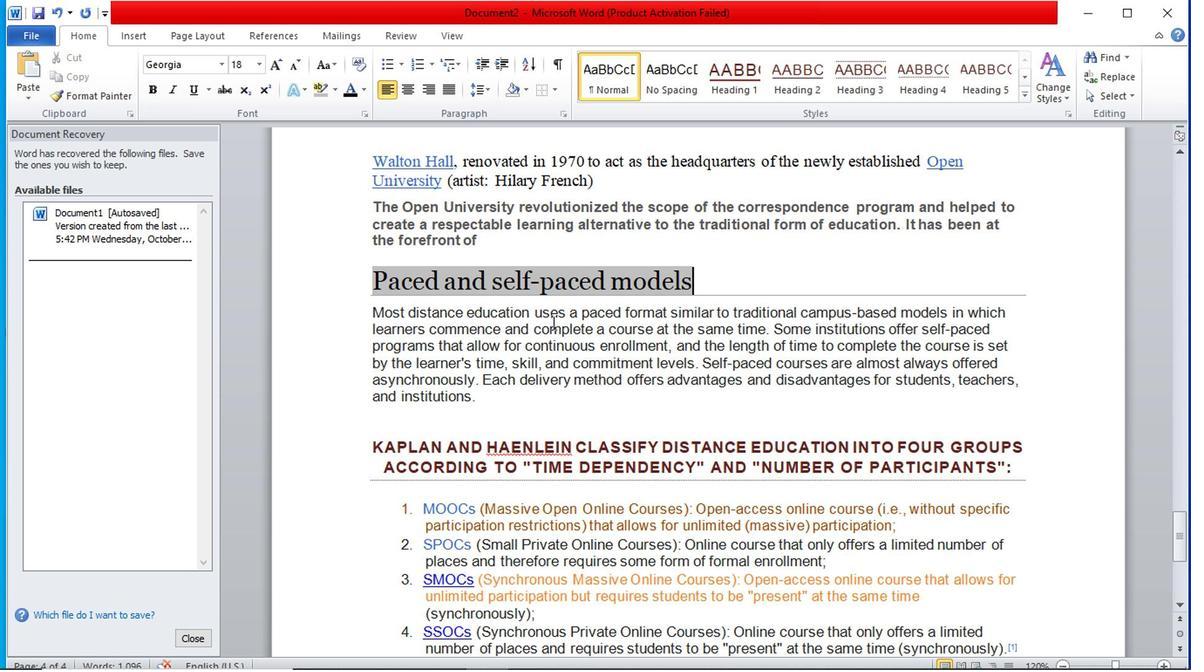 
Action: Mouse scrolled (628, 323) with delta (0, 0)
Screenshot: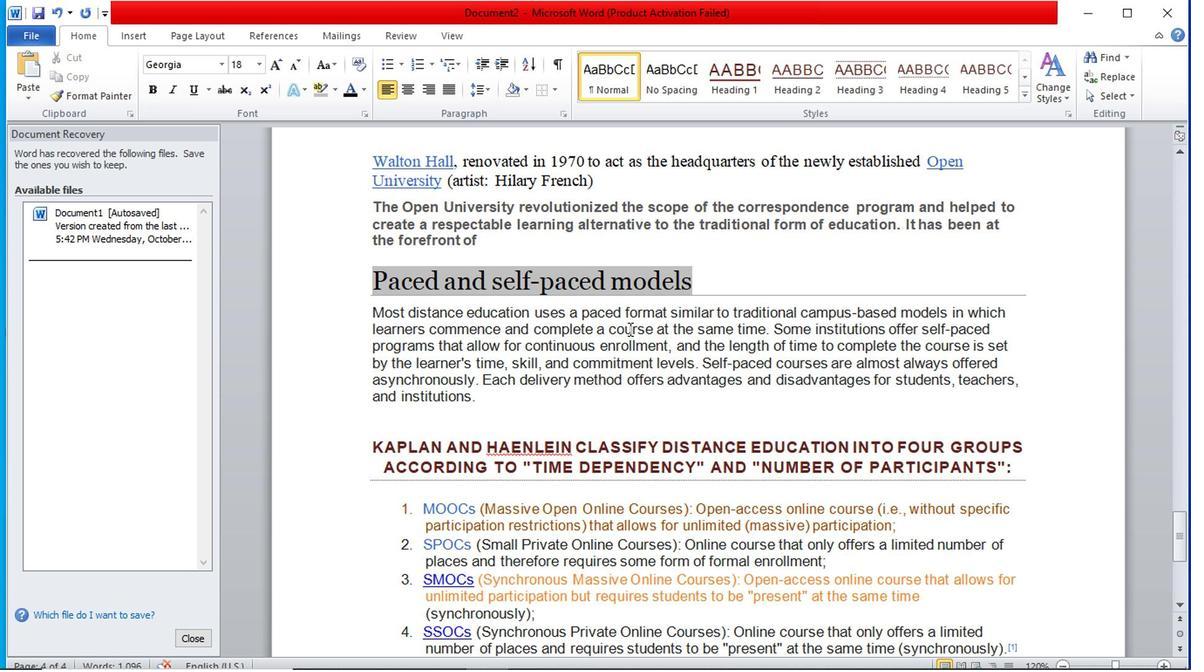 
Action: Mouse scrolled (628, 323) with delta (0, 0)
Screenshot: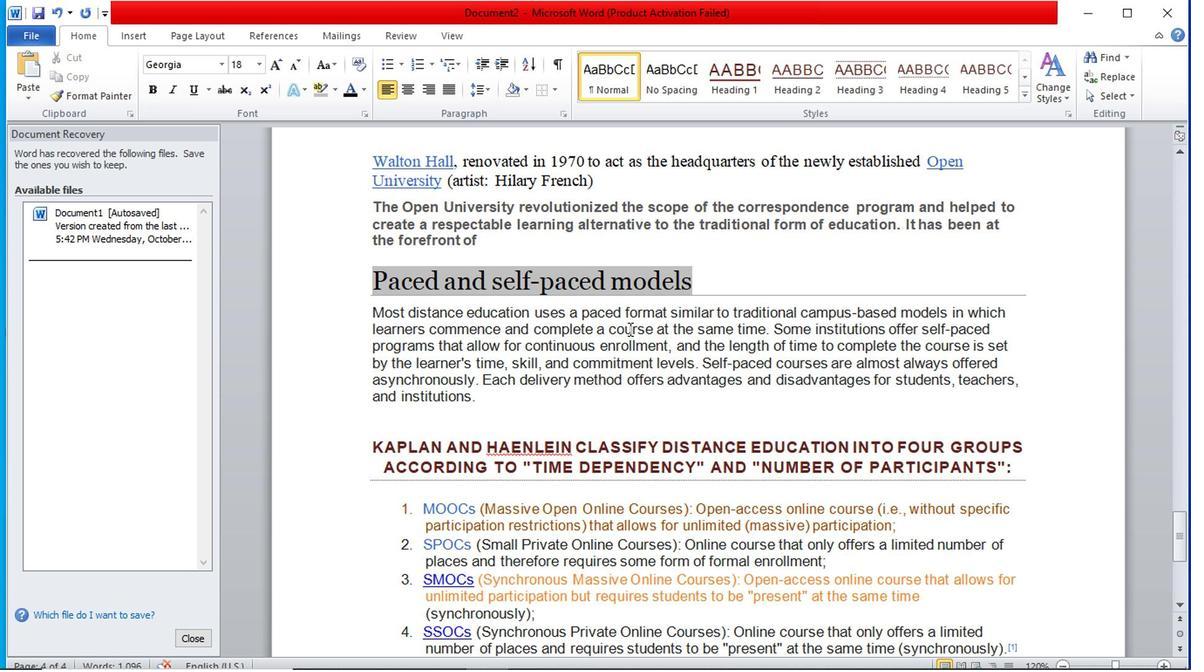 
Action: Mouse moved to (628, 323)
Screenshot: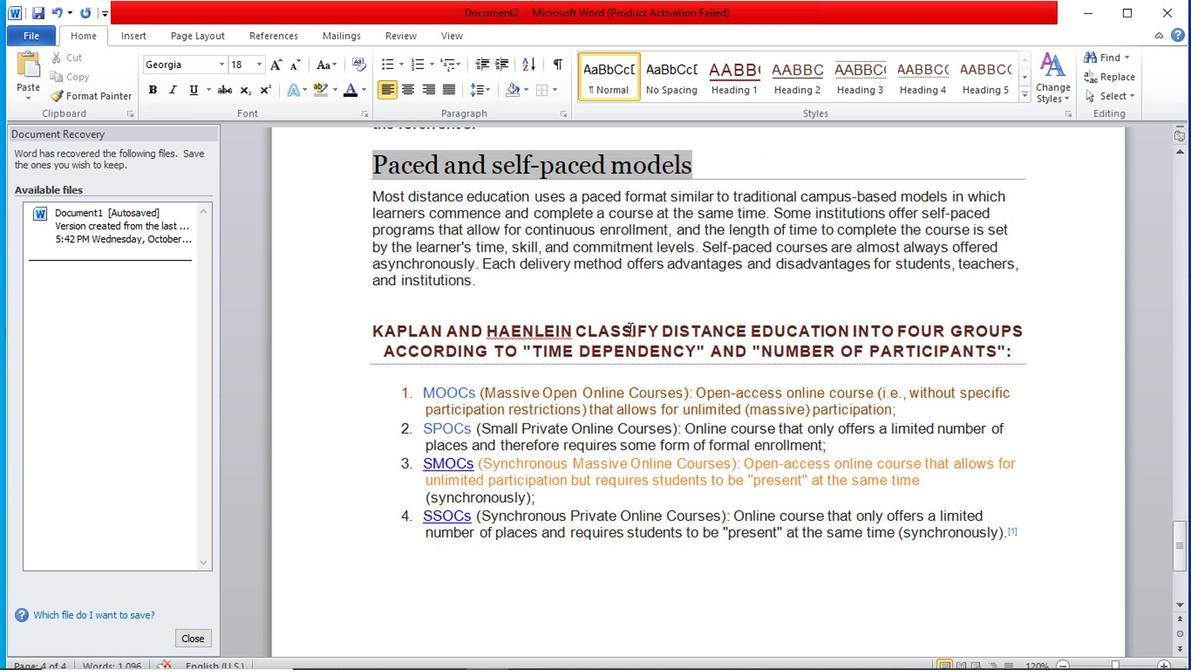 
Action: Mouse scrolled (628, 324) with delta (0, 0)
Screenshot: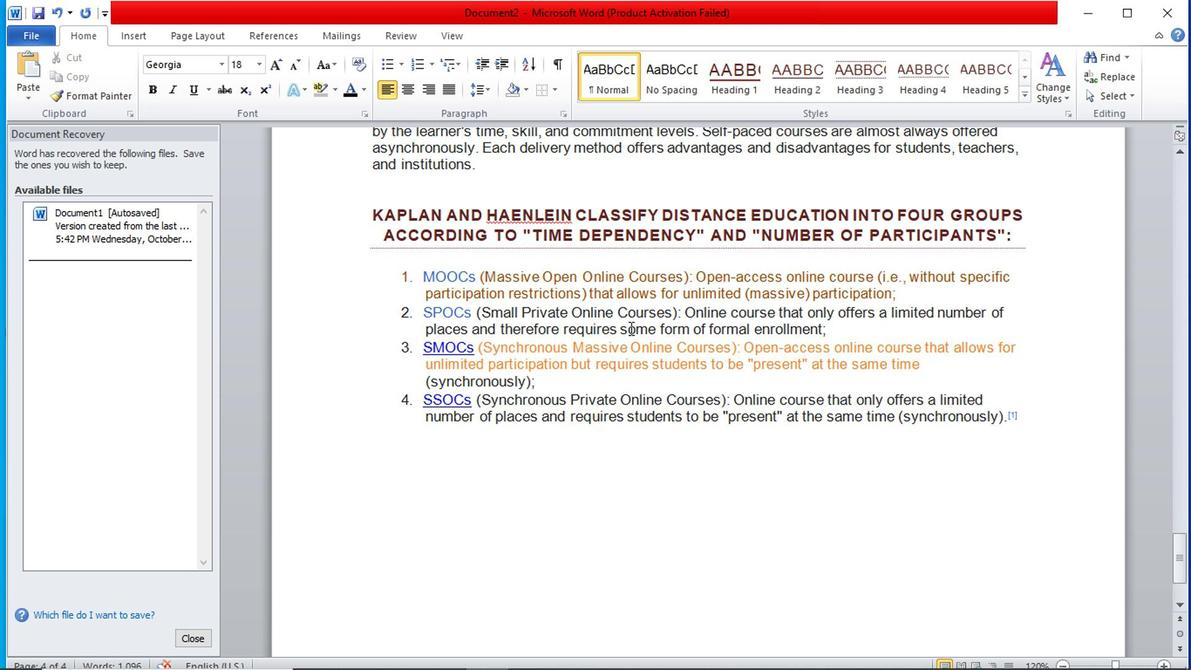 
Action: Mouse moved to (500, 369)
Screenshot: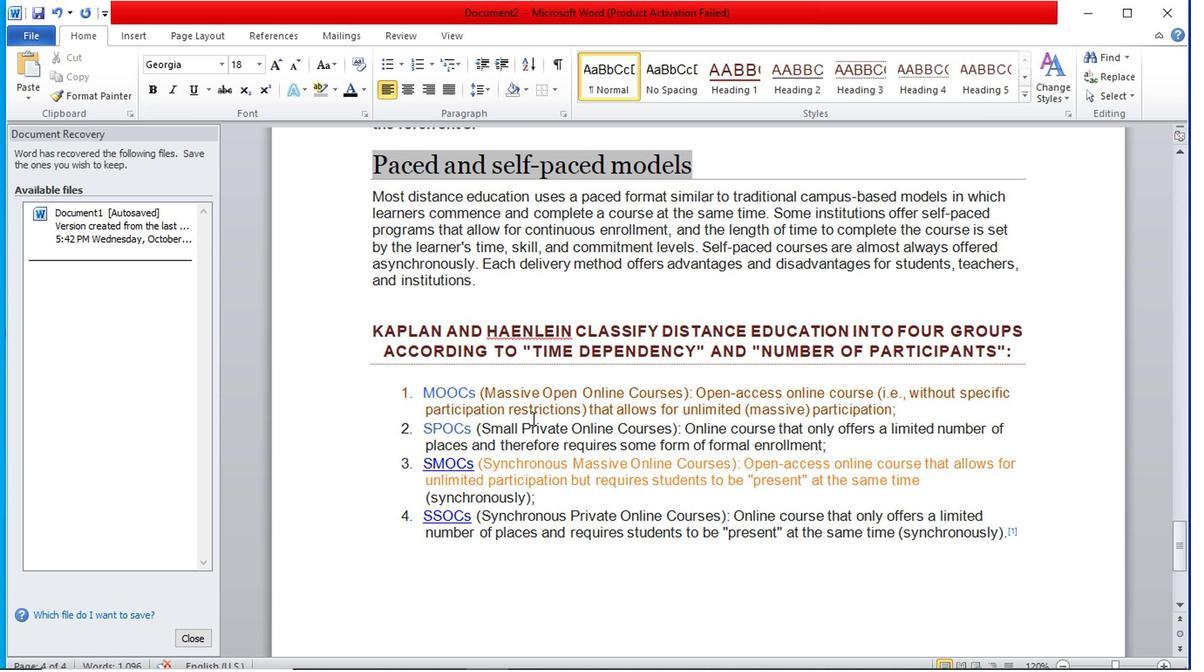 
Action: Mouse scrolled (500, 369) with delta (0, 0)
Screenshot: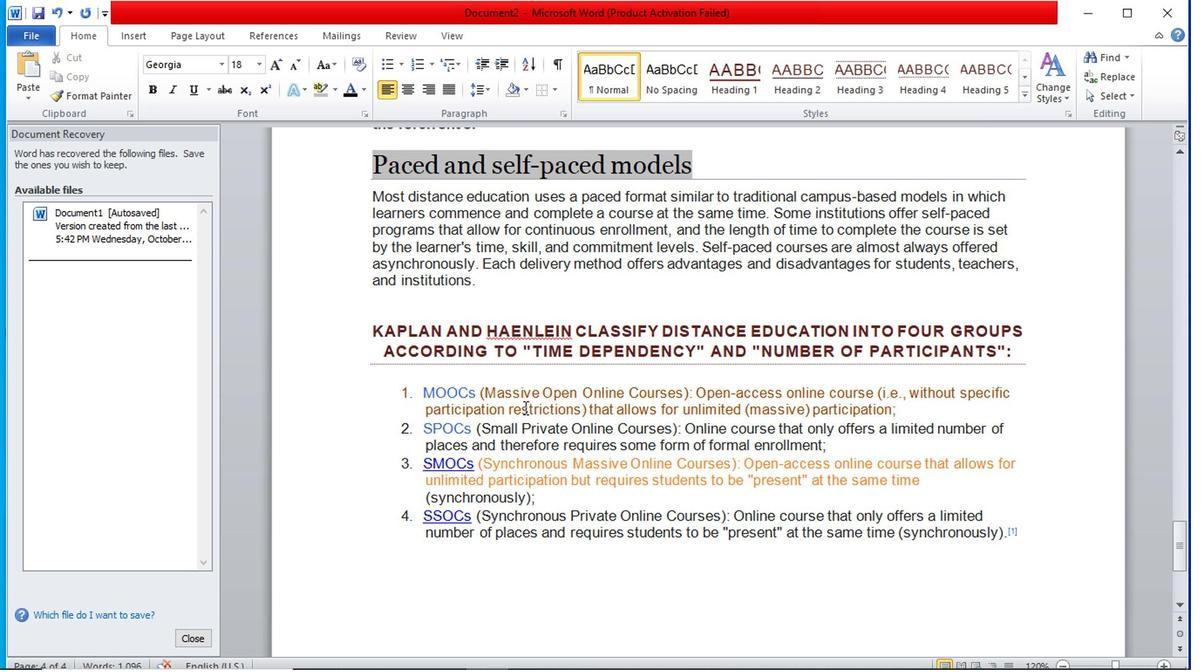 
Action: Mouse scrolled (500, 369) with delta (0, 0)
Screenshot: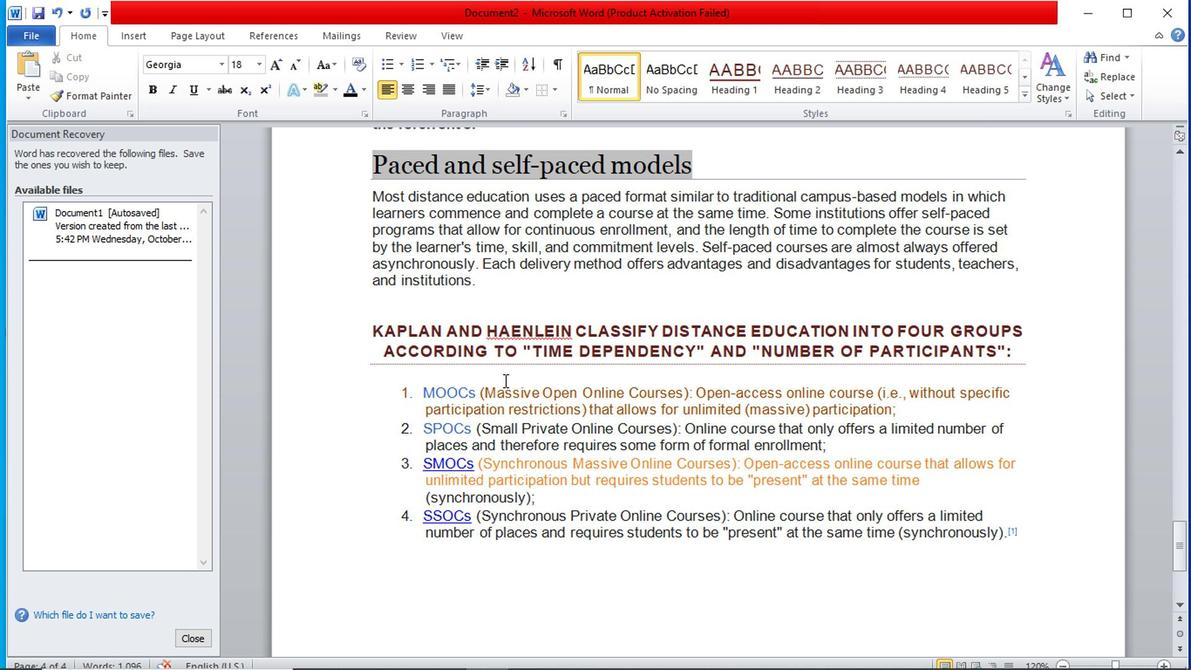 
Action: Mouse moved to (500, 368)
Screenshot: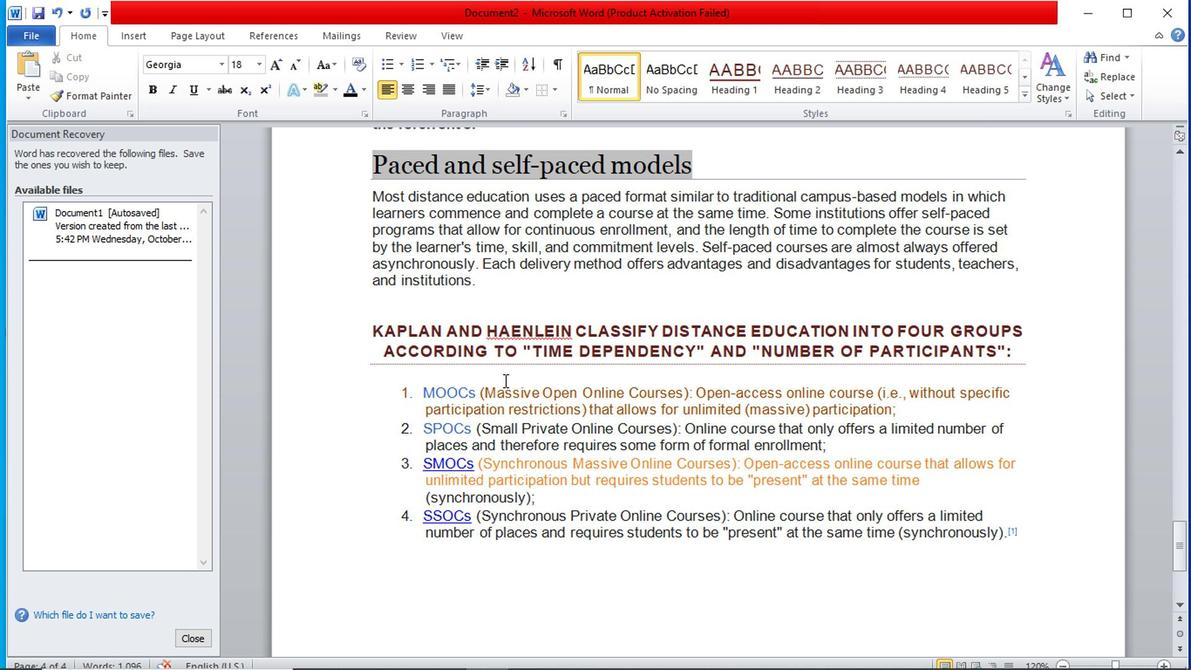 
Action: Mouse scrolled (500, 369) with delta (0, 0)
Screenshot: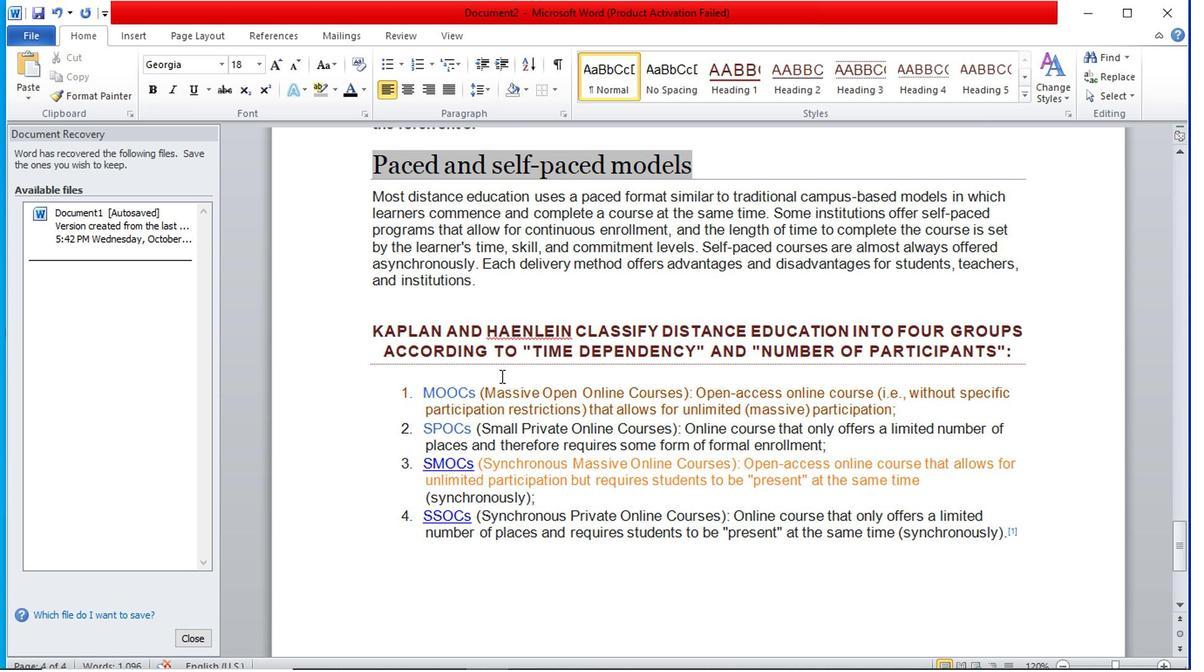 
Action: Mouse scrolled (500, 369) with delta (0, 0)
Screenshot: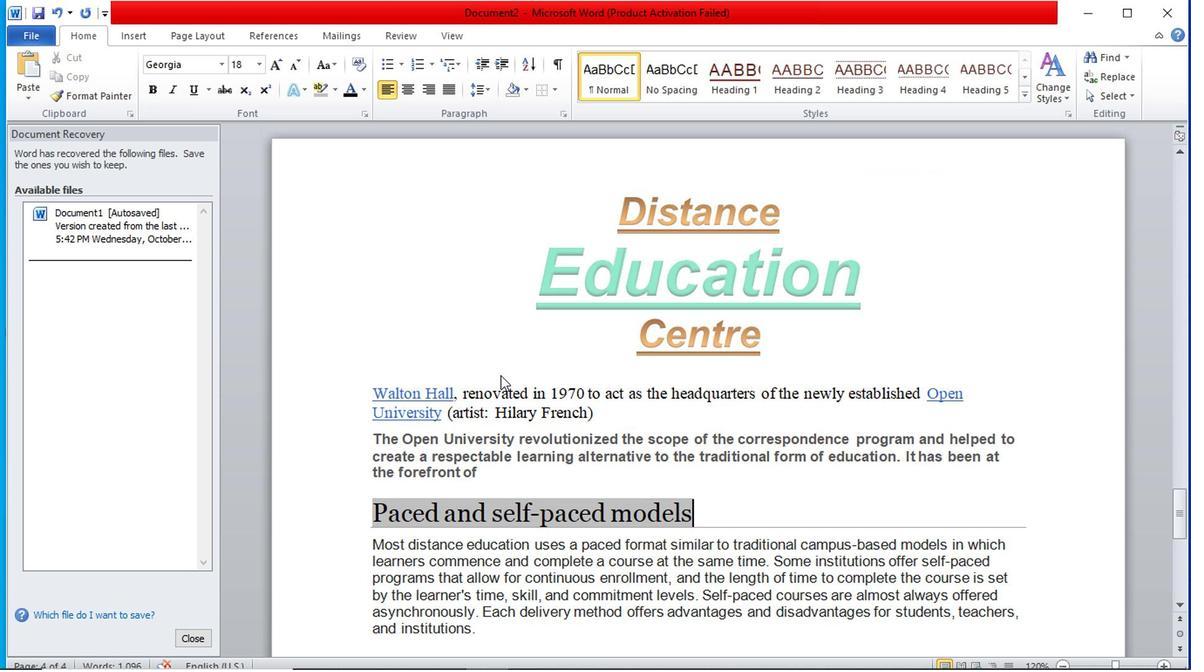
Action: Mouse moved to (503, 362)
Screenshot: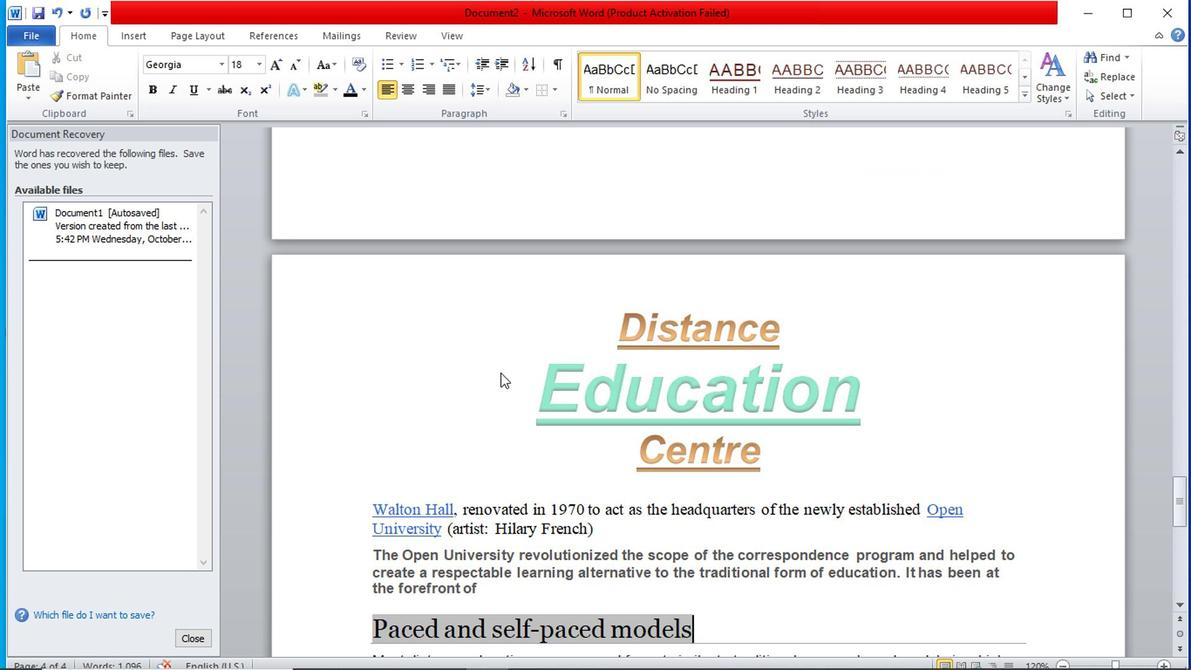 
Action: Mouse scrolled (503, 363) with delta (0, 1)
Screenshot: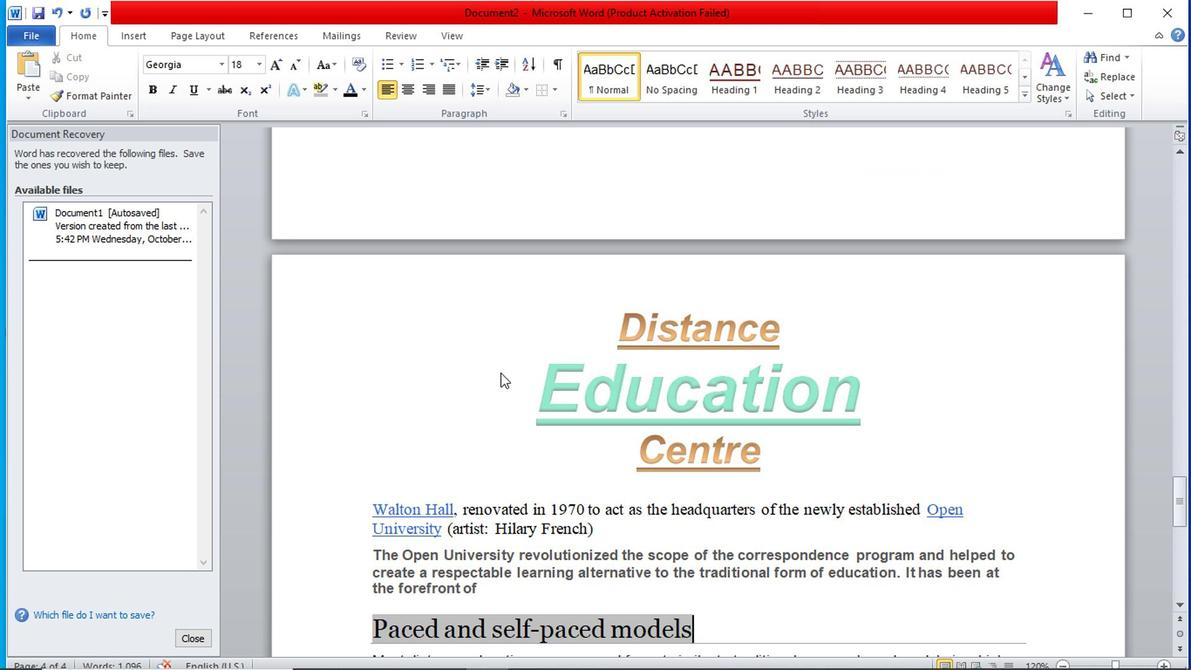 
Action: Mouse scrolled (503, 363) with delta (0, 1)
Screenshot: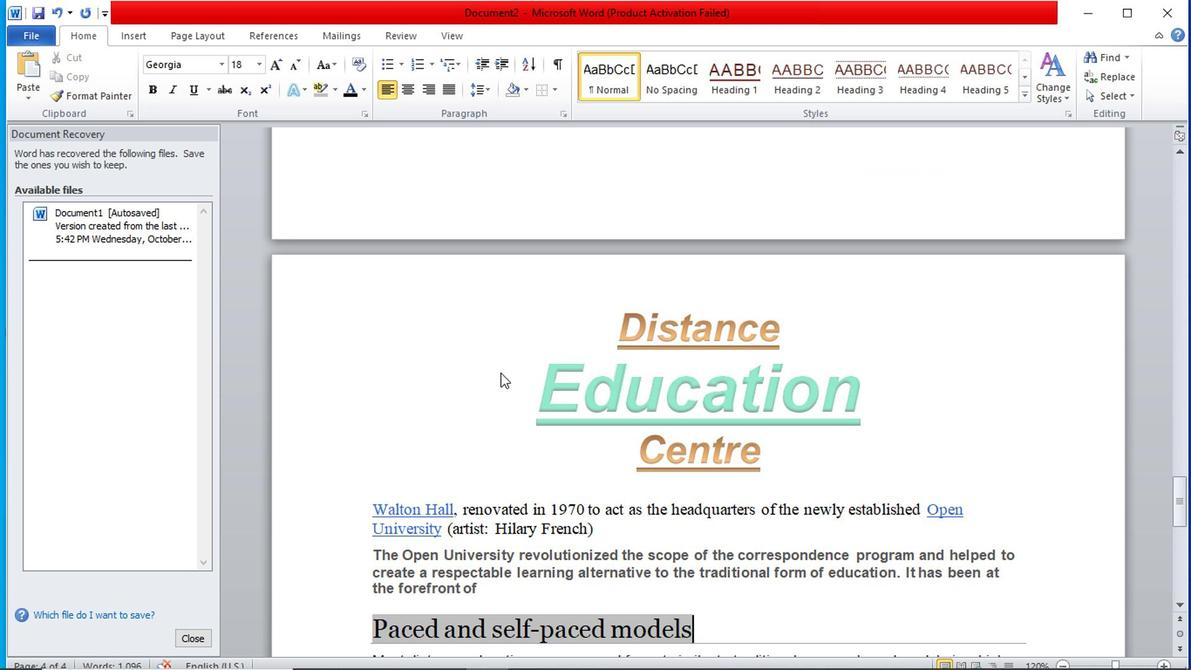 
Action: Mouse scrolled (503, 363) with delta (0, 1)
Screenshot: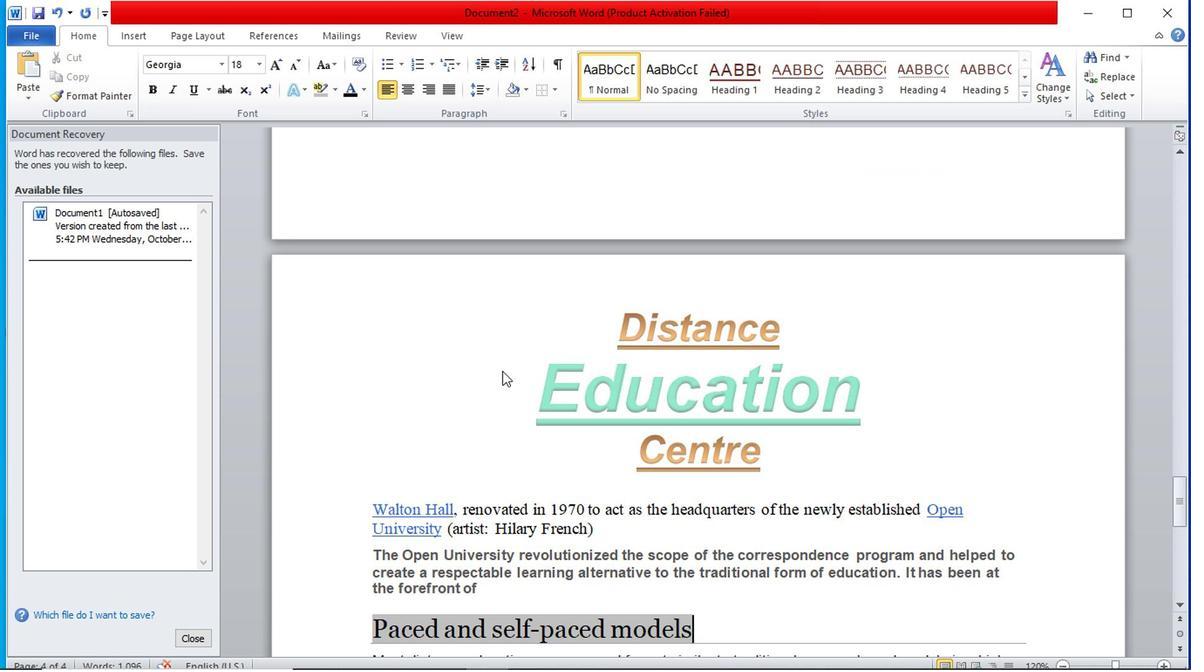 
Action: Mouse scrolled (503, 363) with delta (0, 1)
Screenshot: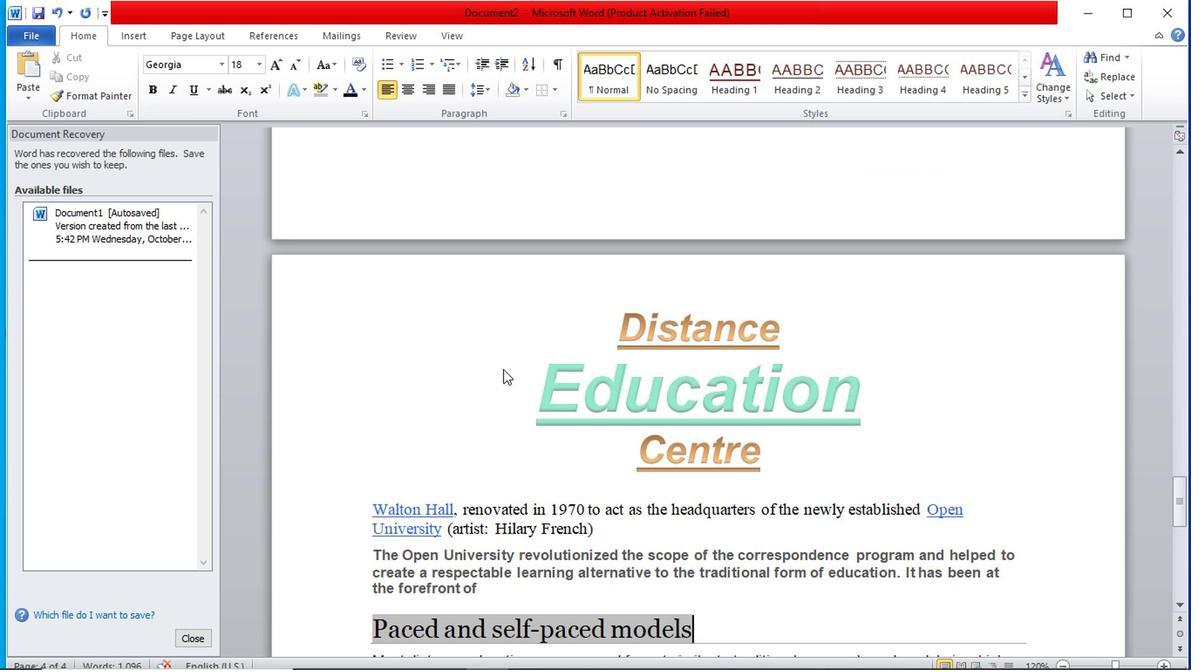 
Action: Mouse scrolled (503, 363) with delta (0, 1)
Screenshot: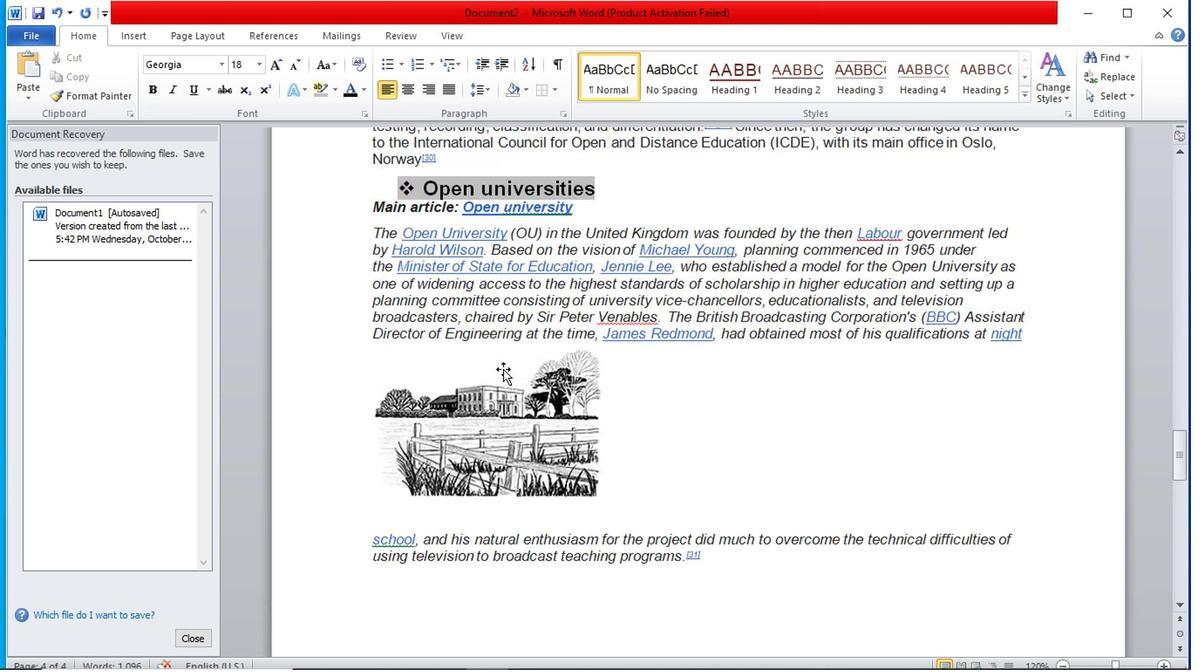 
Action: Mouse scrolled (503, 363) with delta (0, 1)
Screenshot: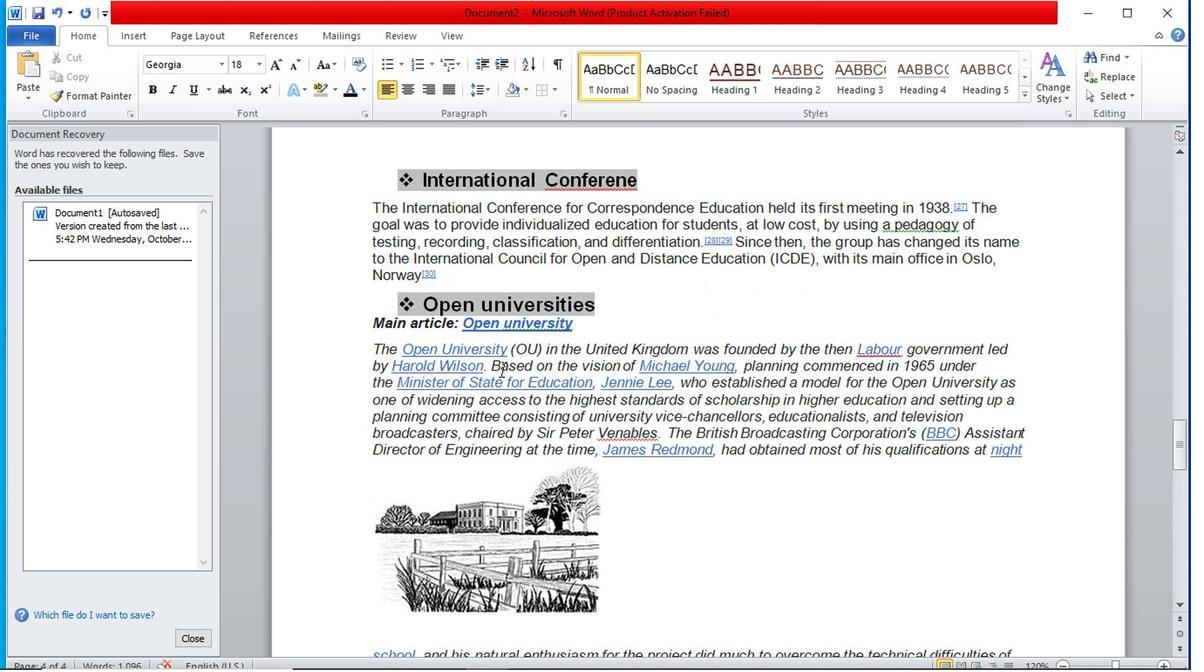 
Action: Mouse moved to (504, 362)
Screenshot: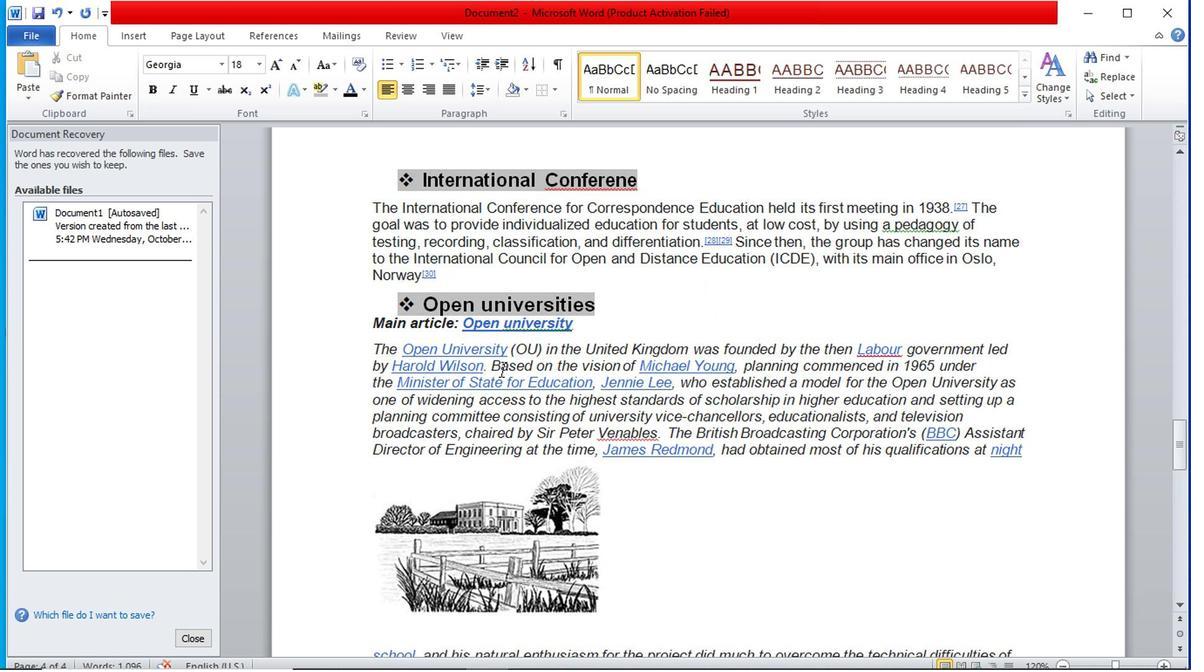 
Action: Mouse scrolled (504, 363) with delta (0, 1)
Screenshot: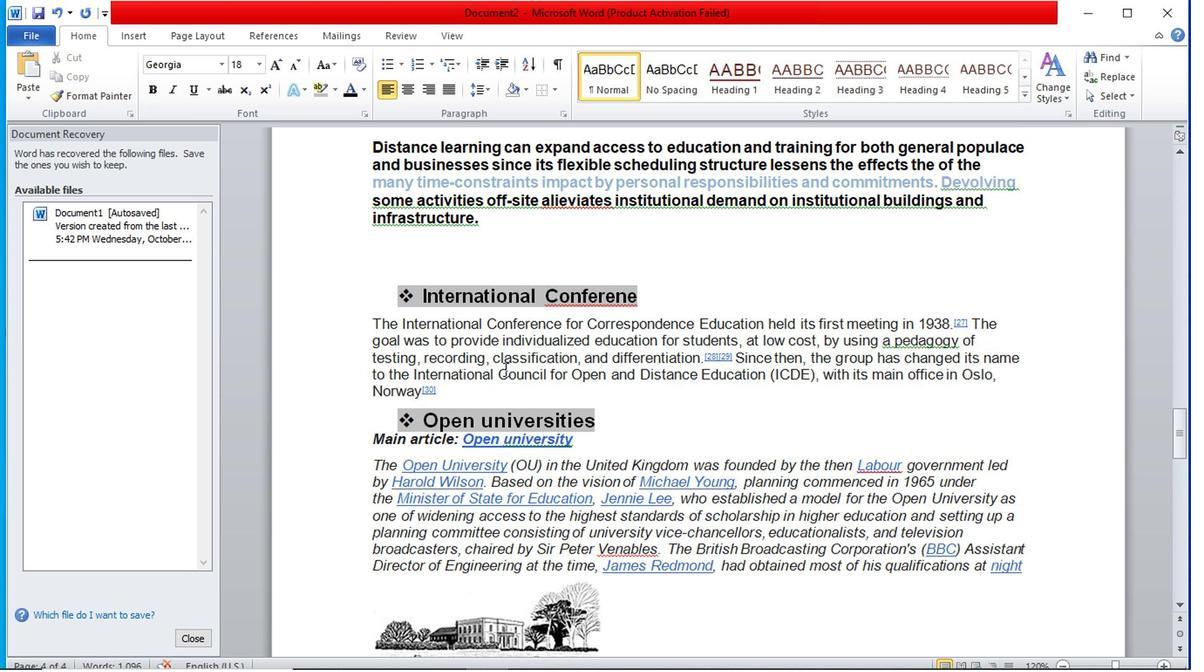 
Action: Mouse scrolled (504, 363) with delta (0, 1)
Screenshot: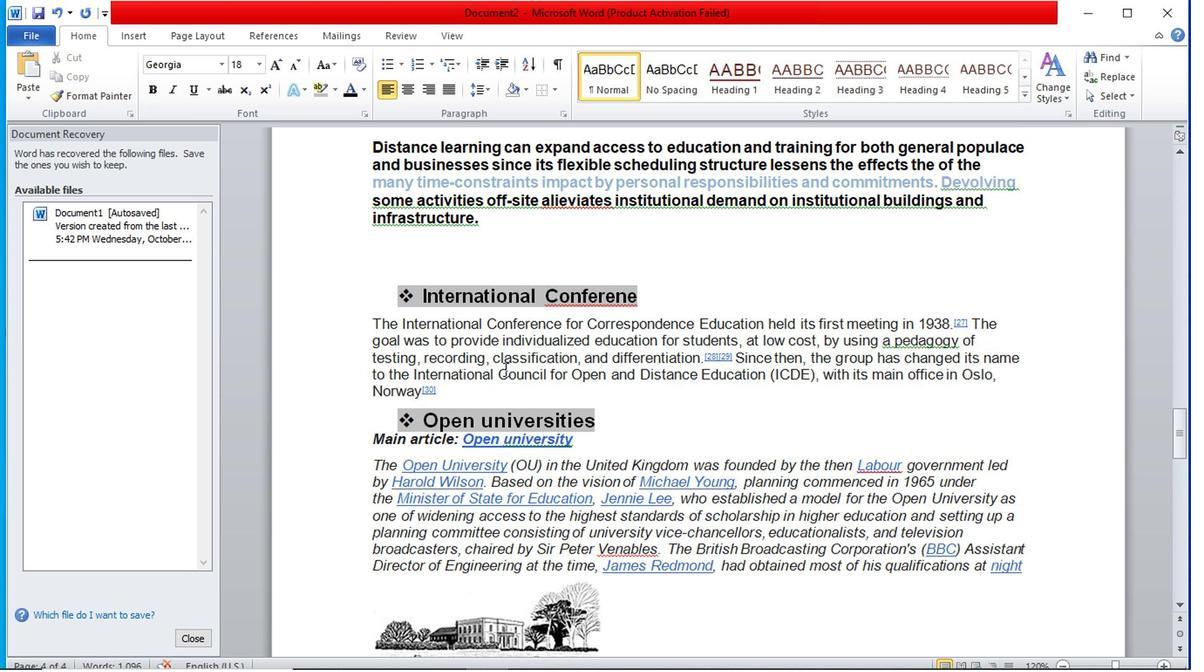 
Action: Mouse scrolled (504, 363) with delta (0, 1)
Screenshot: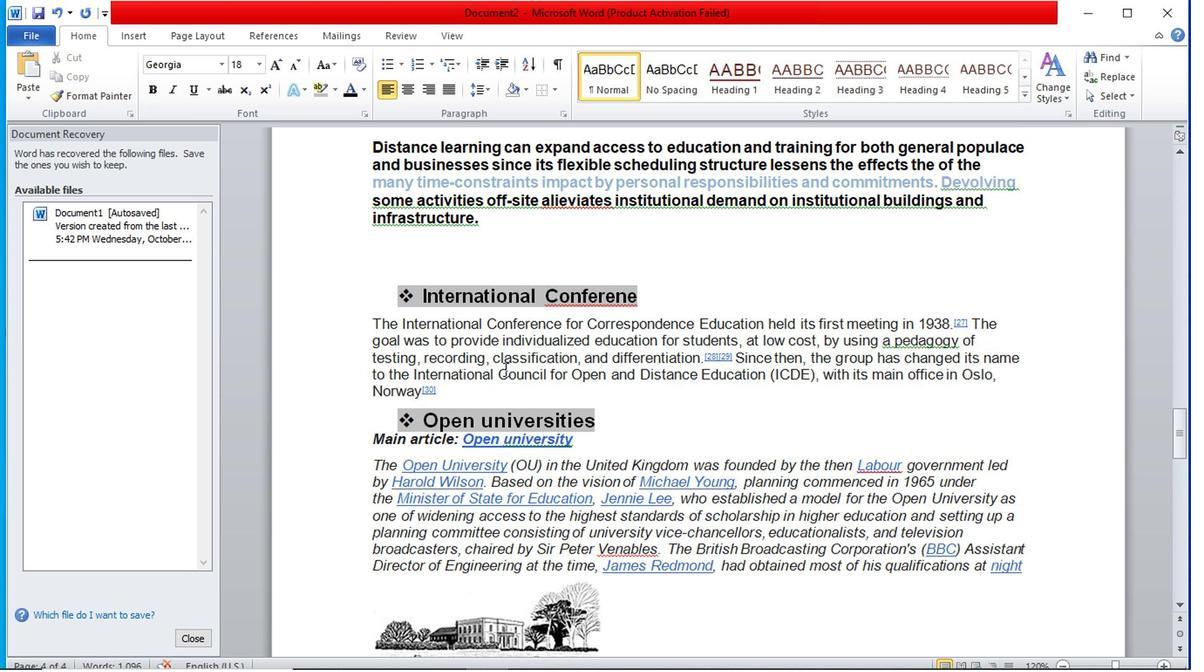 
Action: Mouse scrolled (504, 363) with delta (0, 1)
Screenshot: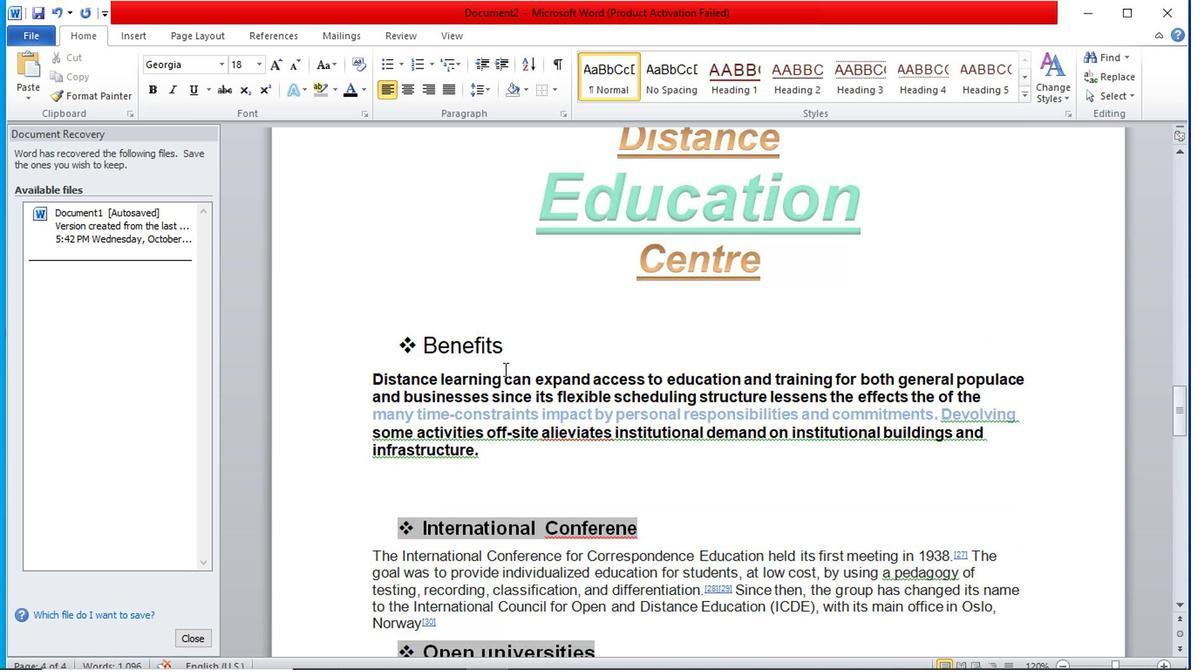 
Action: Mouse moved to (543, 348)
Screenshot: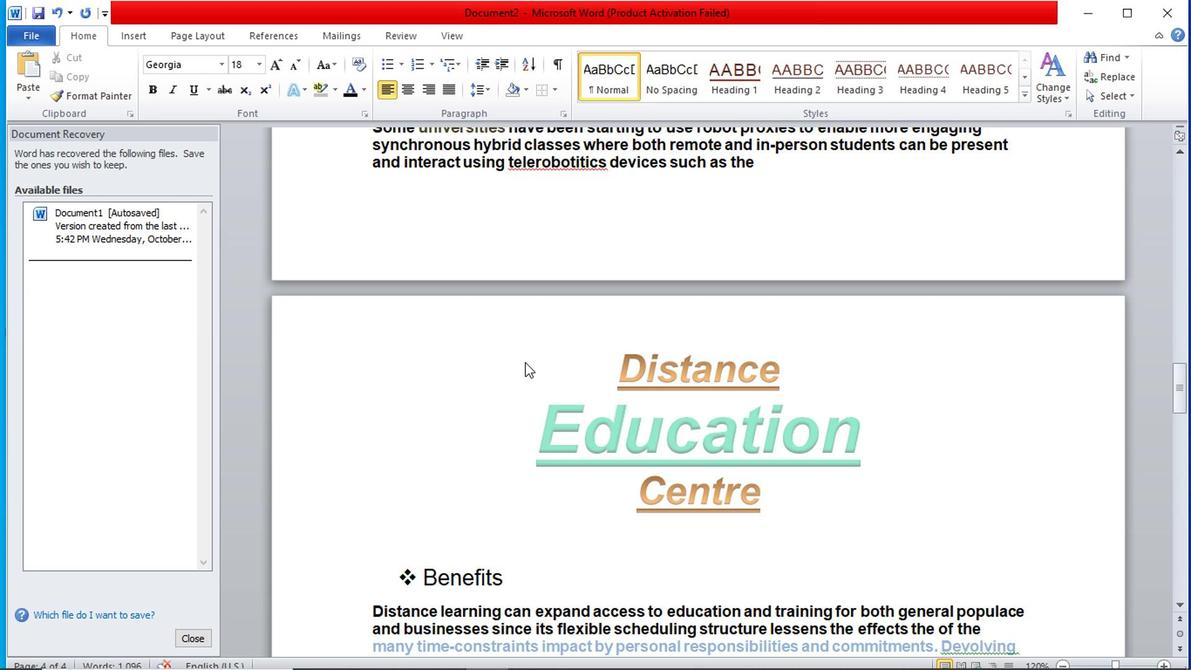 
Action: Mouse scrolled (543, 349) with delta (0, 1)
Screenshot: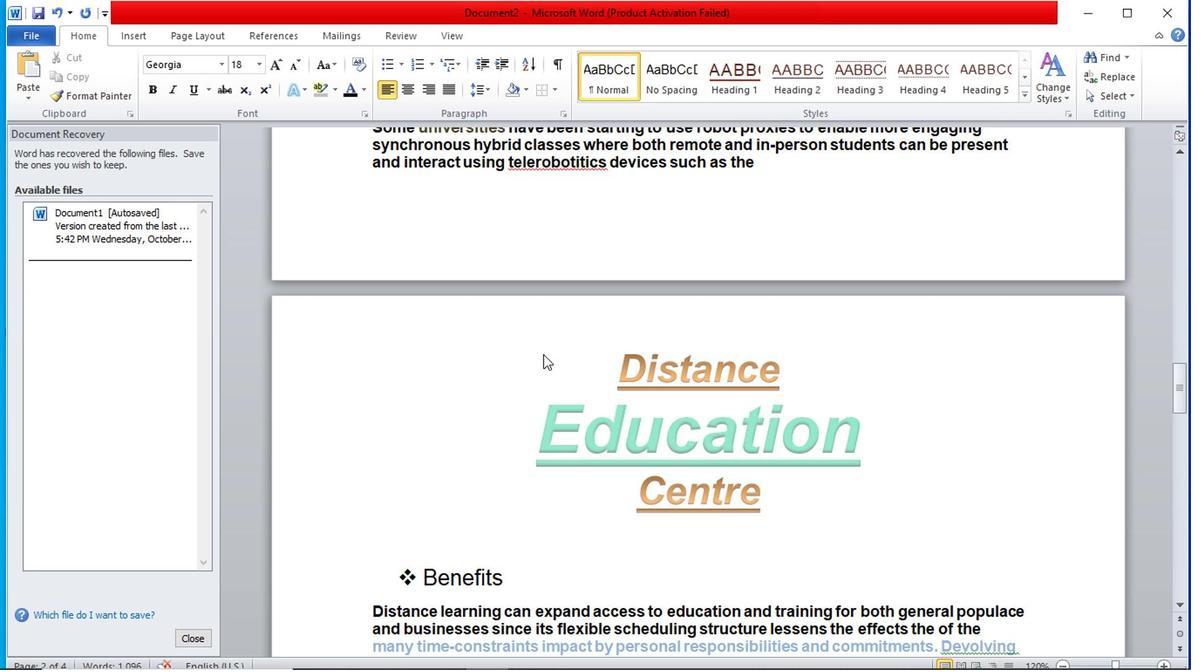 
Action: Mouse scrolled (543, 349) with delta (0, 1)
Screenshot: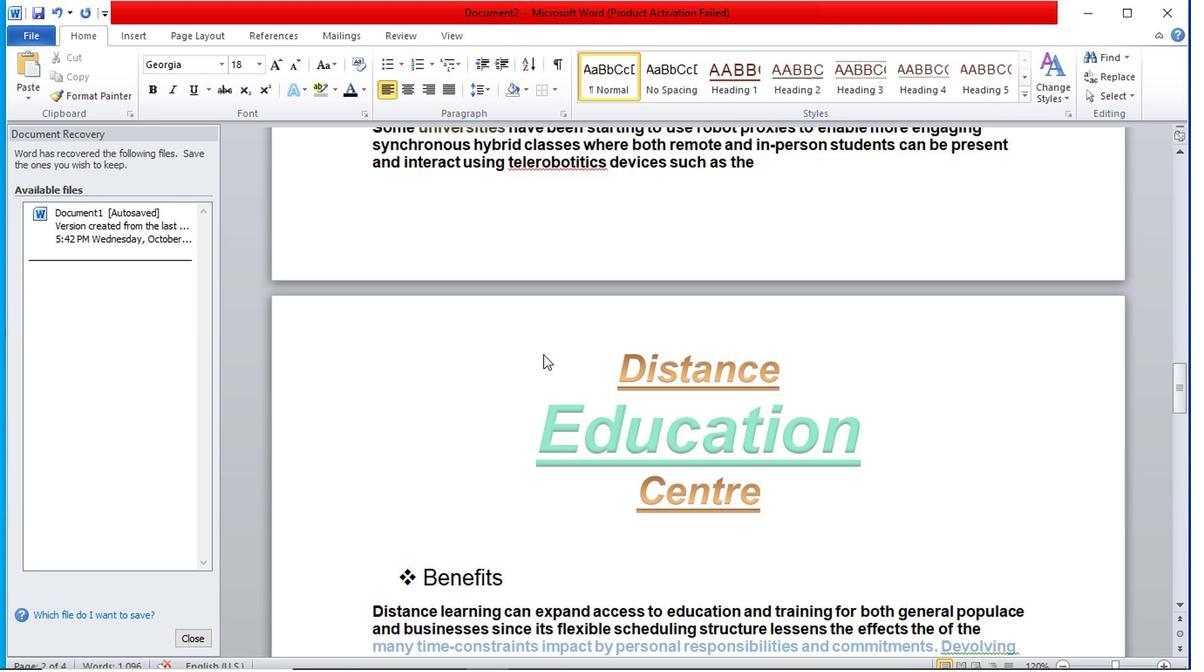 
Action: Mouse scrolled (543, 349) with delta (0, 1)
Screenshot: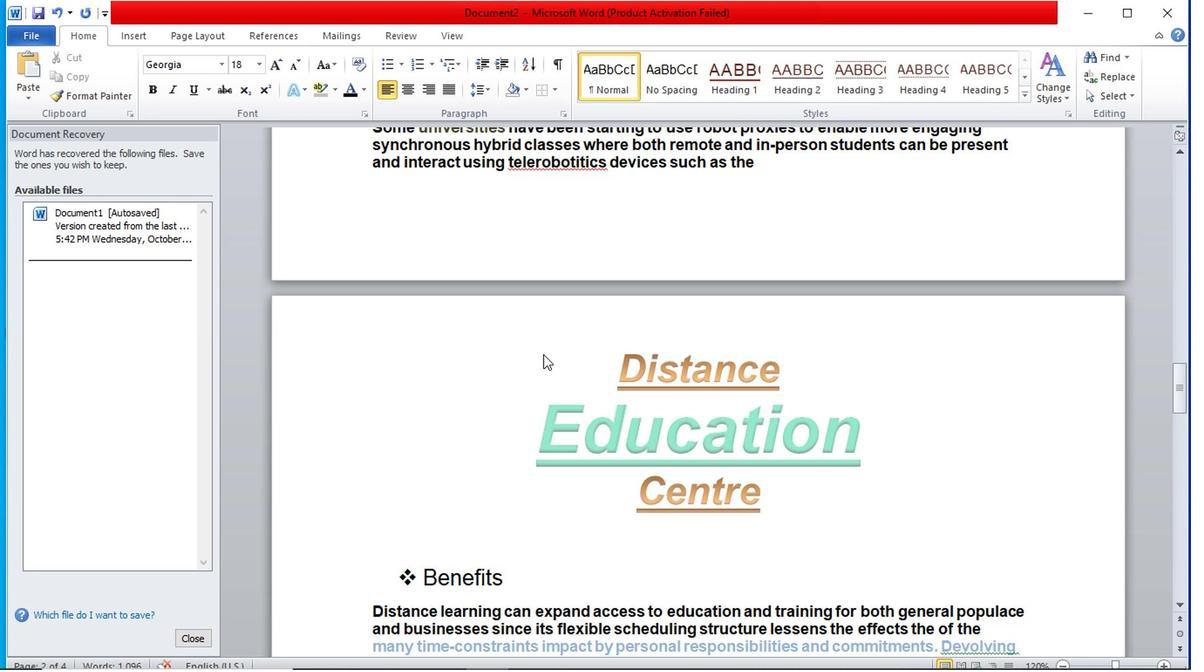 
Action: Mouse scrolled (543, 349) with delta (0, 1)
Screenshot: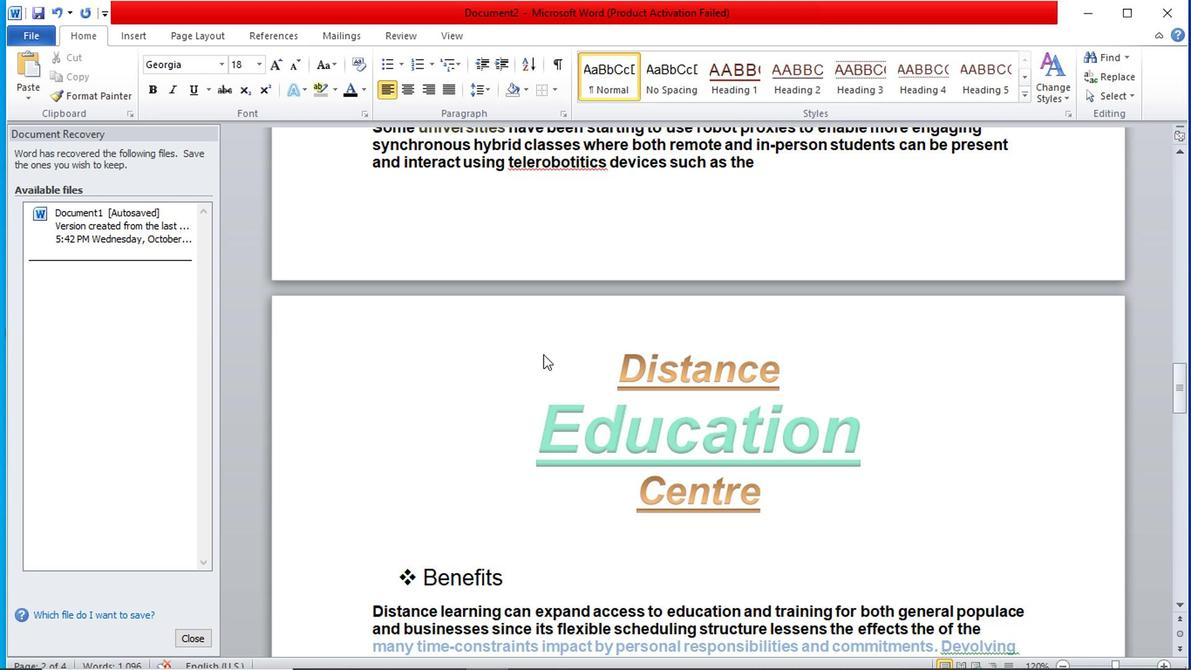 
Action: Mouse moved to (546, 344)
Screenshot: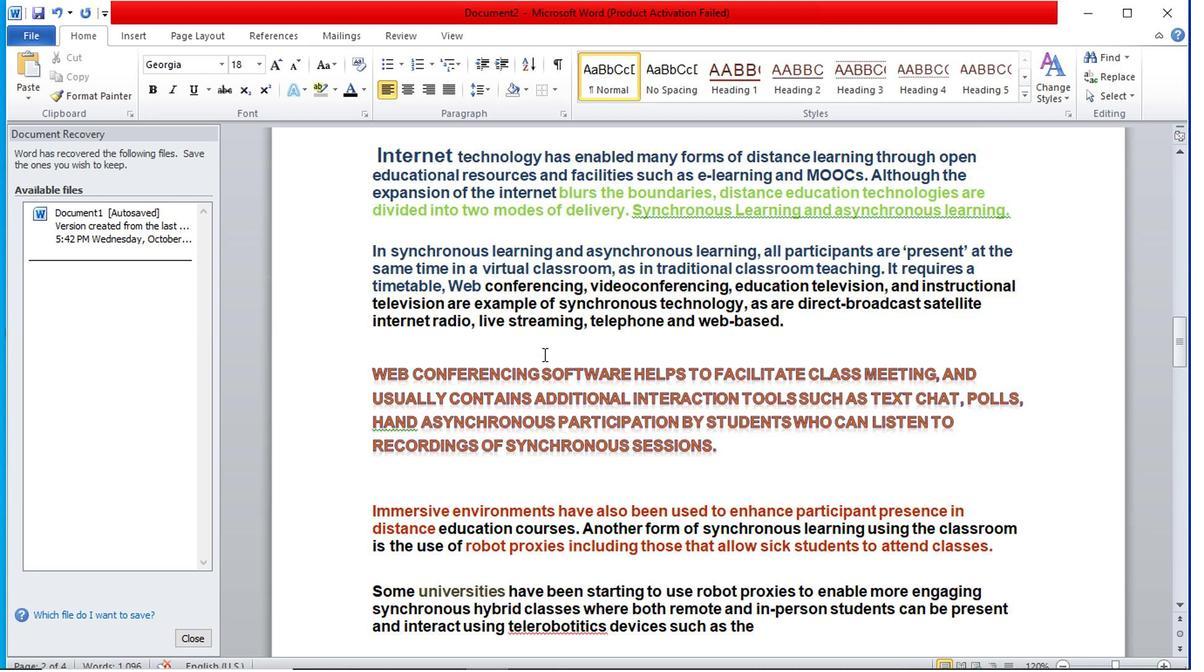 
Action: Mouse scrolled (546, 345) with delta (0, 0)
Screenshot: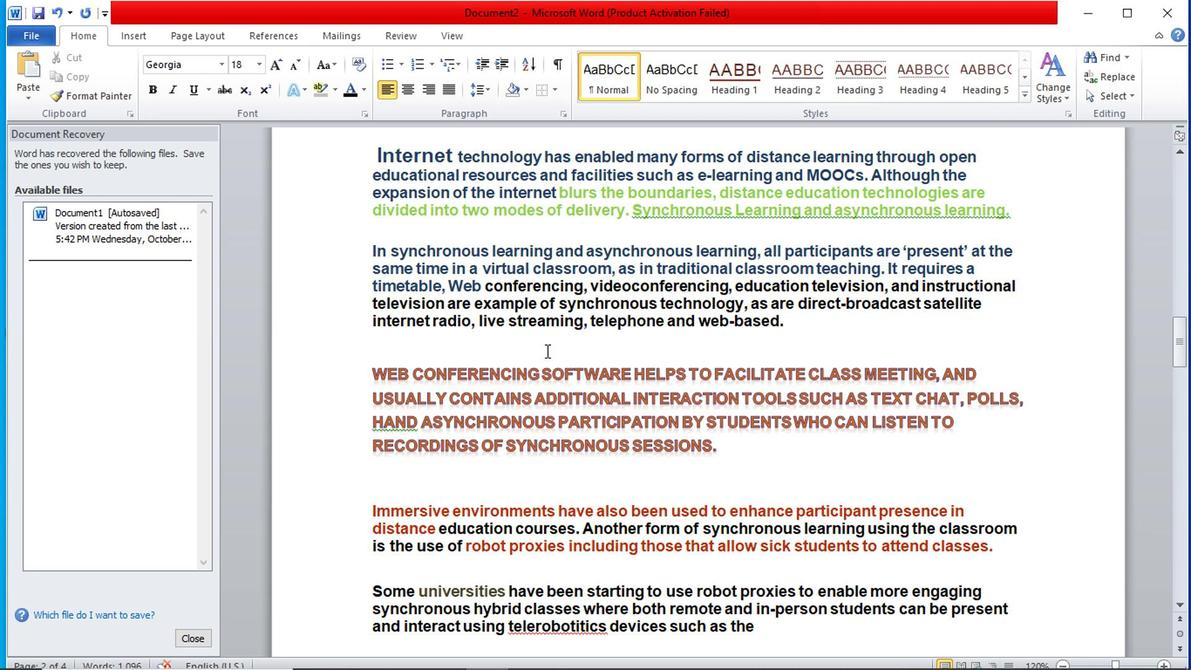 
Action: Mouse scrolled (546, 345) with delta (0, 0)
Screenshot: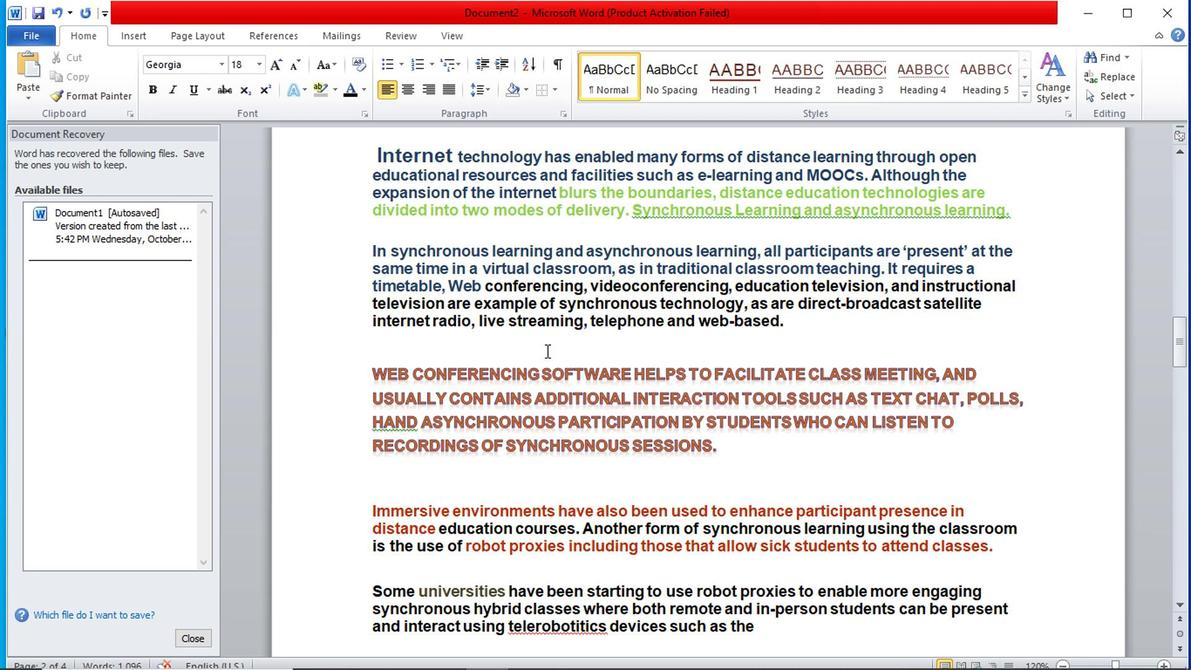 
Action: Mouse scrolled (546, 345) with delta (0, 0)
Screenshot: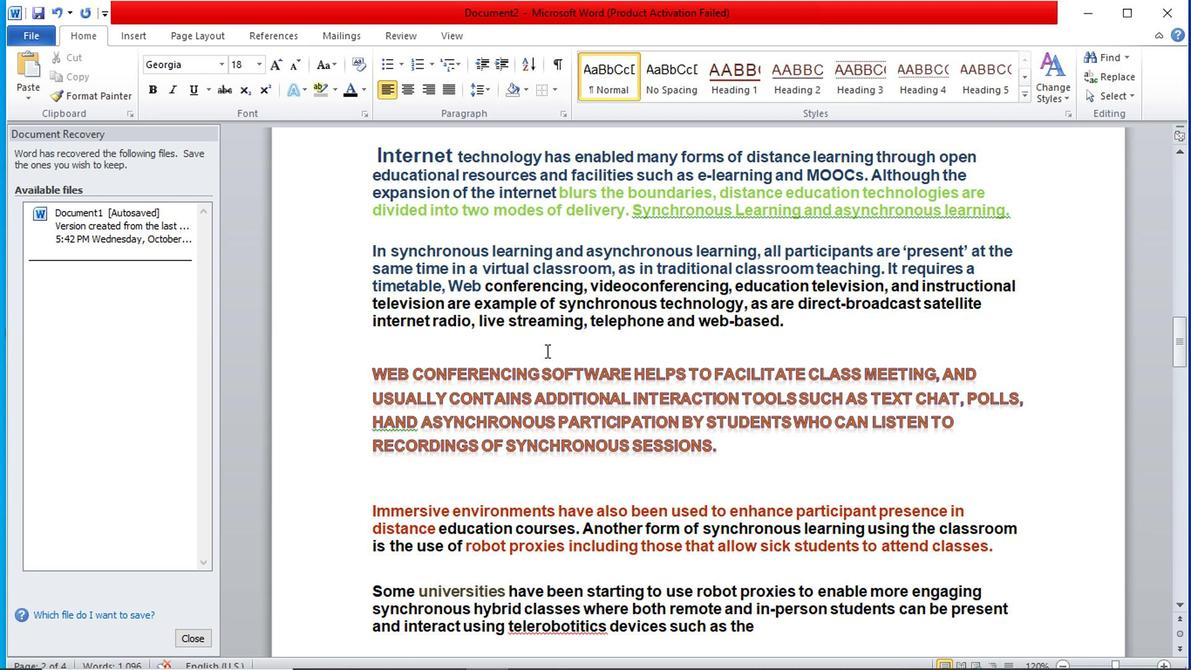 
Action: Mouse scrolled (546, 345) with delta (0, 0)
Screenshot: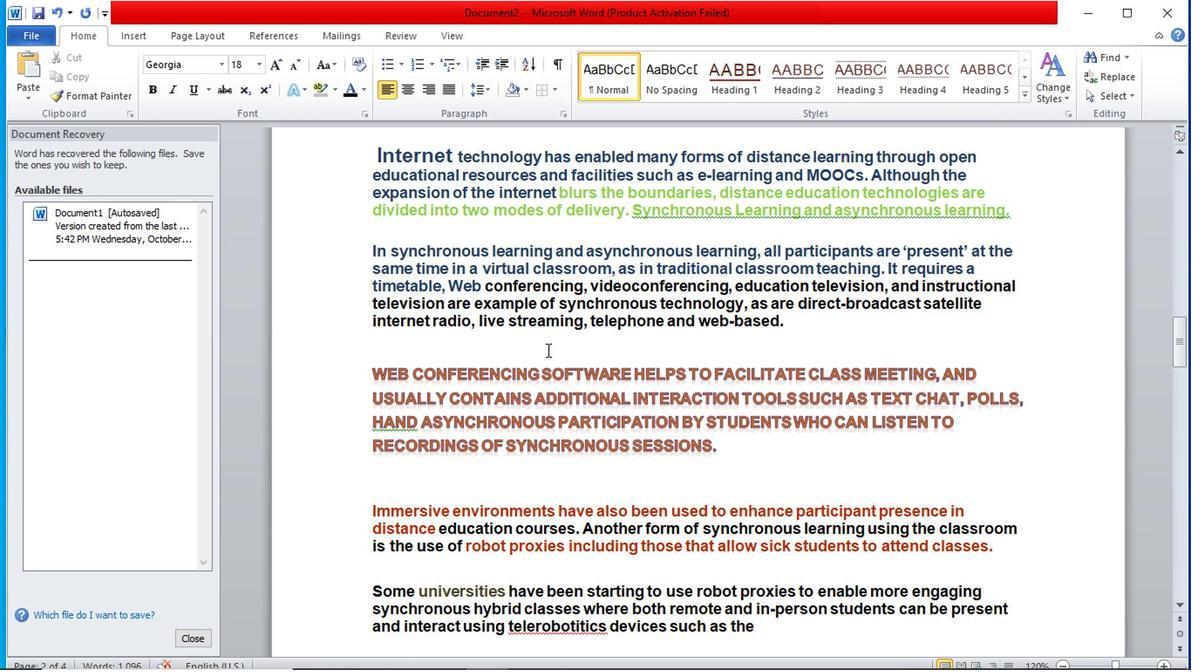 
Action: Mouse moved to (564, 343)
Screenshot: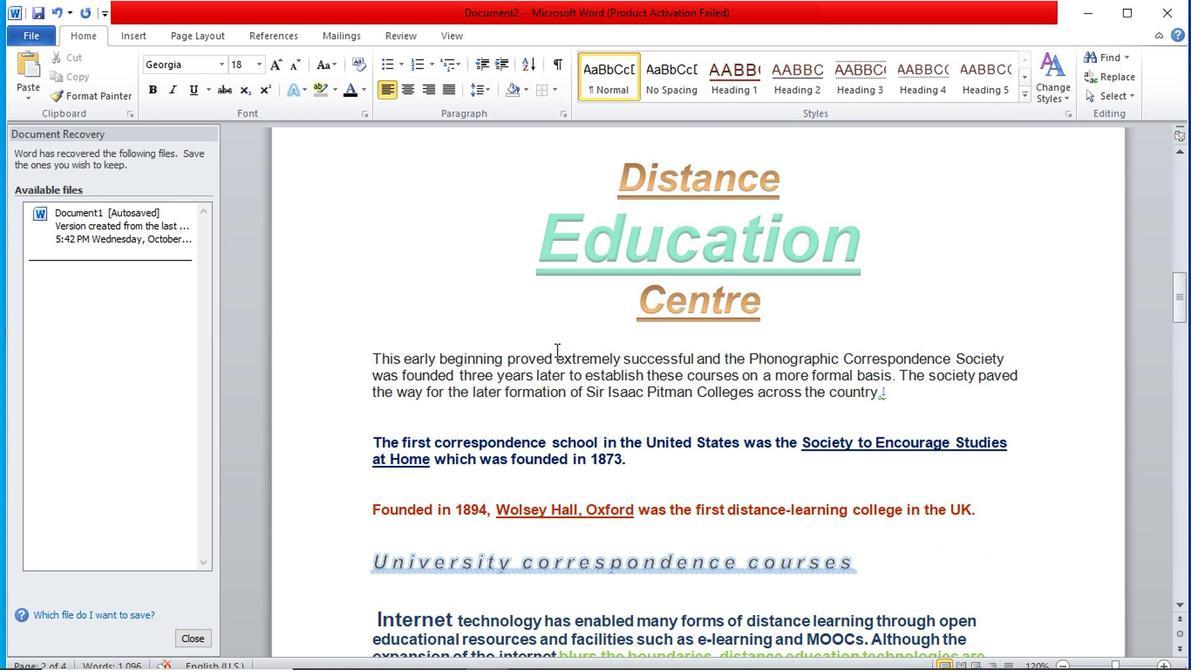 
Action: Mouse scrolled (564, 344) with delta (0, 1)
Screenshot: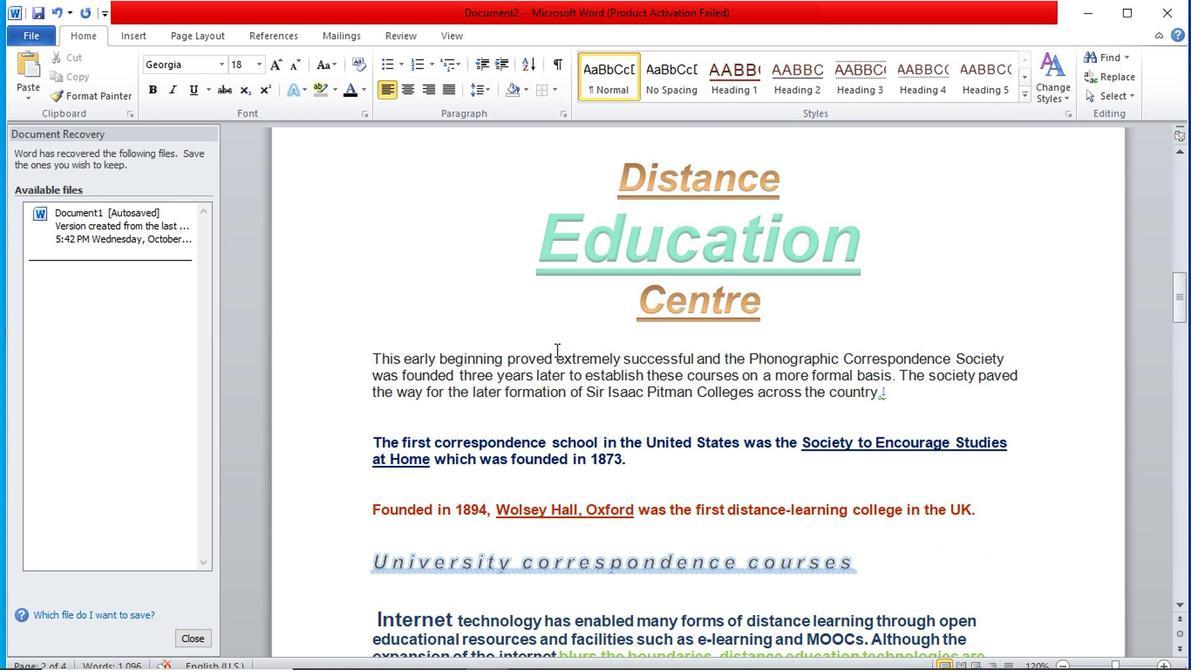 
Action: Mouse scrolled (564, 344) with delta (0, 1)
Screenshot: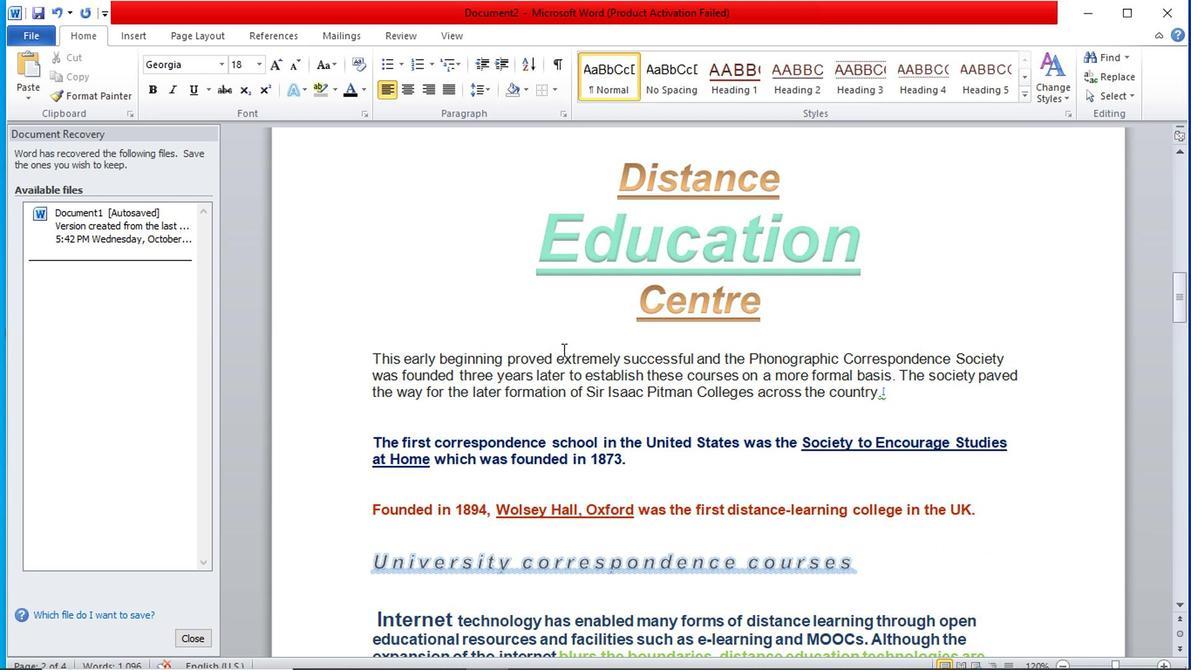
Action: Mouse moved to (593, 347)
Screenshot: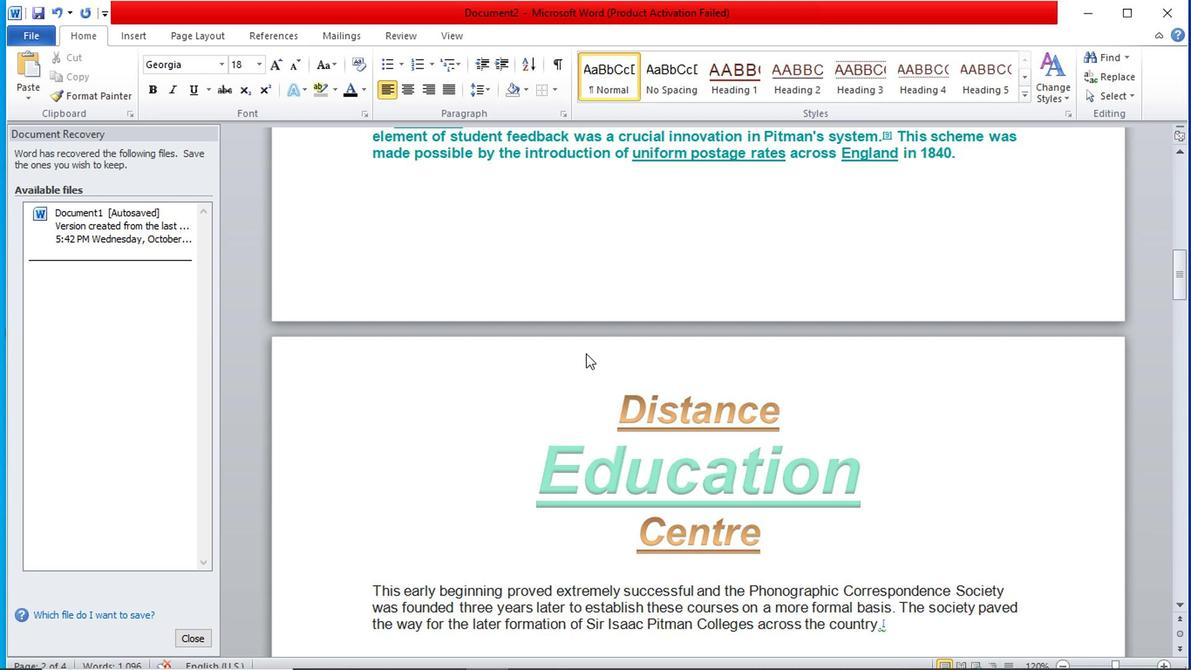 
Action: Mouse scrolled (593, 348) with delta (0, 0)
Screenshot: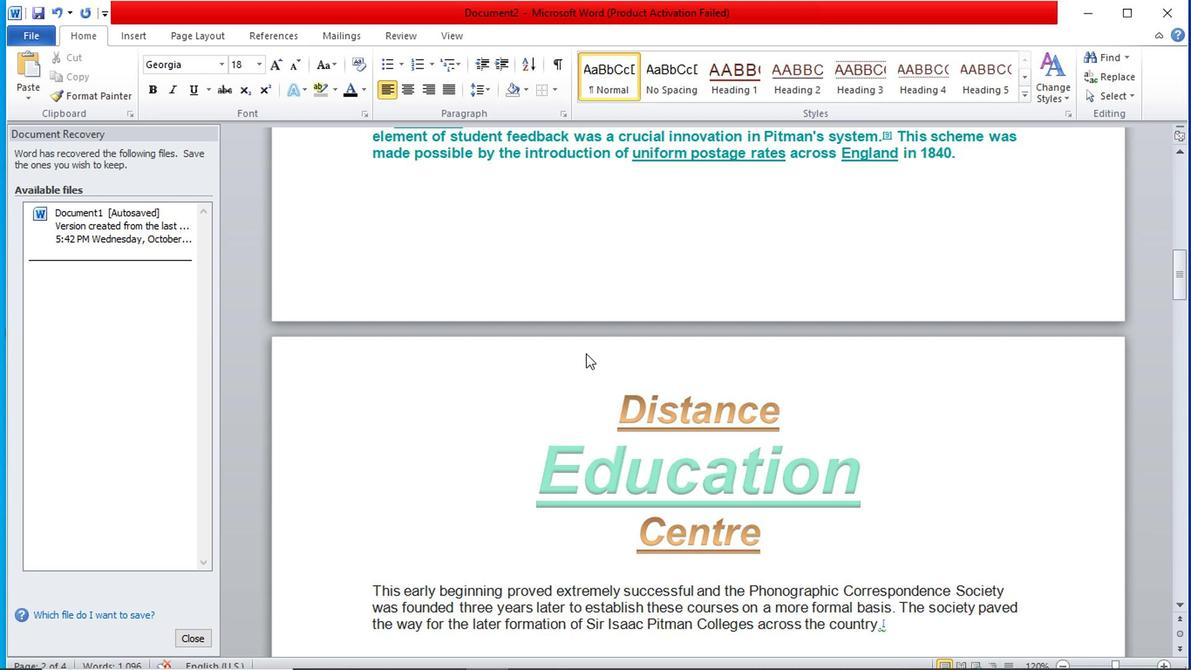 
Action: Mouse scrolled (593, 348) with delta (0, 0)
Screenshot: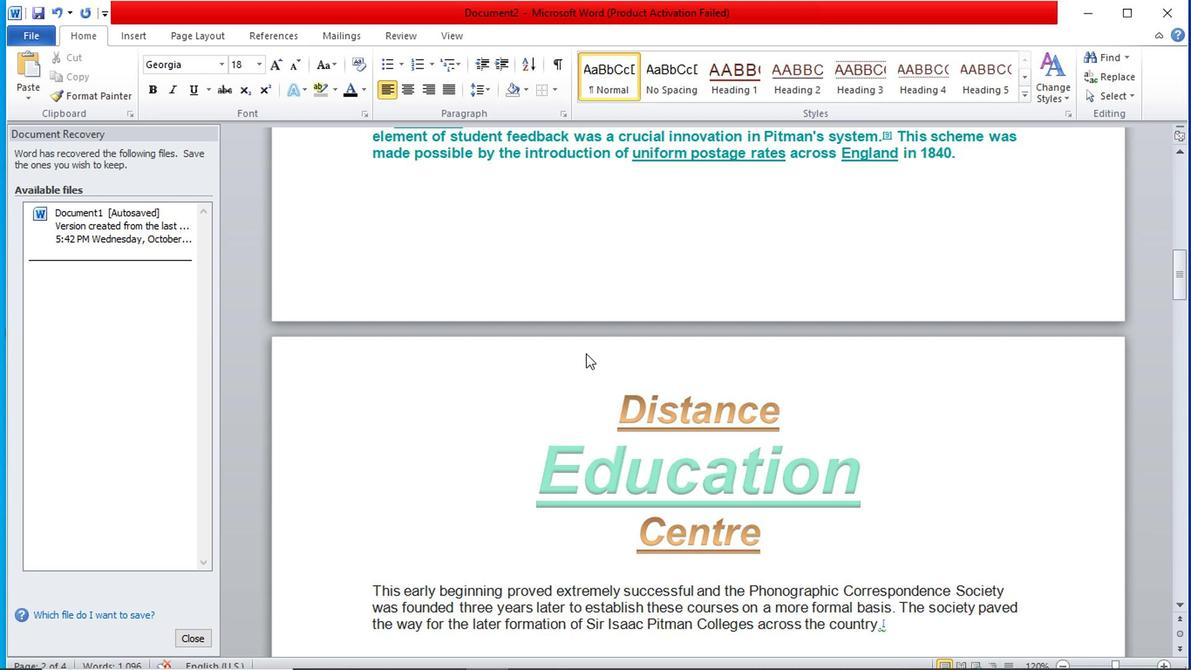 
Action: Mouse scrolled (593, 348) with delta (0, 0)
Screenshot: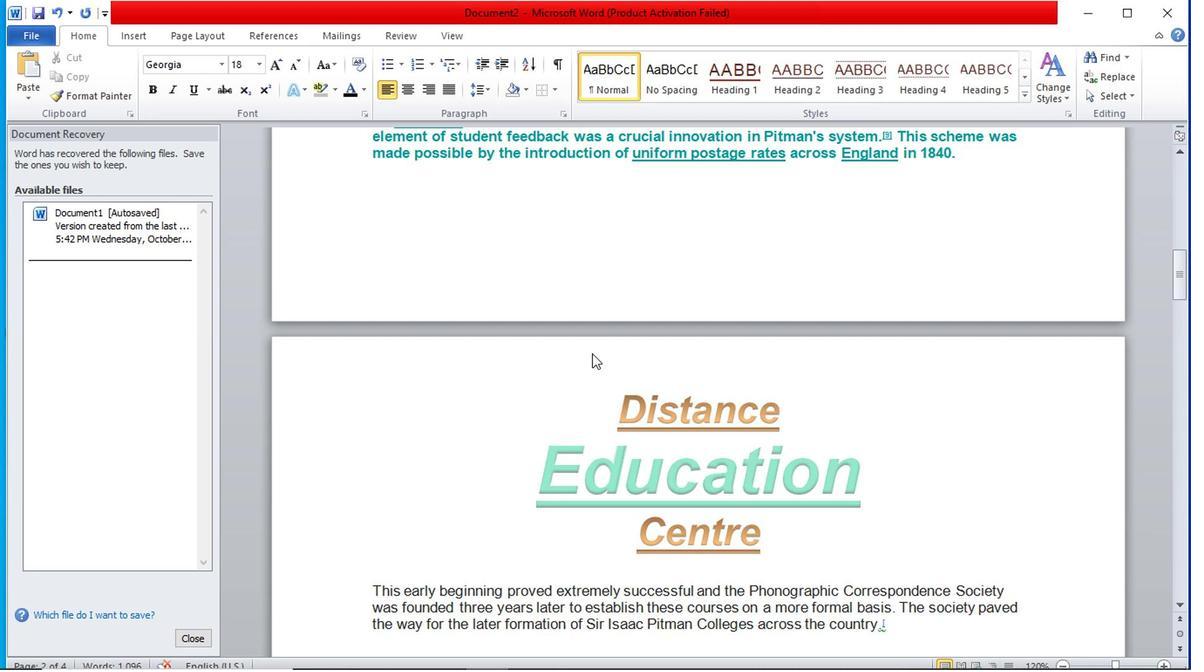 
Action: Mouse scrolled (593, 348) with delta (0, 0)
Screenshot: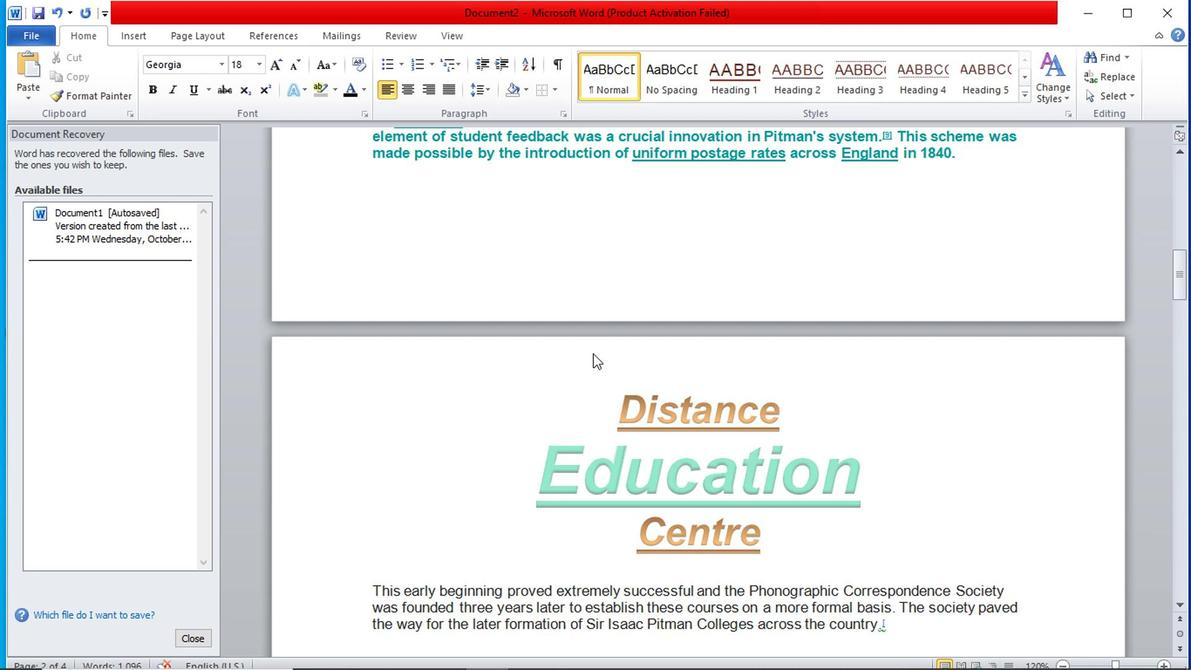 
Action: Mouse moved to (594, 347)
Screenshot: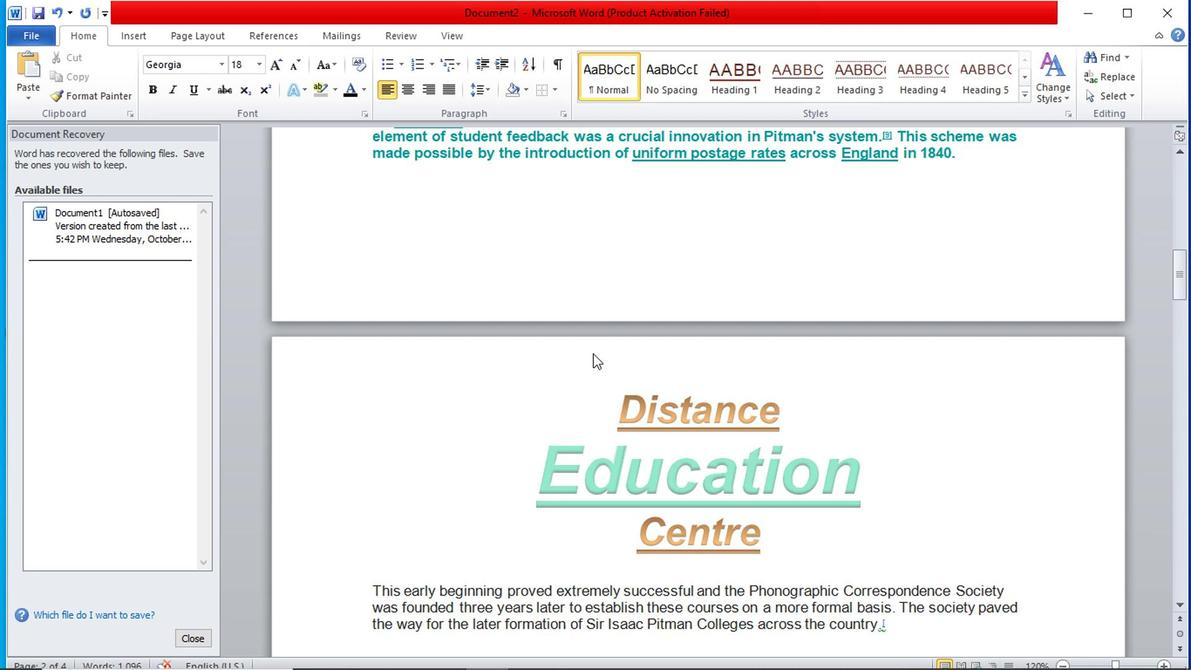 
Action: Mouse scrolled (594, 348) with delta (0, 0)
Screenshot: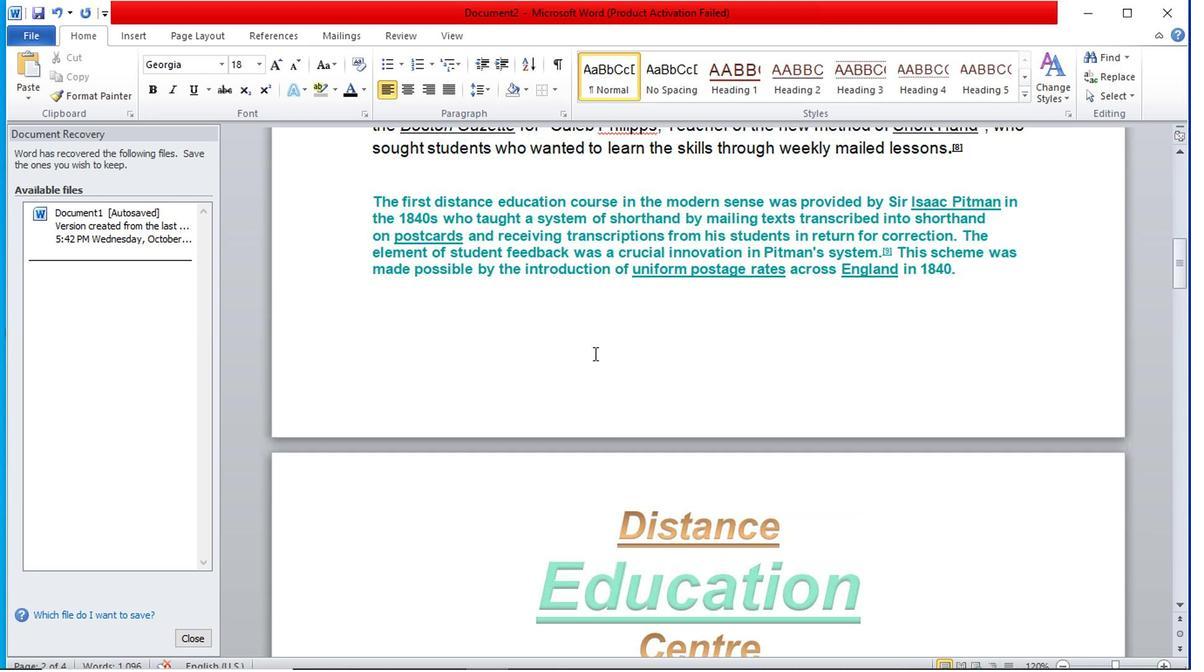 
Action: Mouse moved to (592, 347)
Screenshot: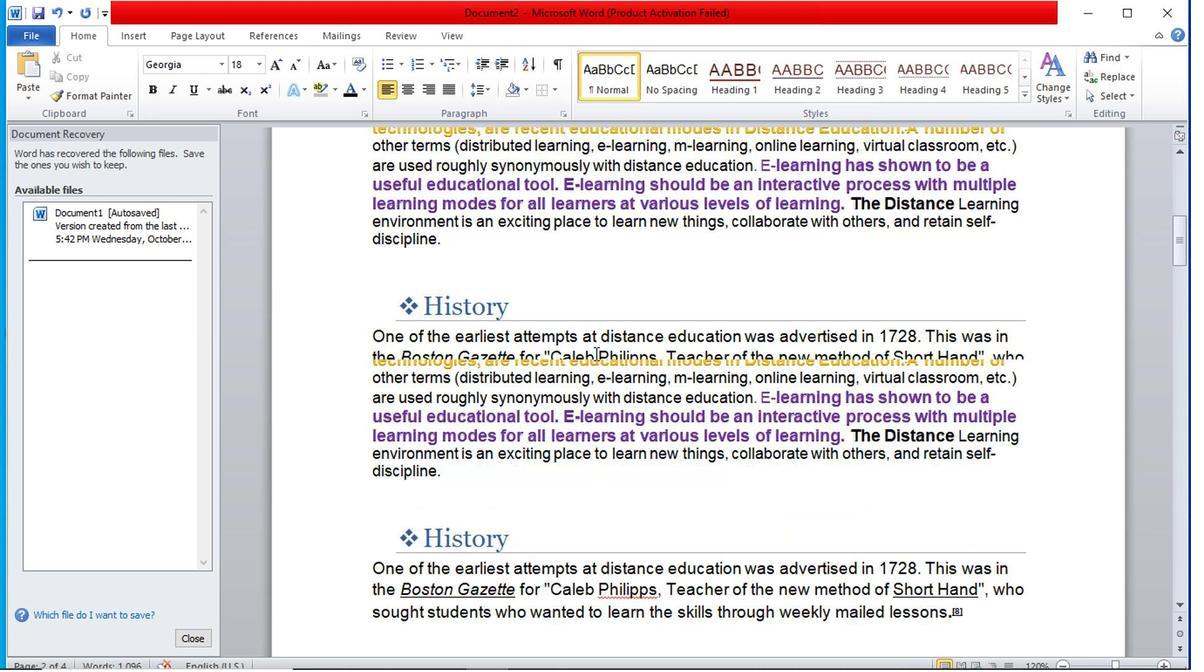 
Action: Mouse scrolled (592, 348) with delta (0, 0)
Screenshot: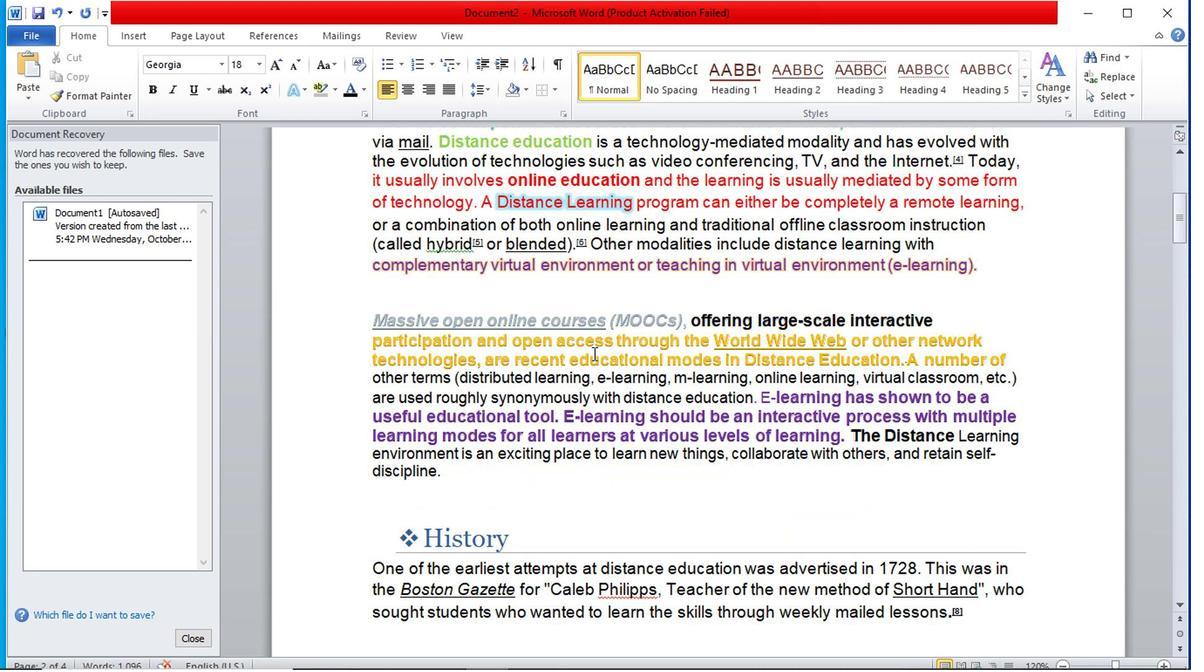 
Action: Mouse scrolled (592, 348) with delta (0, 0)
Screenshot: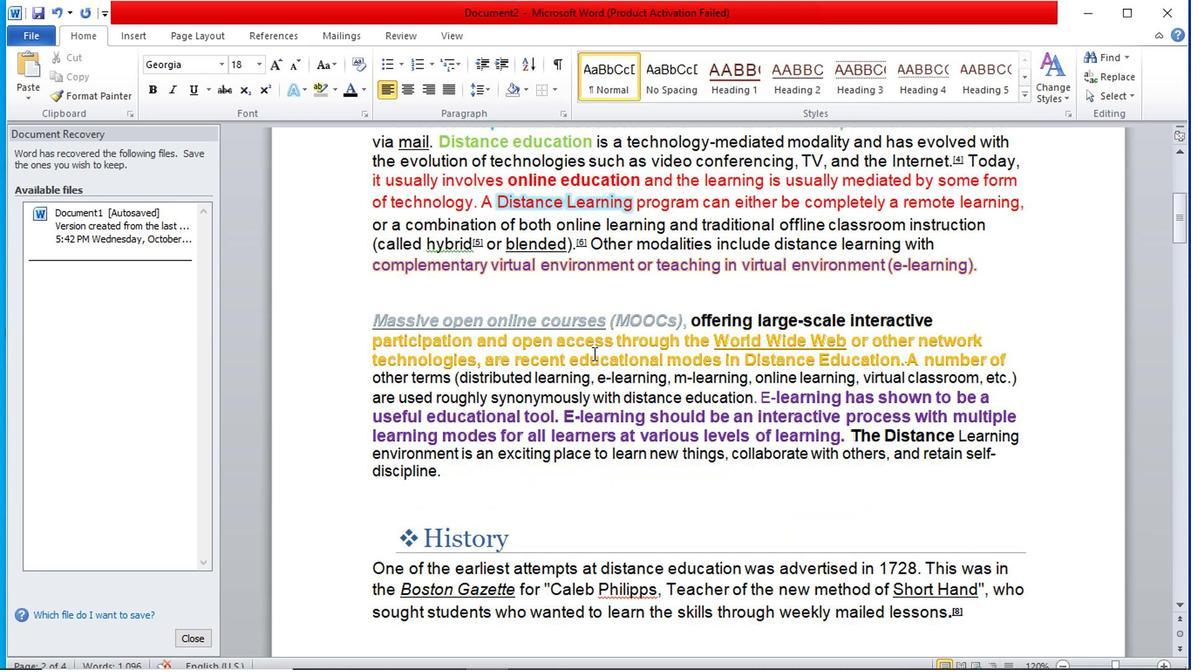 
Action: Mouse scrolled (592, 348) with delta (0, 0)
Screenshot: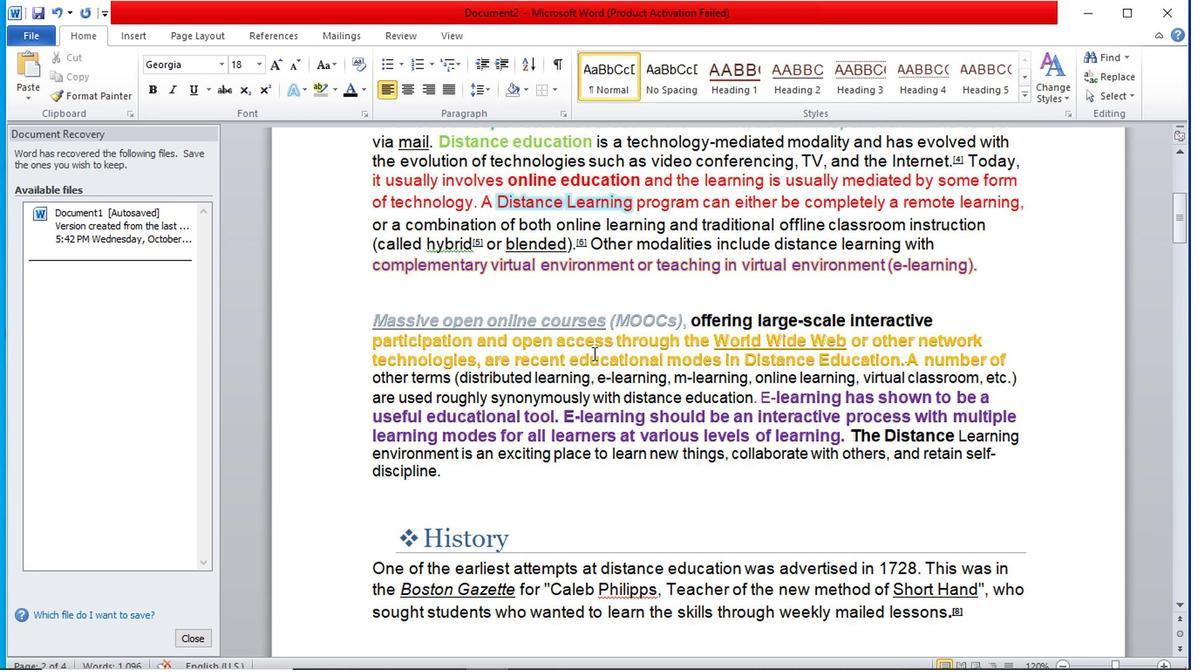 
Action: Mouse scrolled (592, 348) with delta (0, 0)
Screenshot: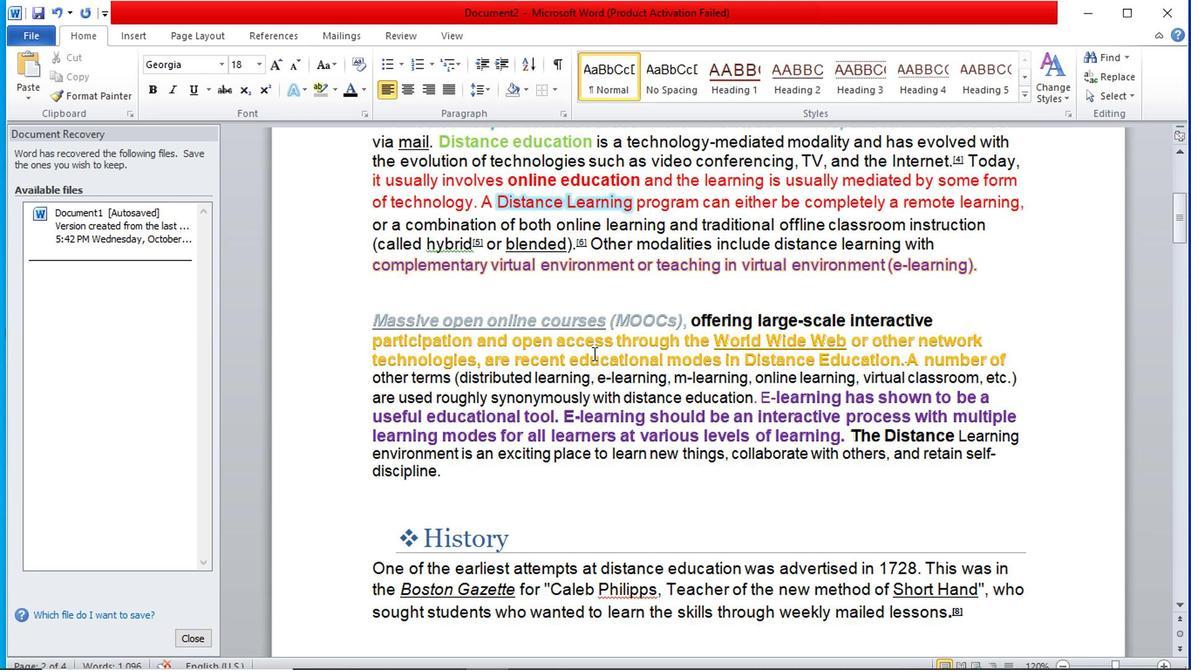 
Action: Mouse moved to (606, 224)
Screenshot: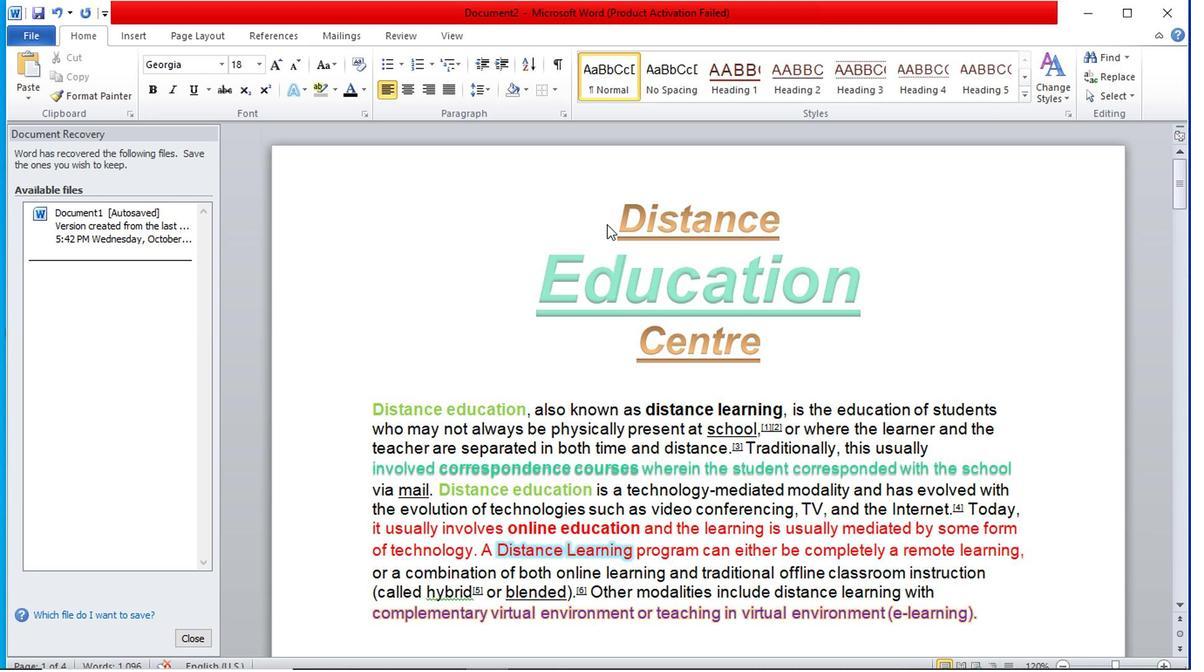 
Action: Mouse pressed left at (606, 224)
Screenshot: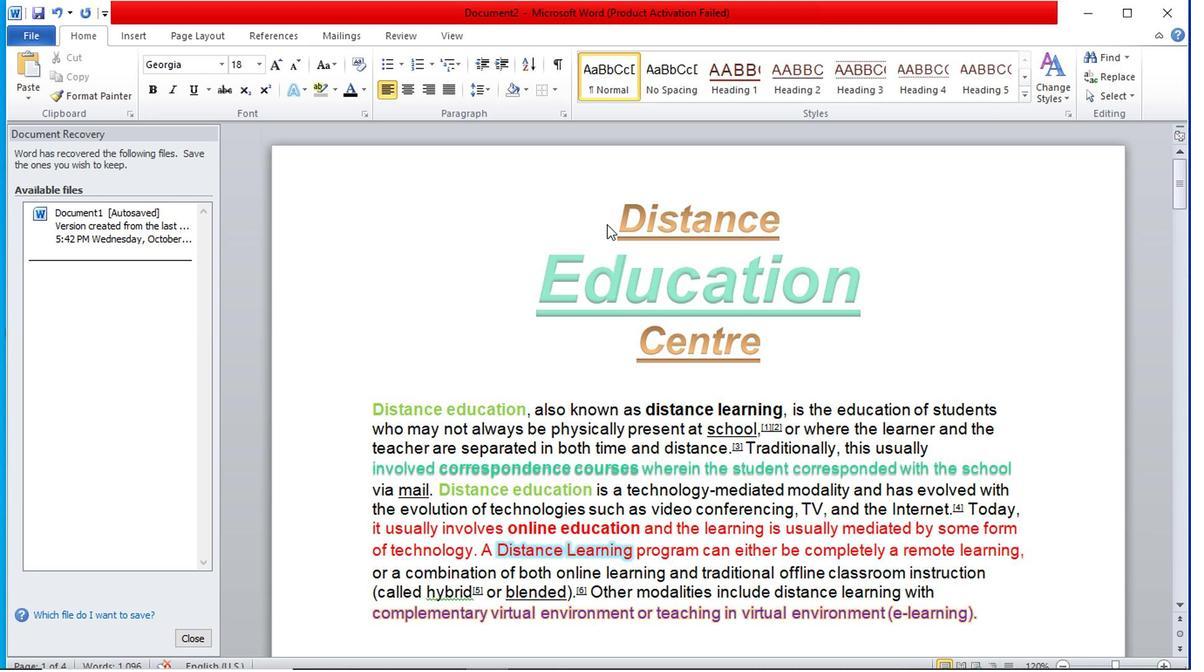 
Action: Mouse moved to (605, 224)
Screenshot: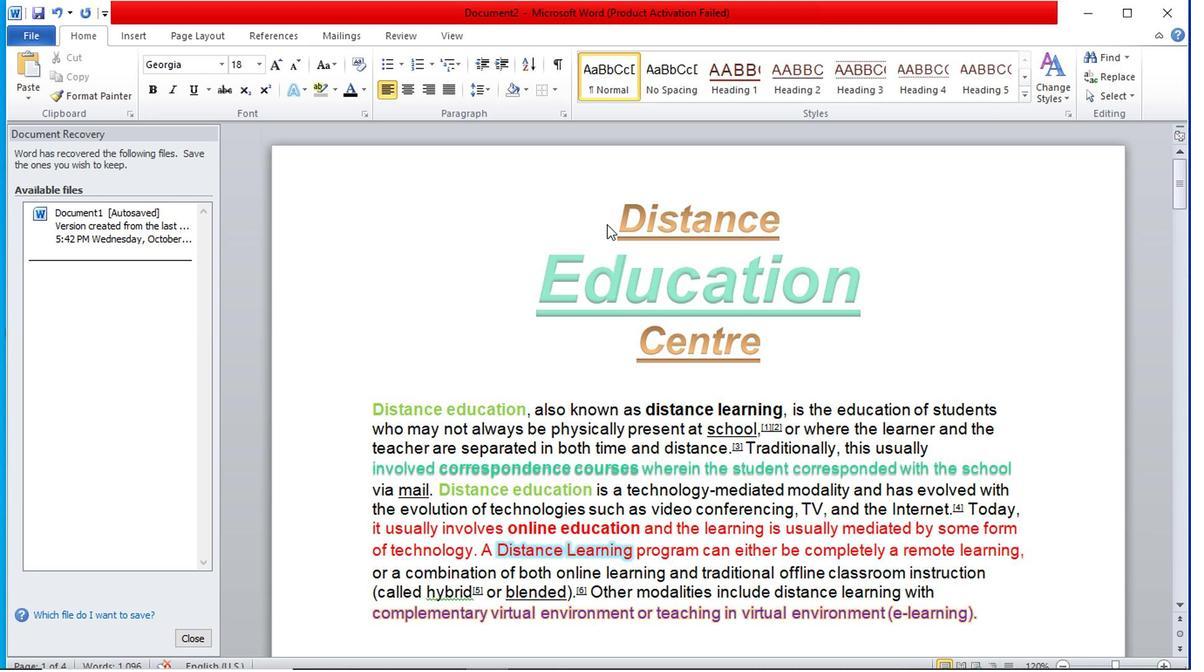 
Action: Mouse pressed left at (605, 224)
Screenshot: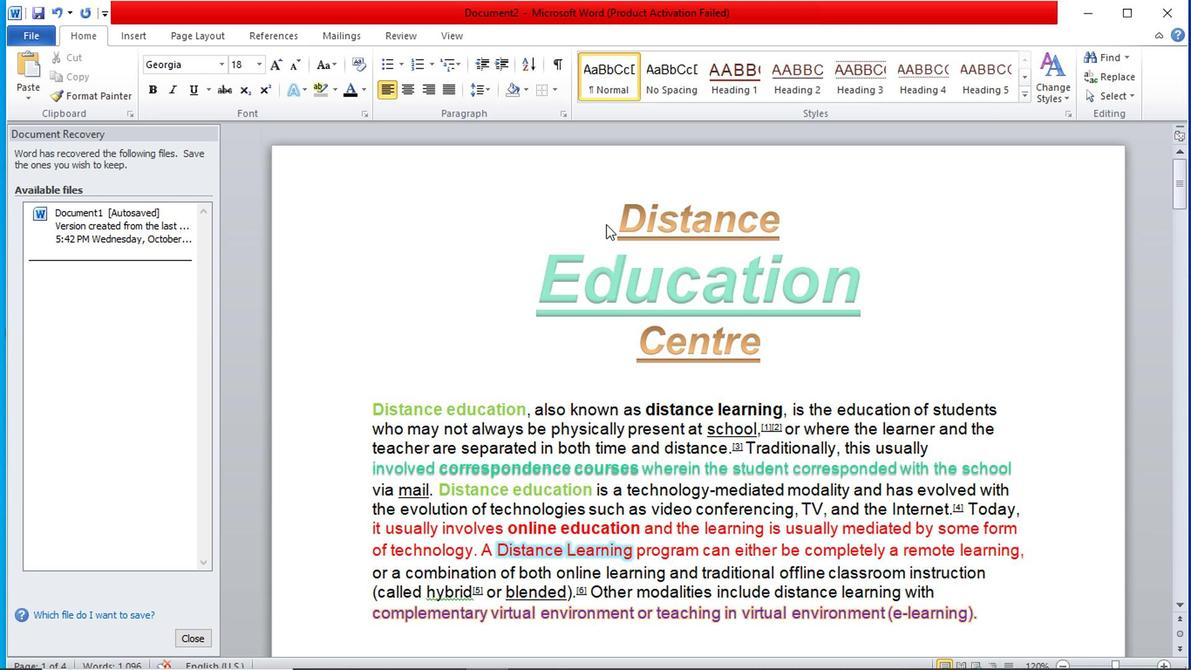 
Action: Mouse pressed left at (605, 224)
Screenshot: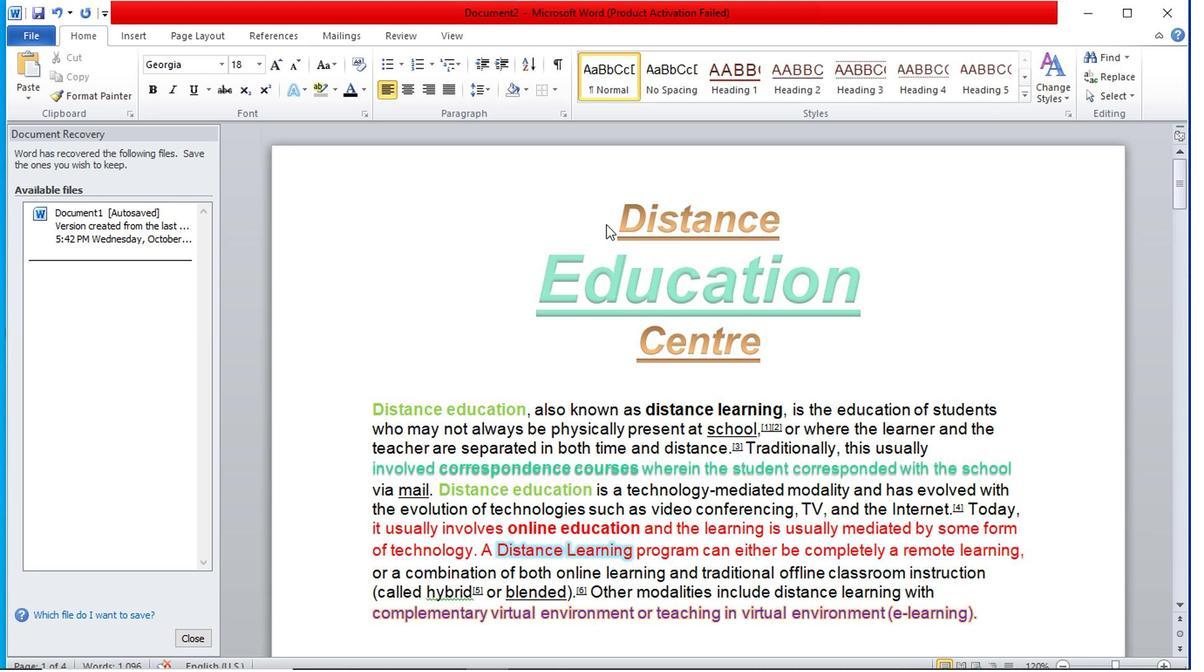 
Action: Mouse moved to (571, 188)
Screenshot: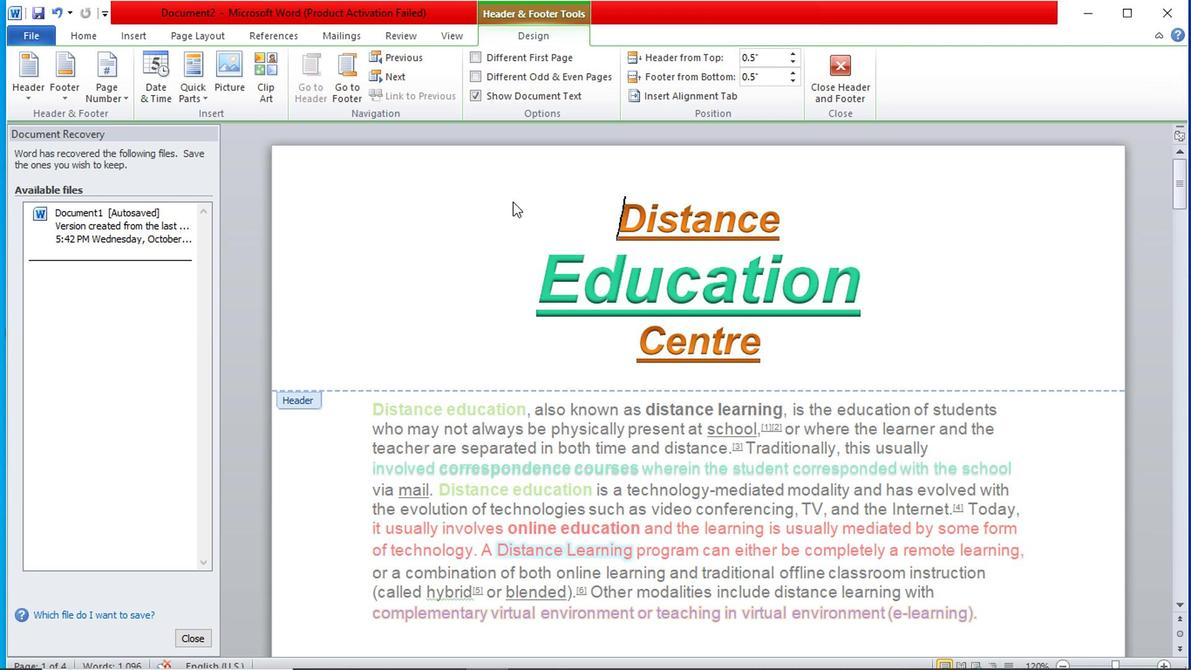 
Action: Mouse pressed left at (571, 188)
Screenshot: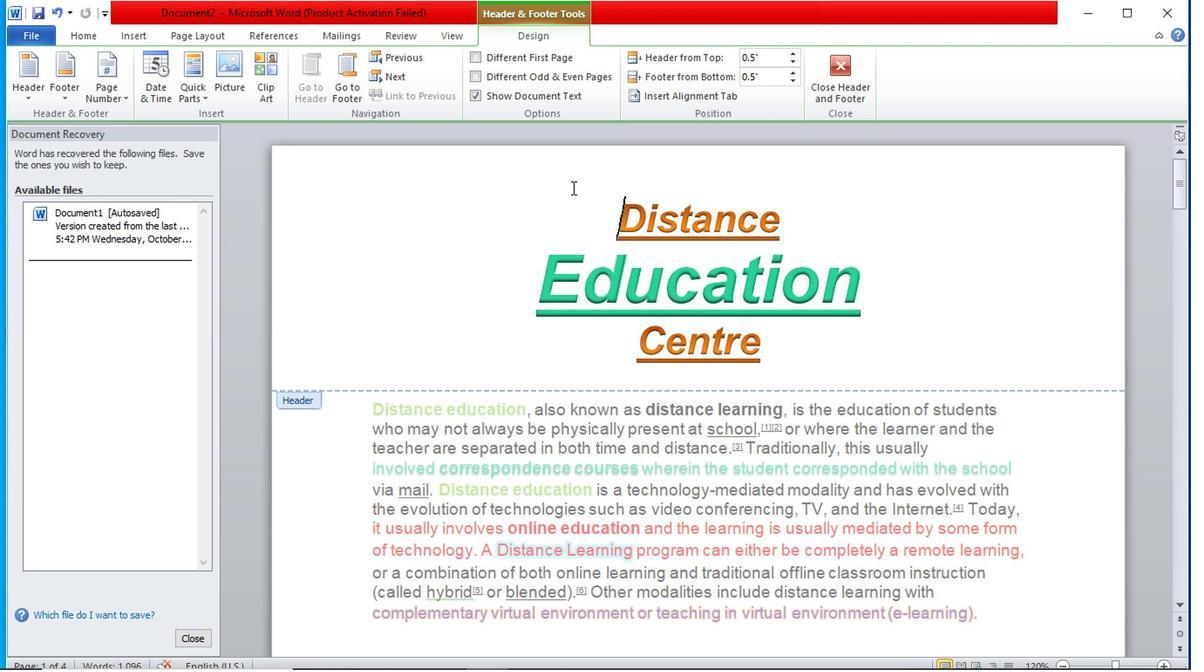 
Action: Mouse moved to (422, 238)
Screenshot: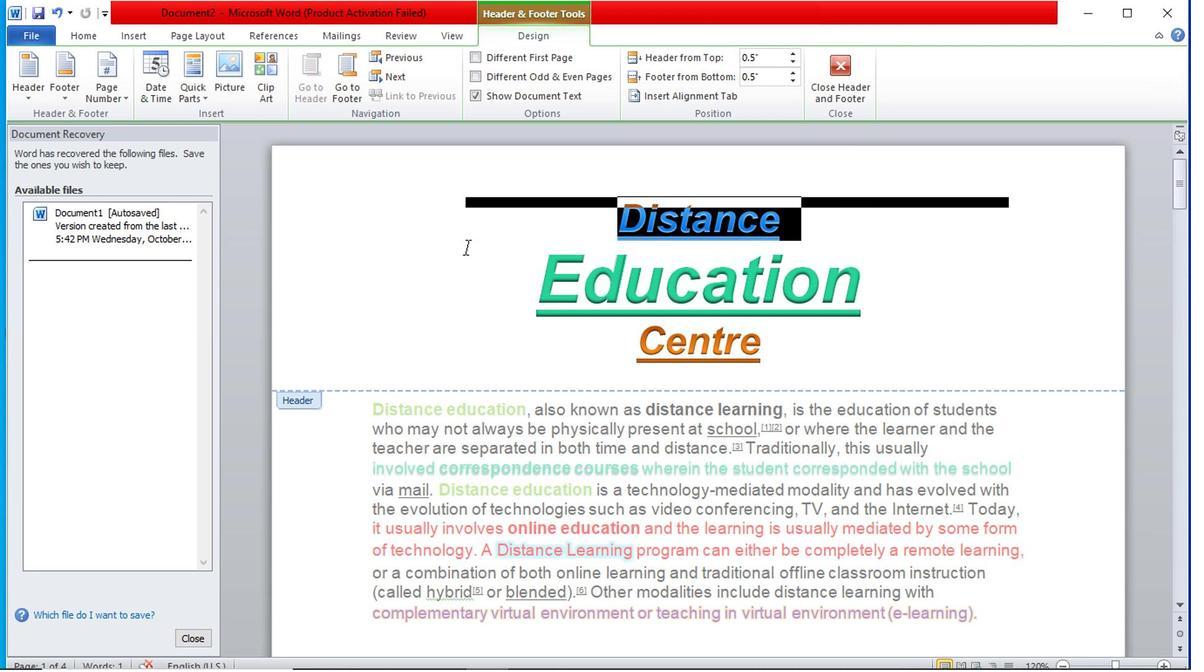 
Action: Mouse pressed left at (422, 238)
Screenshot: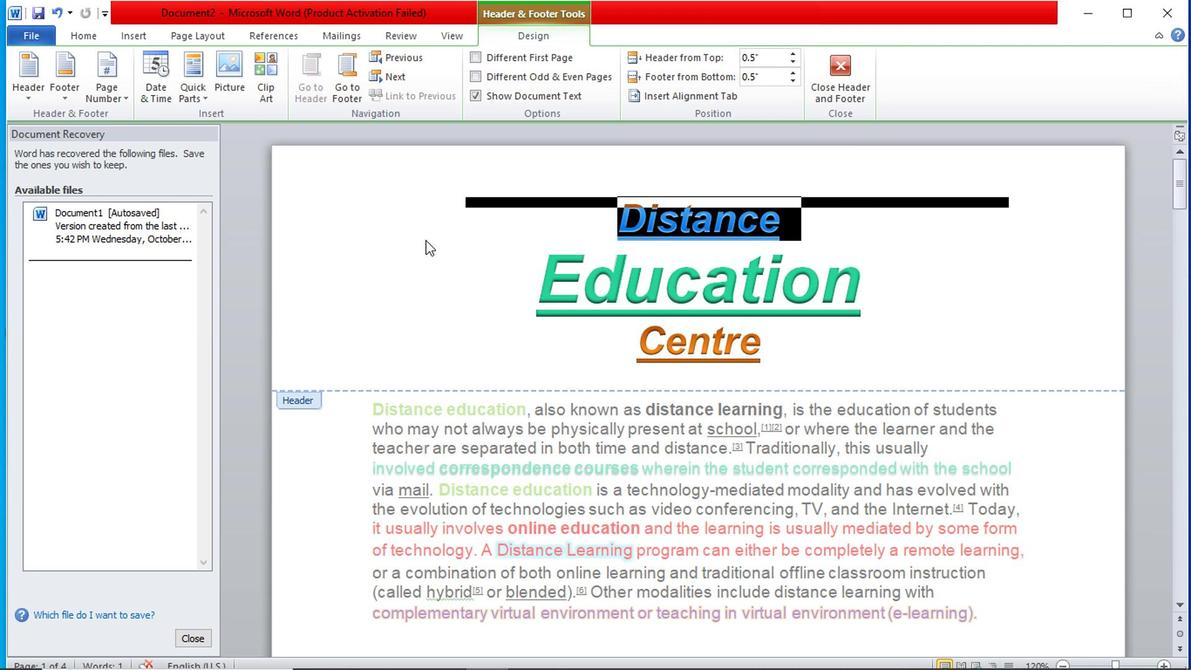 
Action: Mouse moved to (524, 283)
Screenshot: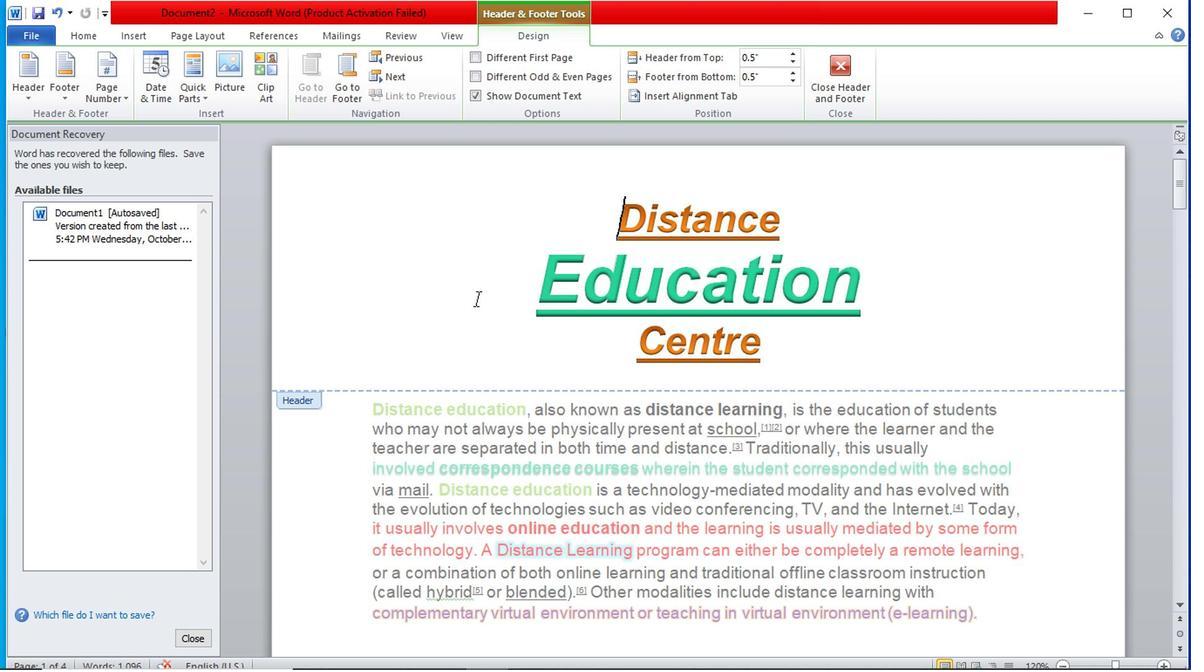 
Action: Mouse pressed left at (524, 283)
Screenshot: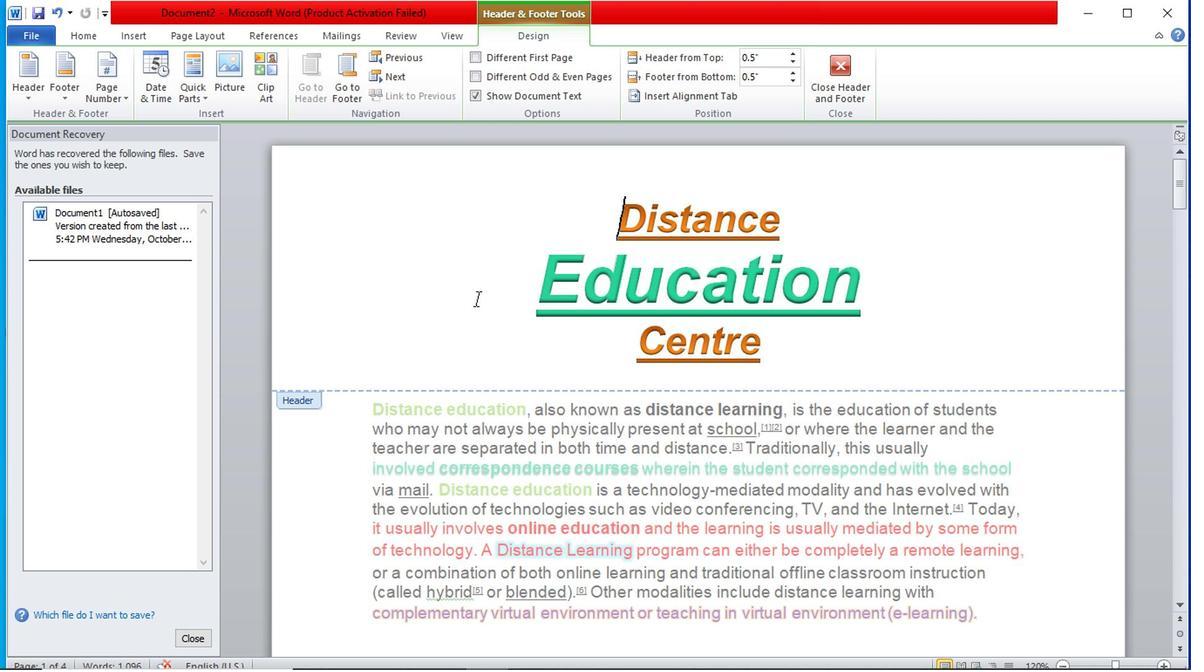 
Action: Mouse moved to (85, 39)
Screenshot: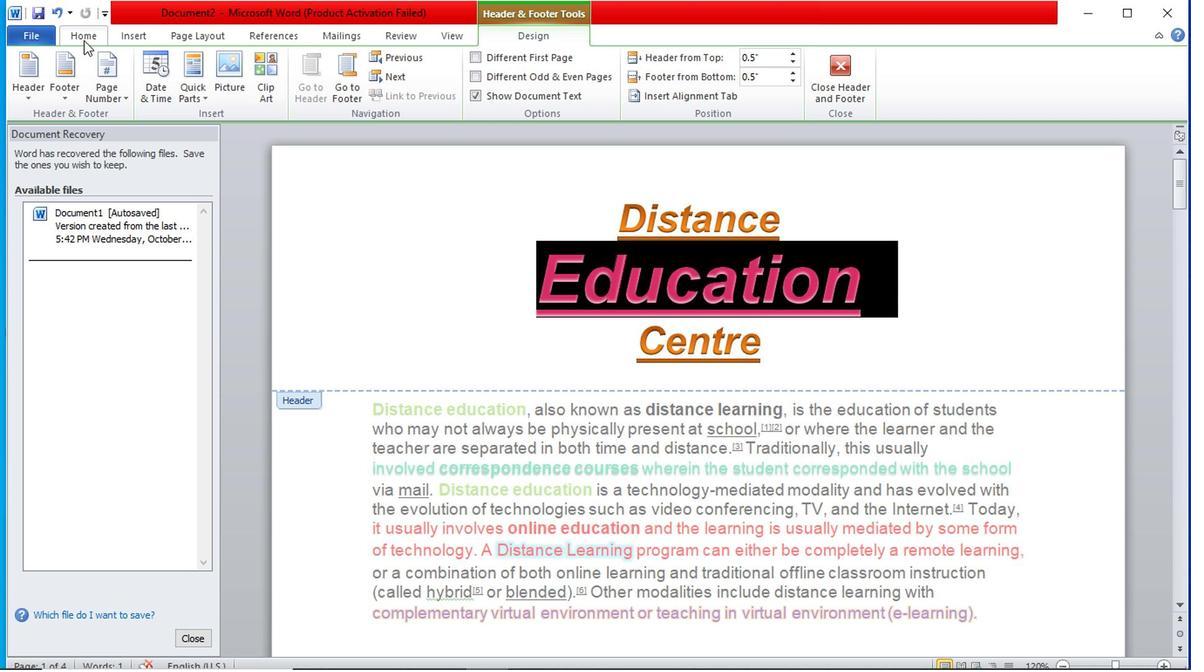 
Action: Mouse pressed left at (85, 39)
Screenshot: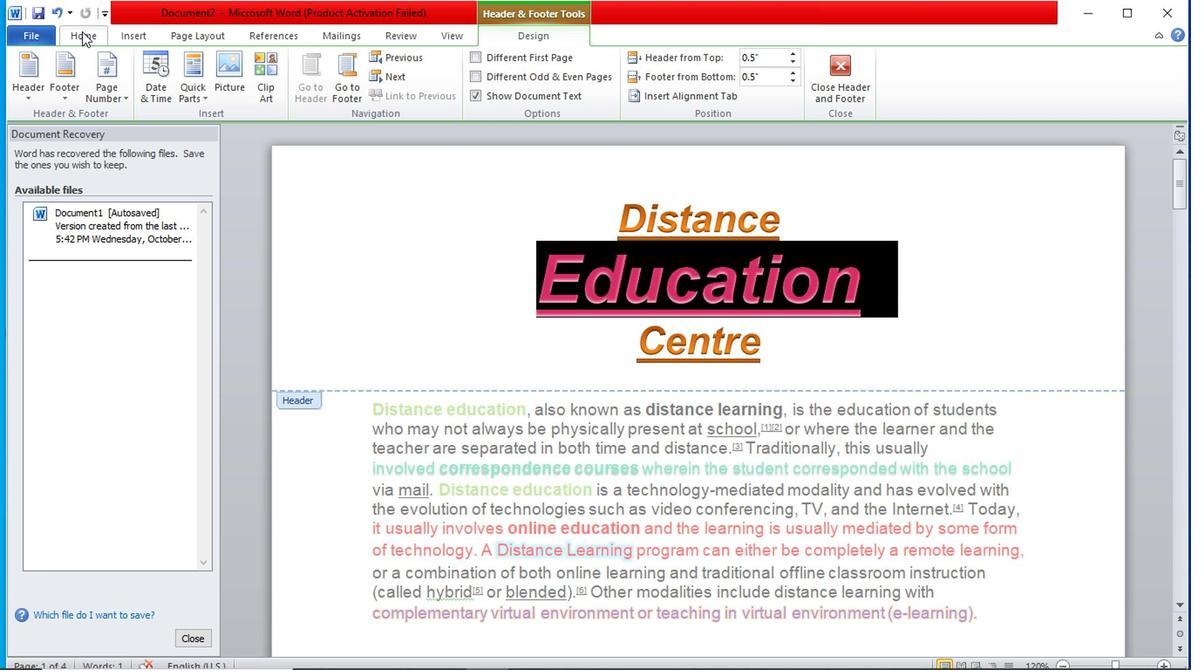 
Action: Mouse moved to (148, 49)
Screenshot: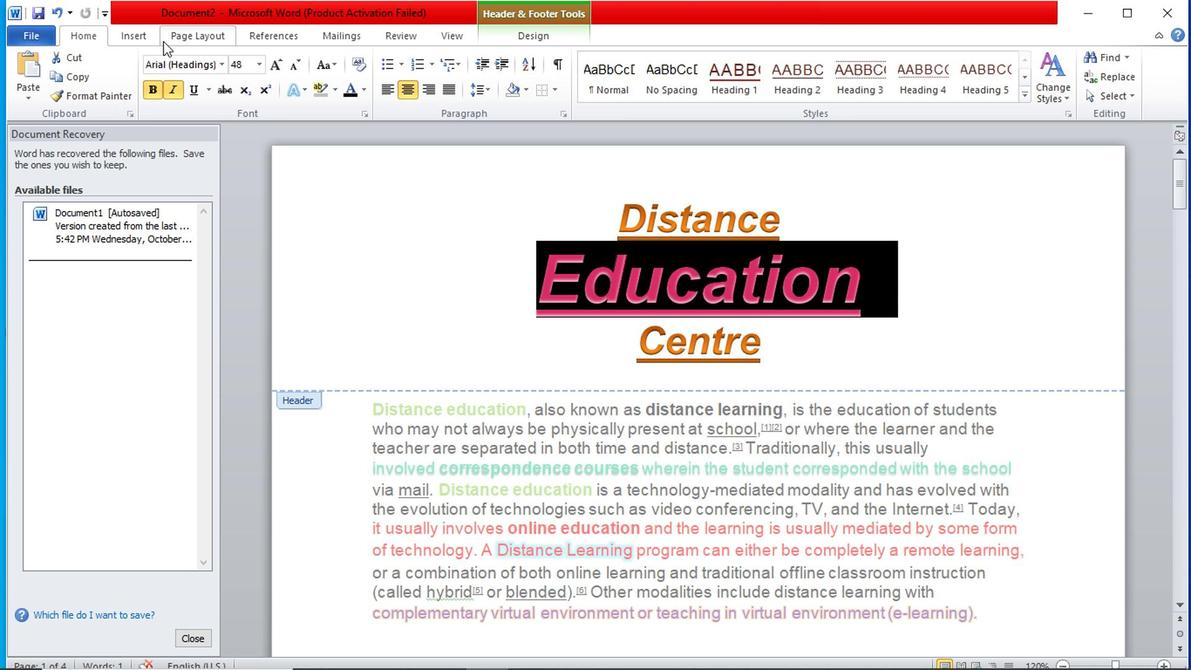 
Action: Mouse pressed left at (148, 49)
Screenshot: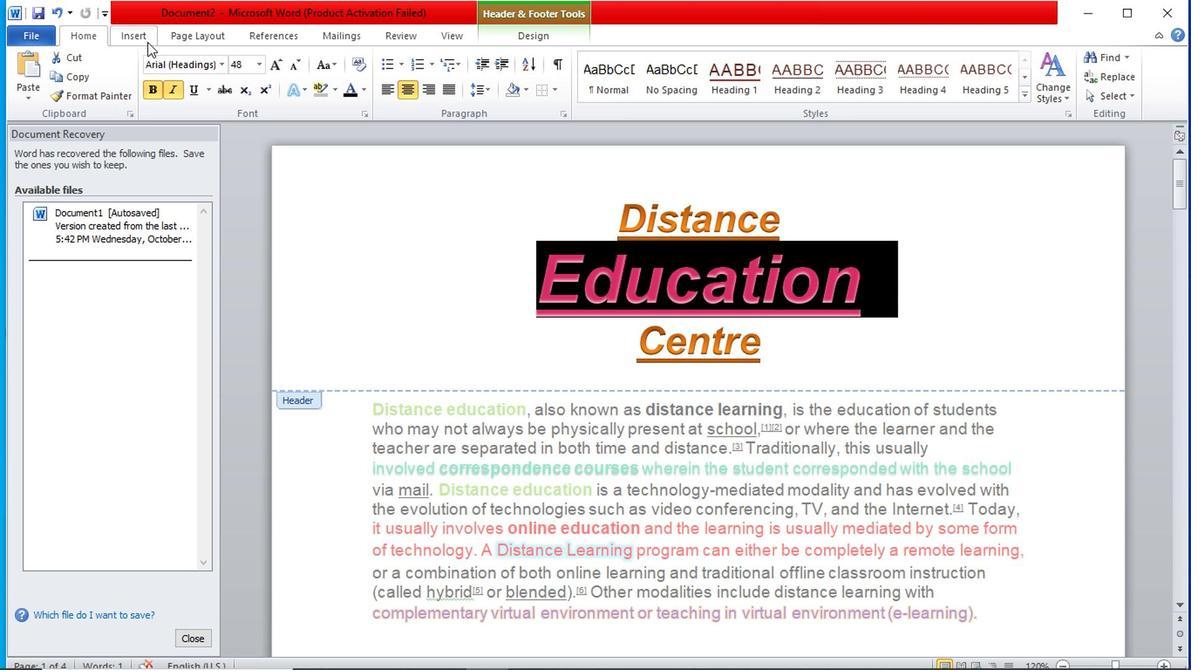 
Action: Mouse moved to (92, 44)
Screenshot: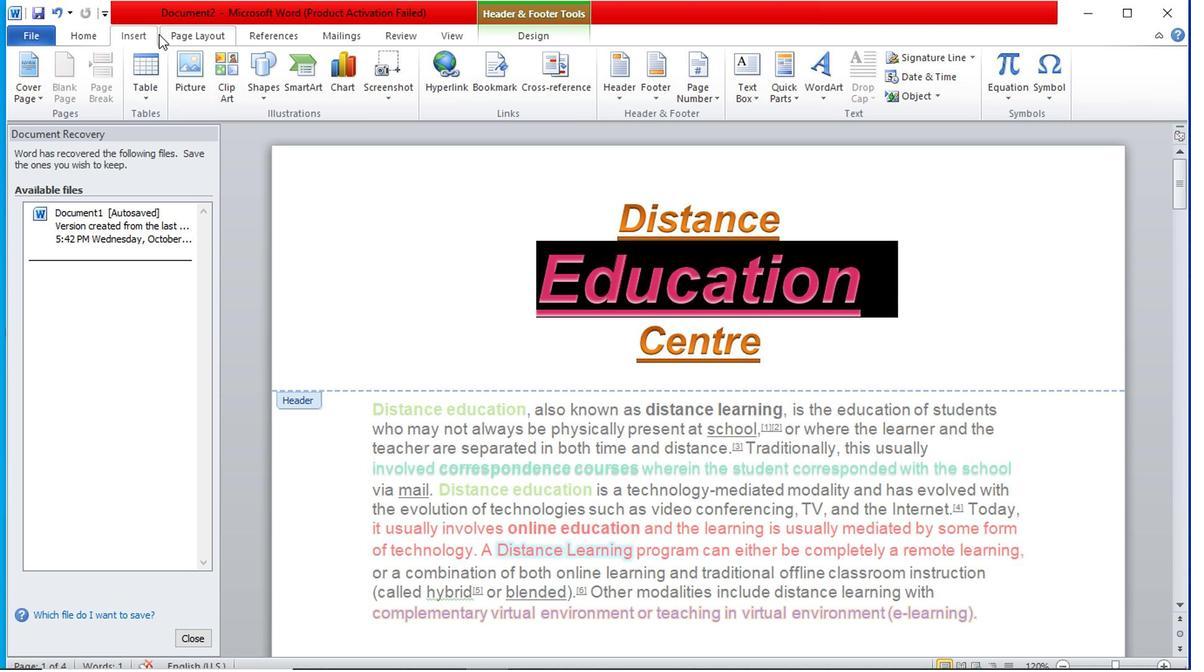 
Action: Mouse pressed left at (92, 44)
Screenshot: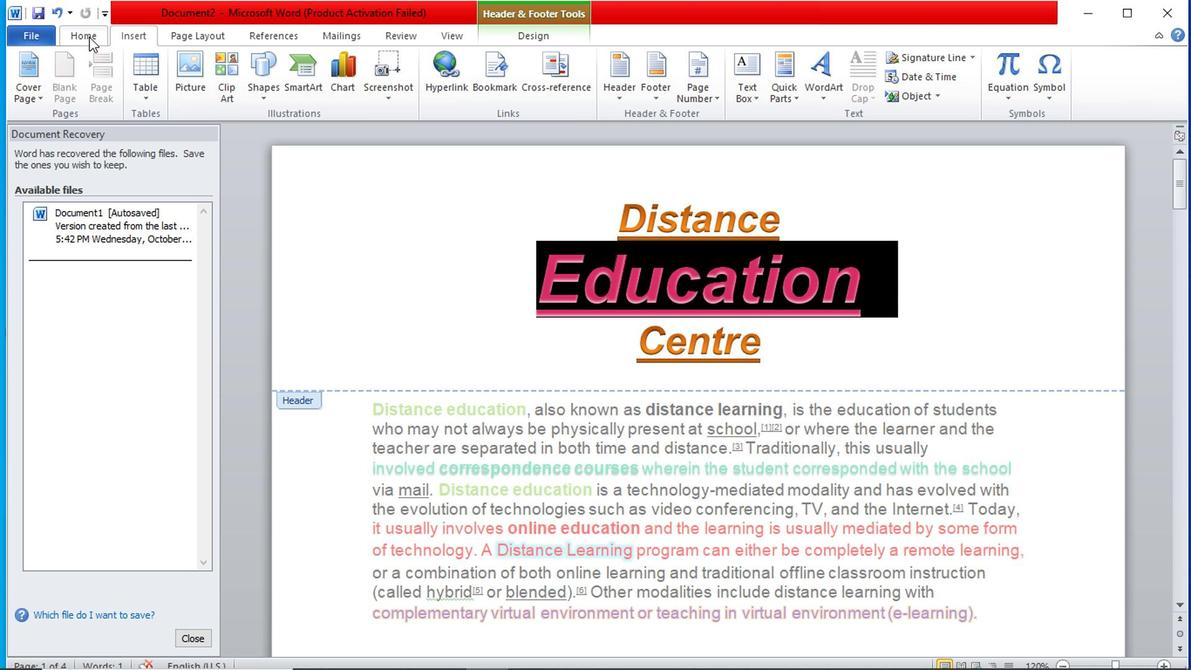 
Action: Mouse moved to (204, 34)
Screenshot: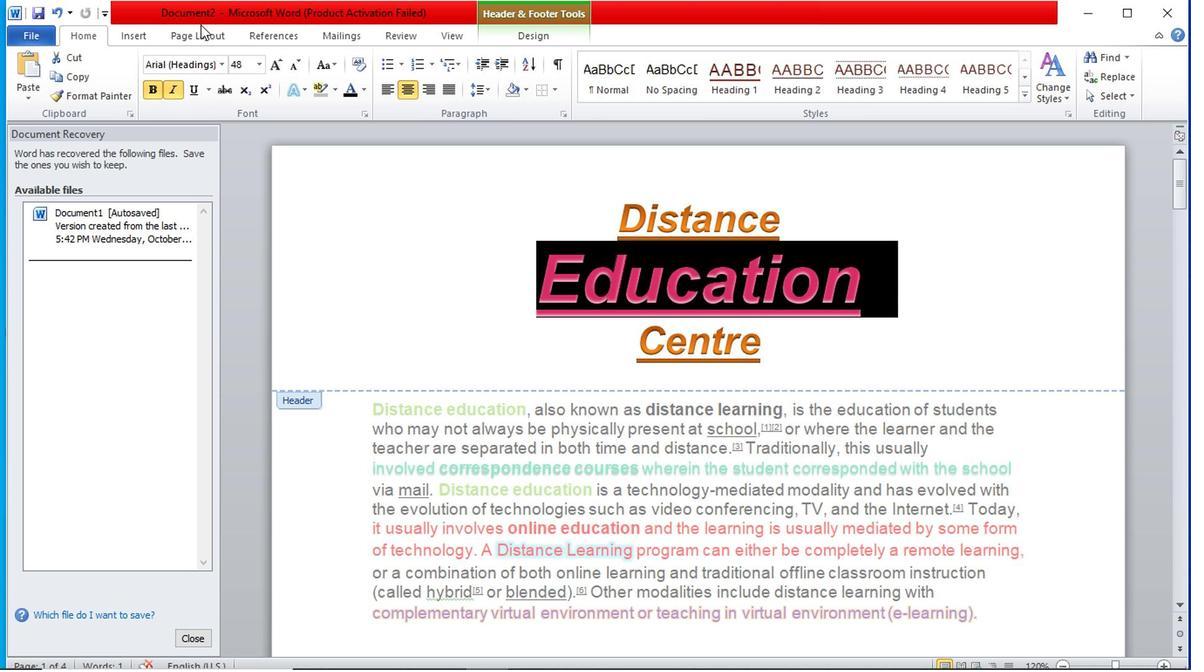 
Action: Mouse pressed left at (204, 34)
Screenshot: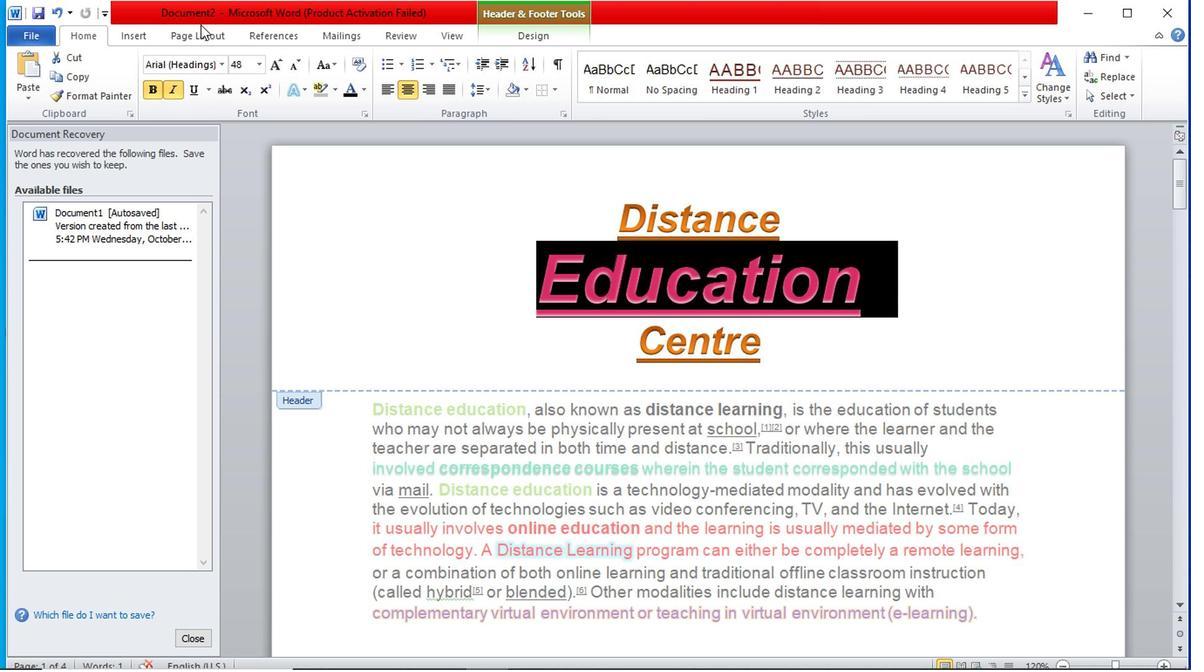
Action: Mouse moved to (84, 42)
Screenshot: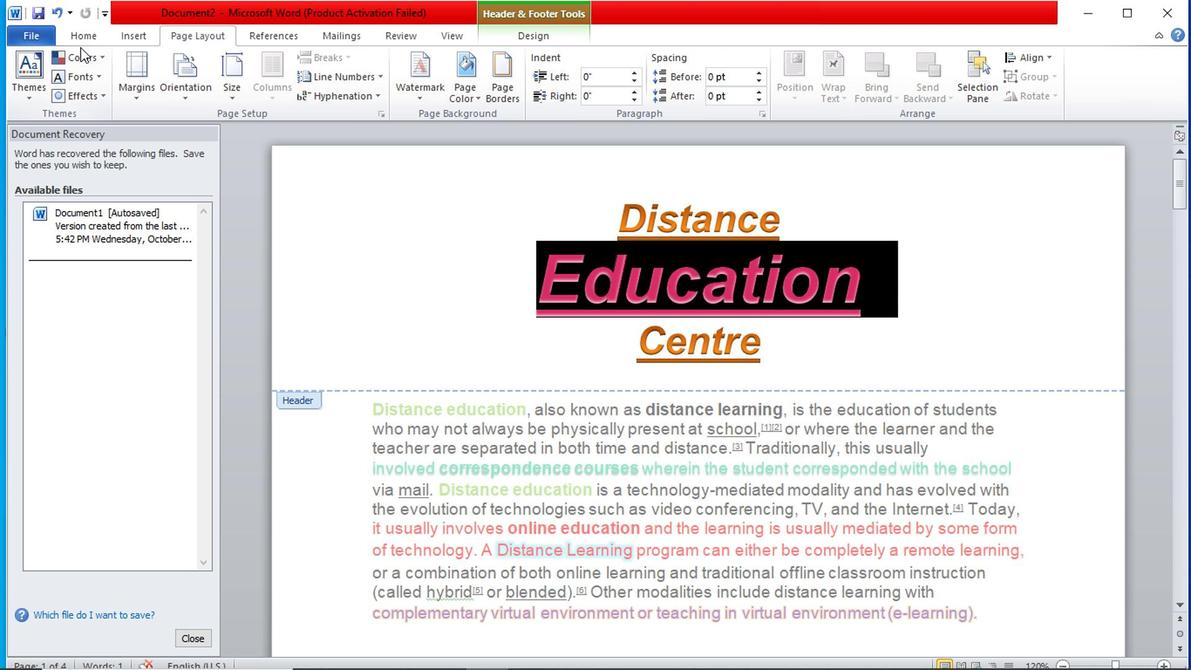 
Action: Mouse pressed left at (84, 42)
